 Task: Research Airbnb accommodation in PÃ©fki, Greece from 24th December, 2023 to 30th December, 2023 for 6 adults, 2 children. Place can be entire room or shared room with 6 bedrooms having 6 beds and 6 bathrooms. Property type can be house. Amenities needed are: wifi, TV, free parkinig on premises, gym, breakfast.
Action: Mouse moved to (451, 120)
Screenshot: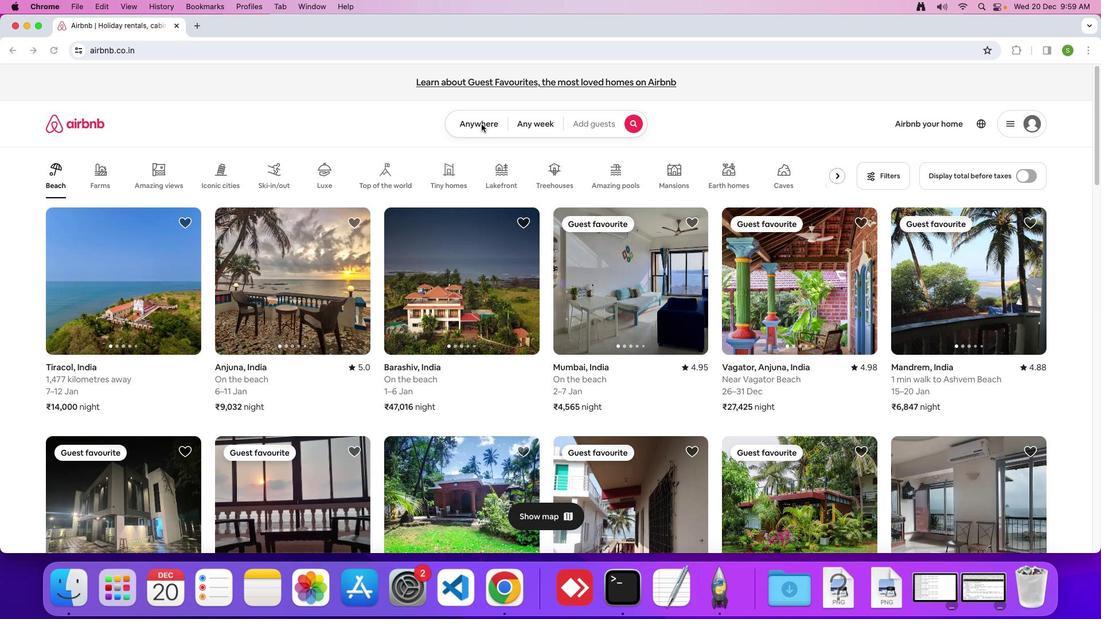 
Action: Mouse pressed left at (451, 120)
Screenshot: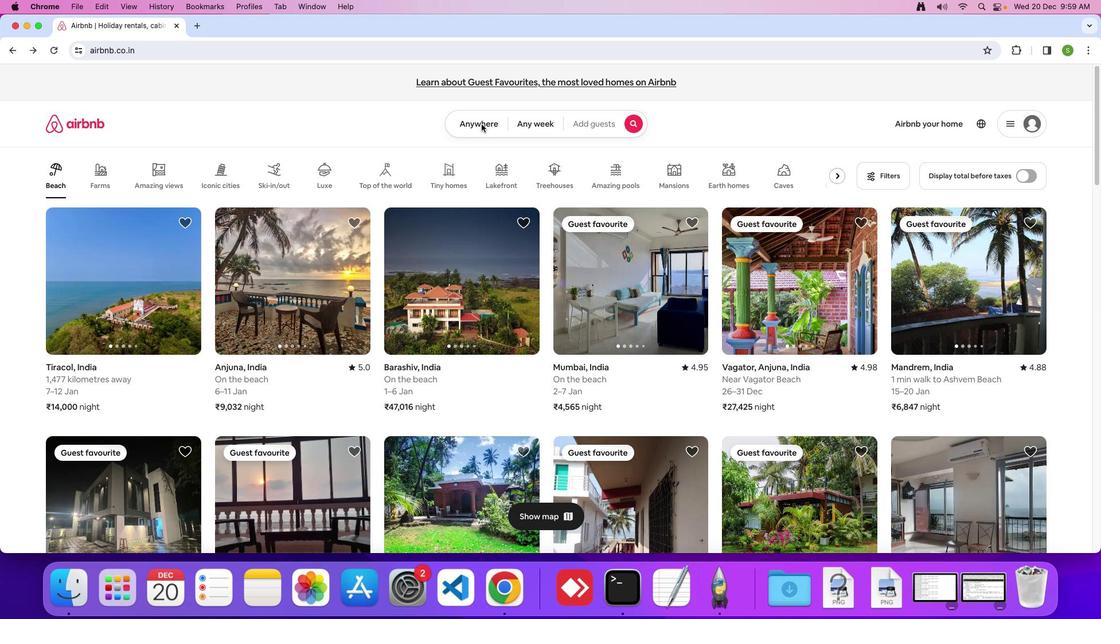 
Action: Mouse moved to (442, 121)
Screenshot: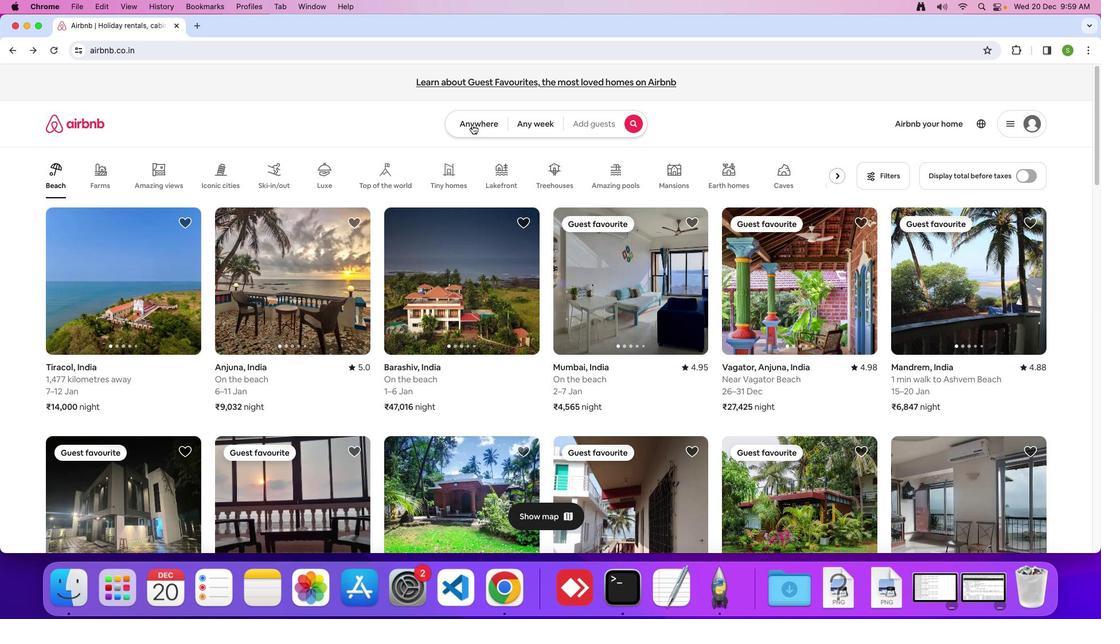 
Action: Mouse pressed left at (442, 121)
Screenshot: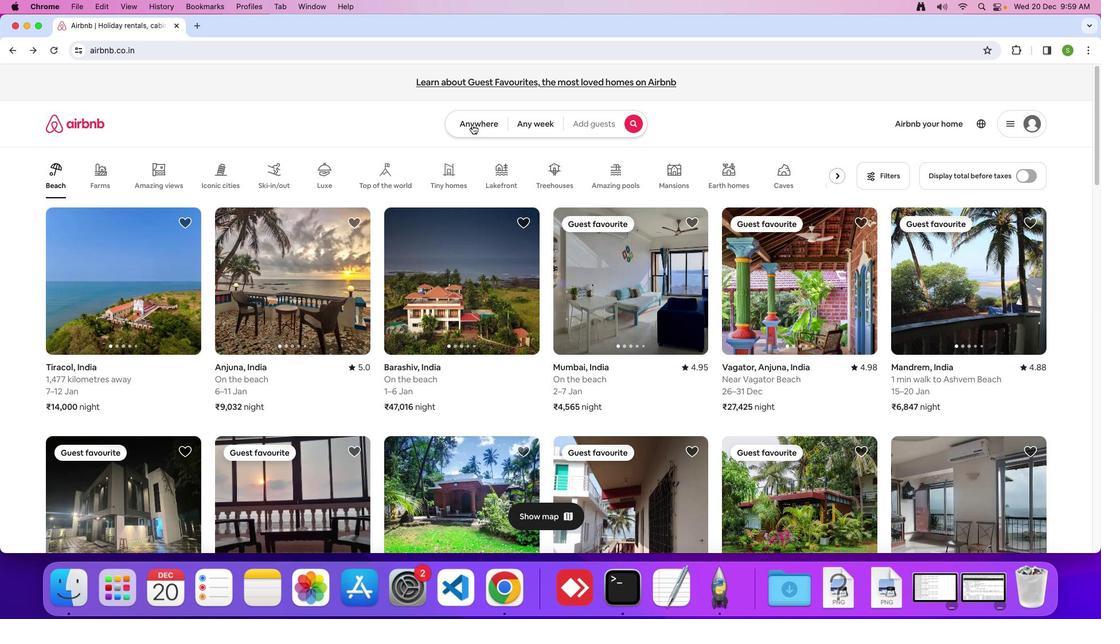 
Action: Mouse moved to (351, 154)
Screenshot: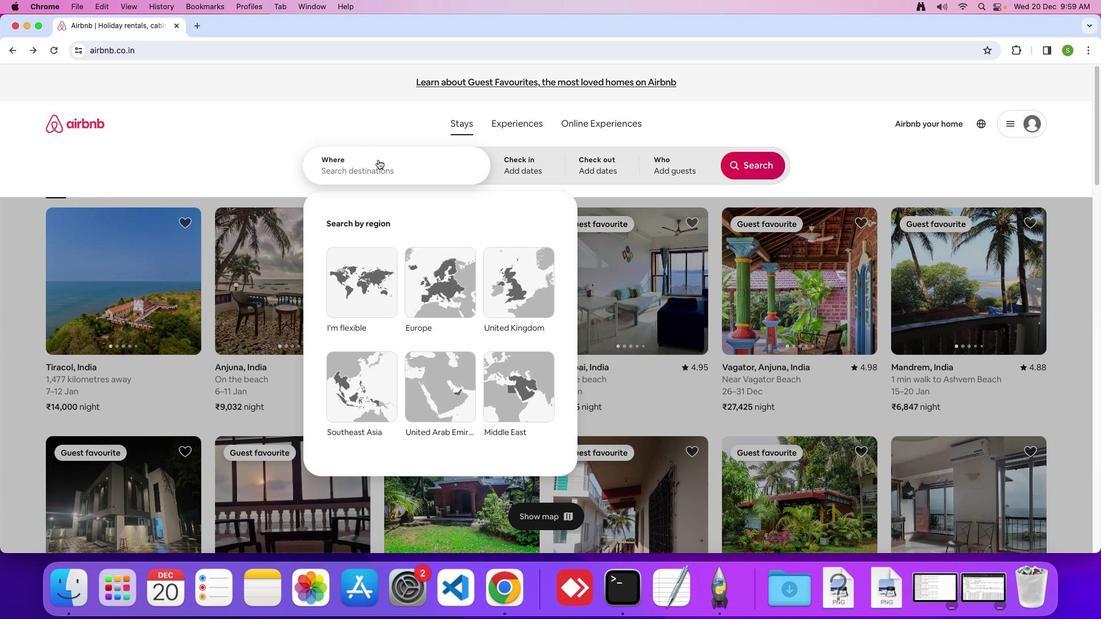 
Action: Mouse pressed left at (351, 154)
Screenshot: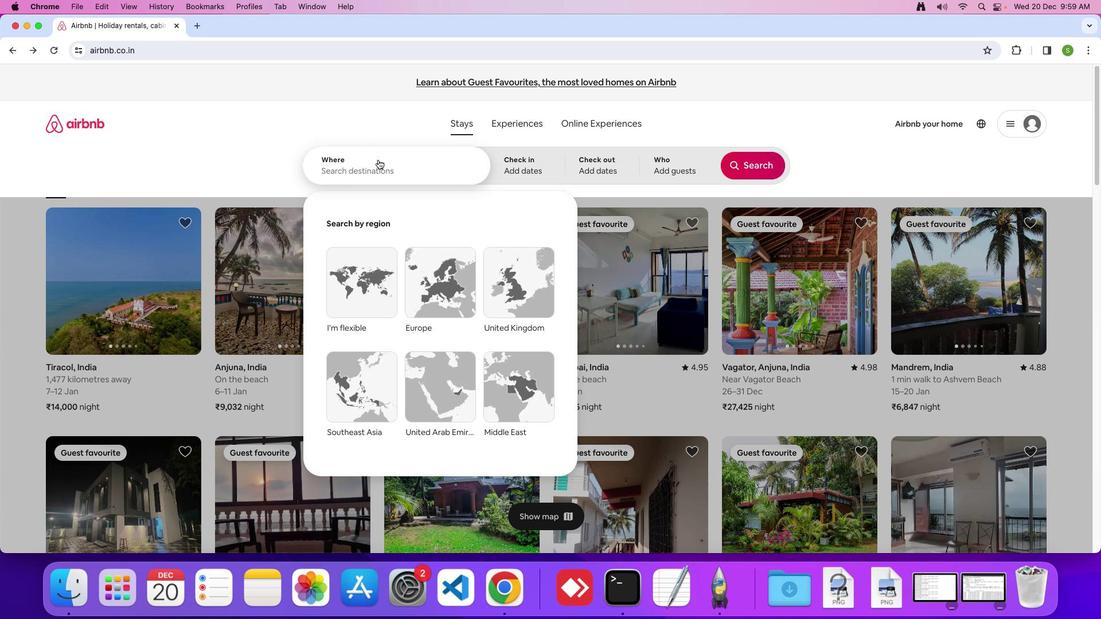 
Action: Mouse moved to (351, 154)
Screenshot: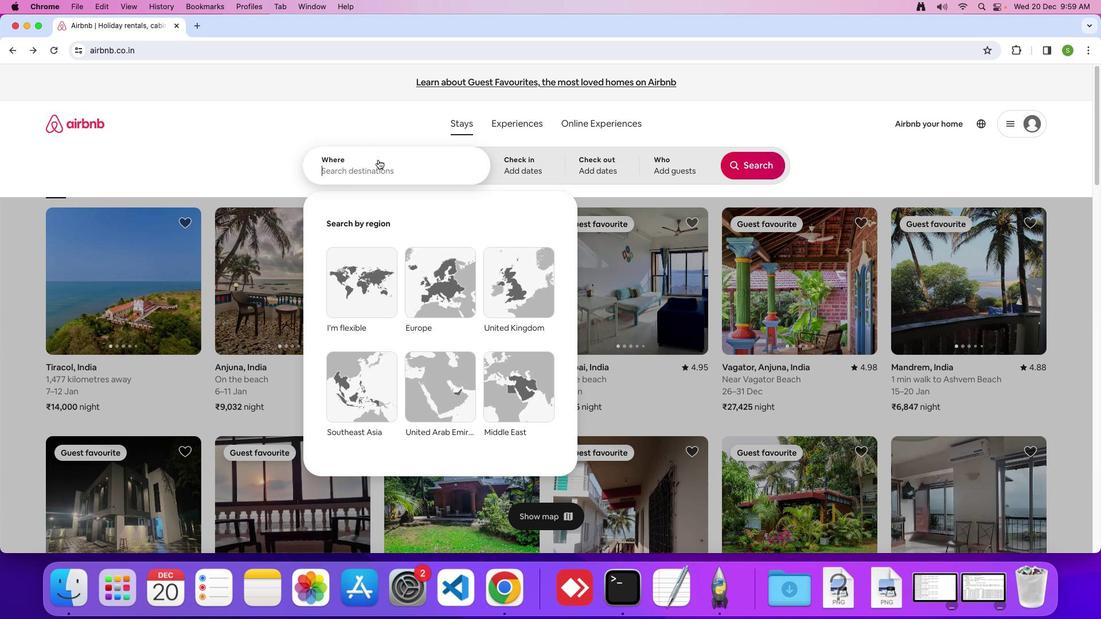 
Action: Key pressed 'P'Key.caps_lock'e''f''k''i'','Key.spaceKey.shift'G''r''e''e''c''e'Key.enter
Screenshot: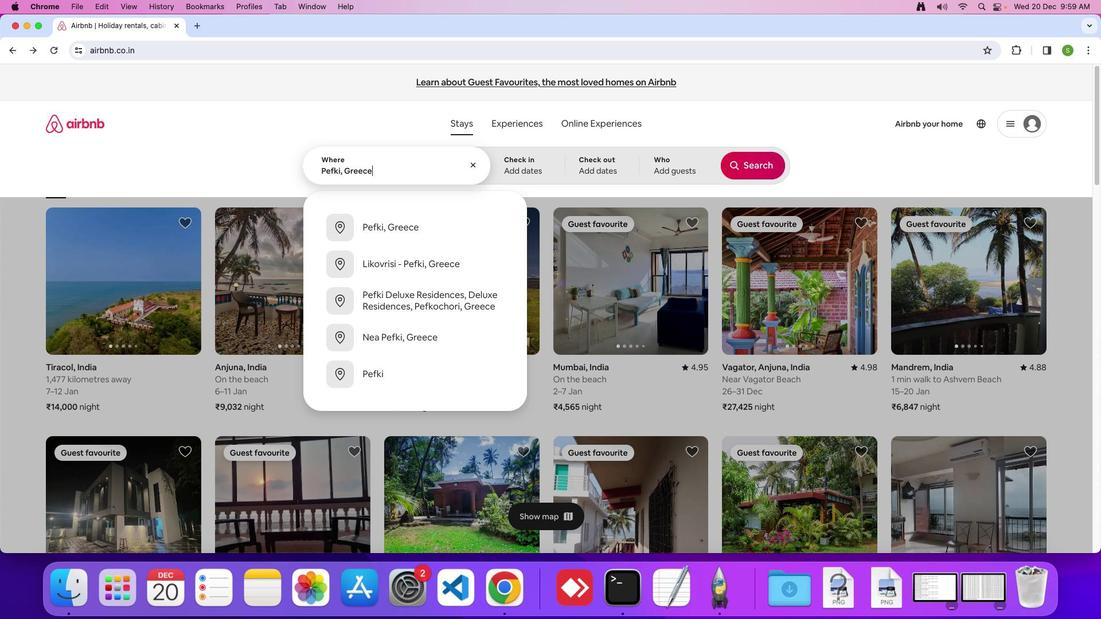 
Action: Mouse moved to (318, 407)
Screenshot: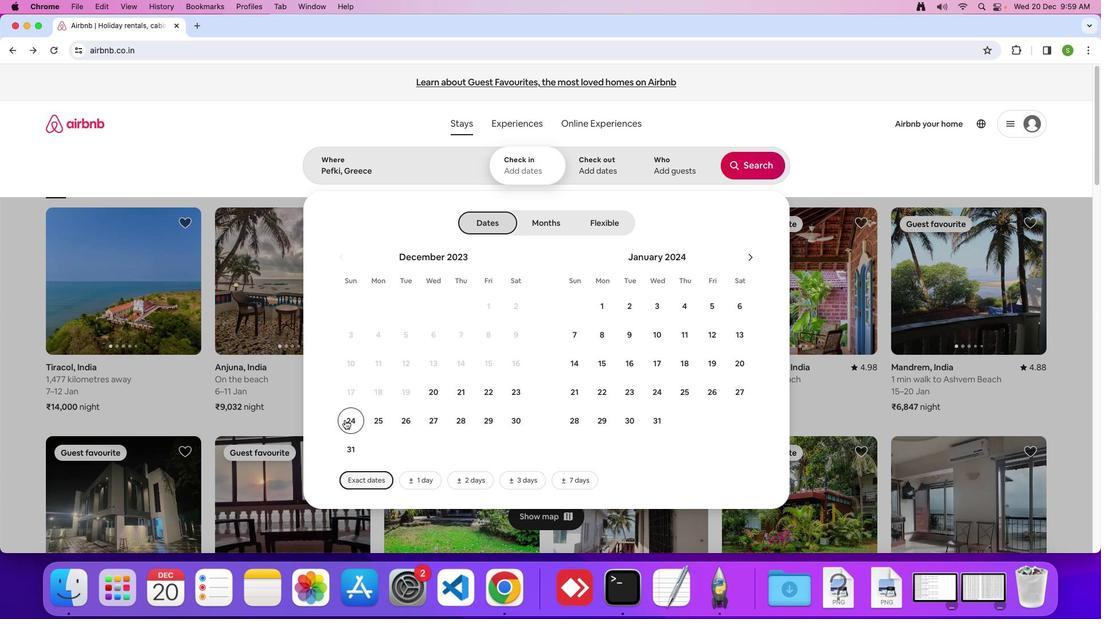 
Action: Mouse pressed left at (318, 407)
Screenshot: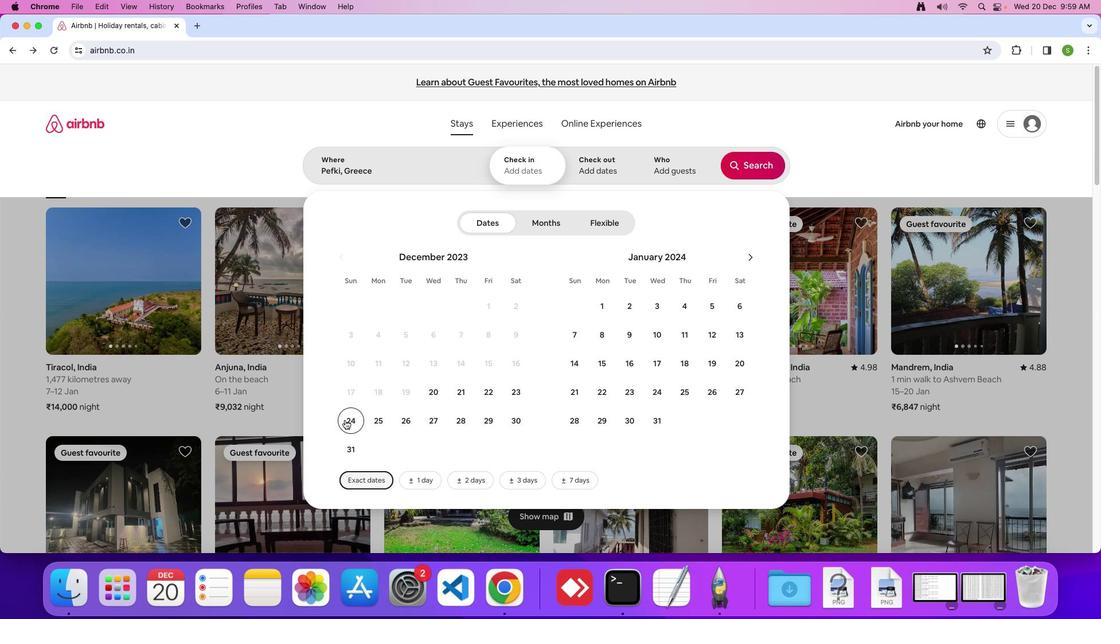 
Action: Mouse moved to (478, 412)
Screenshot: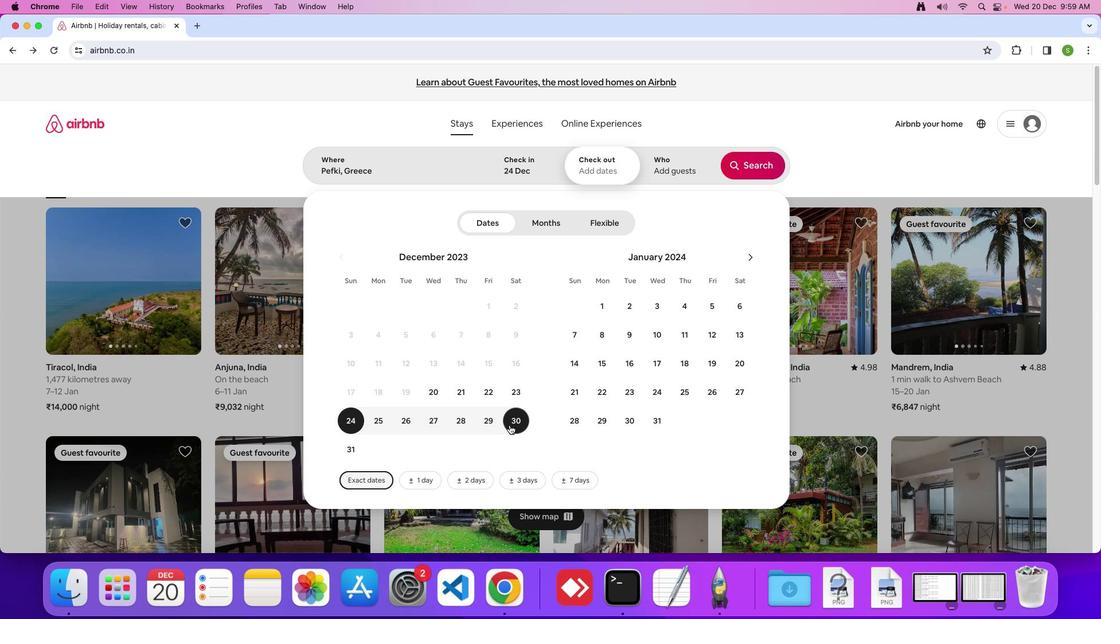 
Action: Mouse pressed left at (478, 412)
Screenshot: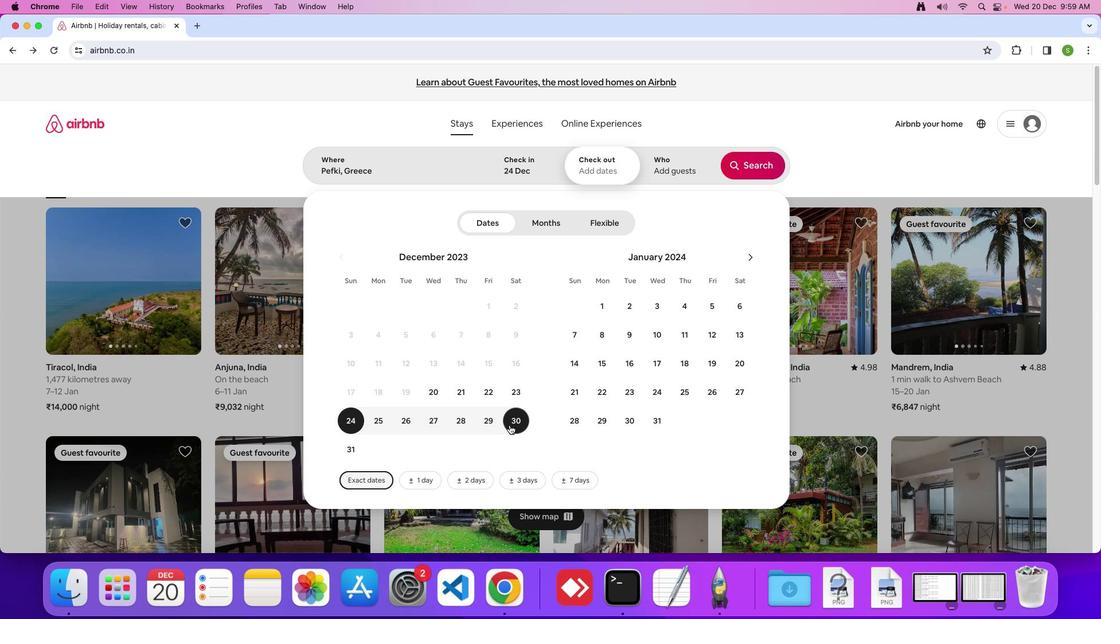 
Action: Mouse moved to (630, 163)
Screenshot: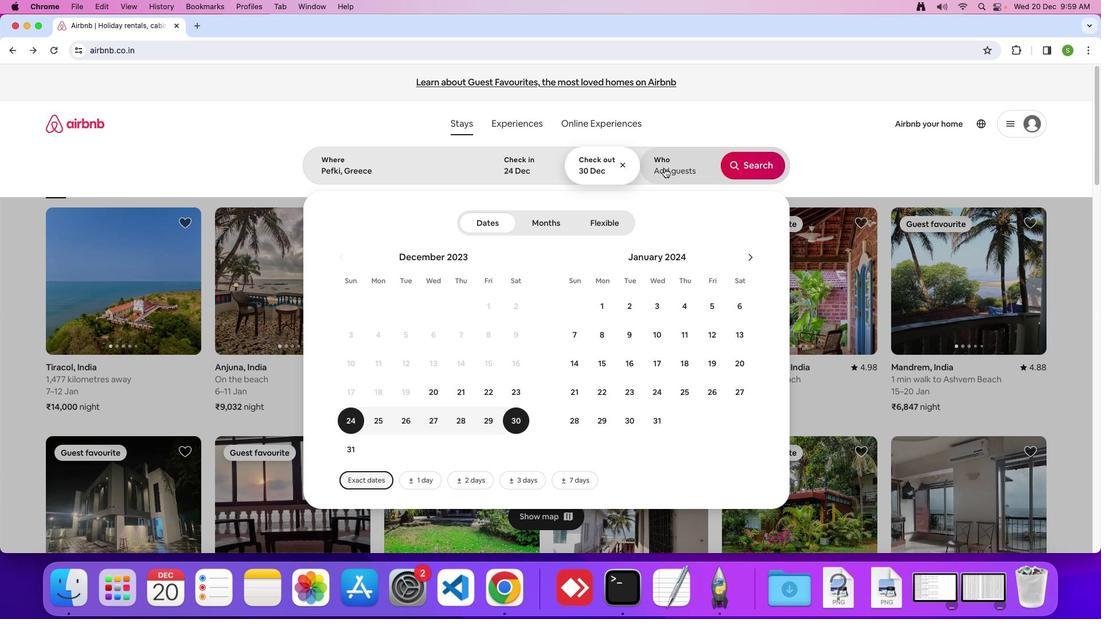 
Action: Mouse pressed left at (630, 163)
Screenshot: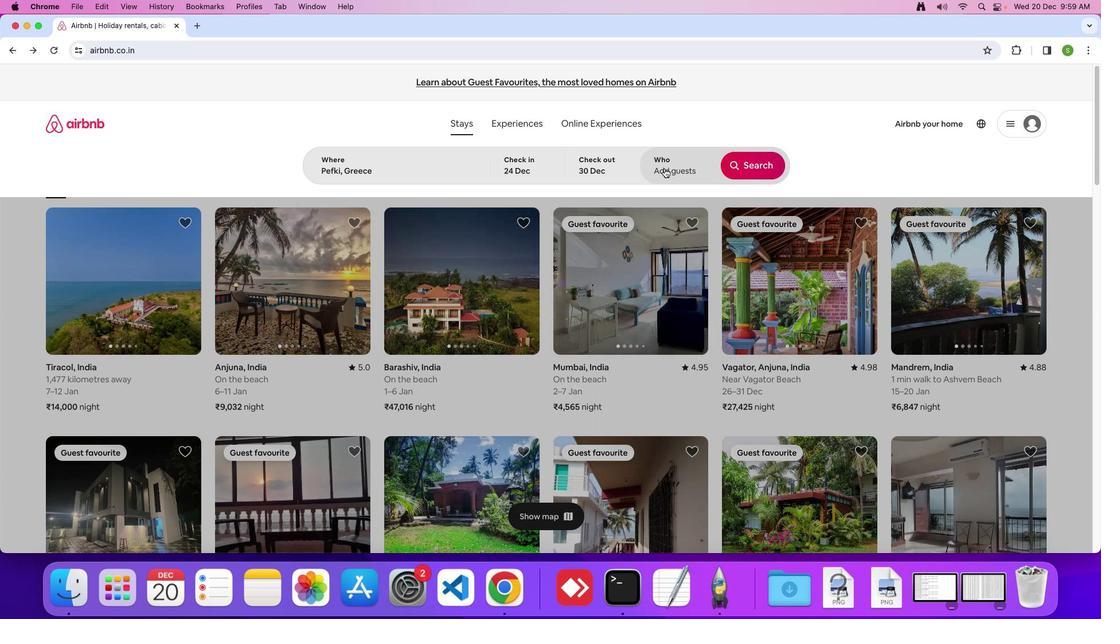 
Action: Mouse moved to (712, 216)
Screenshot: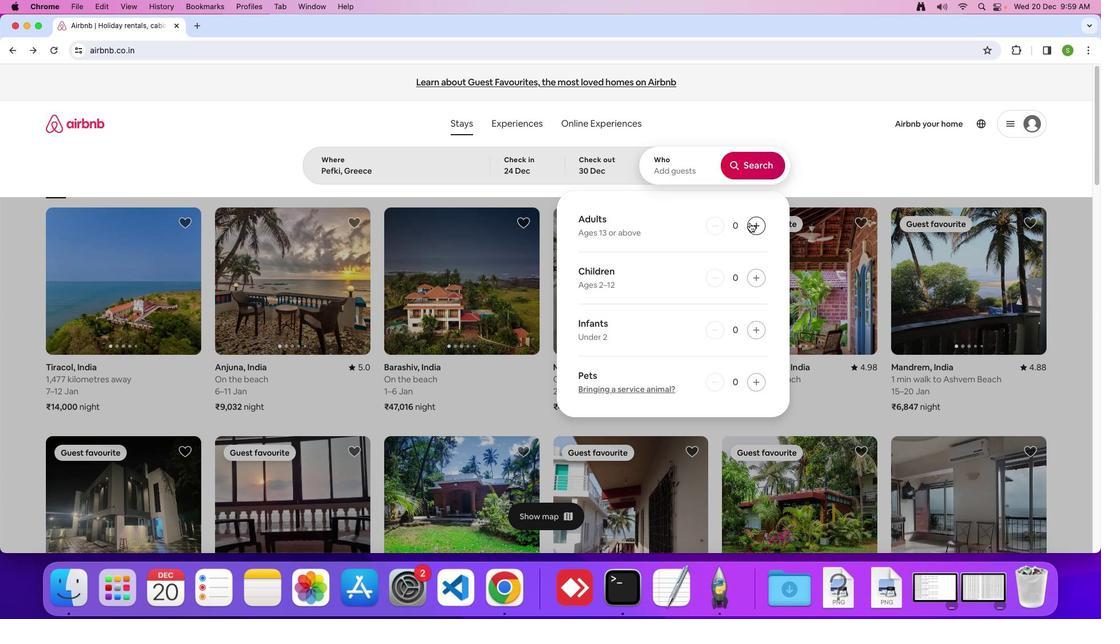 
Action: Mouse pressed left at (712, 216)
Screenshot: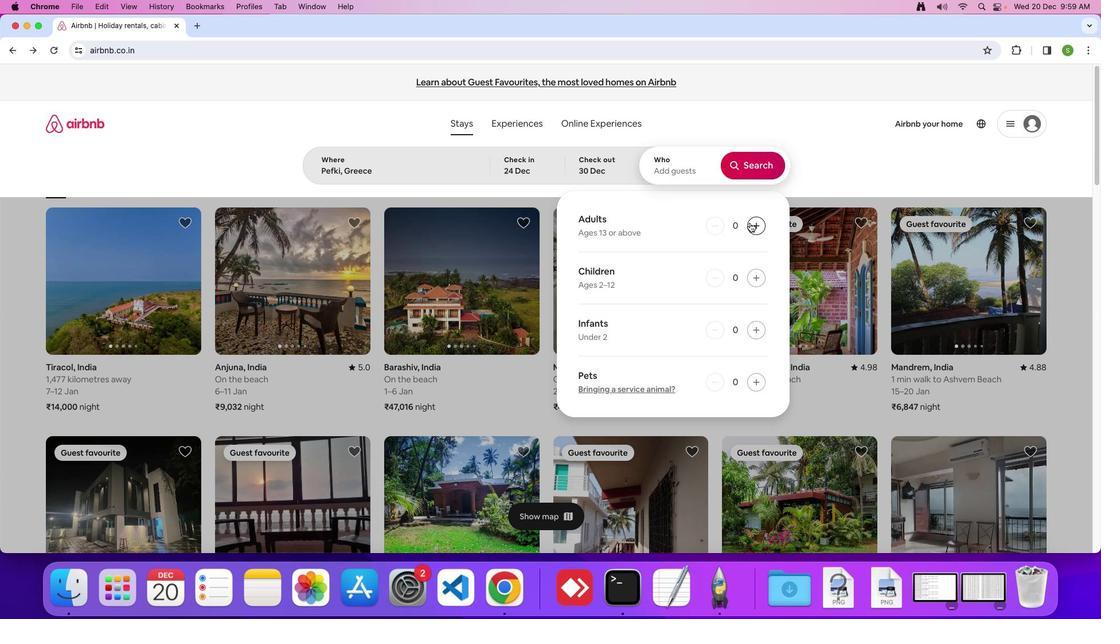 
Action: Mouse pressed left at (712, 216)
Screenshot: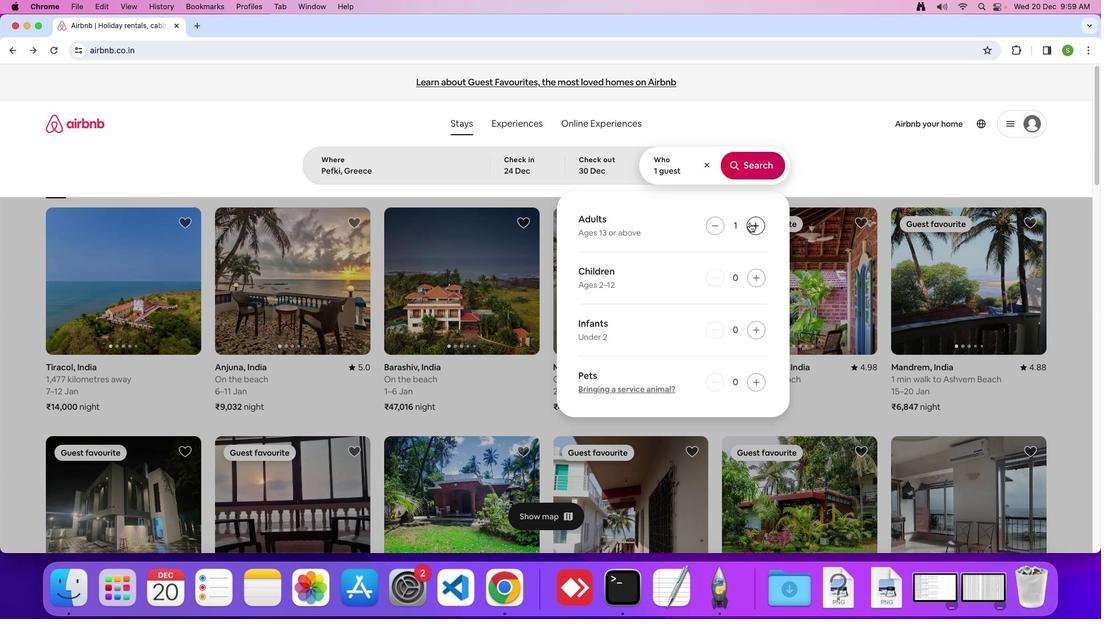 
Action: Mouse pressed left at (712, 216)
Screenshot: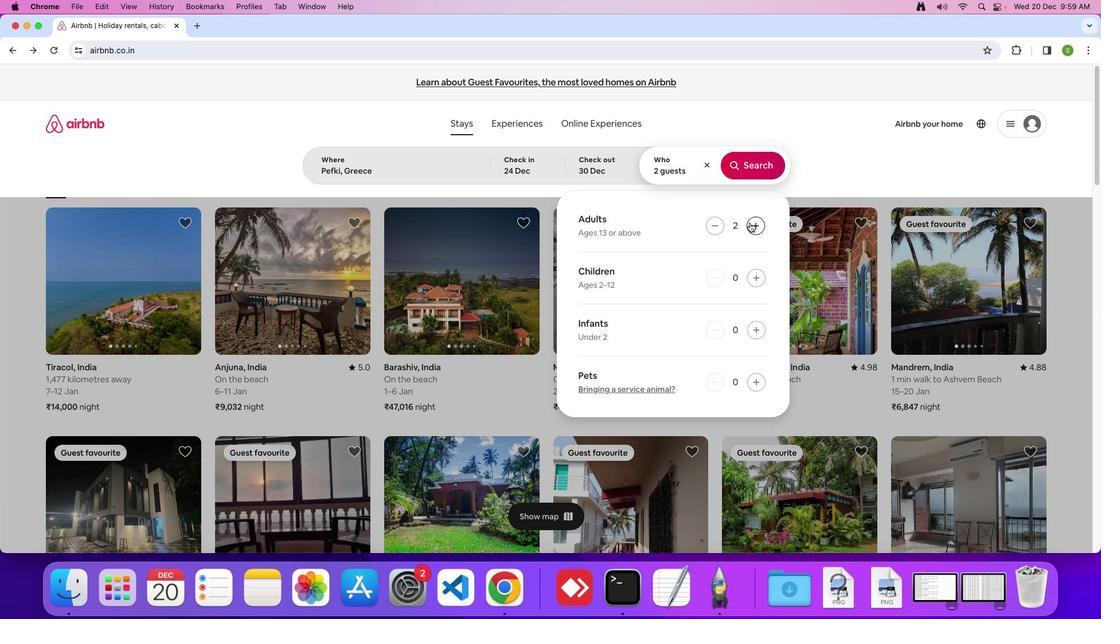 
Action: Mouse pressed left at (712, 216)
Screenshot: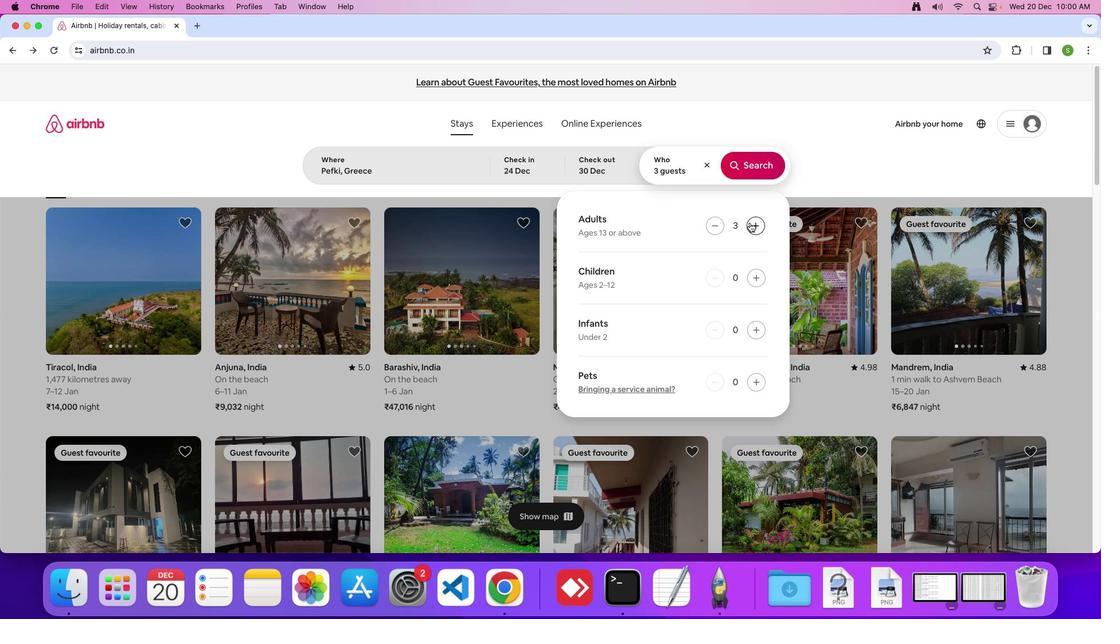 
Action: Mouse pressed left at (712, 216)
Screenshot: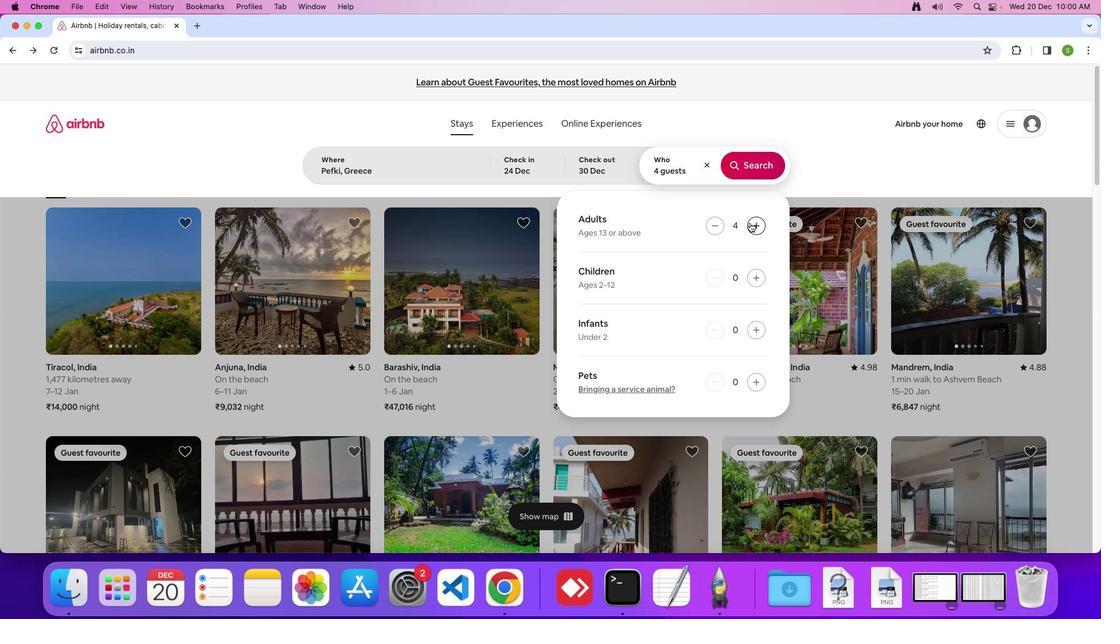 
Action: Mouse pressed left at (712, 216)
Screenshot: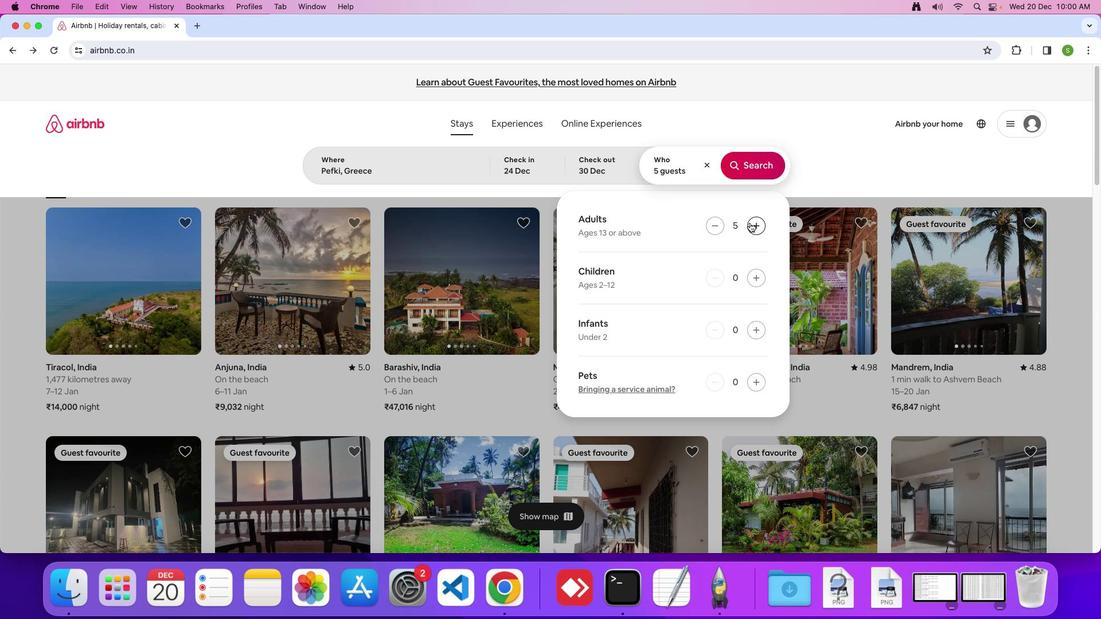 
Action: Mouse moved to (714, 263)
Screenshot: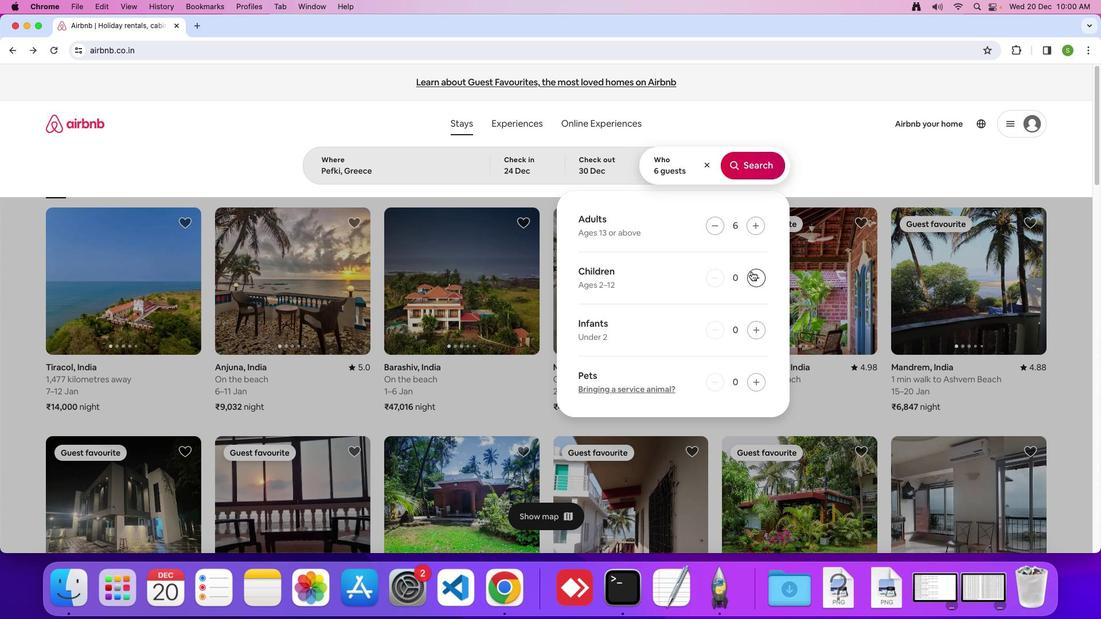 
Action: Mouse pressed left at (714, 263)
Screenshot: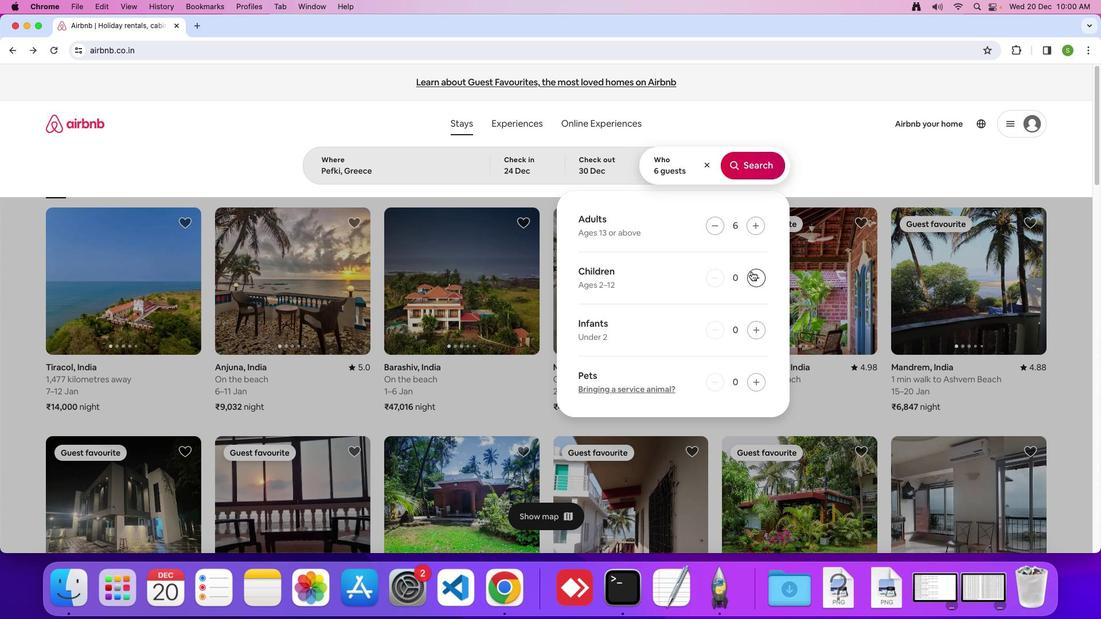 
Action: Mouse pressed left at (714, 263)
Screenshot: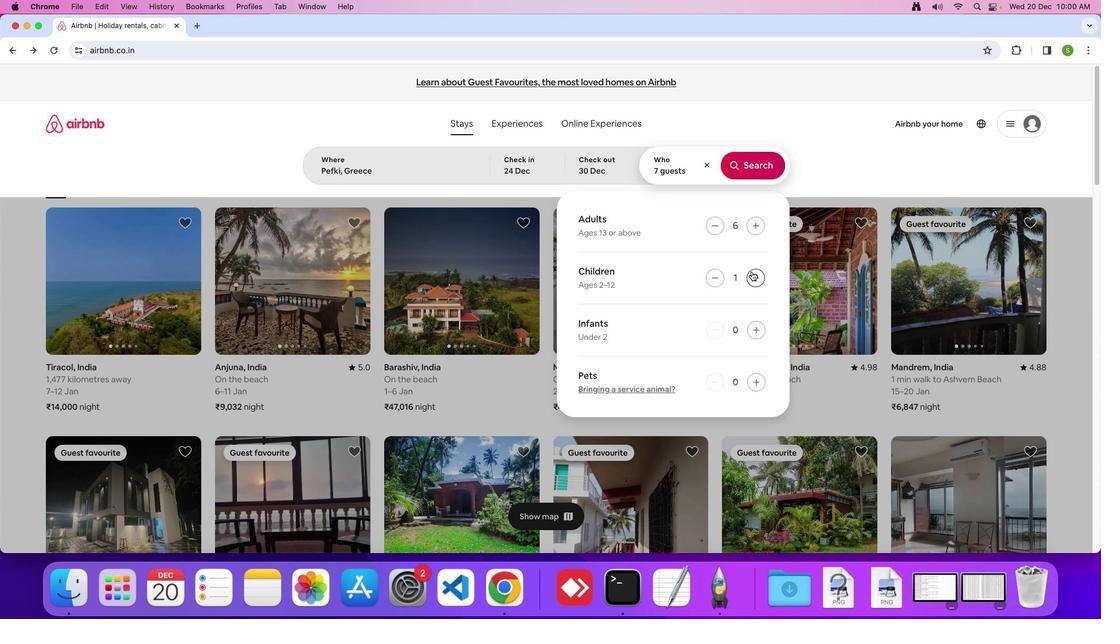 
Action: Mouse moved to (720, 164)
Screenshot: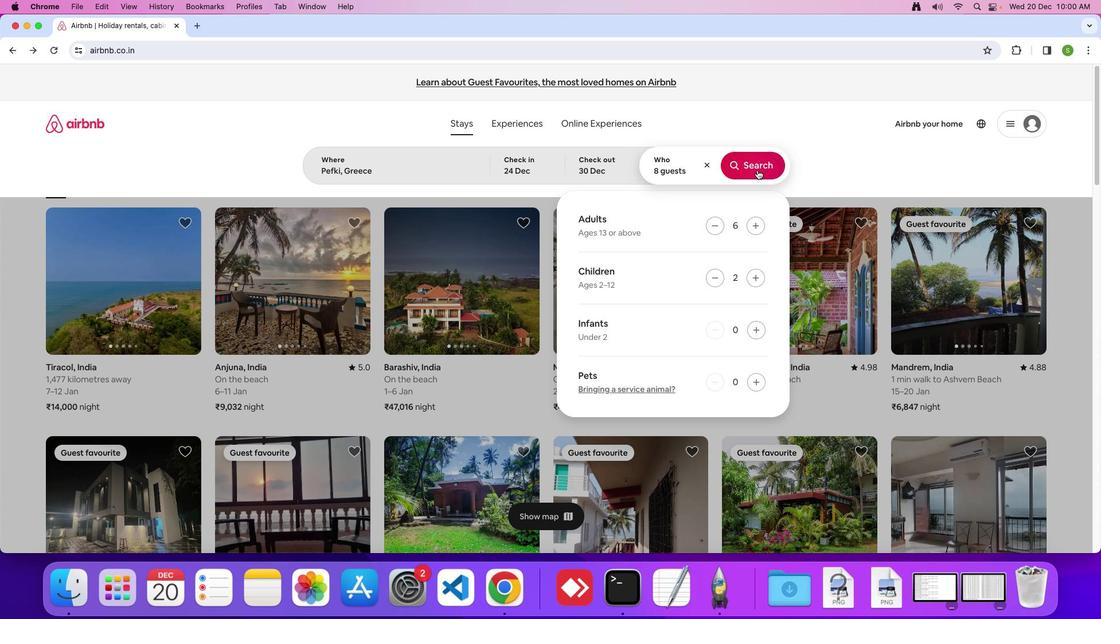 
Action: Mouse pressed left at (720, 164)
Screenshot: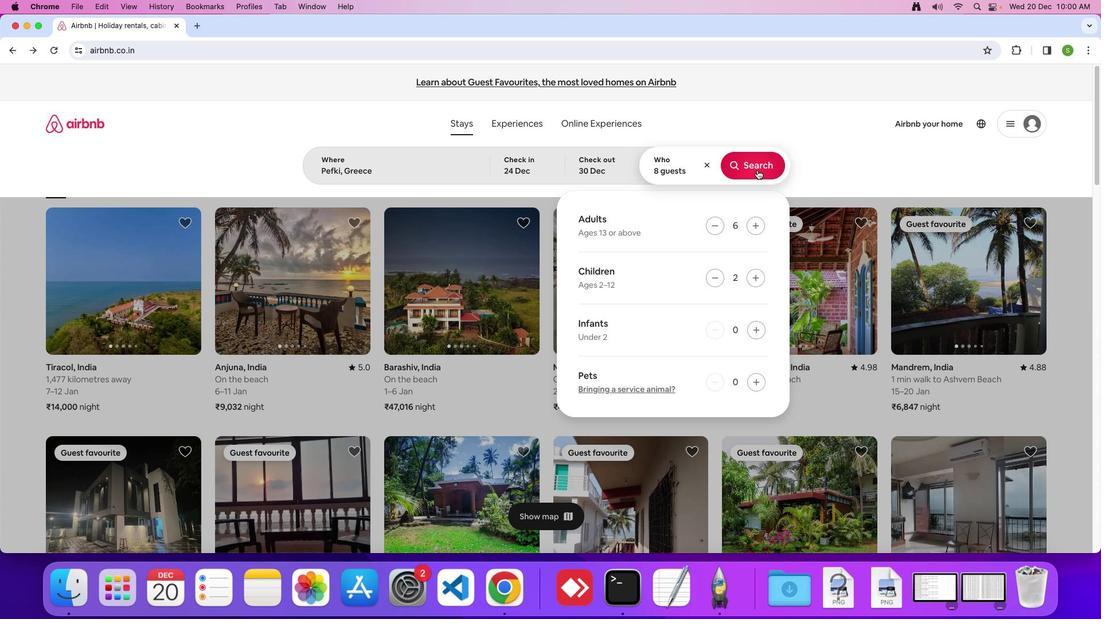 
Action: Mouse moved to (875, 124)
Screenshot: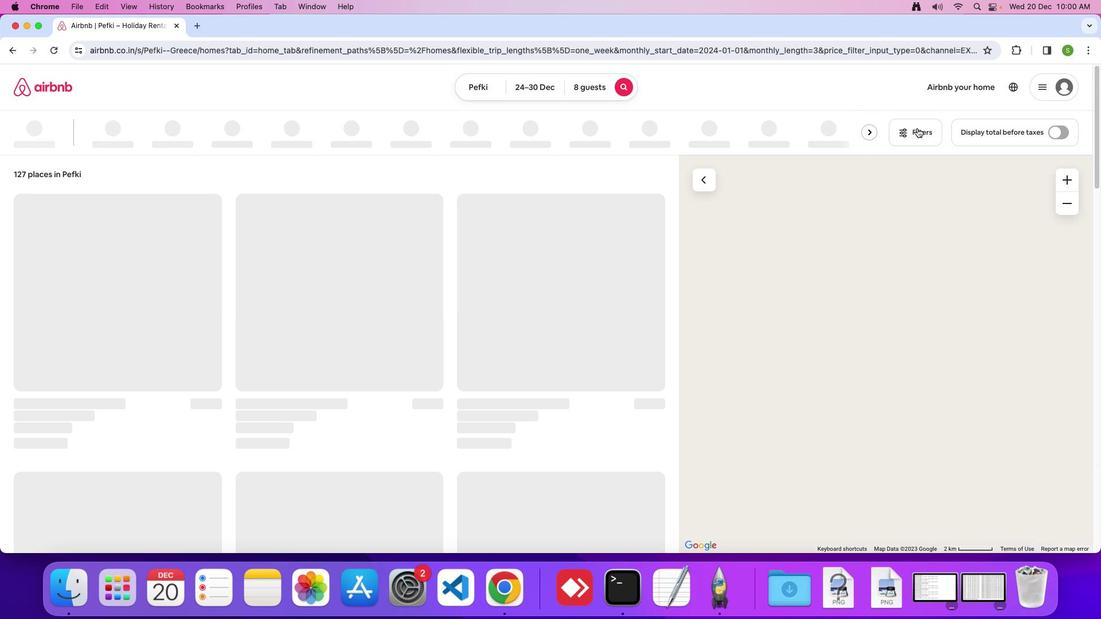 
Action: Mouse pressed left at (875, 124)
Screenshot: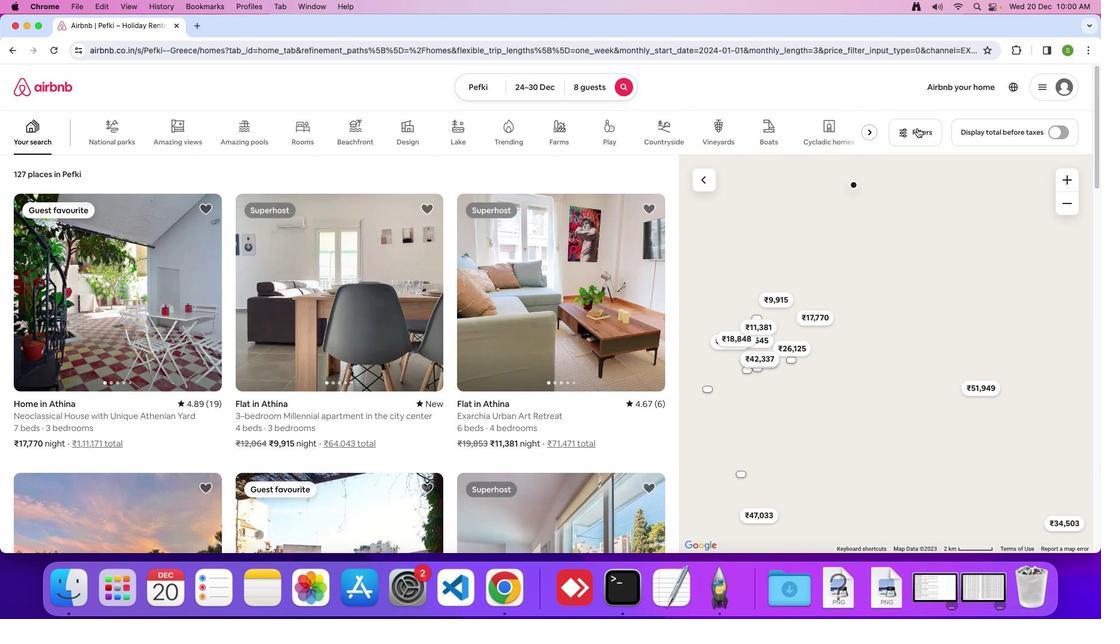 
Action: Mouse moved to (480, 305)
Screenshot: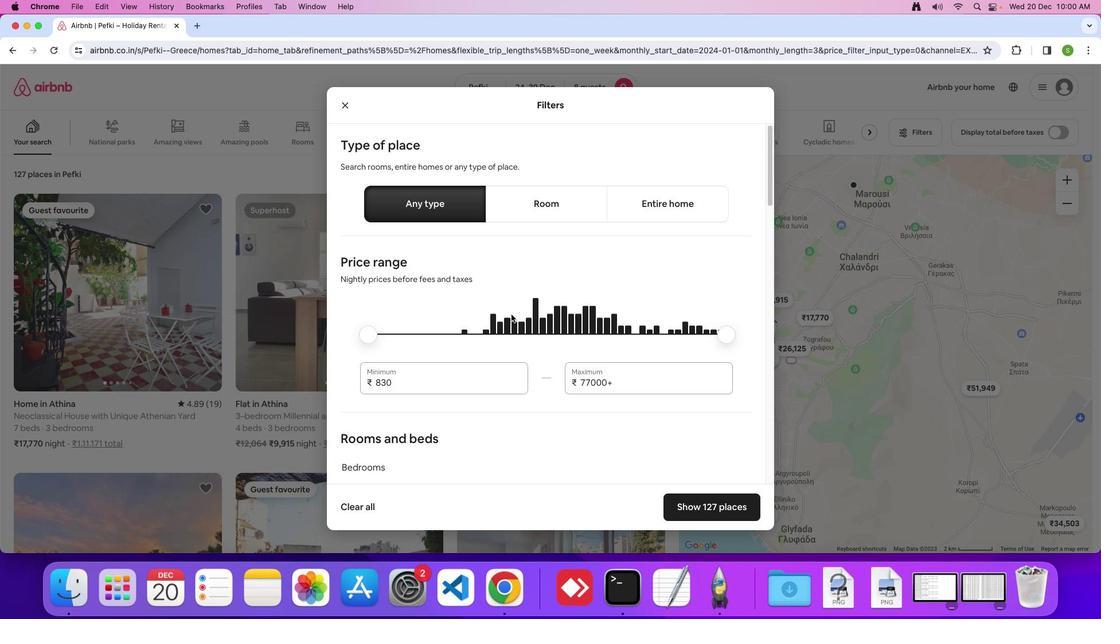 
Action: Mouse scrolled (480, 305) with delta (-15, 0)
Screenshot: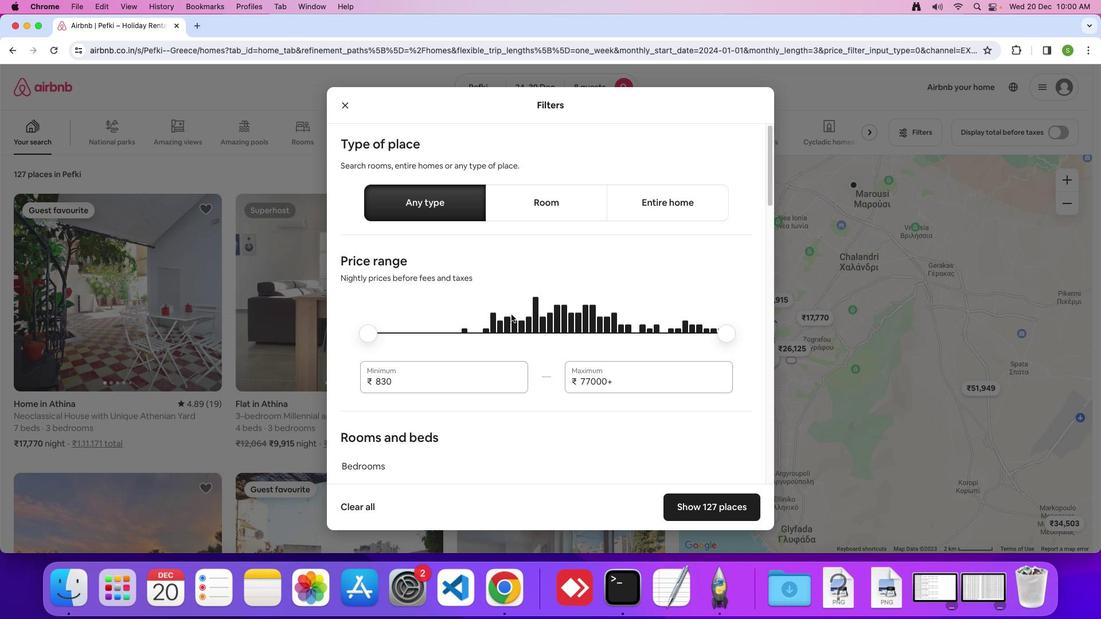 
Action: Mouse scrolled (480, 305) with delta (-15, 0)
Screenshot: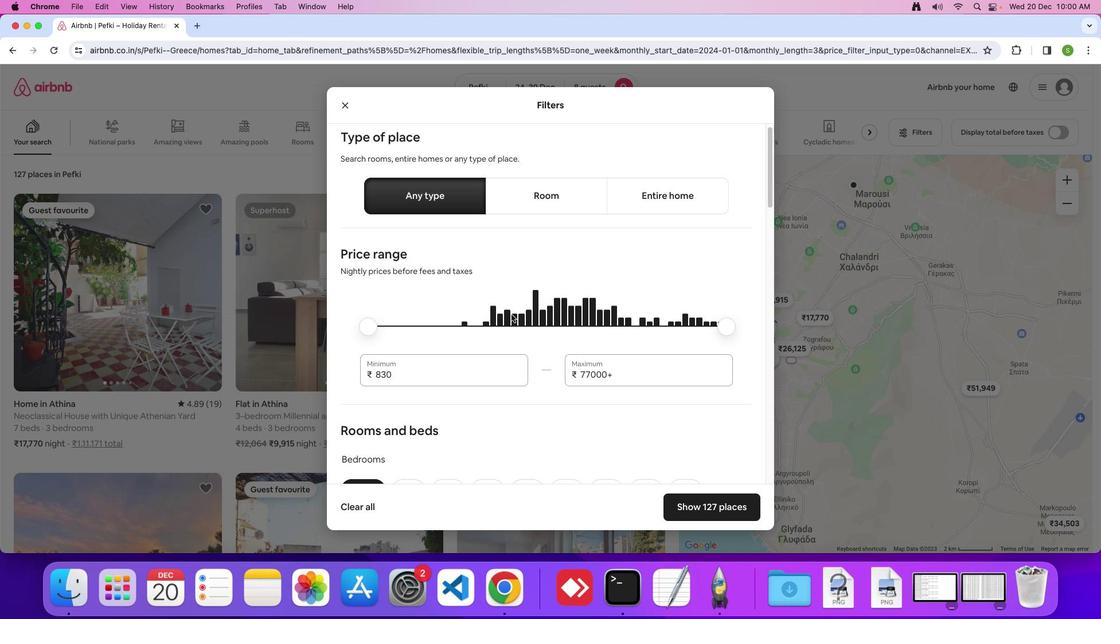 
Action: Mouse scrolled (480, 305) with delta (-15, -1)
Screenshot: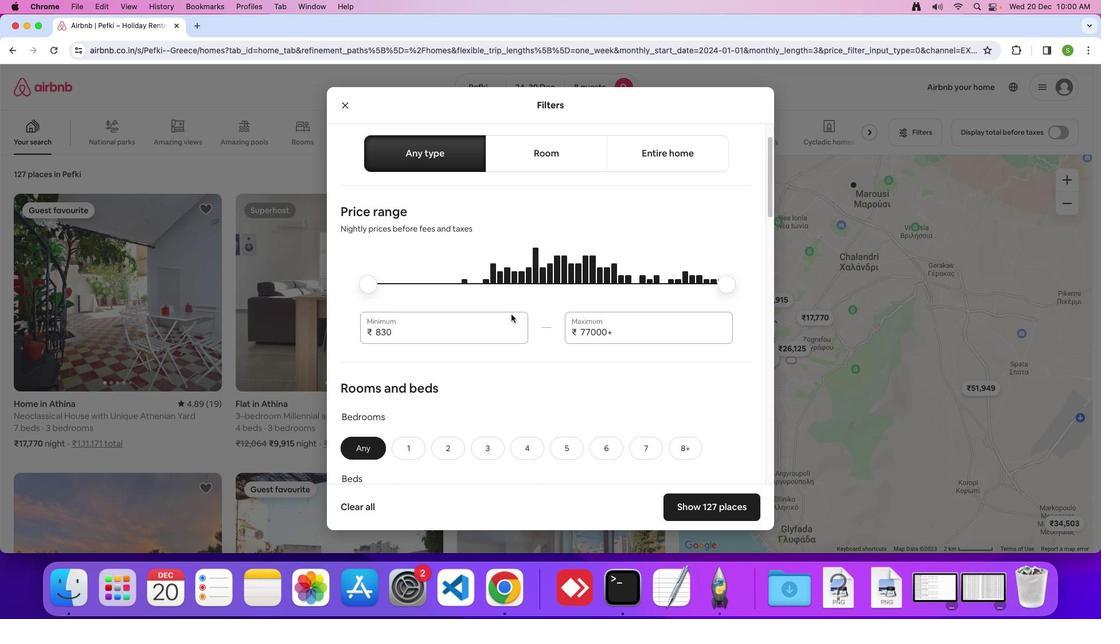 
Action: Mouse scrolled (480, 305) with delta (-15, -2)
Screenshot: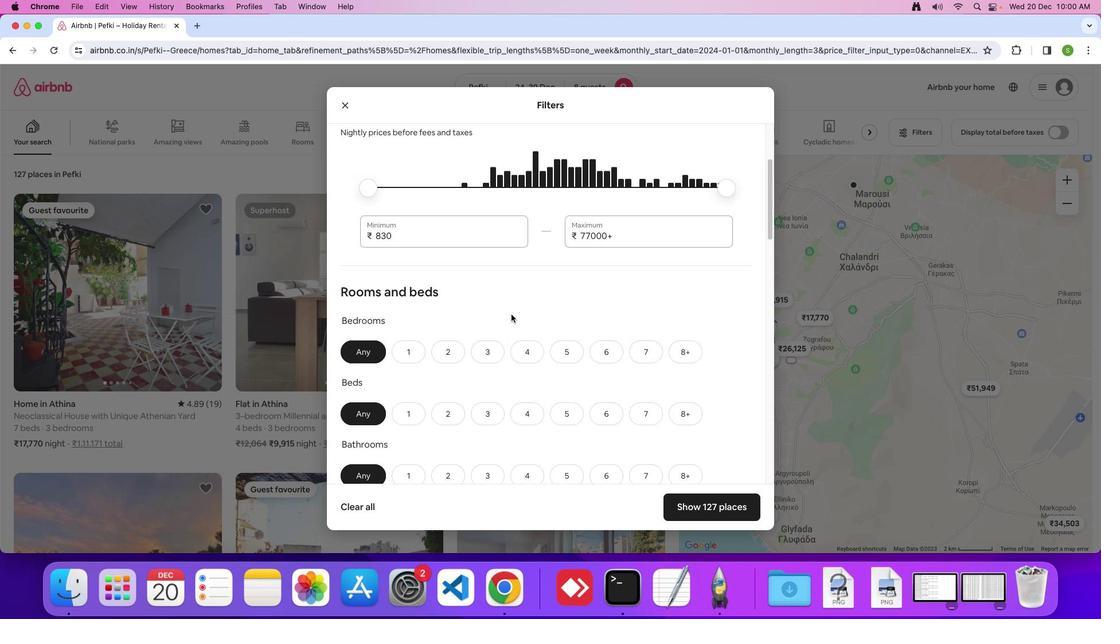 
Action: Mouse moved to (571, 255)
Screenshot: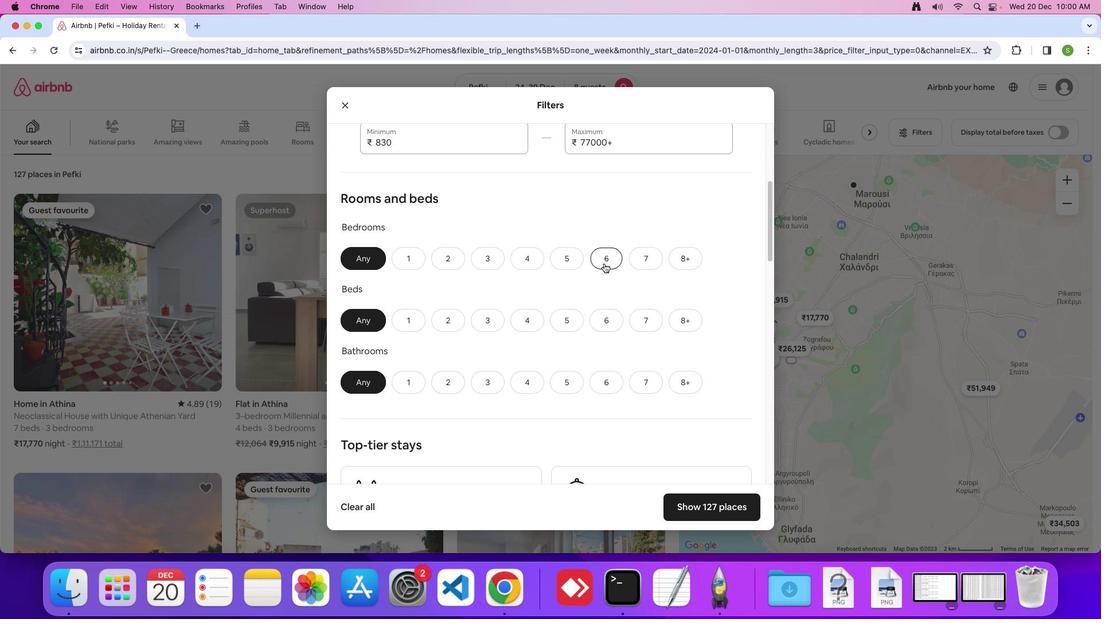 
Action: Mouse pressed left at (571, 255)
Screenshot: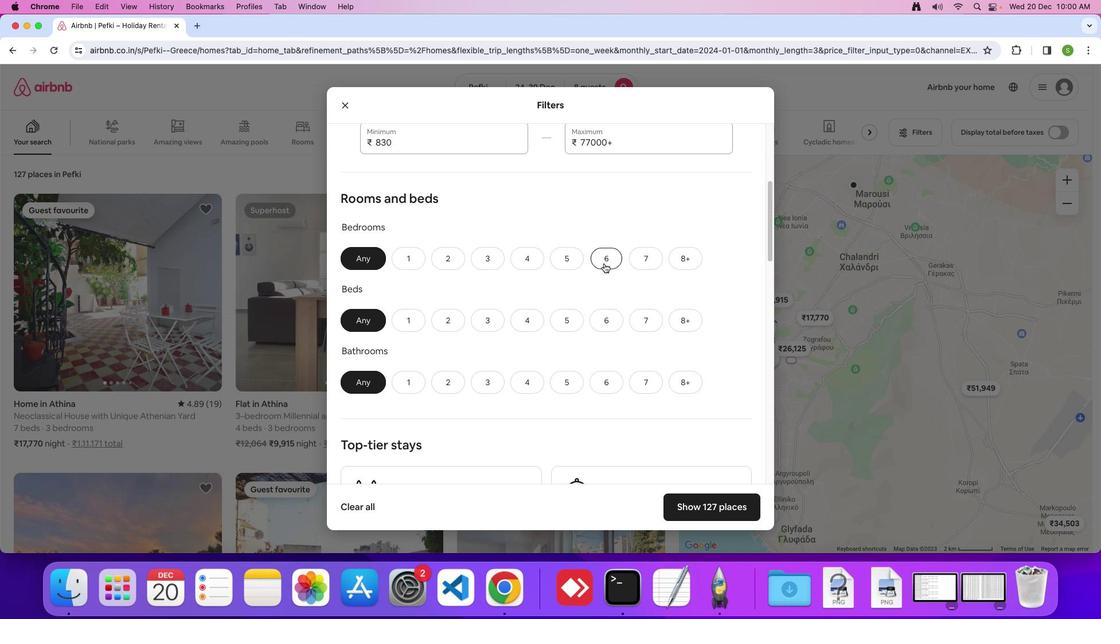 
Action: Mouse moved to (569, 312)
Screenshot: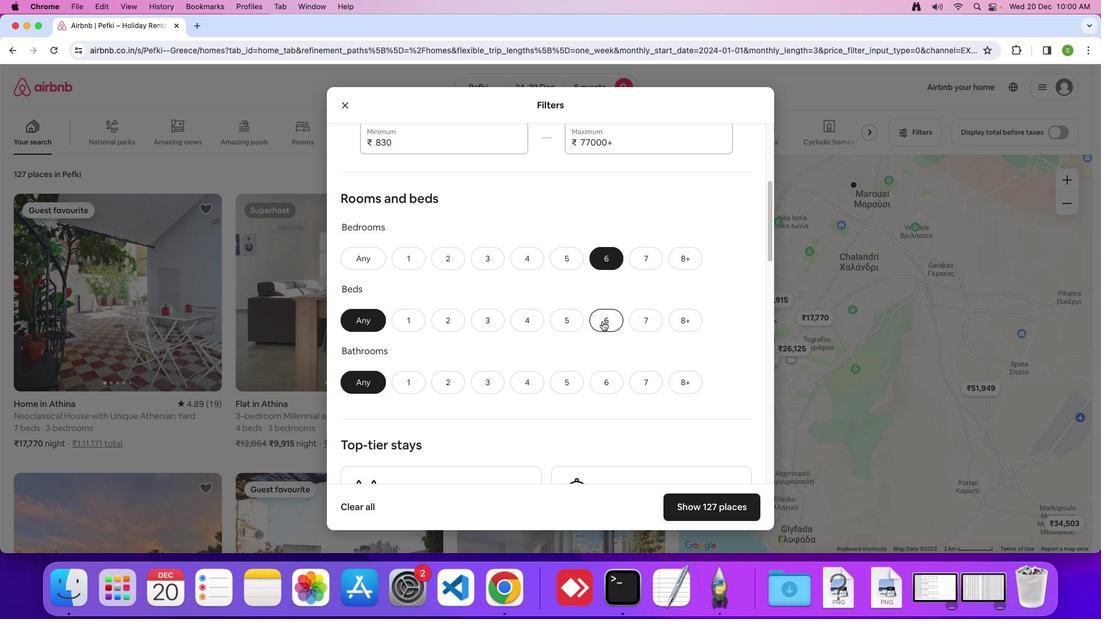 
Action: Mouse pressed left at (569, 312)
Screenshot: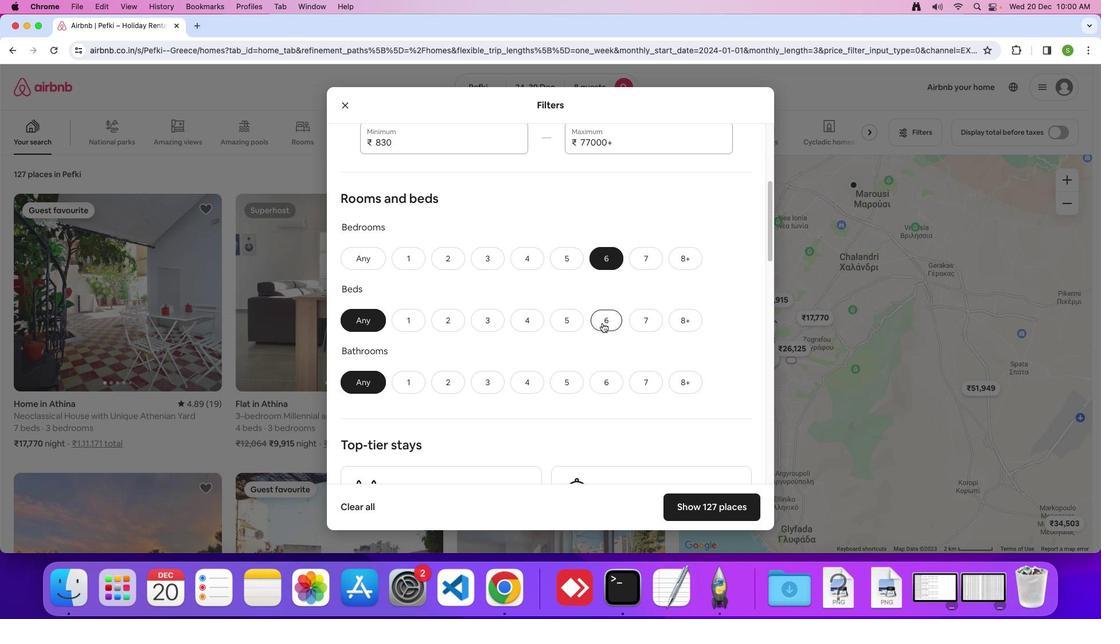 
Action: Mouse moved to (575, 367)
Screenshot: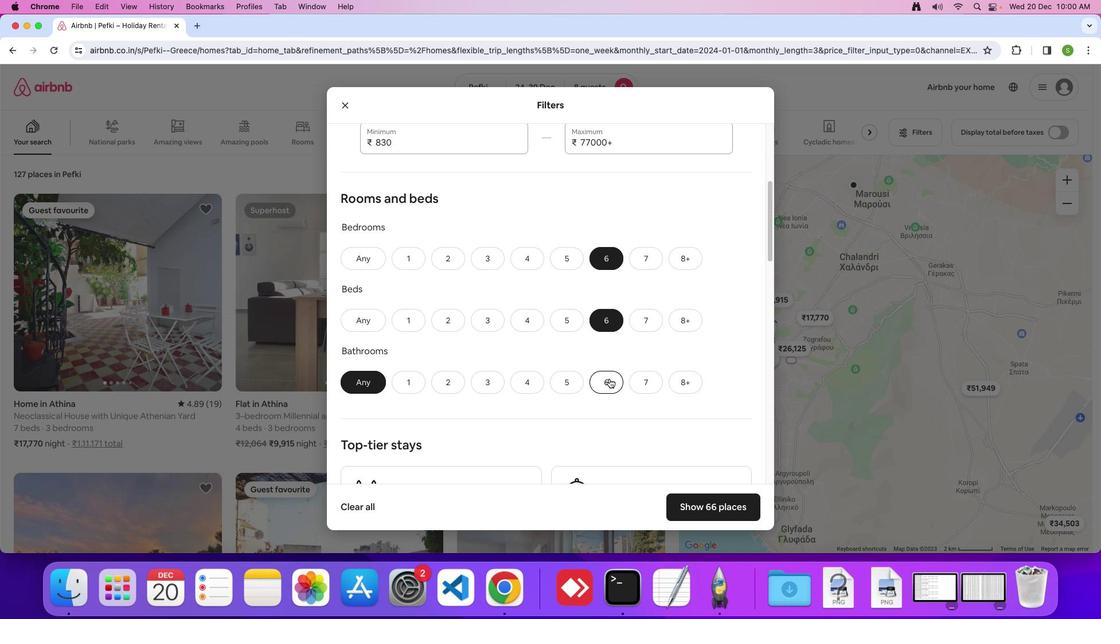 
Action: Mouse pressed left at (575, 367)
Screenshot: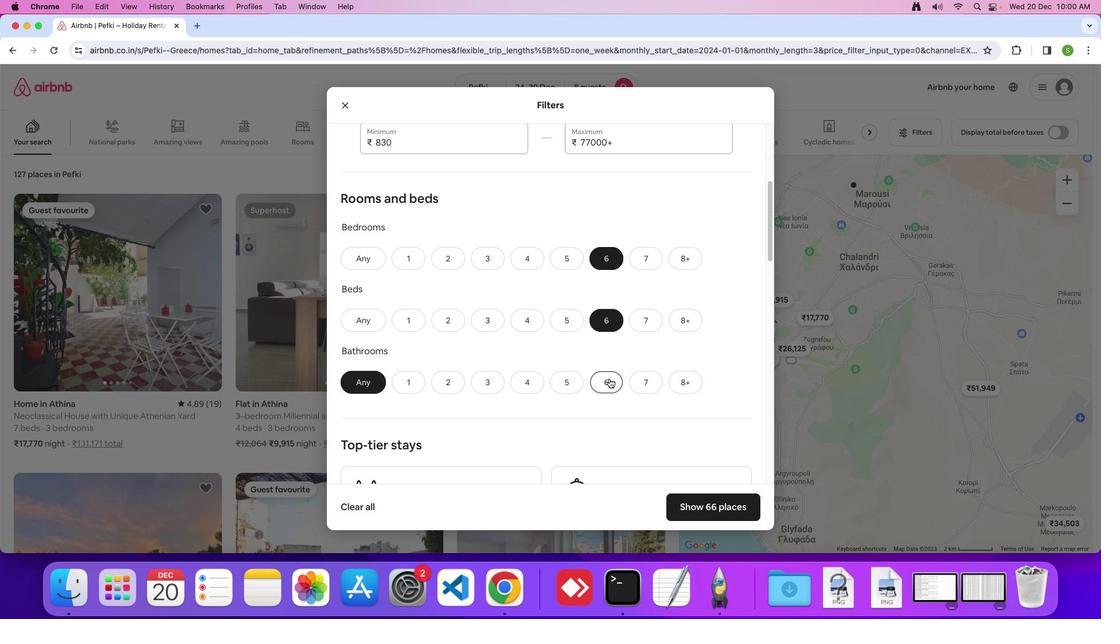 
Action: Mouse moved to (520, 318)
Screenshot: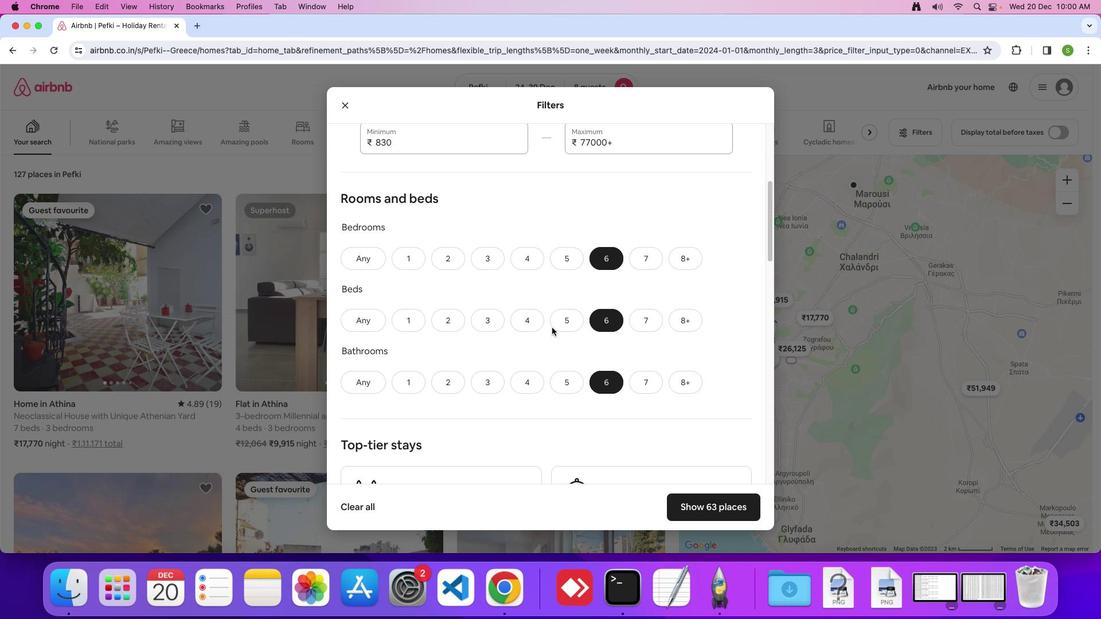 
Action: Mouse scrolled (520, 318) with delta (-15, 0)
Screenshot: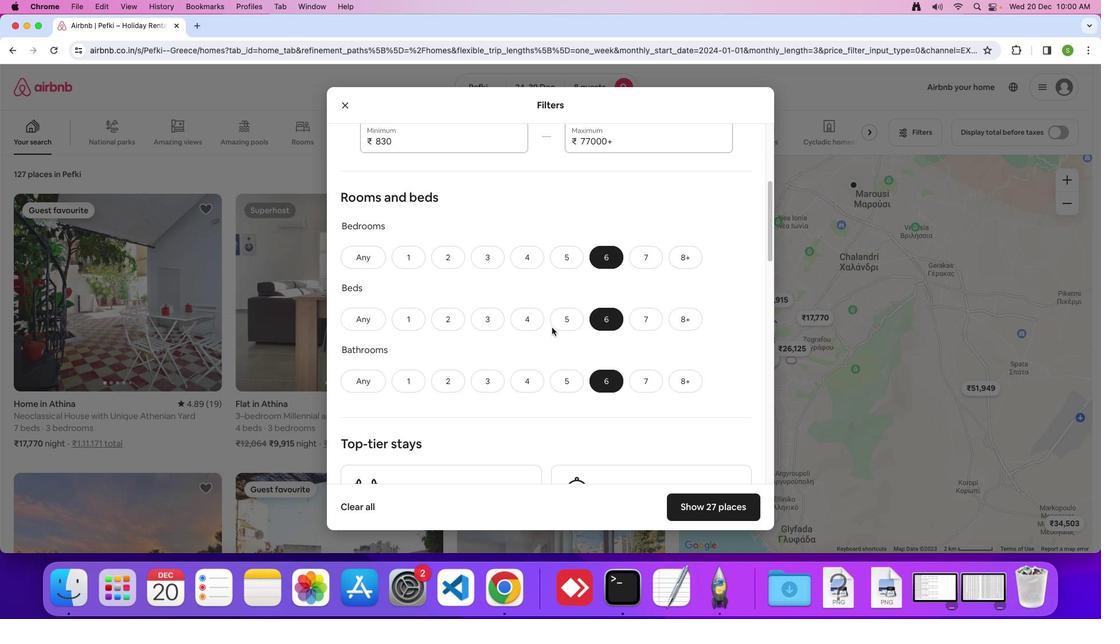 
Action: Mouse scrolled (520, 318) with delta (-15, 0)
Screenshot: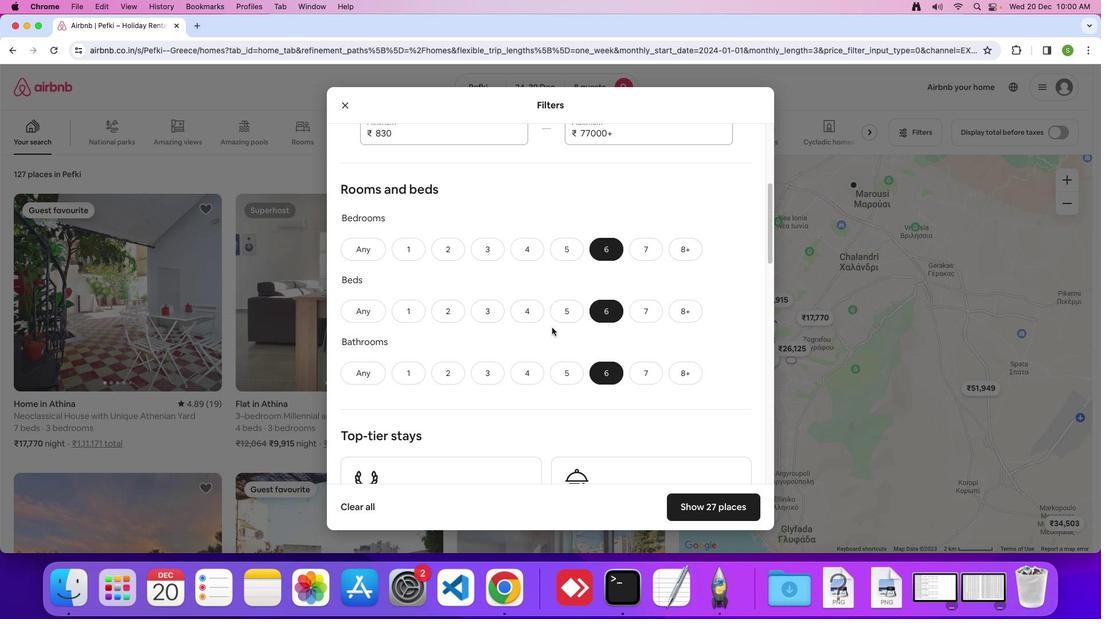 
Action: Mouse scrolled (520, 318) with delta (-15, 0)
Screenshot: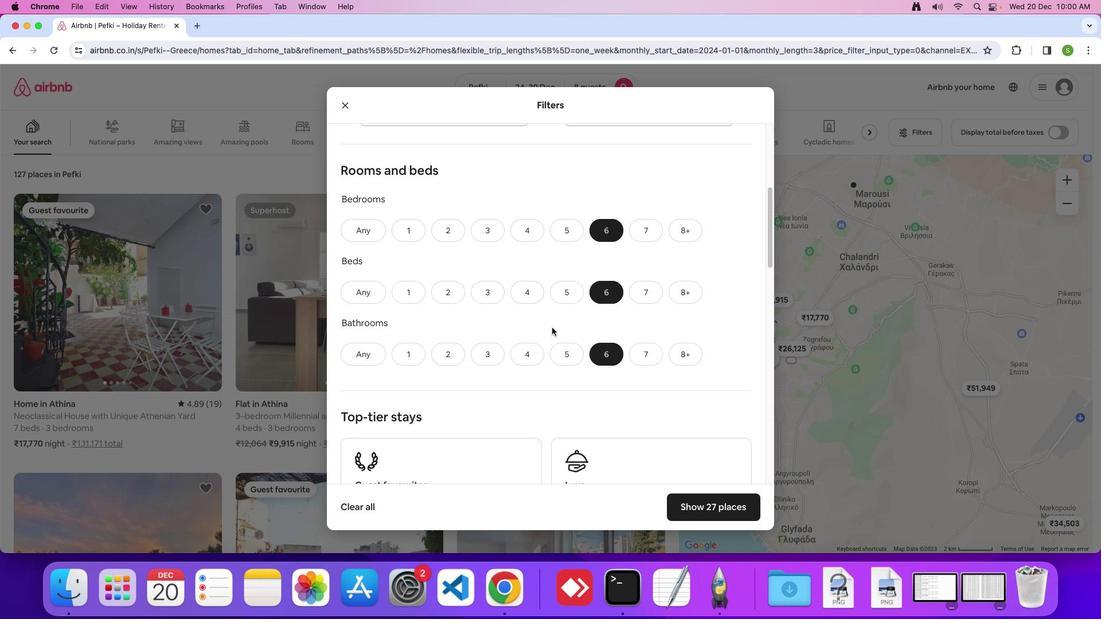 
Action: Mouse scrolled (520, 318) with delta (-15, 0)
Screenshot: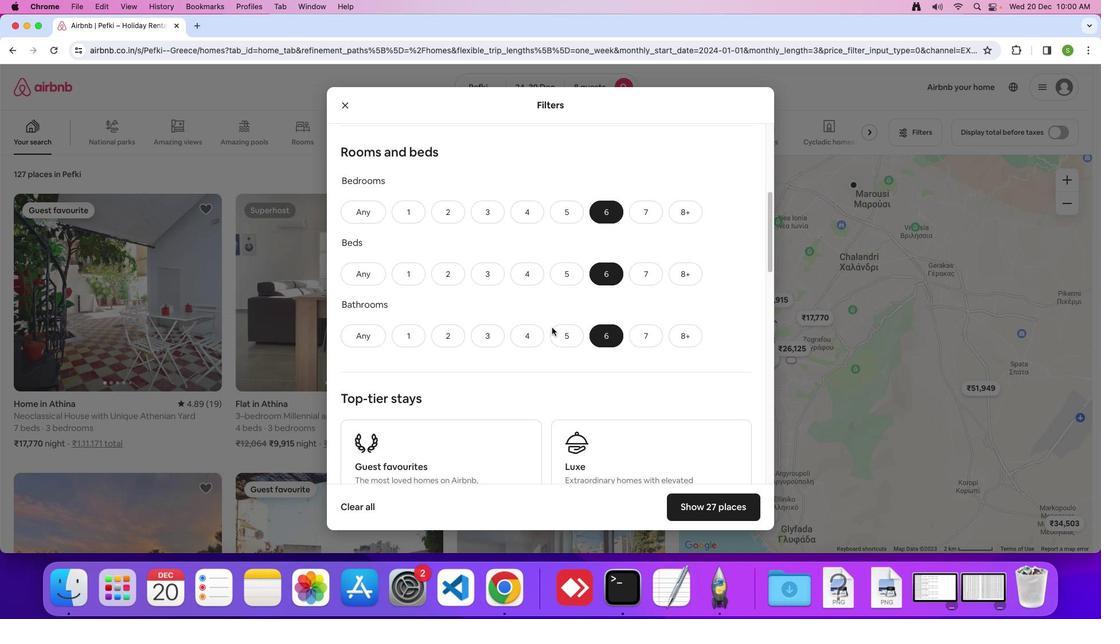 
Action: Mouse scrolled (520, 318) with delta (-15, 0)
Screenshot: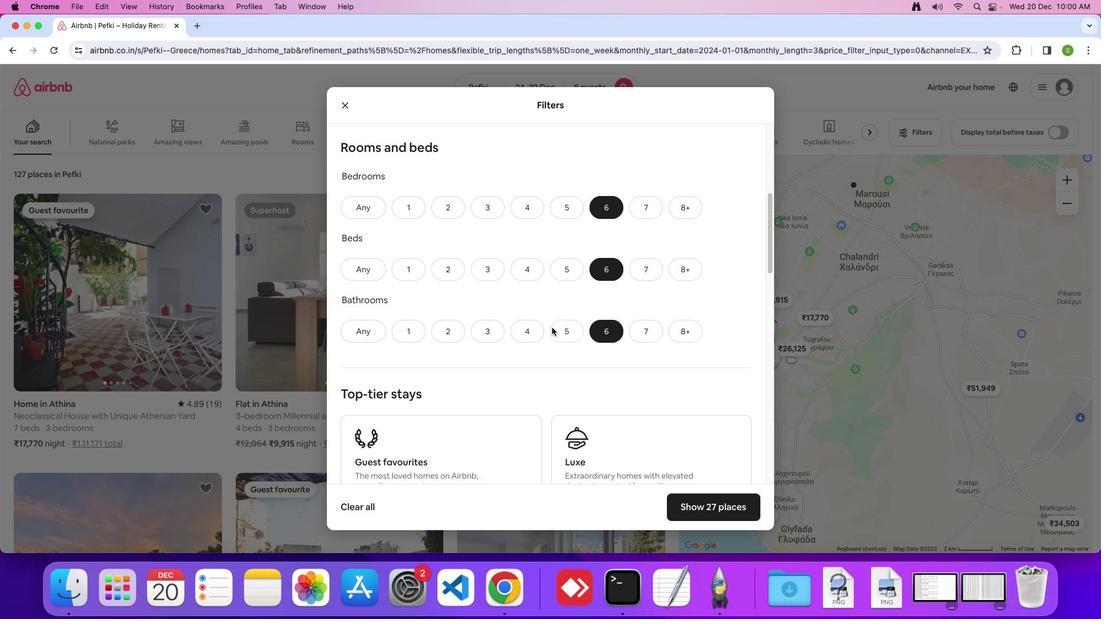 
Action: Mouse scrolled (520, 318) with delta (-15, 0)
Screenshot: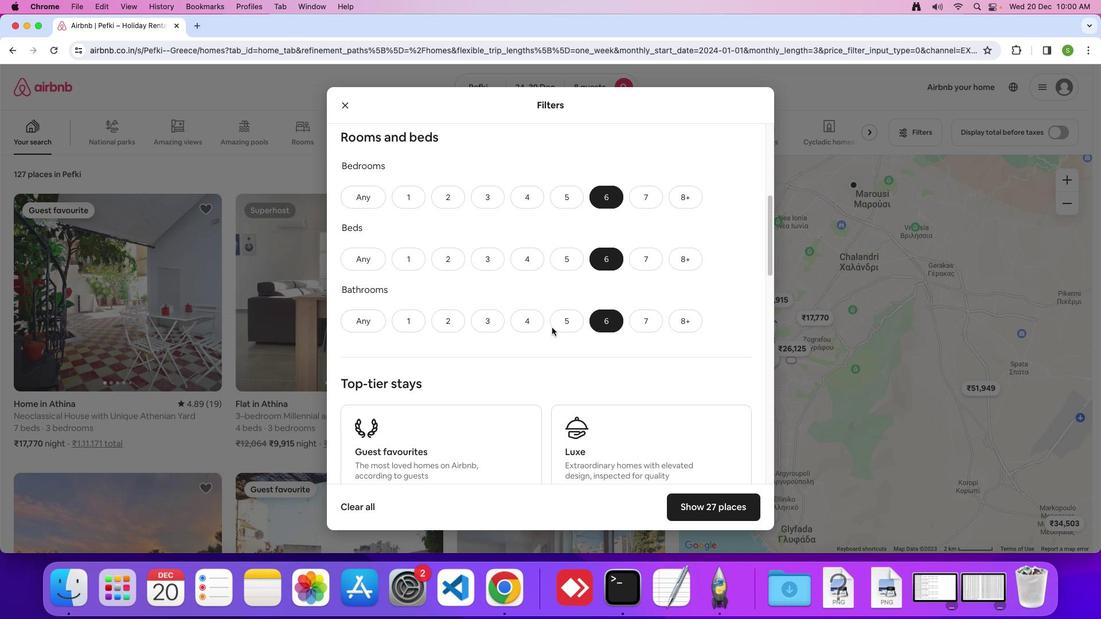 
Action: Mouse scrolled (520, 318) with delta (-15, 0)
Screenshot: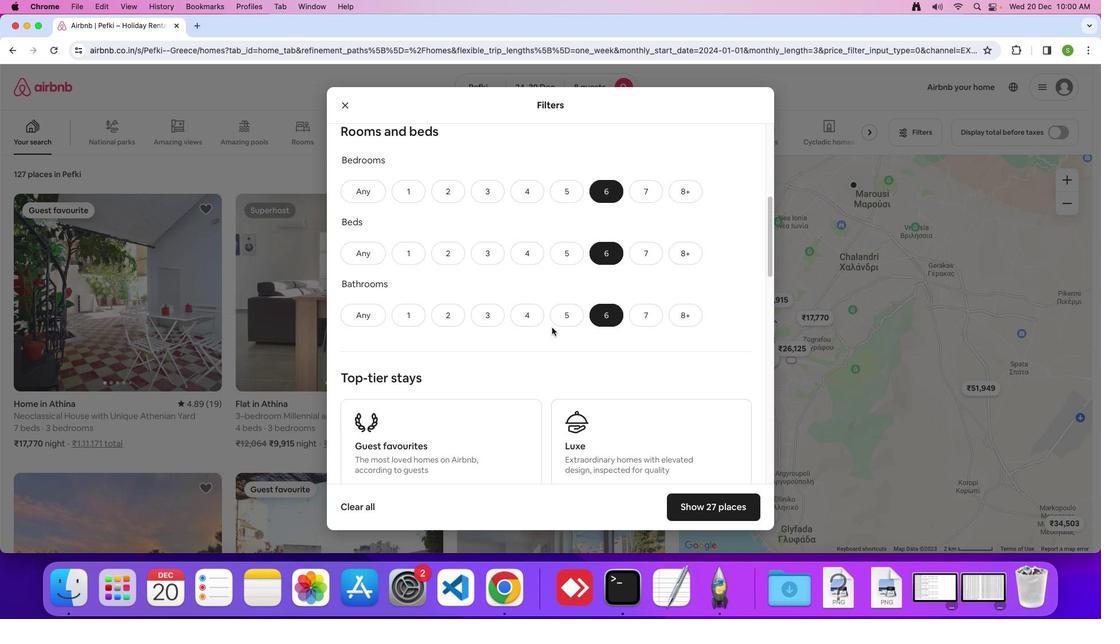 
Action: Mouse scrolled (520, 318) with delta (-15, 0)
Screenshot: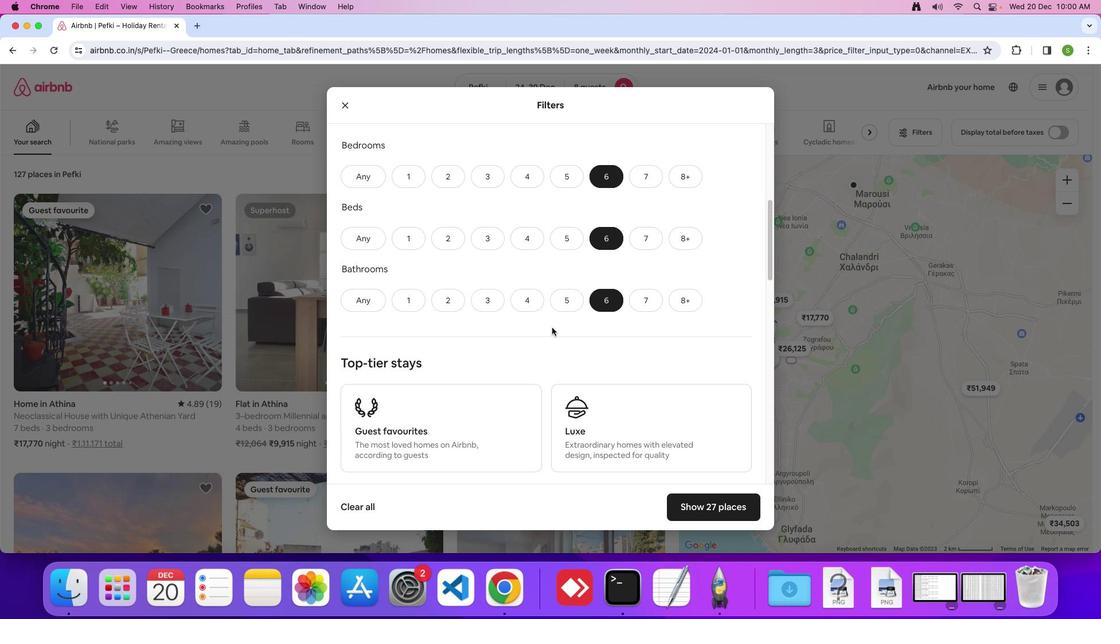 
Action: Mouse scrolled (520, 318) with delta (-15, 0)
Screenshot: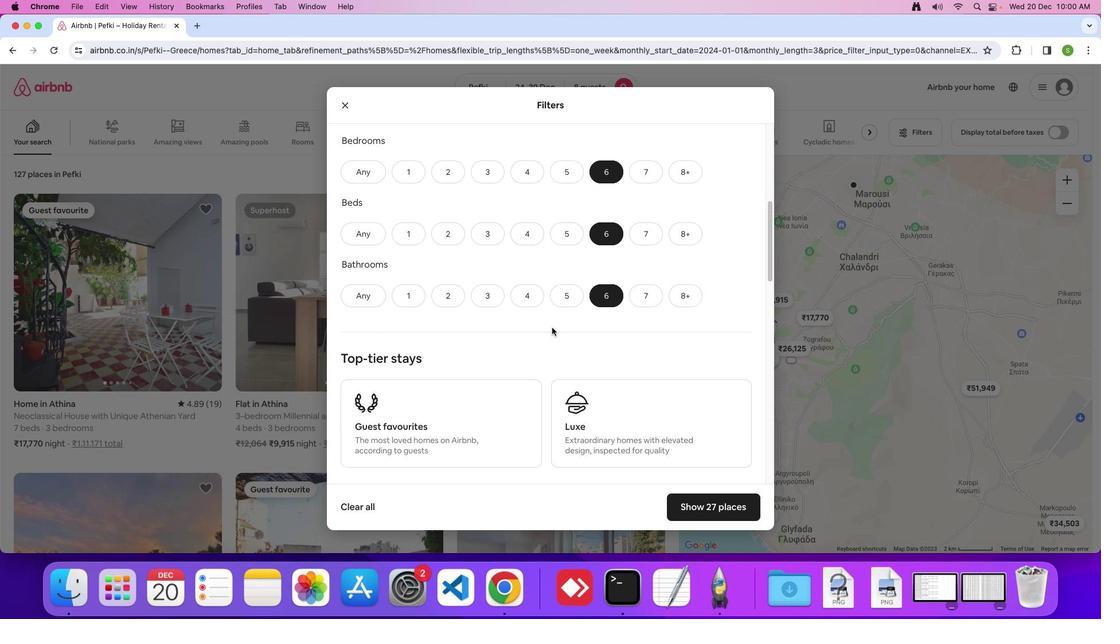 
Action: Mouse scrolled (520, 318) with delta (-15, 0)
Screenshot: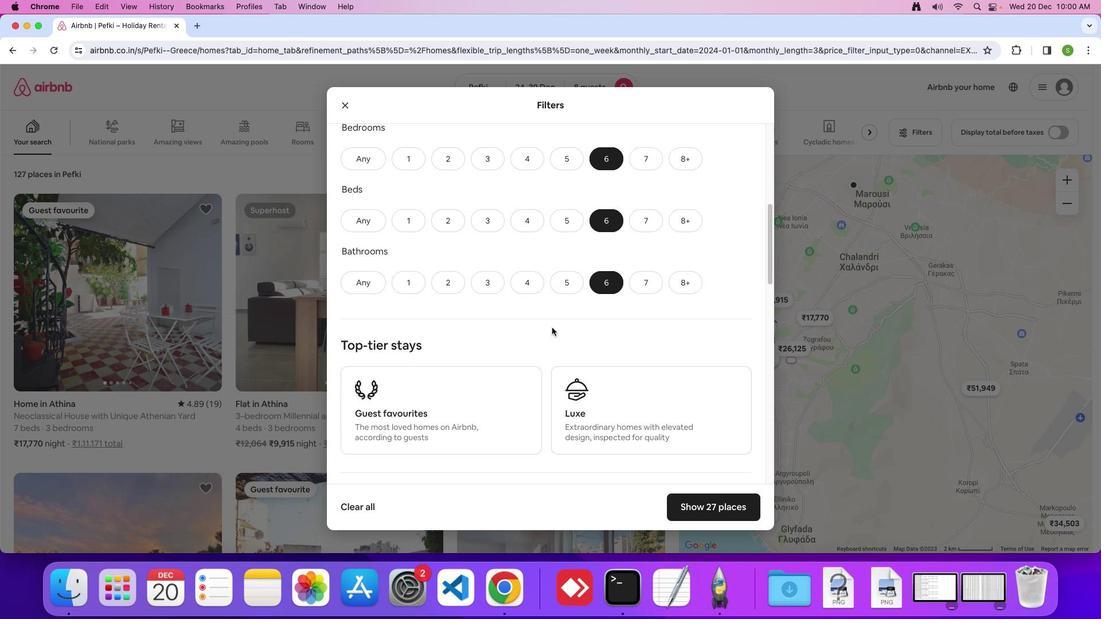 
Action: Mouse scrolled (520, 318) with delta (-15, 0)
Screenshot: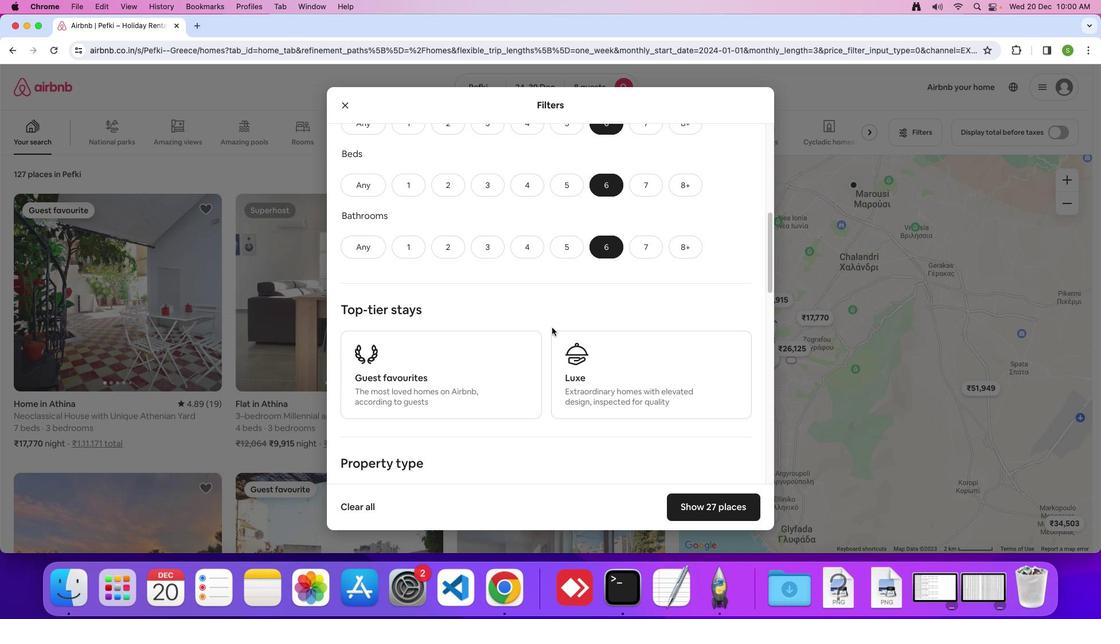 
Action: Mouse scrolled (520, 318) with delta (-15, 0)
Screenshot: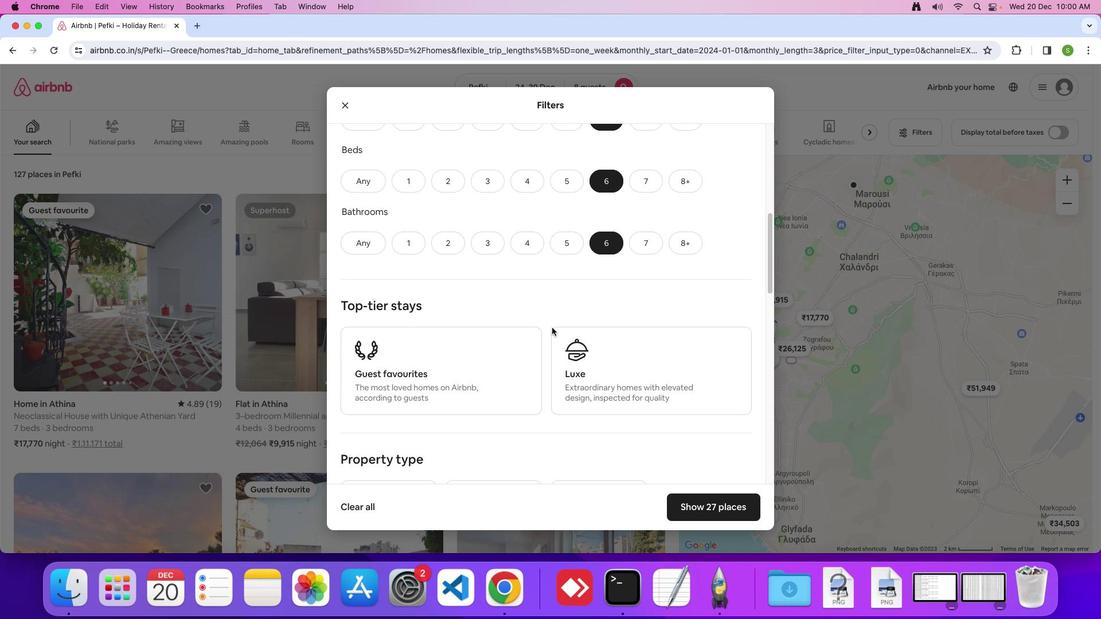 
Action: Mouse scrolled (520, 318) with delta (-15, 0)
Screenshot: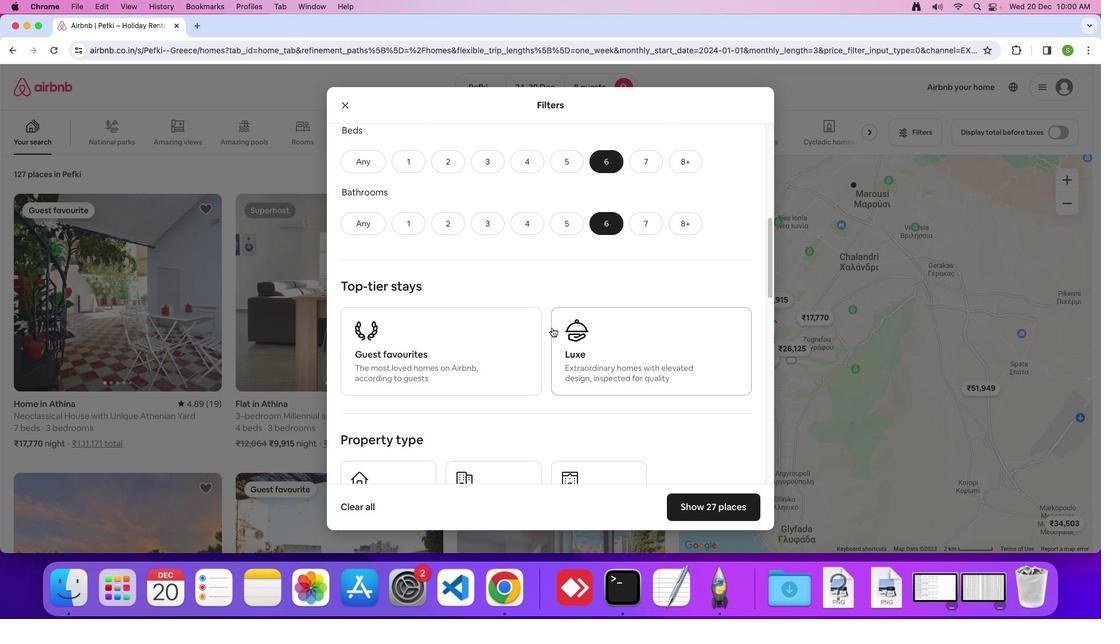 
Action: Mouse scrolled (520, 318) with delta (-15, 0)
Screenshot: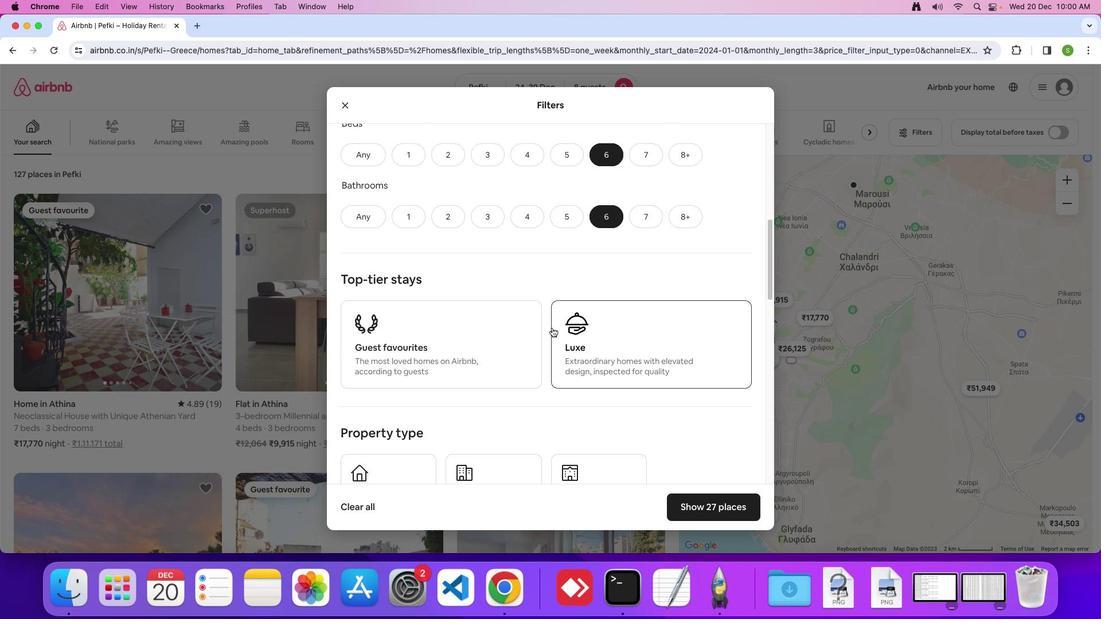 
Action: Mouse scrolled (520, 318) with delta (-15, -1)
Screenshot: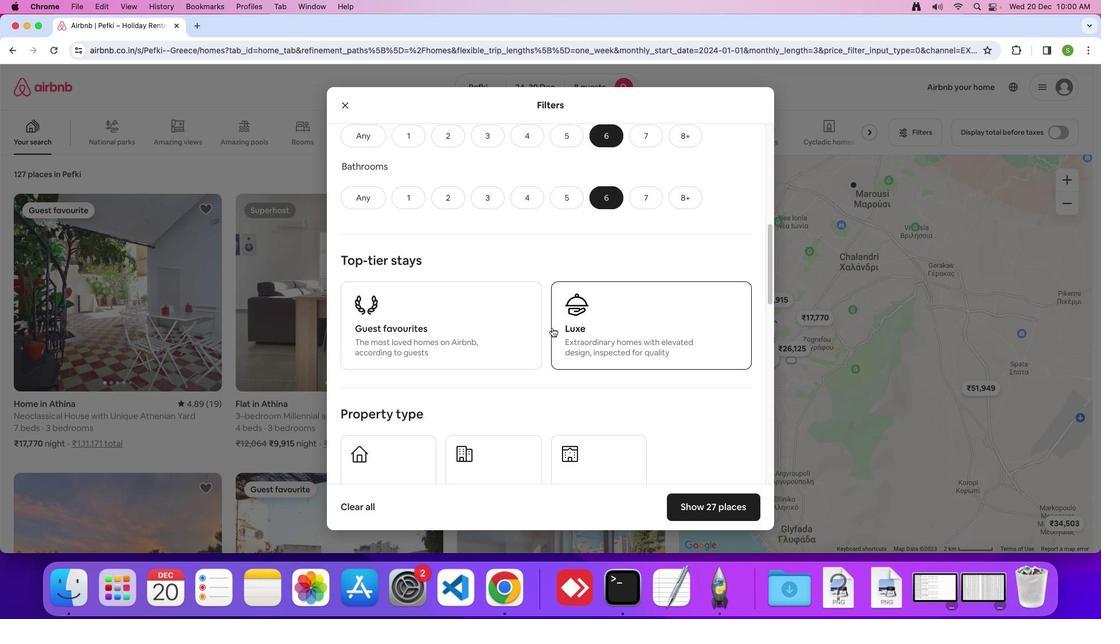 
Action: Mouse scrolled (520, 318) with delta (-15, 0)
Screenshot: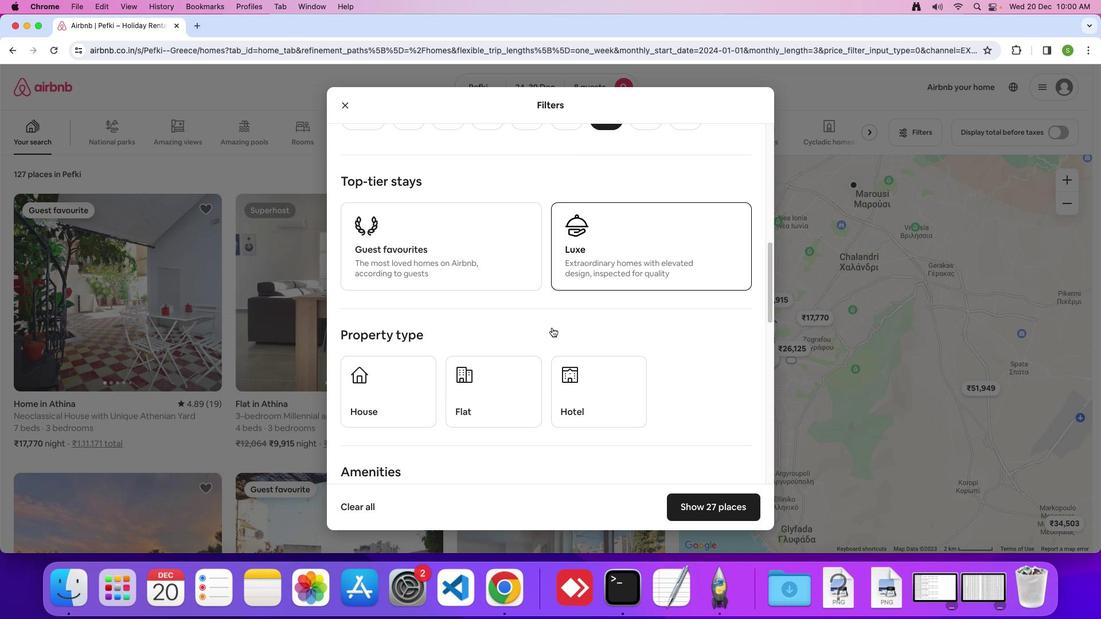 
Action: Mouse scrolled (520, 318) with delta (-15, 0)
Screenshot: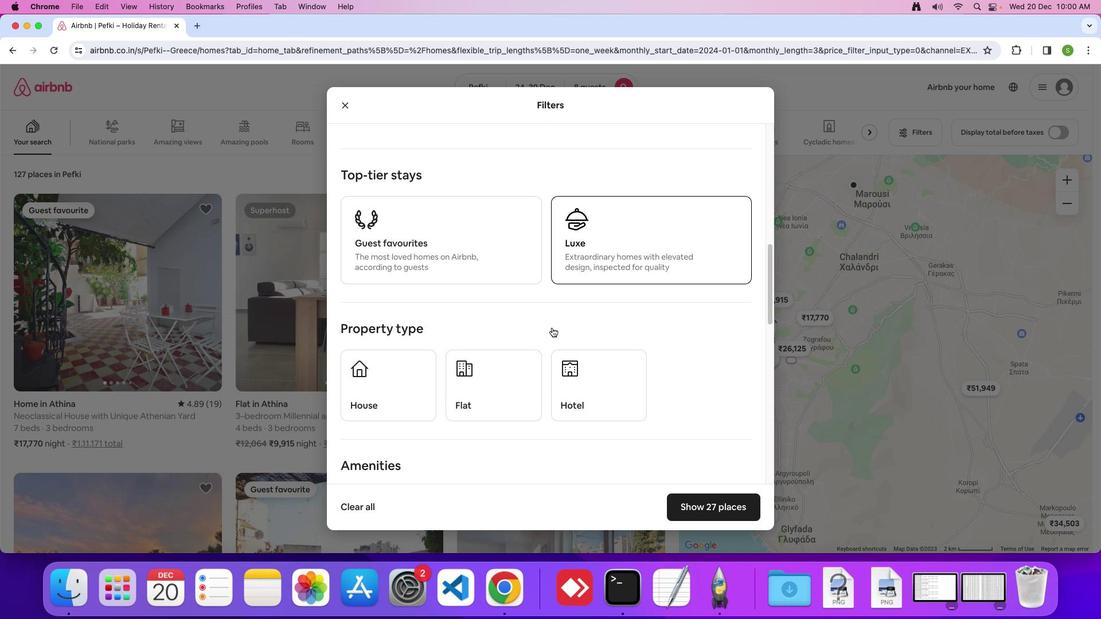 
Action: Mouse scrolled (520, 318) with delta (-15, 0)
Screenshot: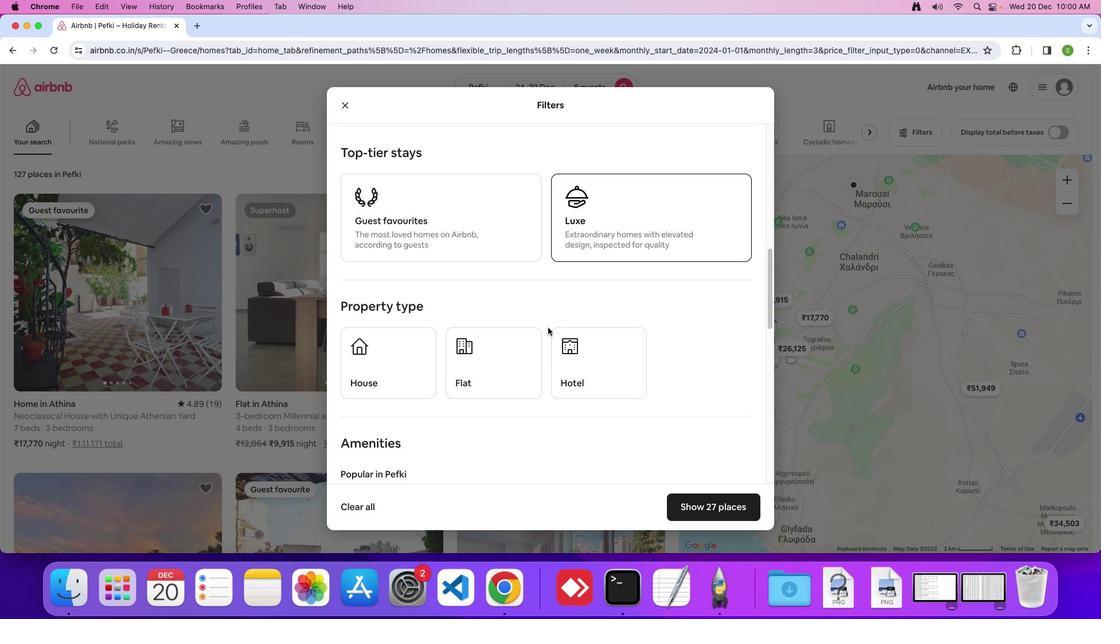 
Action: Mouse moved to (360, 321)
Screenshot: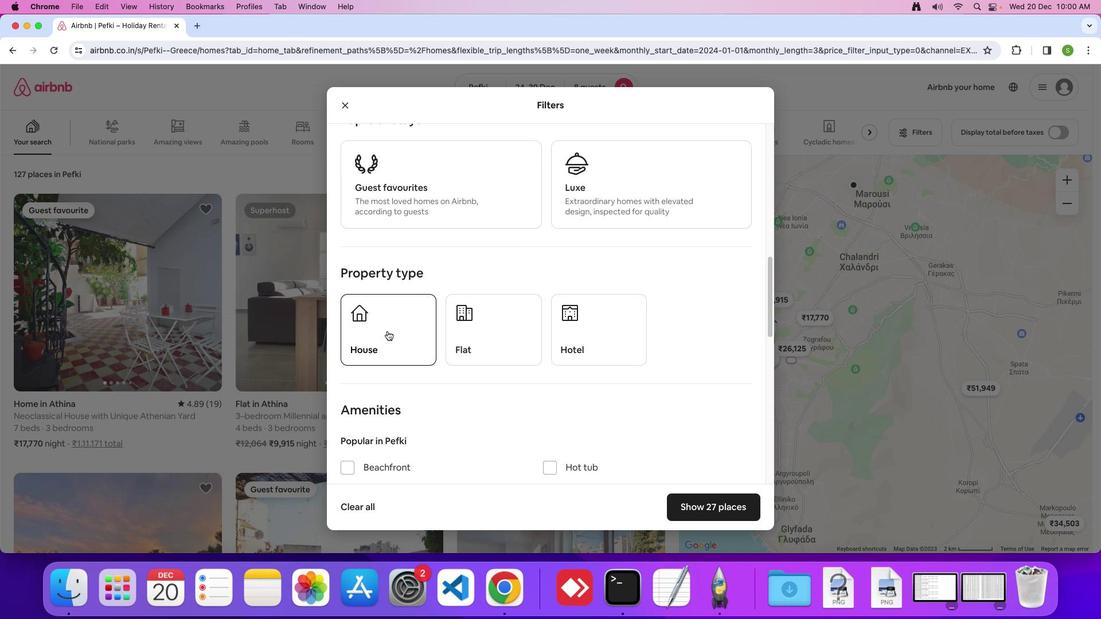 
Action: Mouse pressed left at (360, 321)
Screenshot: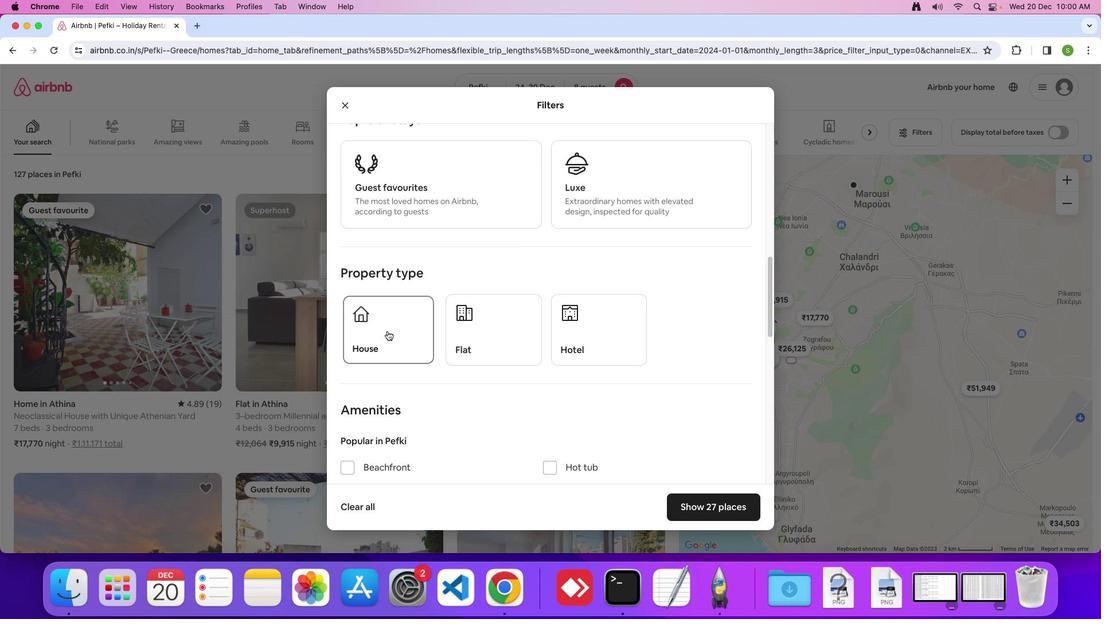 
Action: Mouse moved to (483, 306)
Screenshot: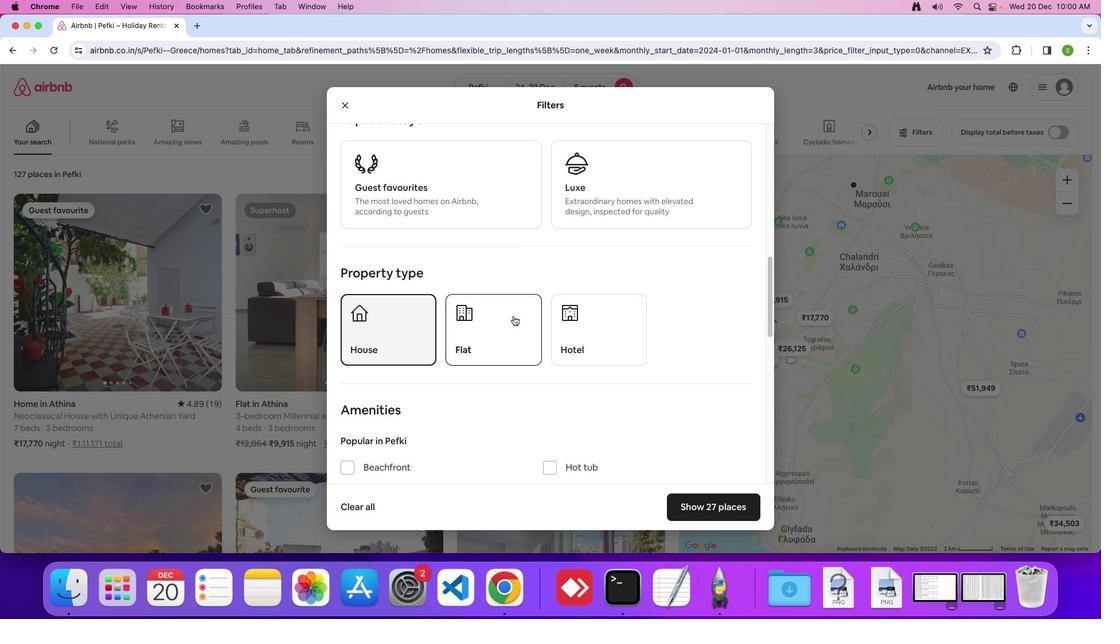 
Action: Mouse scrolled (483, 306) with delta (-15, 0)
Screenshot: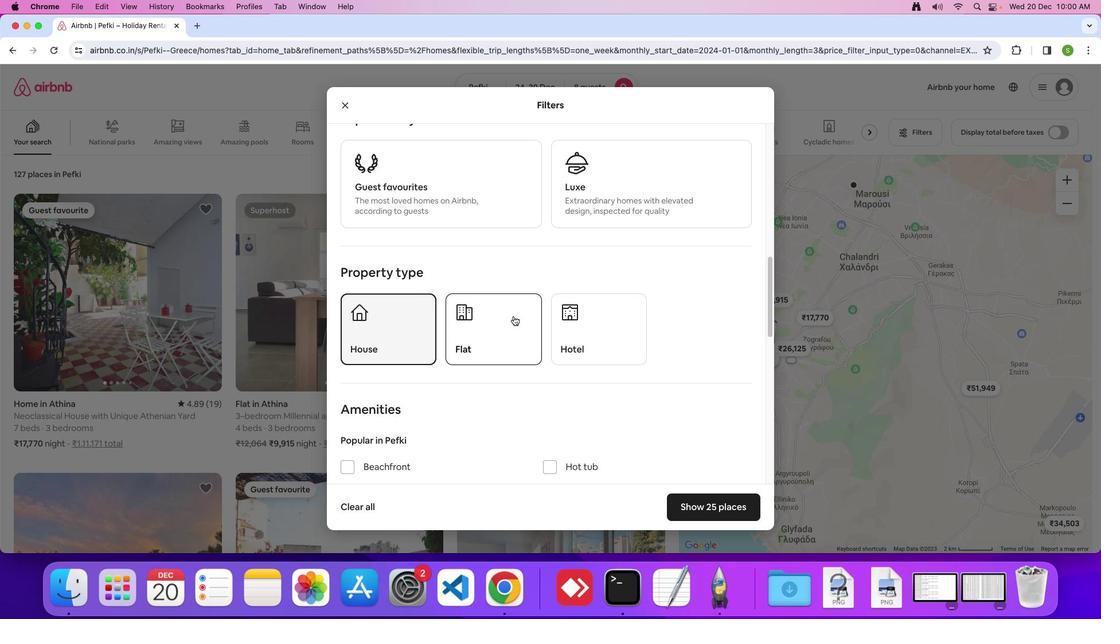 
Action: Mouse scrolled (483, 306) with delta (-15, 0)
Screenshot: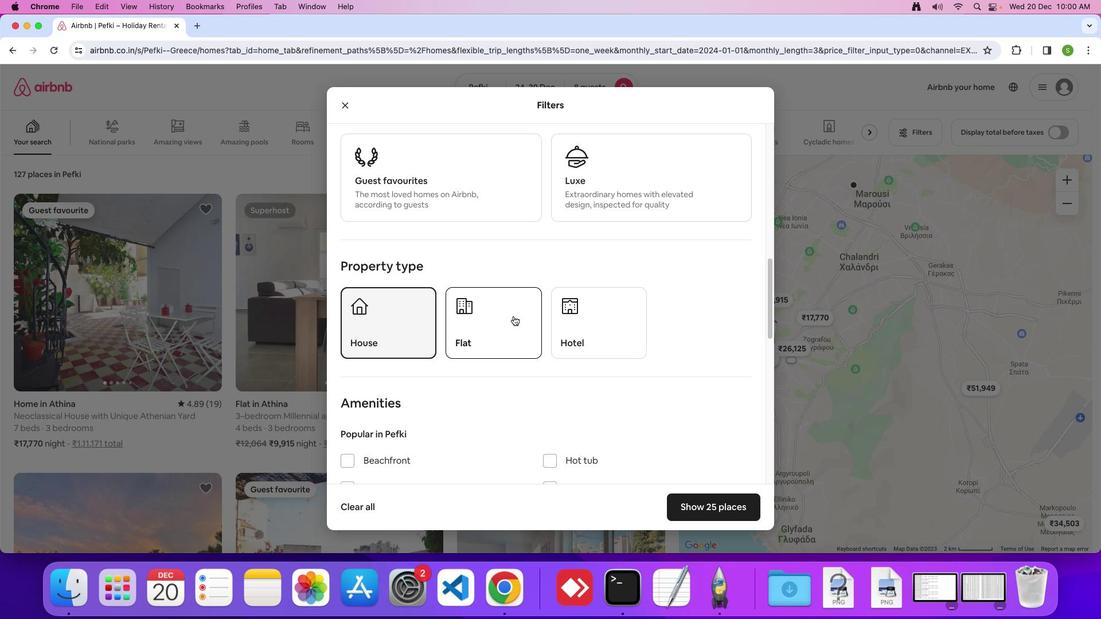 
Action: Mouse scrolled (483, 306) with delta (-15, 0)
Screenshot: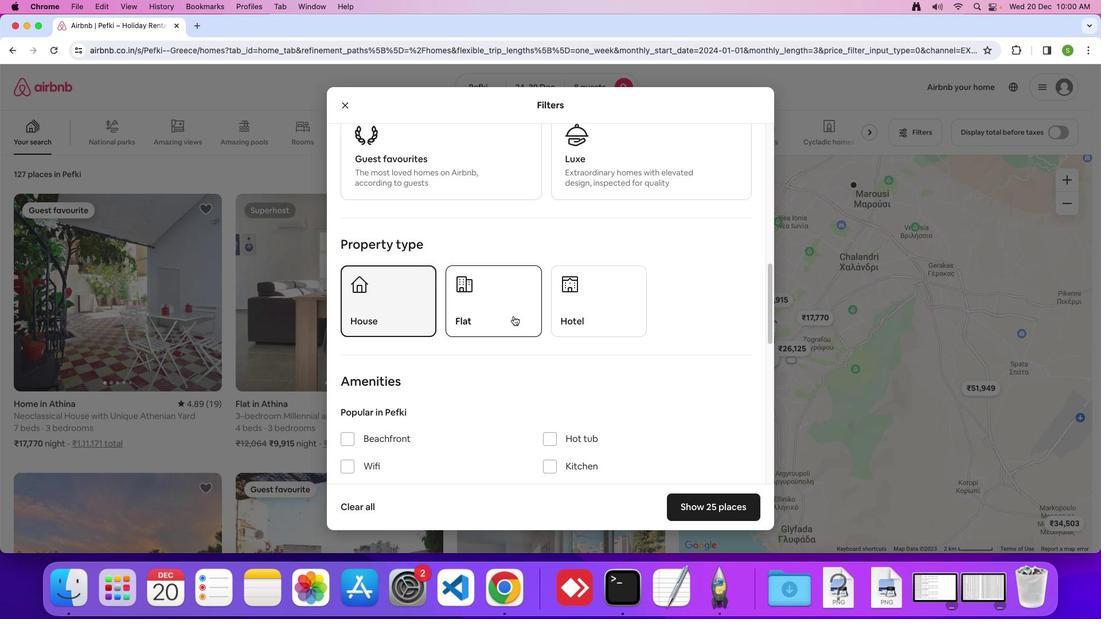 
Action: Mouse scrolled (483, 306) with delta (-15, 0)
Screenshot: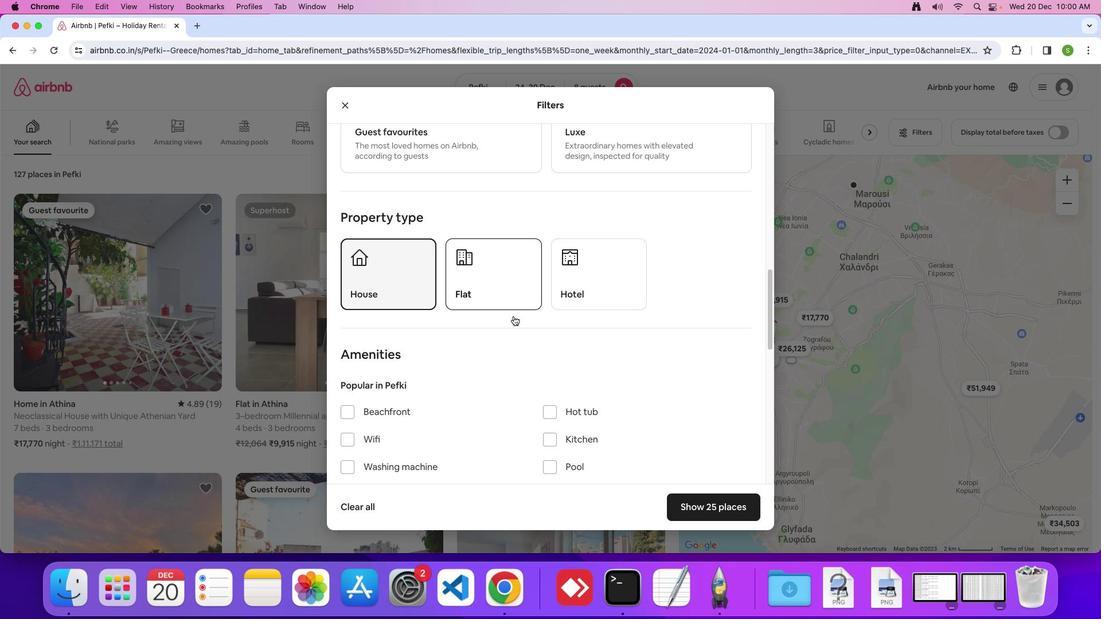 
Action: Mouse scrolled (483, 306) with delta (-15, 0)
Screenshot: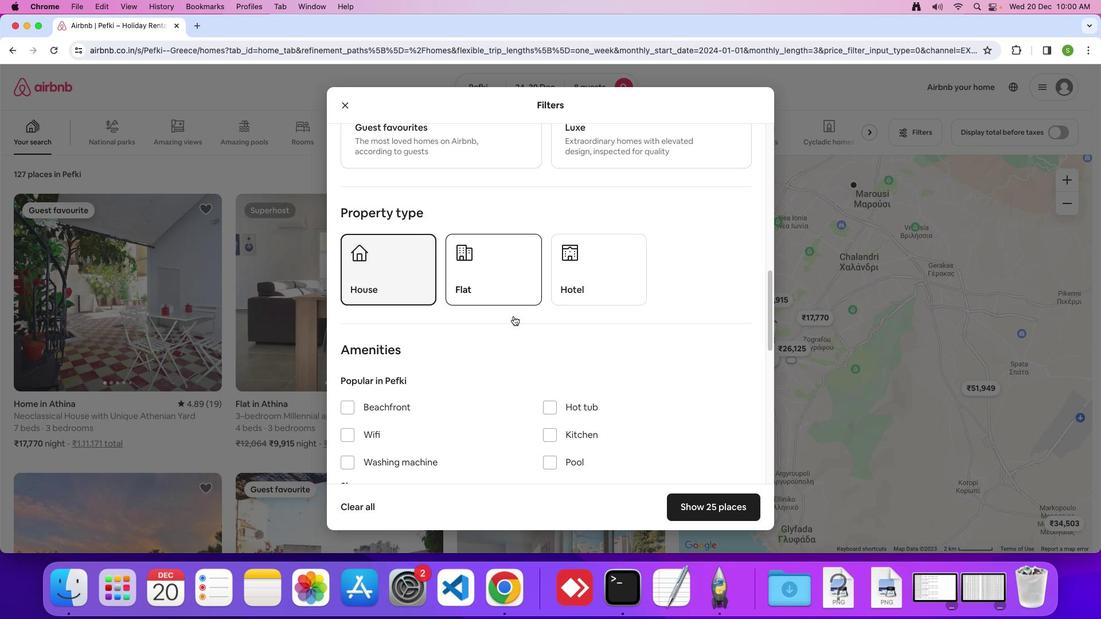 
Action: Mouse scrolled (483, 306) with delta (-15, 0)
Screenshot: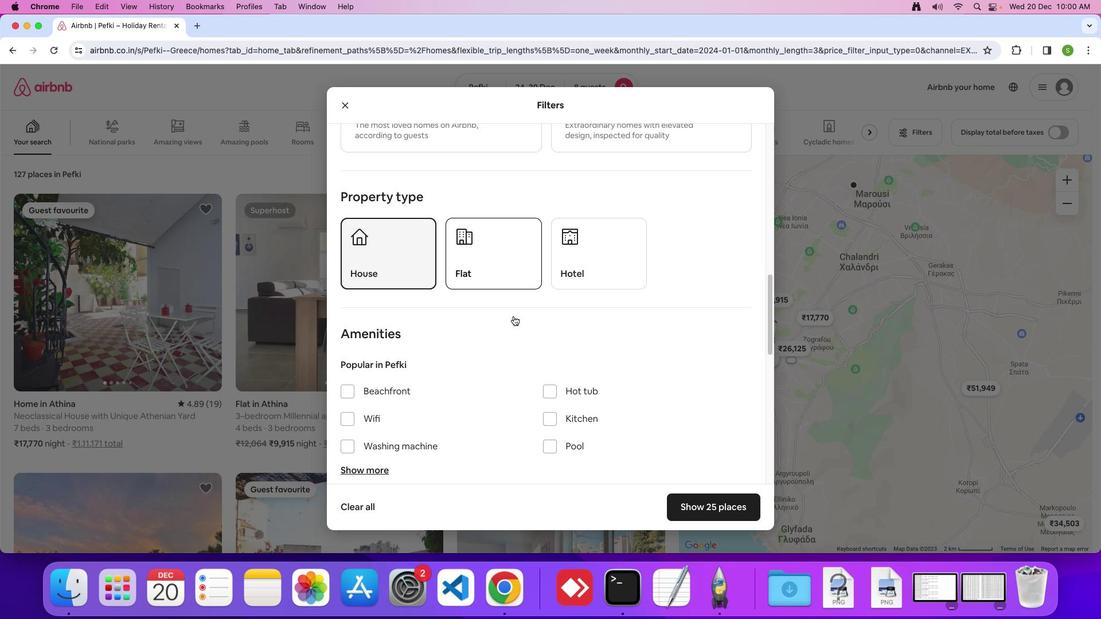 
Action: Mouse scrolled (483, 306) with delta (-15, 0)
Screenshot: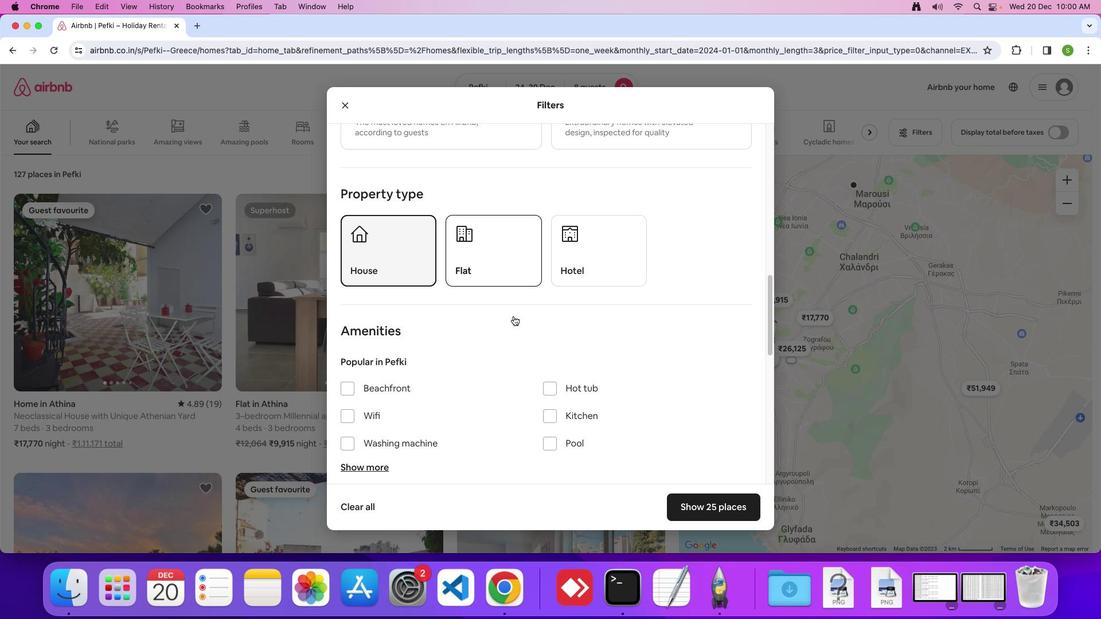 
Action: Mouse scrolled (483, 306) with delta (-15, 0)
Screenshot: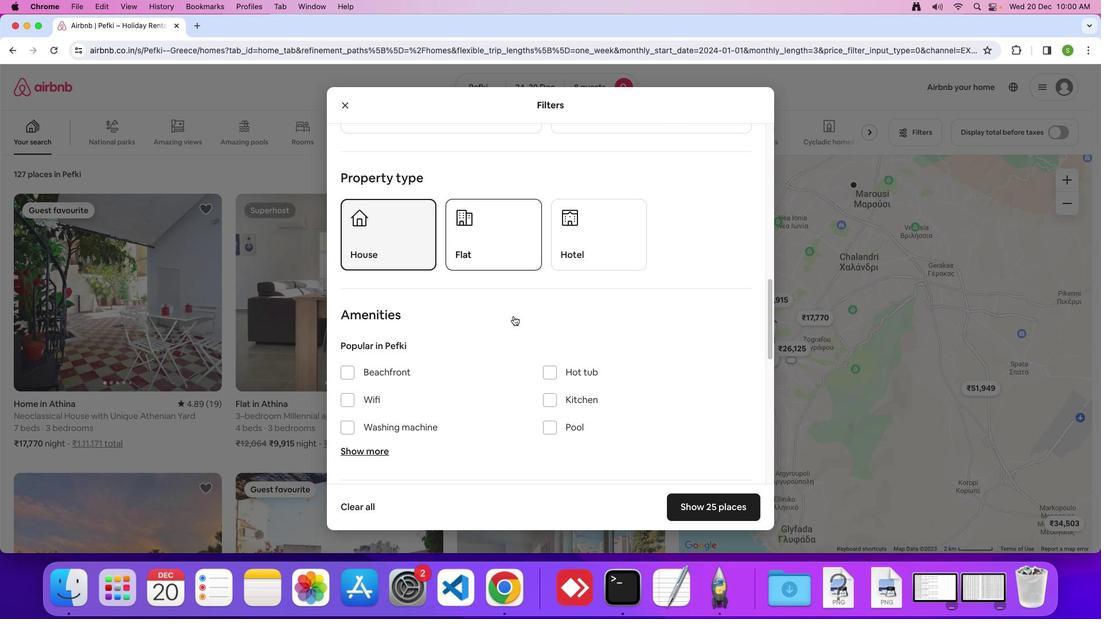 
Action: Mouse scrolled (483, 306) with delta (-15, 0)
Screenshot: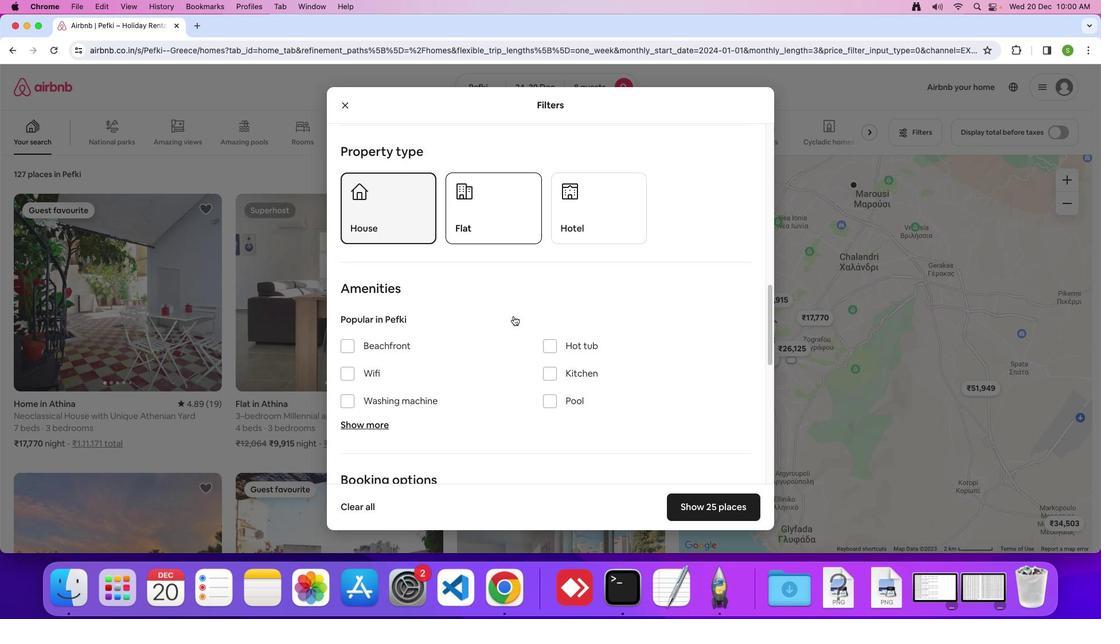 
Action: Mouse scrolled (483, 306) with delta (-15, 0)
Screenshot: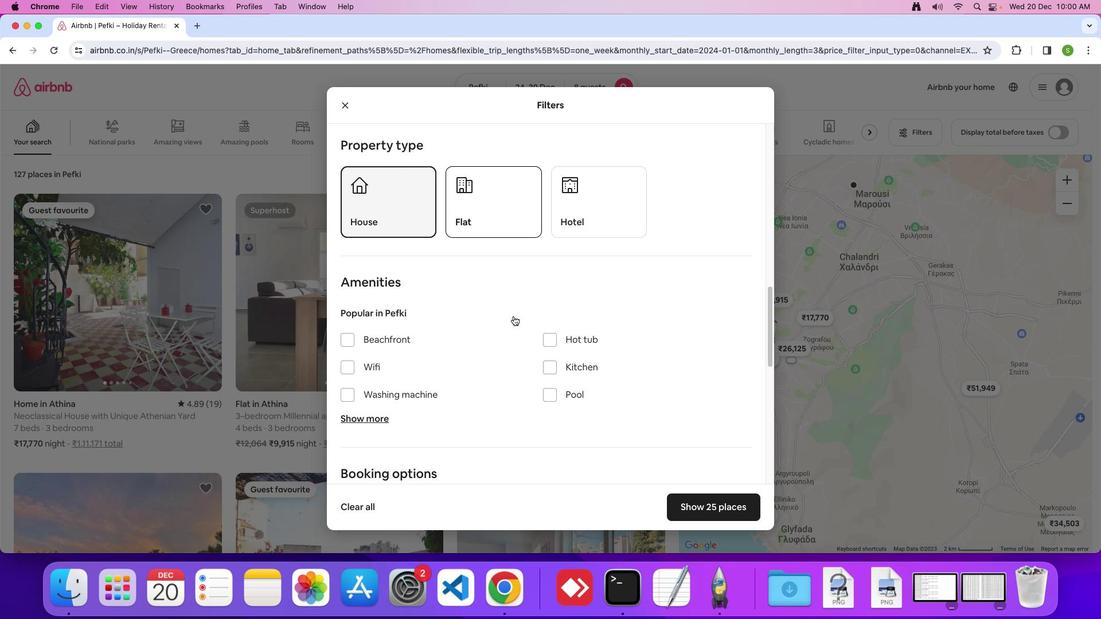 
Action: Mouse scrolled (483, 306) with delta (-15, 0)
Screenshot: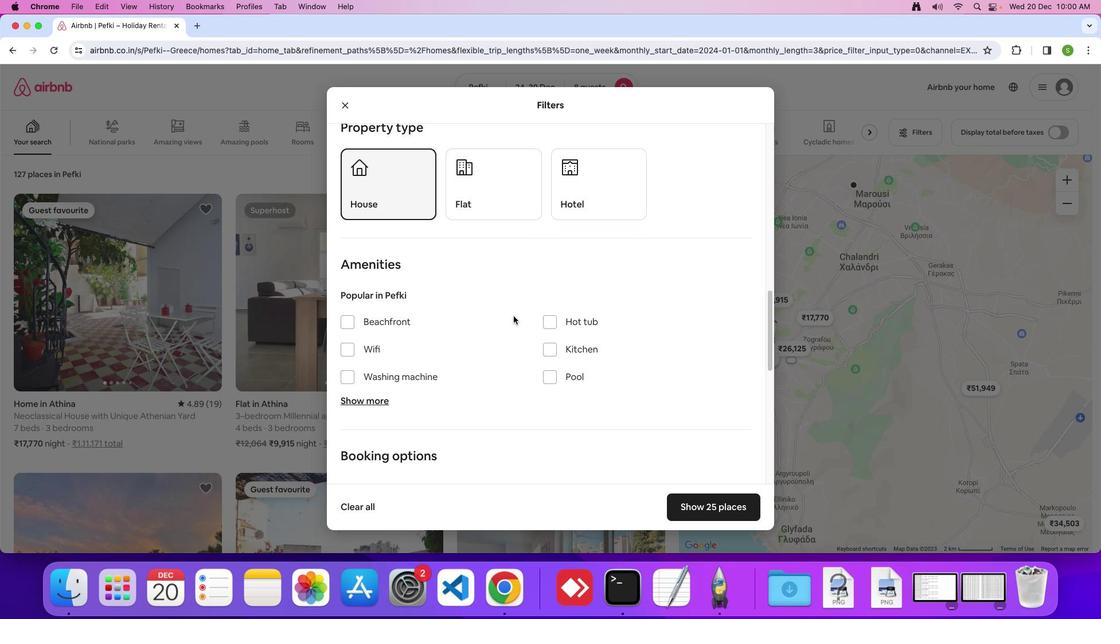 
Action: Mouse scrolled (483, 306) with delta (-15, 0)
Screenshot: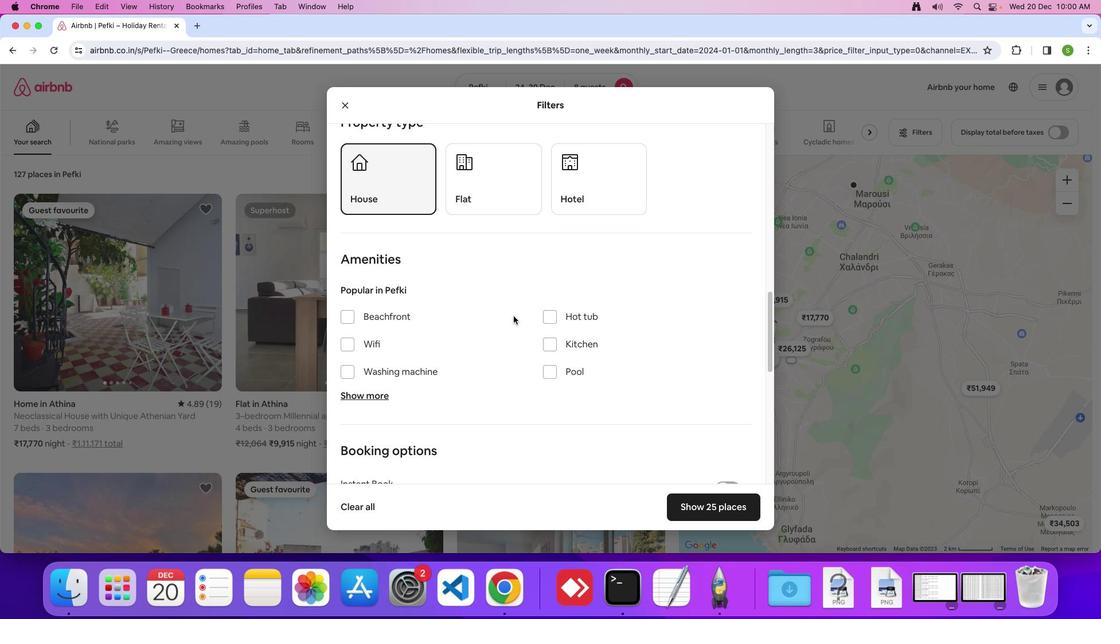 
Action: Mouse scrolled (483, 306) with delta (-15, 0)
Screenshot: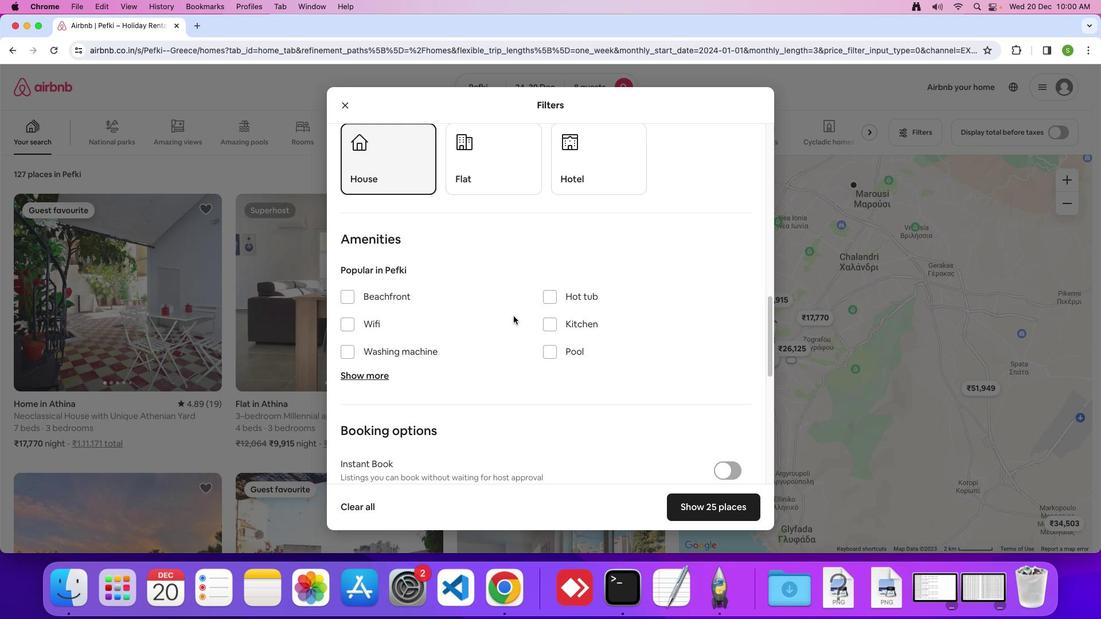 
Action: Mouse scrolled (483, 306) with delta (-15, 0)
Screenshot: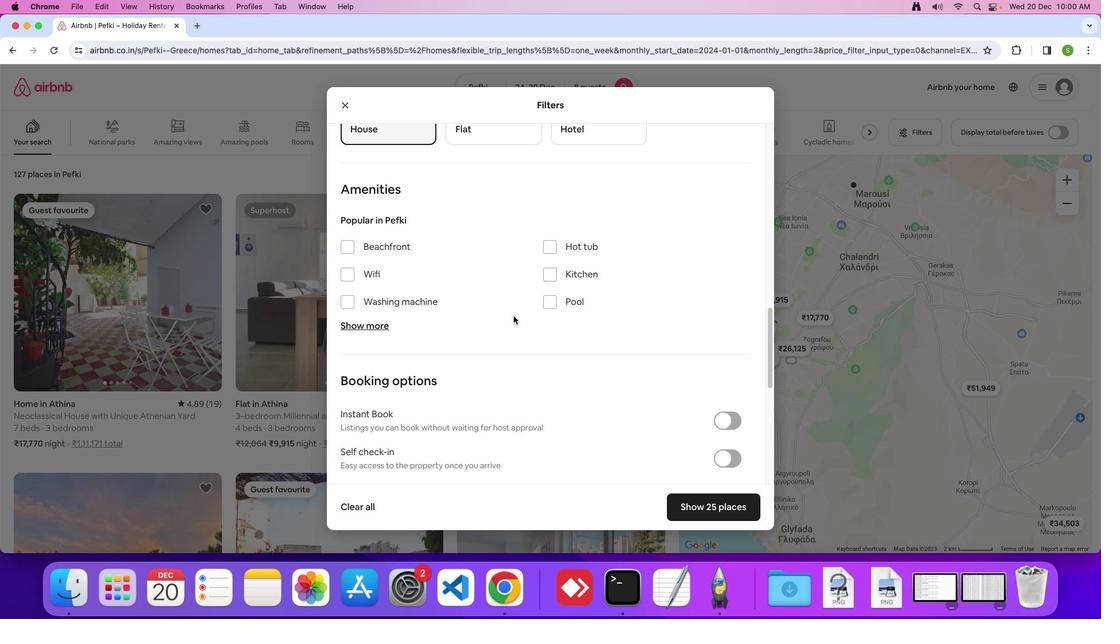 
Action: Mouse scrolled (483, 306) with delta (-15, 0)
Screenshot: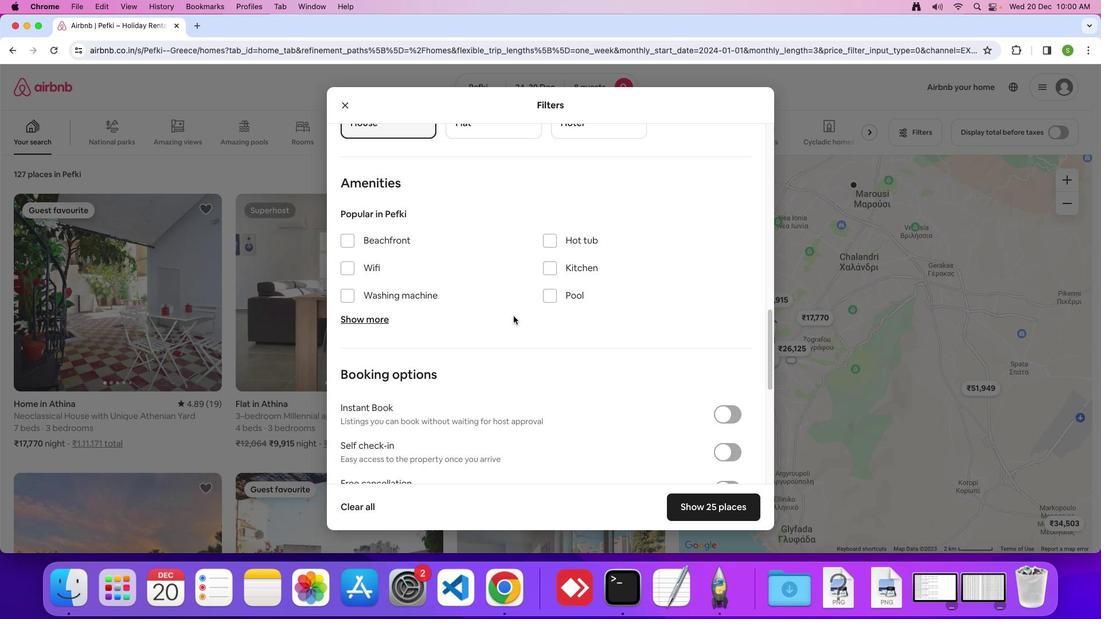 
Action: Mouse scrolled (483, 306) with delta (-15, 0)
Screenshot: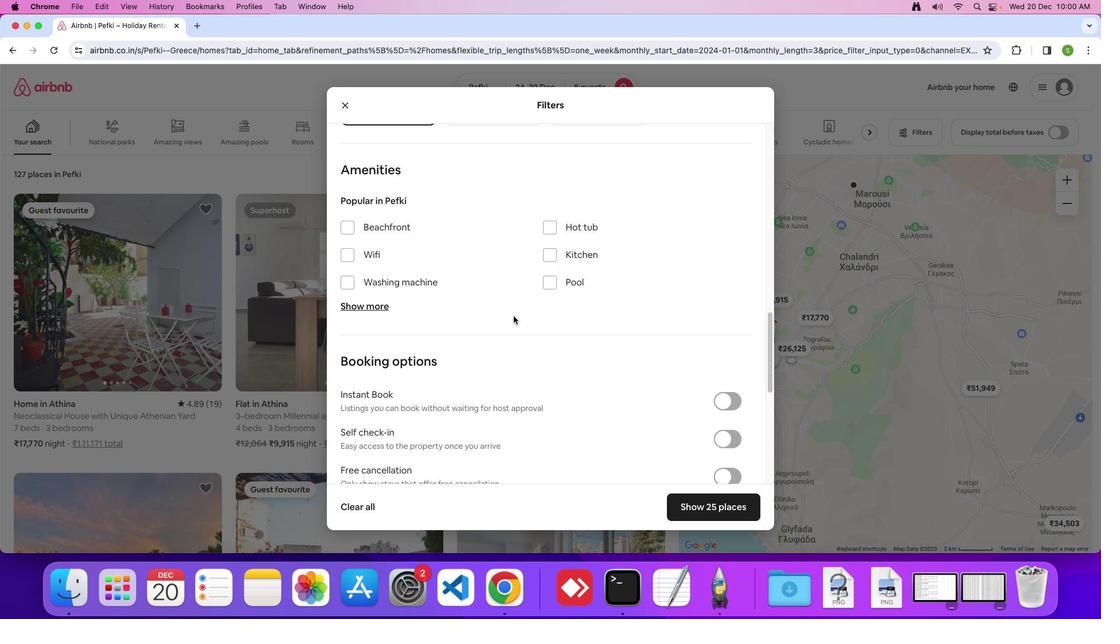 
Action: Mouse moved to (325, 249)
Screenshot: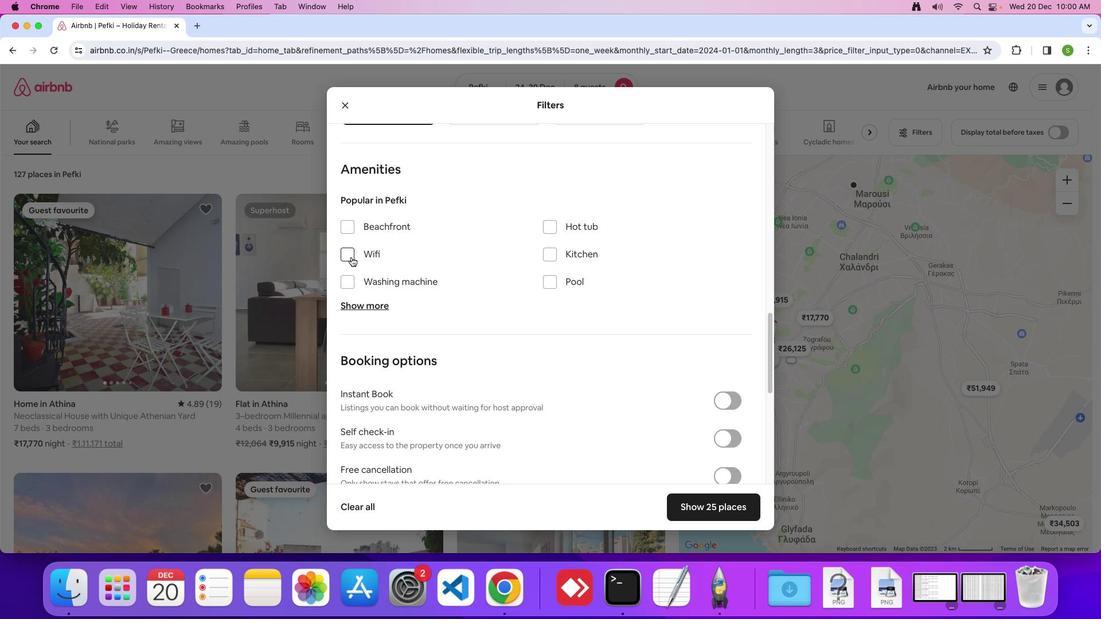 
Action: Mouse pressed left at (325, 249)
Screenshot: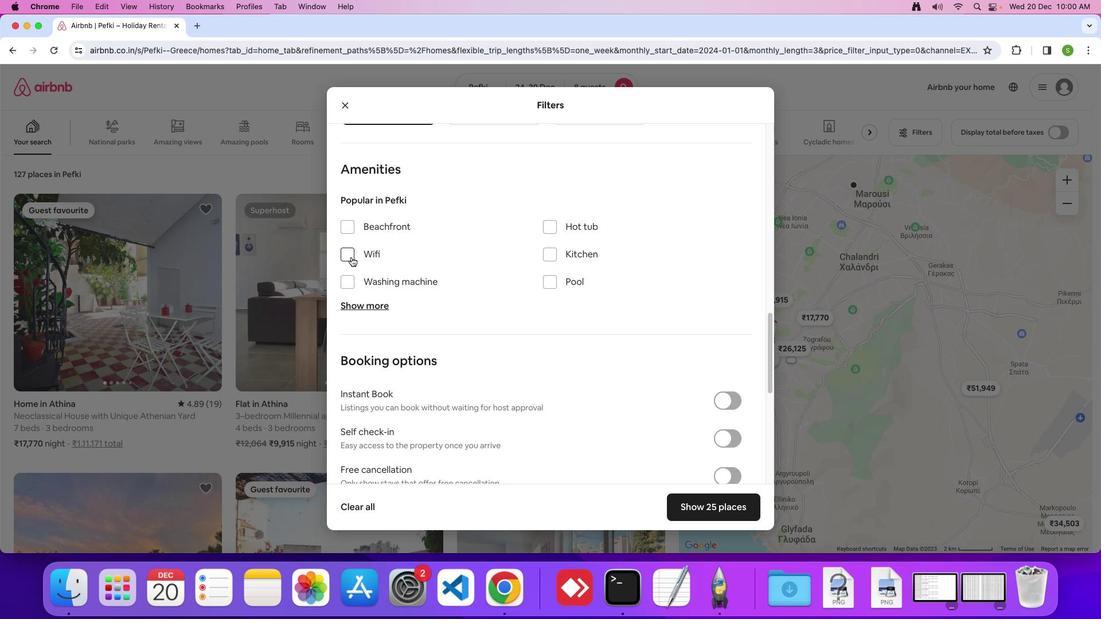 
Action: Mouse moved to (320, 295)
Screenshot: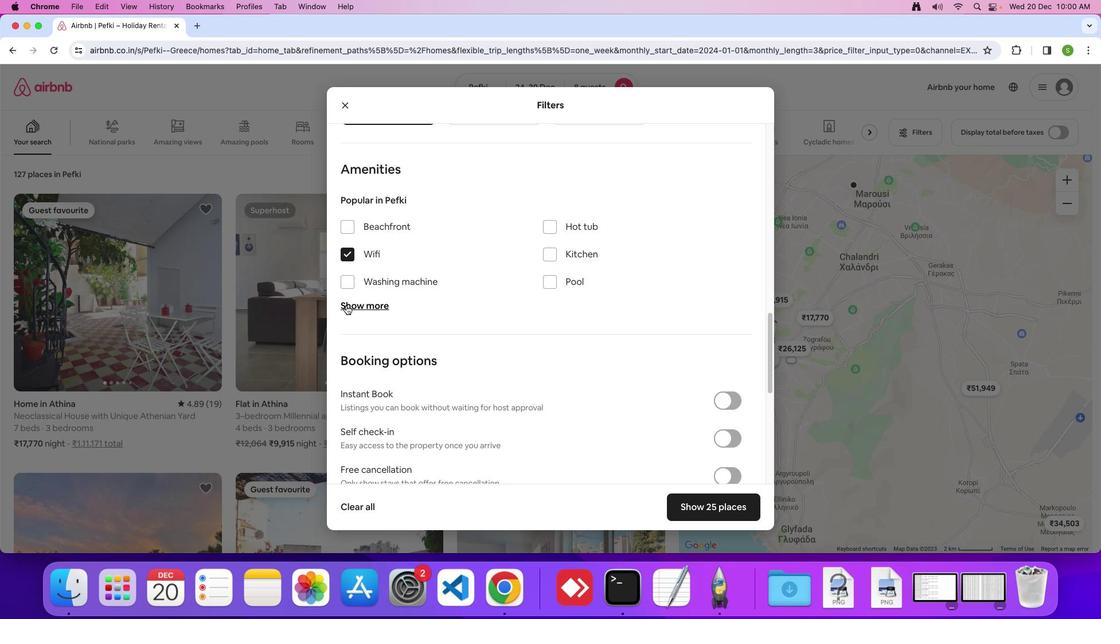 
Action: Mouse pressed left at (320, 295)
Screenshot: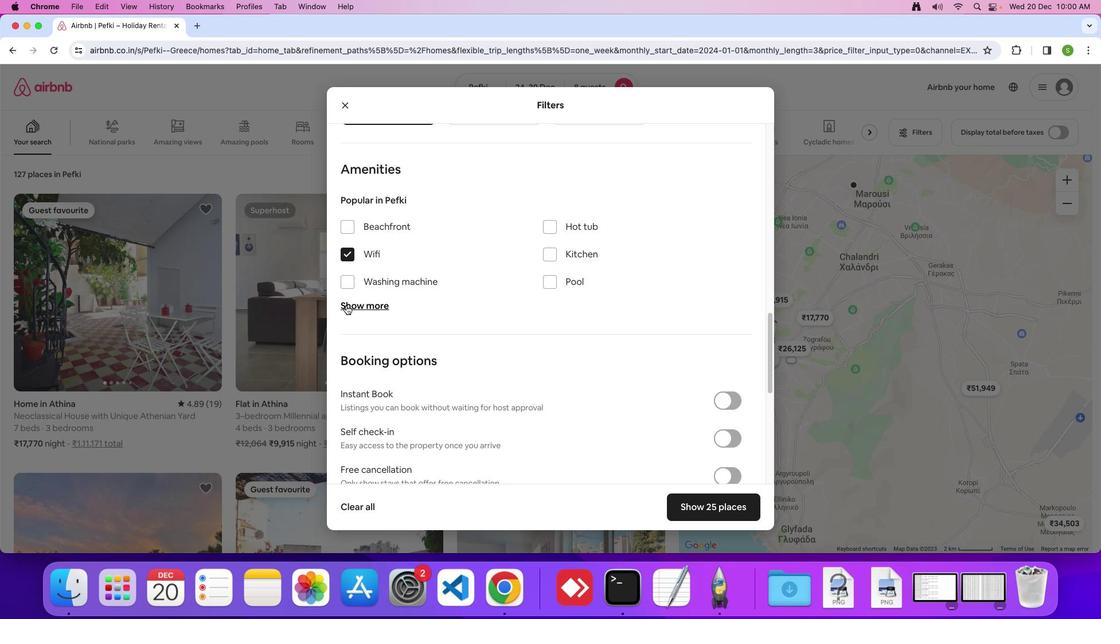 
Action: Mouse moved to (433, 298)
Screenshot: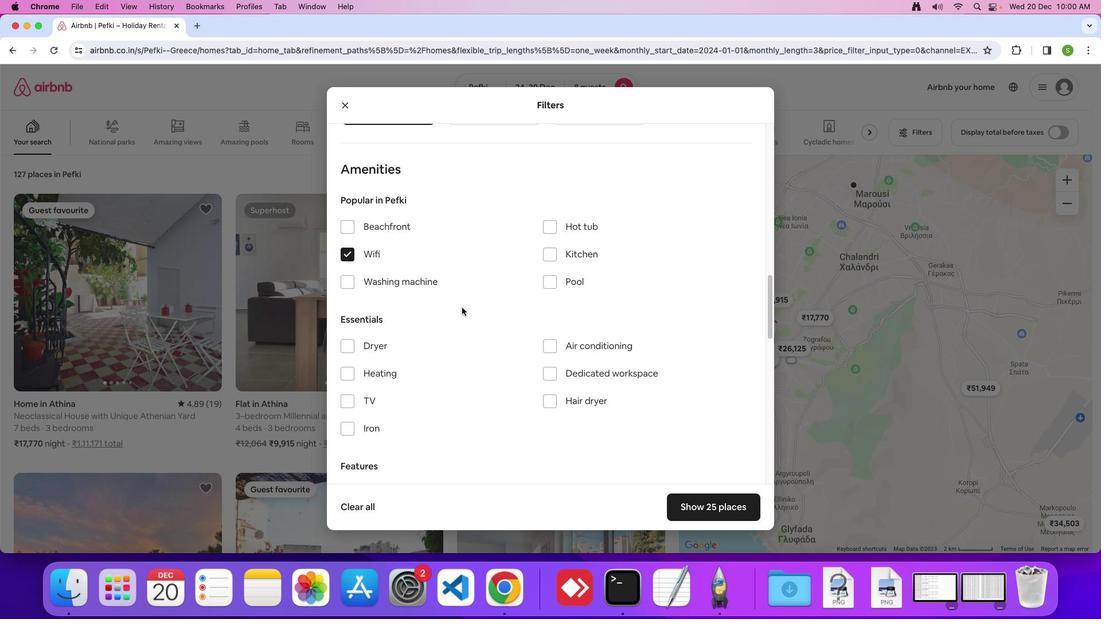 
Action: Mouse scrolled (433, 298) with delta (-15, 0)
Screenshot: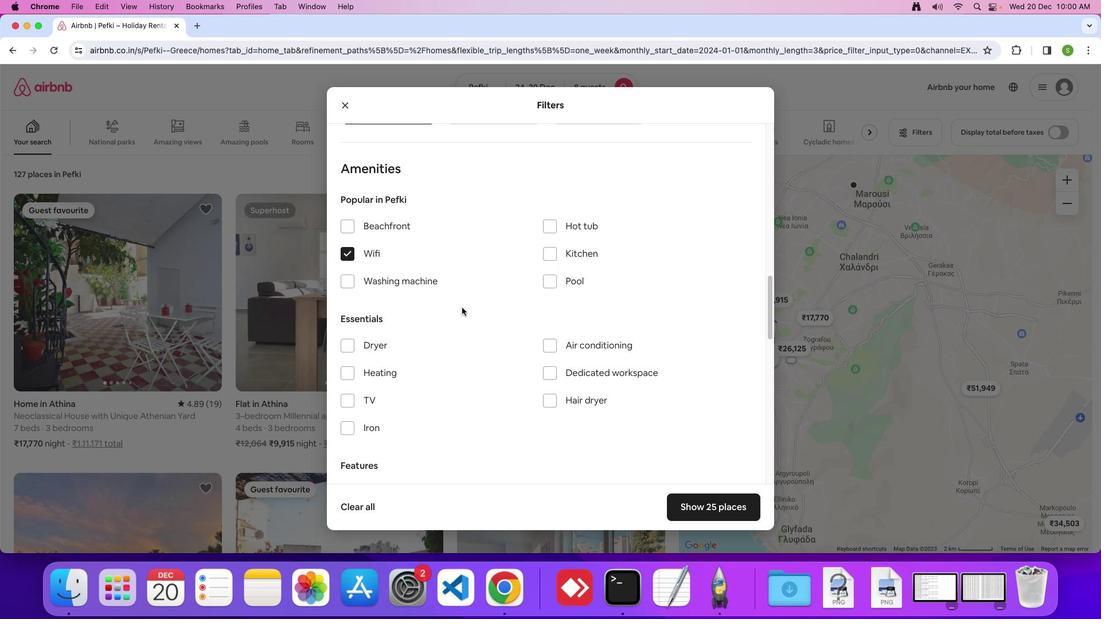 
Action: Mouse scrolled (433, 298) with delta (-15, 0)
Screenshot: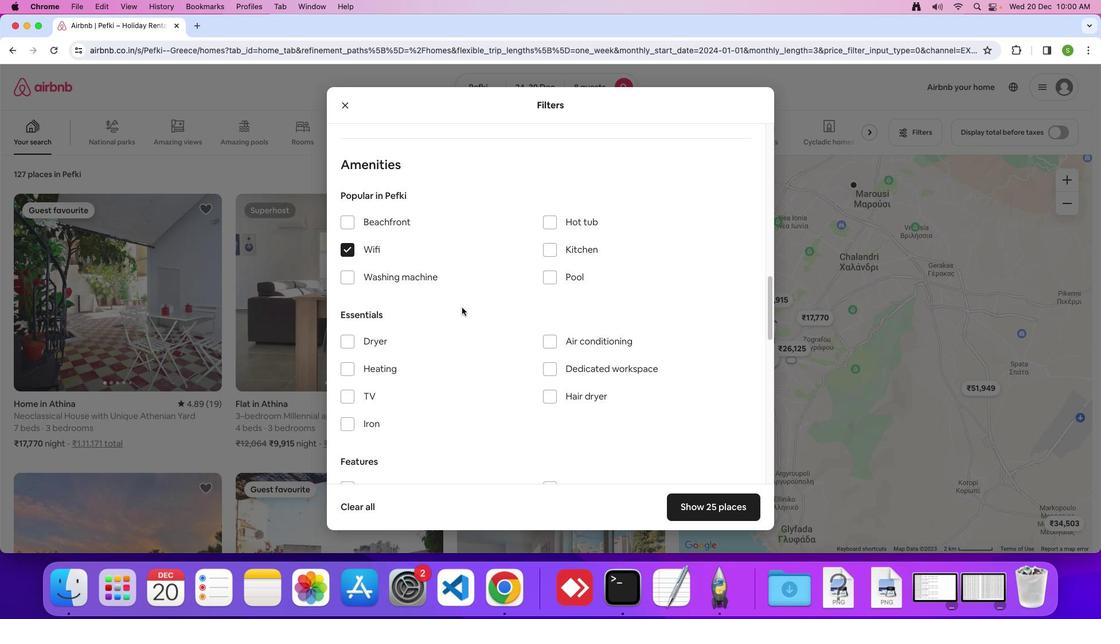 
Action: Mouse moved to (327, 372)
Screenshot: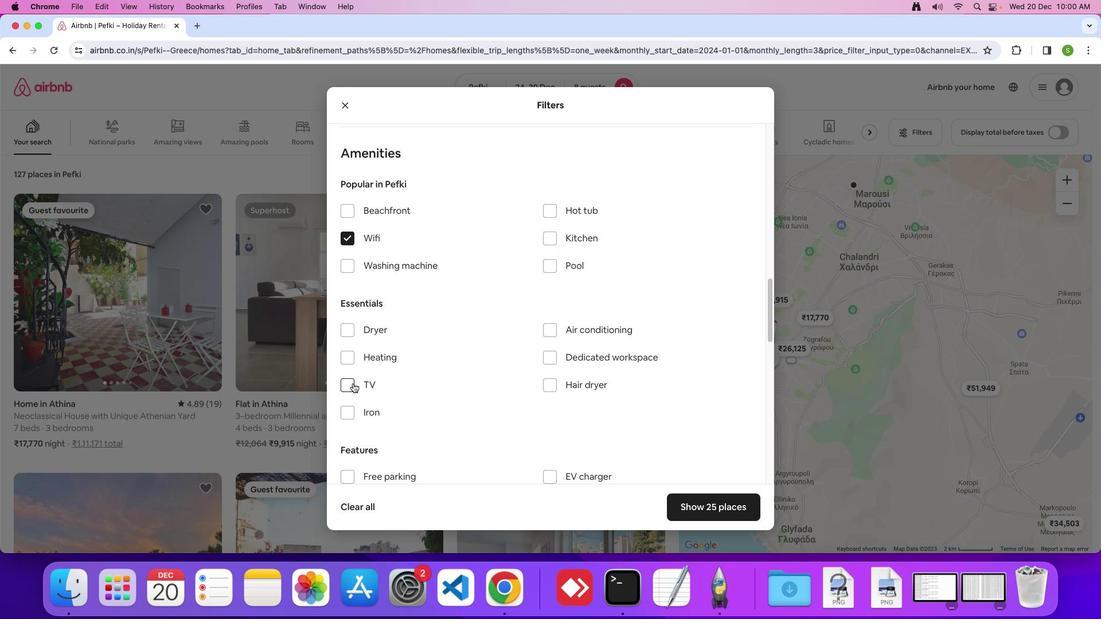 
Action: Mouse pressed left at (327, 372)
Screenshot: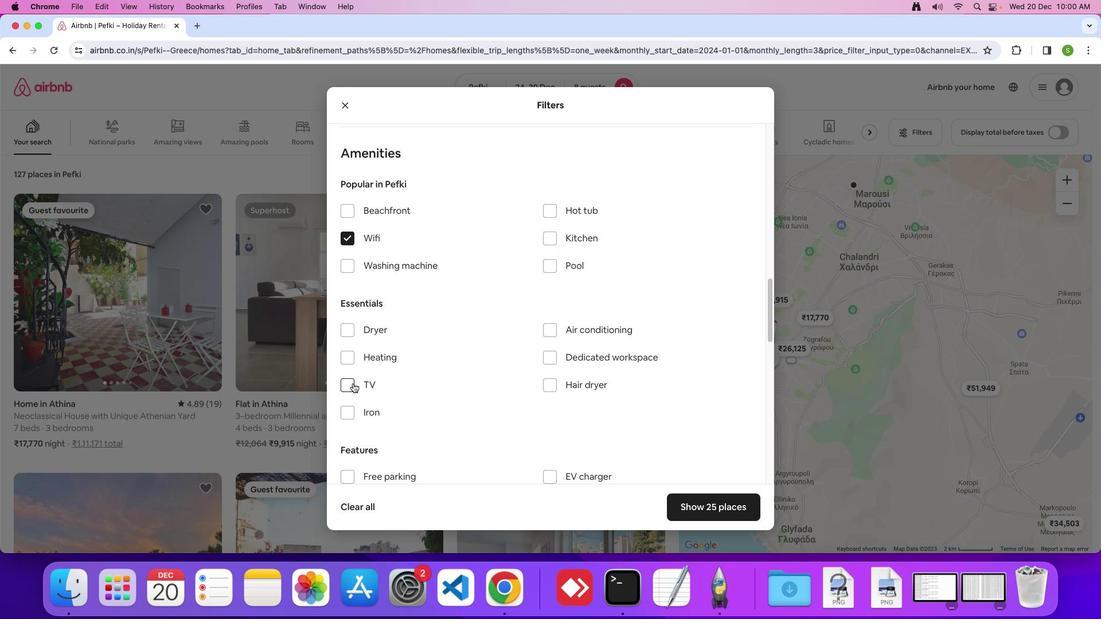 
Action: Mouse moved to (420, 312)
Screenshot: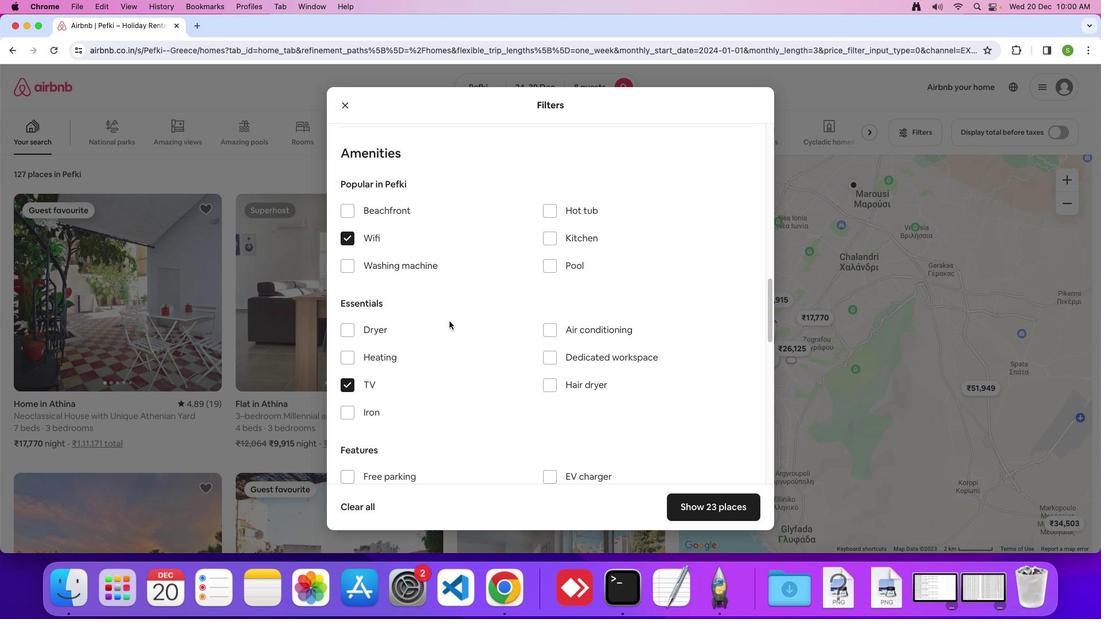 
Action: Mouse scrolled (420, 312) with delta (-15, 0)
Screenshot: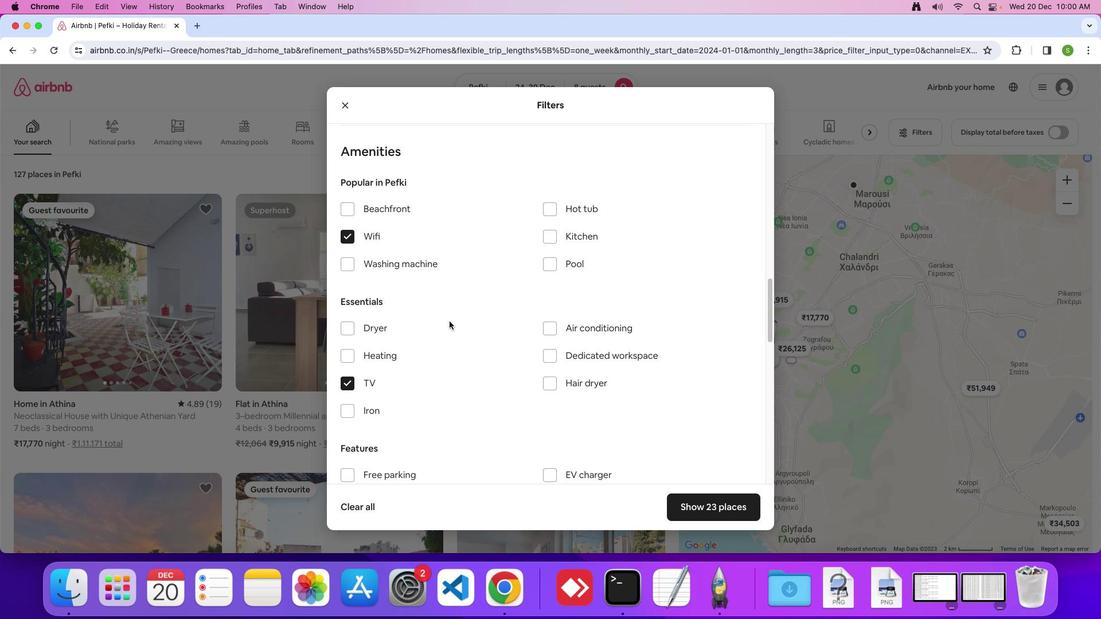 
Action: Mouse scrolled (420, 312) with delta (-15, 0)
Screenshot: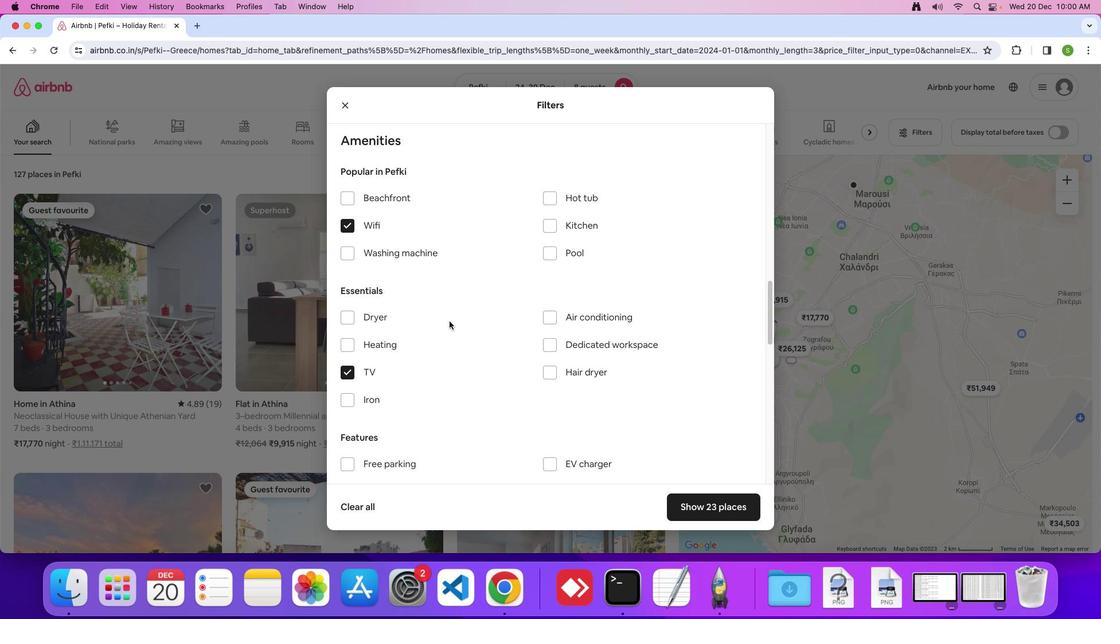 
Action: Mouse scrolled (420, 312) with delta (-15, 0)
Screenshot: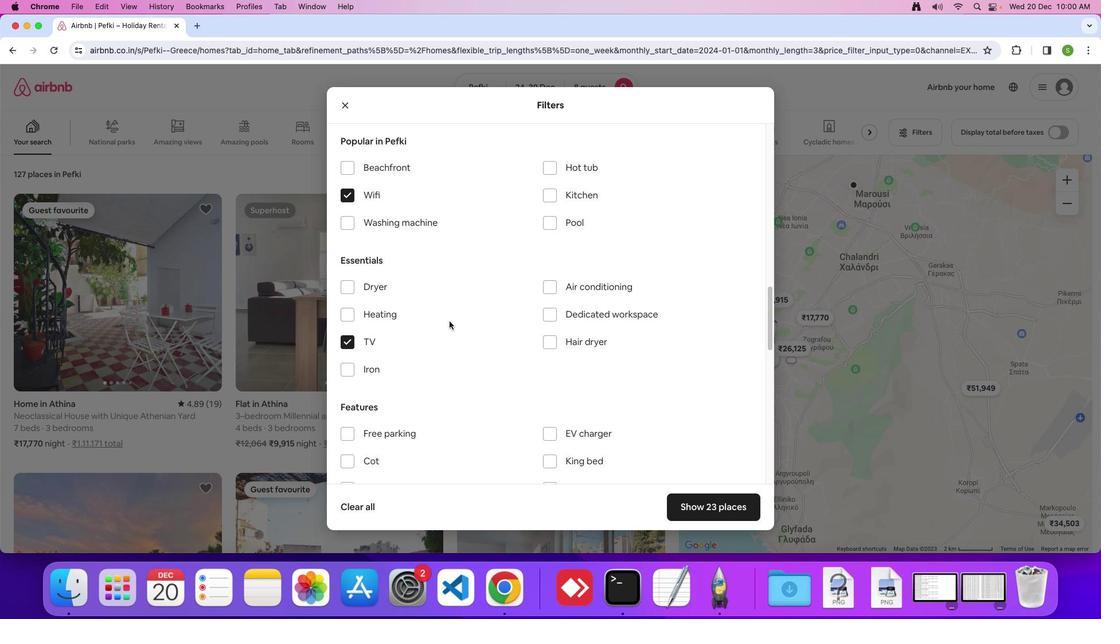 
Action: Mouse scrolled (420, 312) with delta (-15, 0)
Screenshot: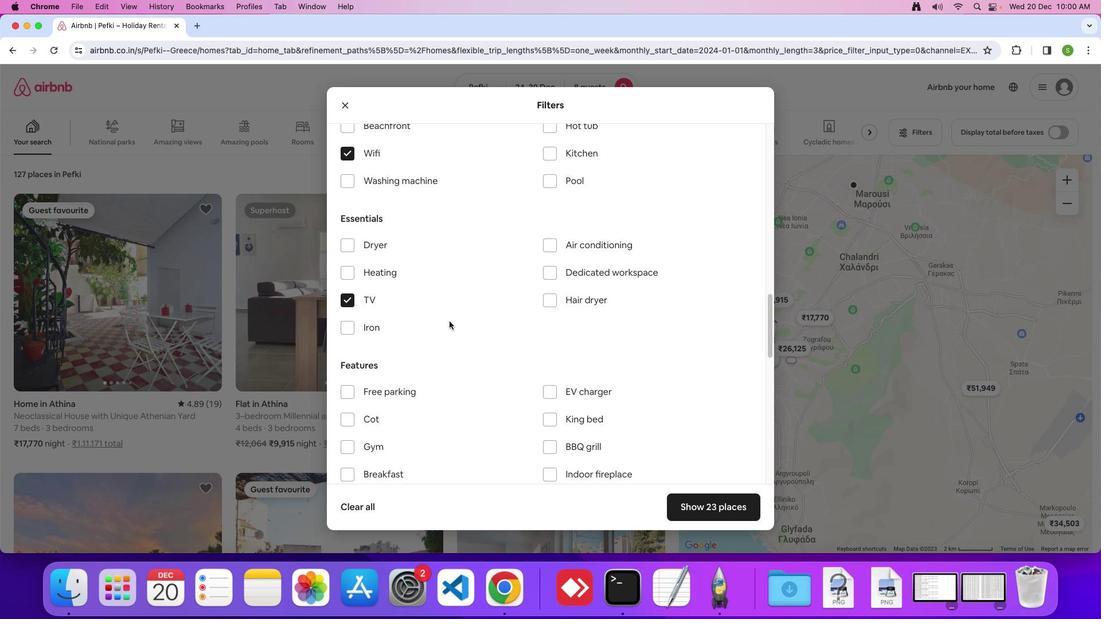 
Action: Mouse scrolled (420, 312) with delta (-15, 0)
Screenshot: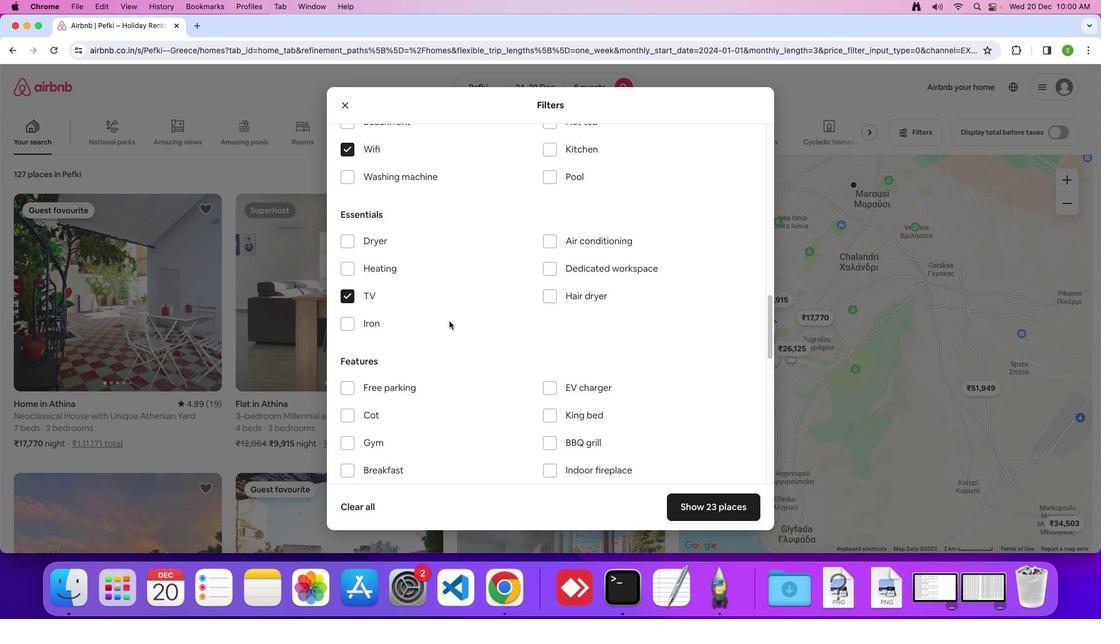 
Action: Mouse scrolled (420, 312) with delta (-15, 0)
Screenshot: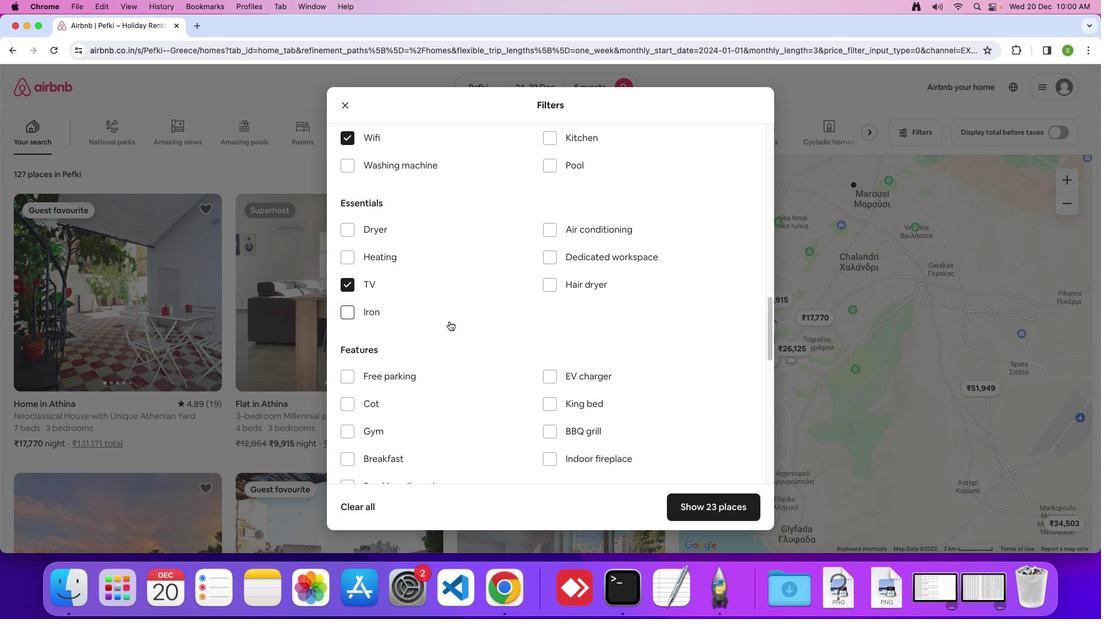 
Action: Mouse scrolled (420, 312) with delta (-15, 0)
Screenshot: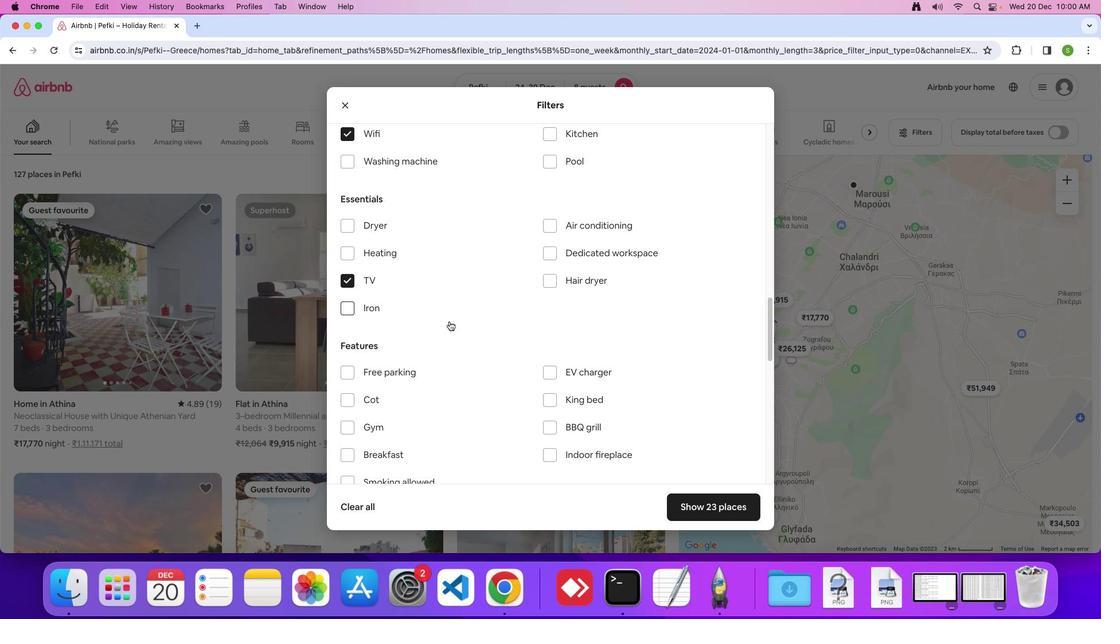 
Action: Mouse scrolled (420, 312) with delta (-15, 0)
Screenshot: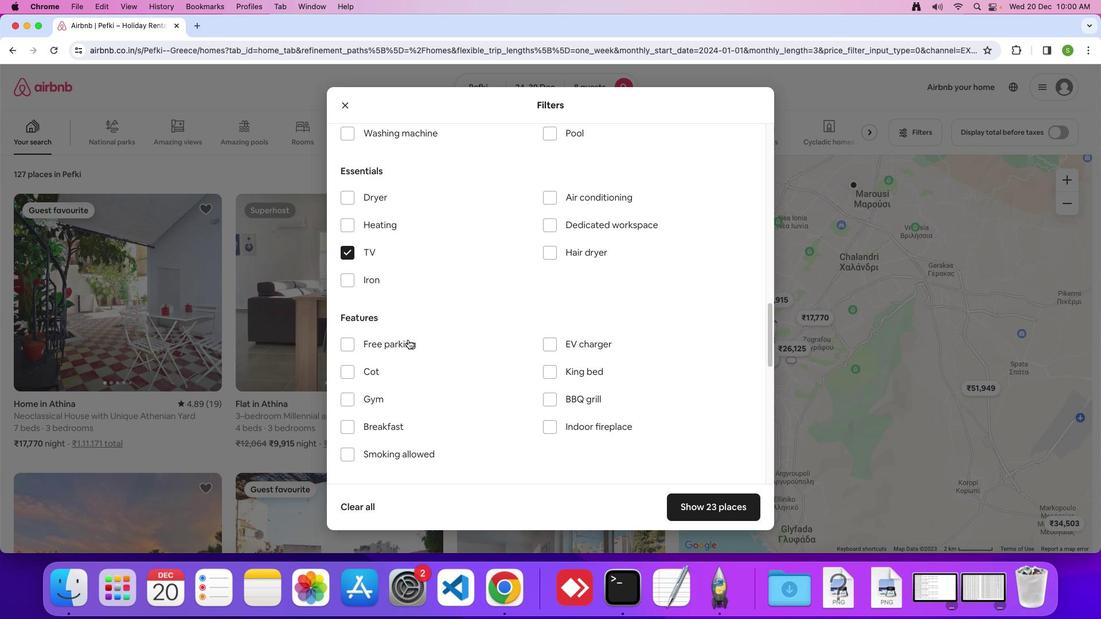 
Action: Mouse moved to (318, 321)
Screenshot: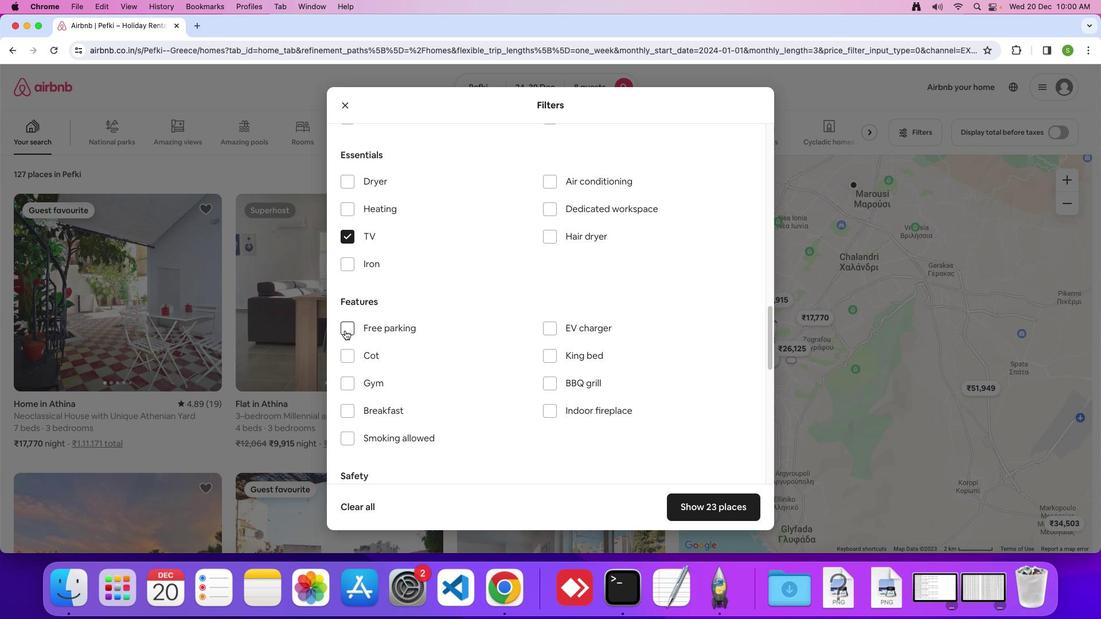 
Action: Mouse pressed left at (318, 321)
Screenshot: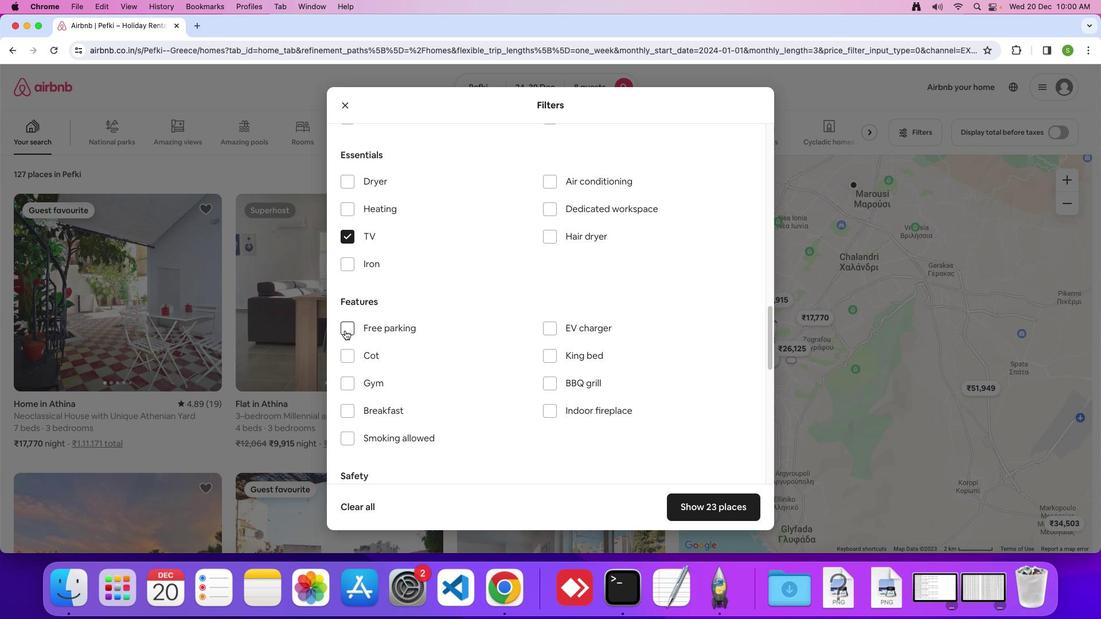 
Action: Mouse moved to (408, 338)
Screenshot: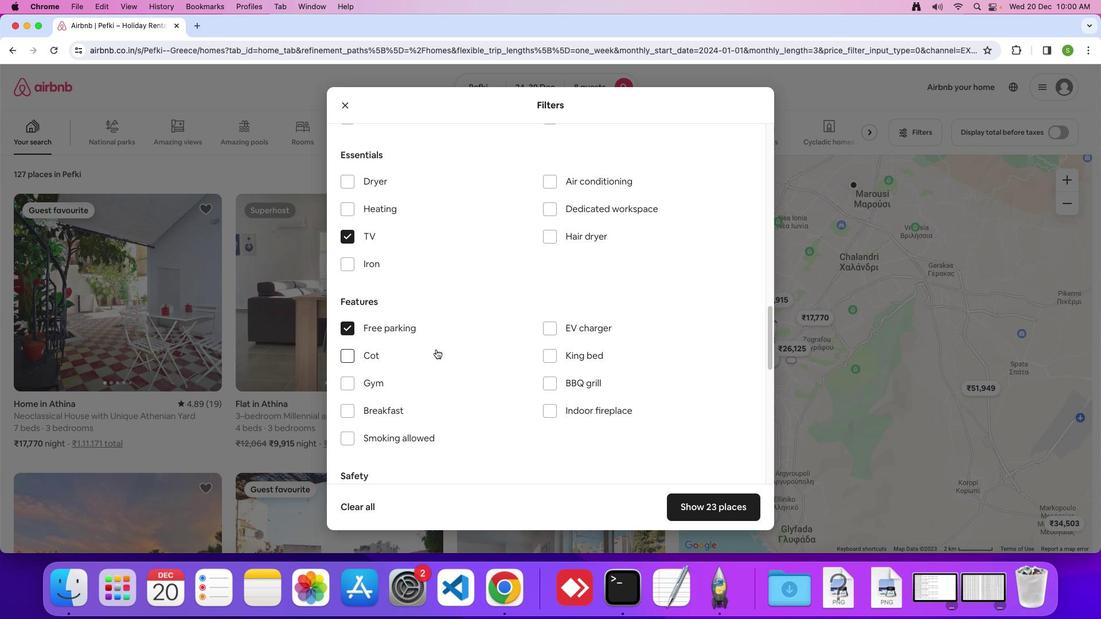 
Action: Mouse scrolled (408, 338) with delta (-15, 0)
Screenshot: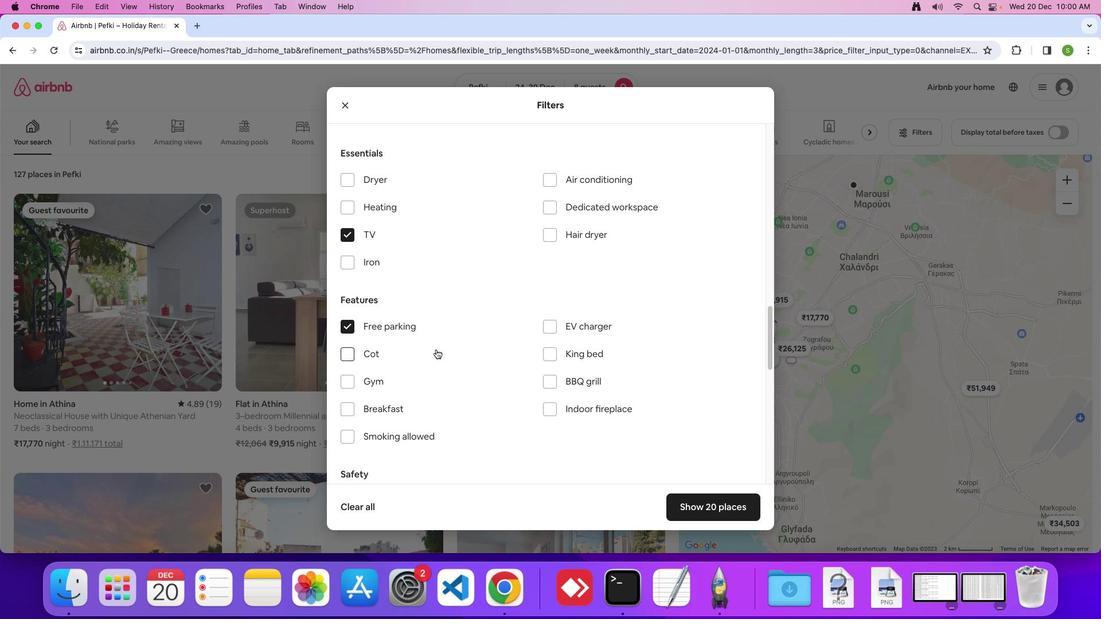 
Action: Mouse scrolled (408, 338) with delta (-15, 0)
Screenshot: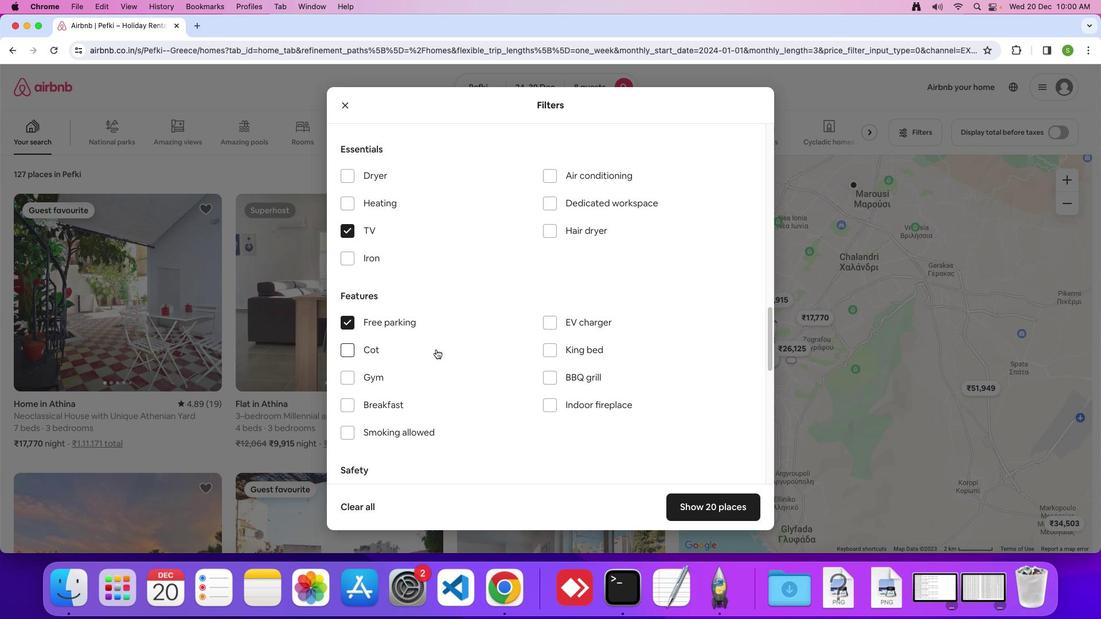 
Action: Mouse scrolled (408, 338) with delta (-15, 0)
Screenshot: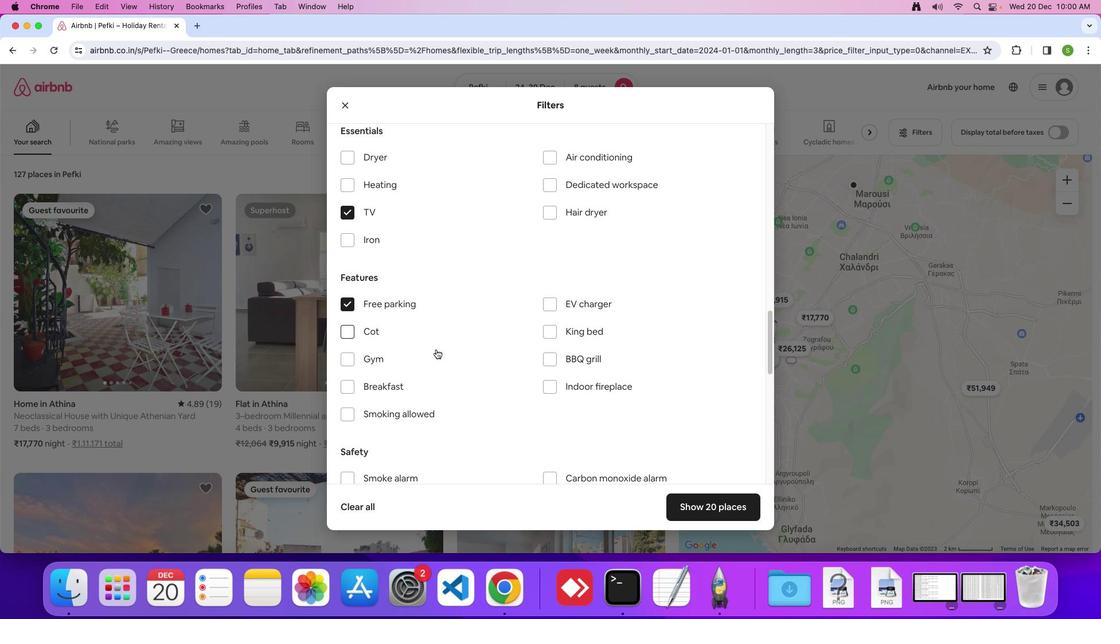 
Action: Mouse scrolled (408, 338) with delta (-15, 0)
Screenshot: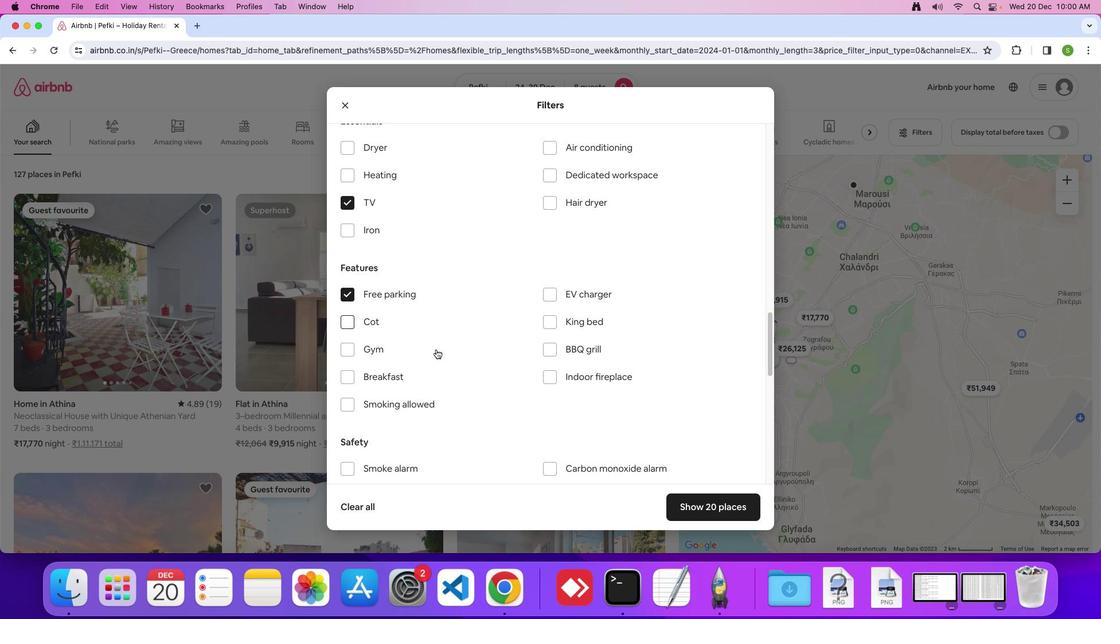
Action: Mouse scrolled (408, 338) with delta (-15, 0)
Screenshot: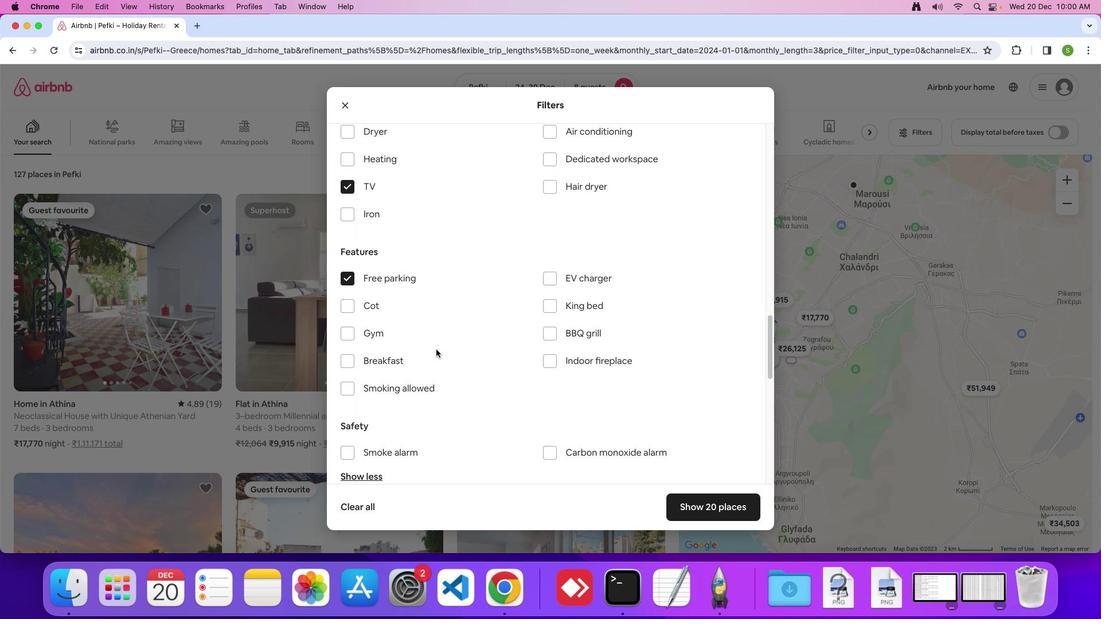 
Action: Mouse scrolled (408, 338) with delta (-15, 0)
Screenshot: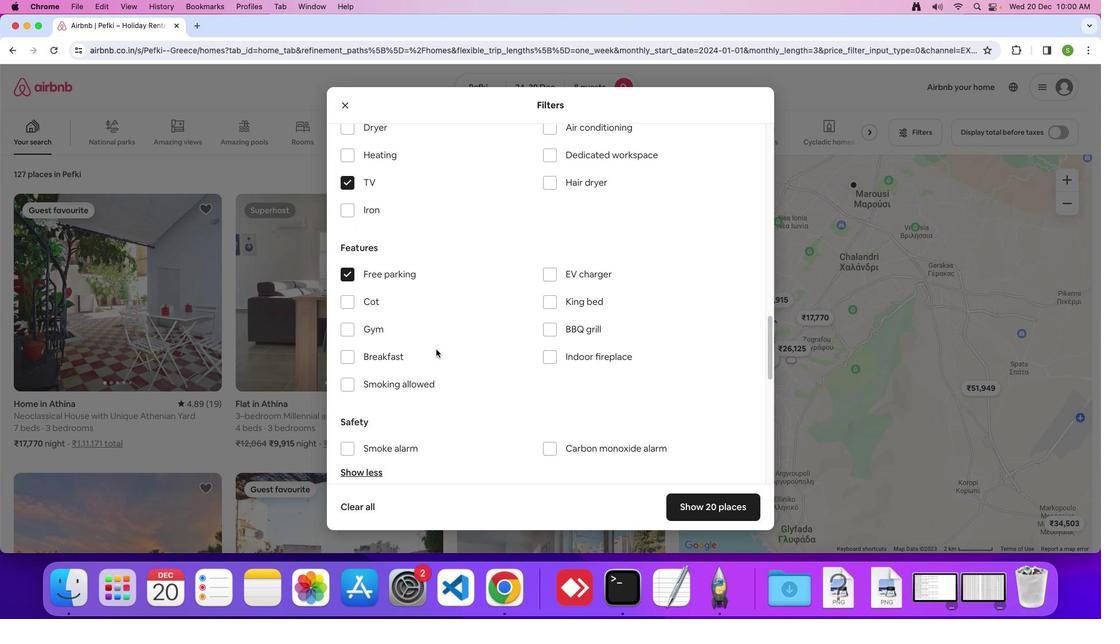 
Action: Mouse scrolled (408, 338) with delta (-15, 0)
Screenshot: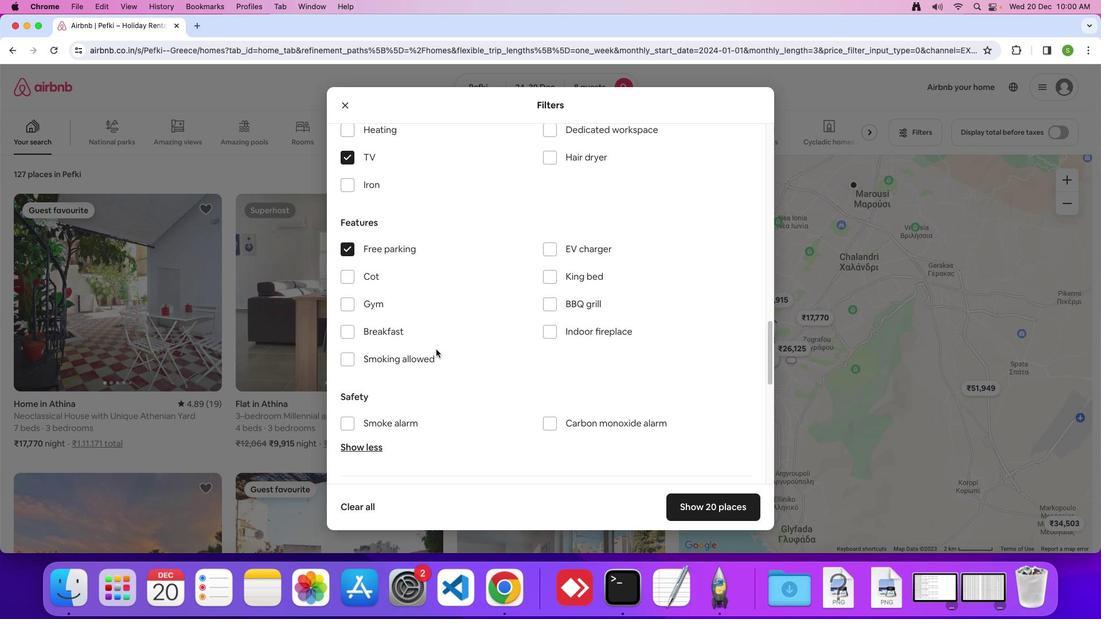 
Action: Mouse moved to (322, 251)
Screenshot: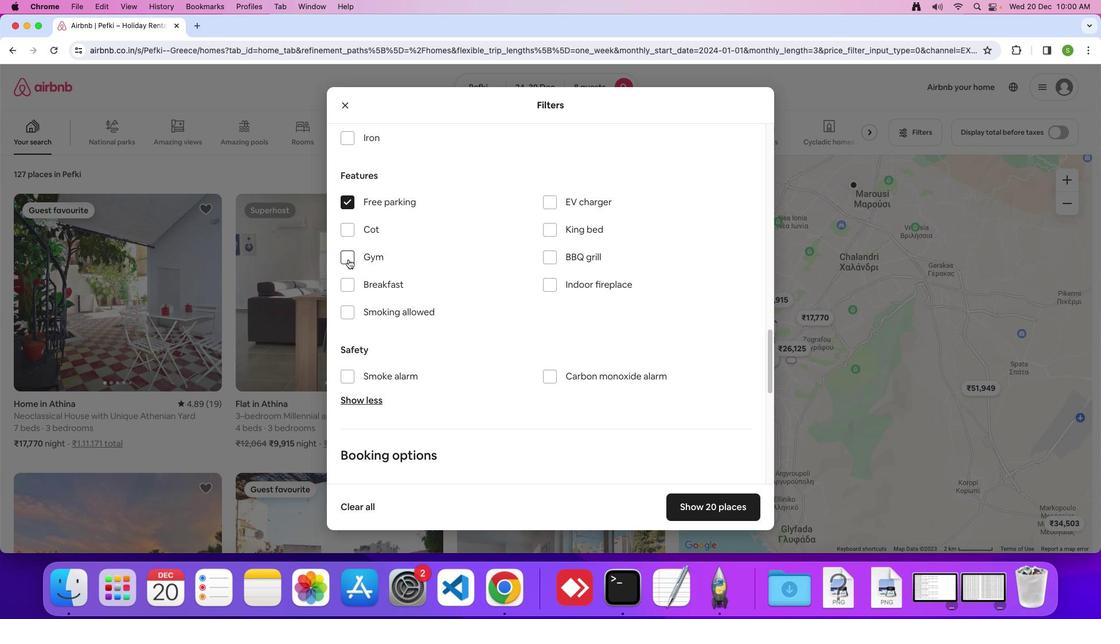 
Action: Mouse pressed left at (322, 251)
Screenshot: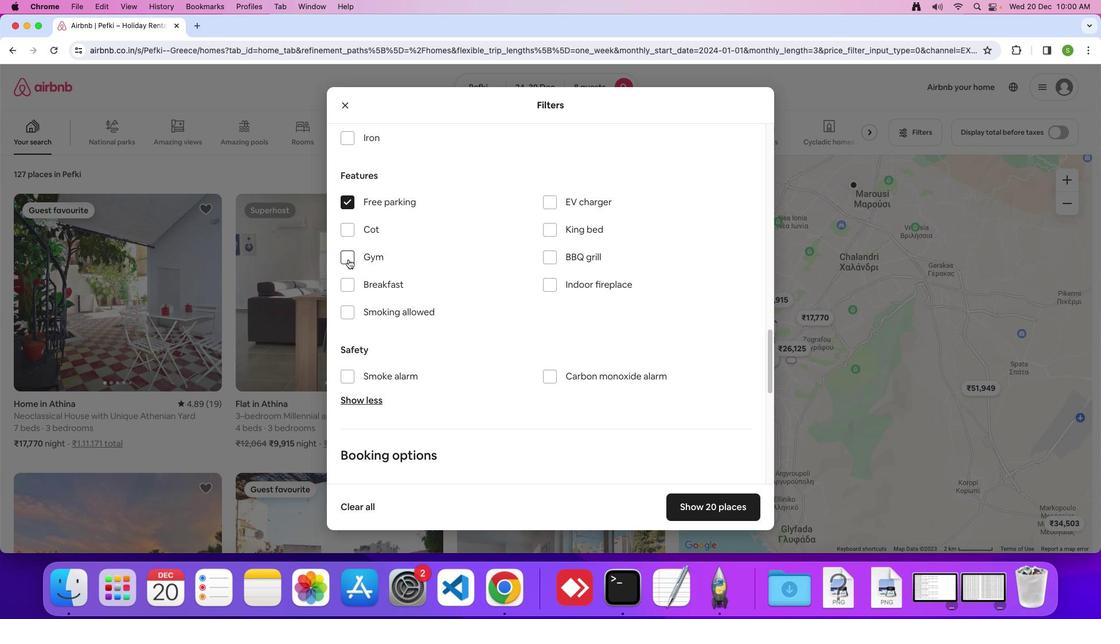 
Action: Mouse moved to (318, 276)
Screenshot: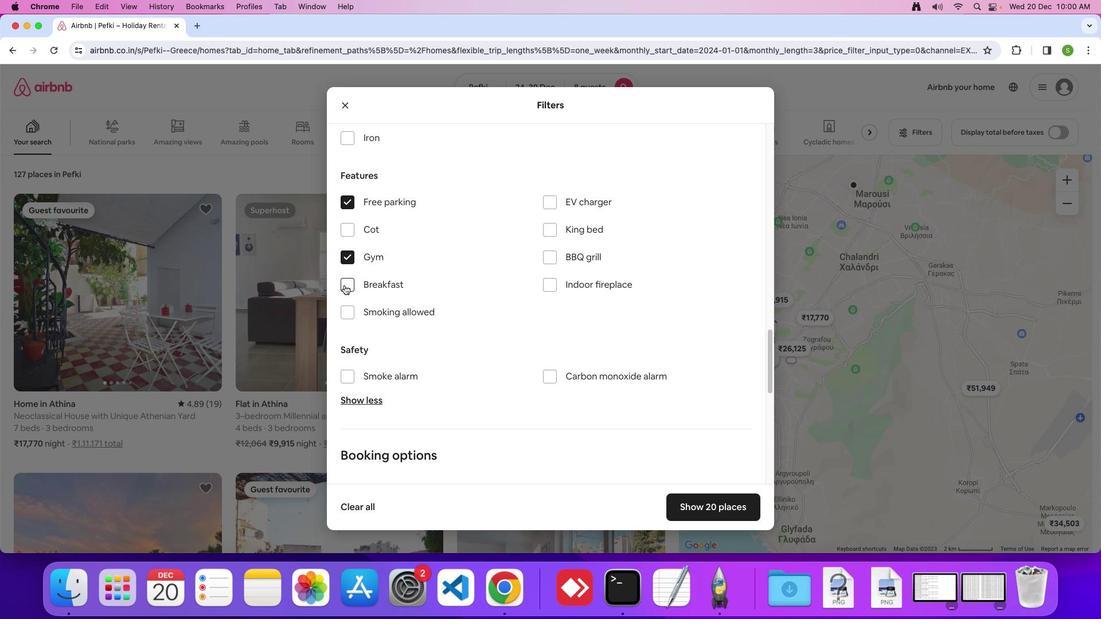 
Action: Mouse pressed left at (318, 276)
Screenshot: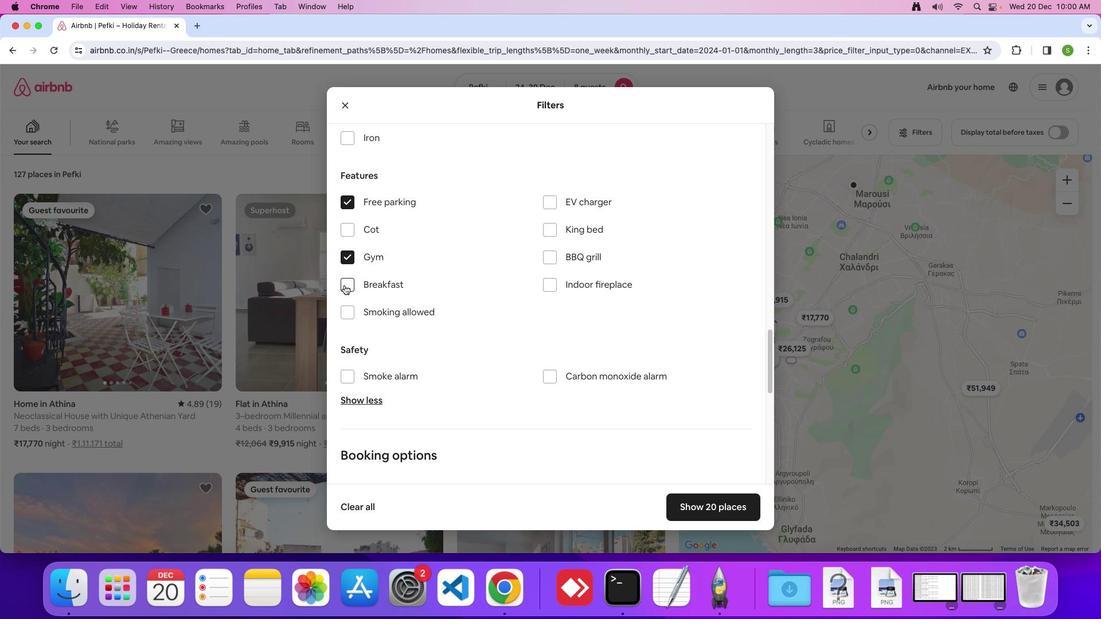 
Action: Mouse moved to (425, 310)
Screenshot: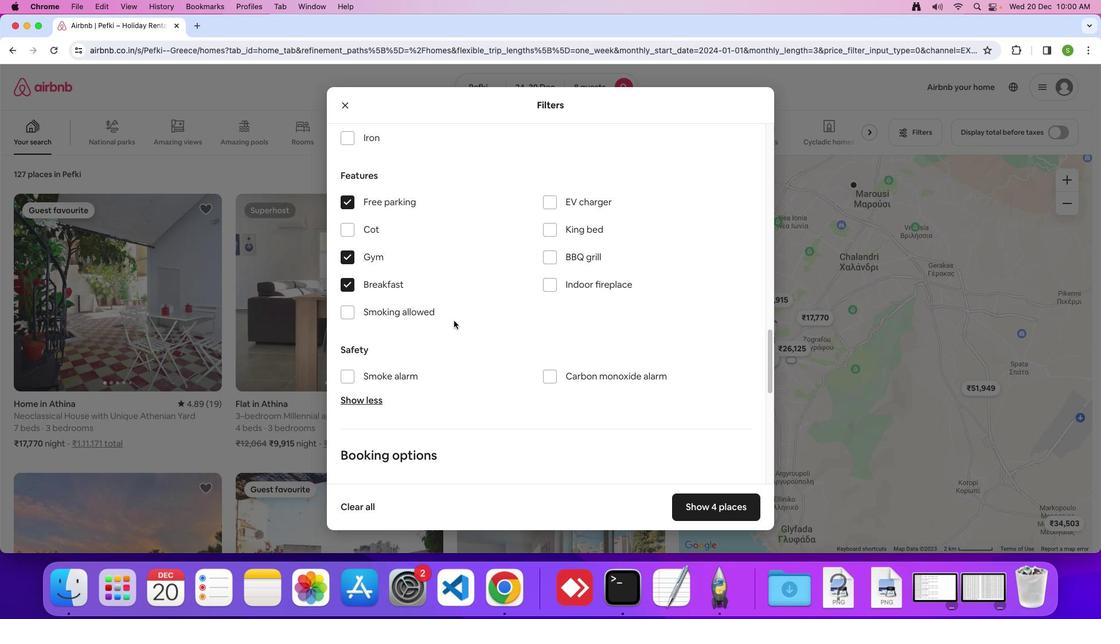
Action: Mouse scrolled (425, 310) with delta (-15, 0)
Screenshot: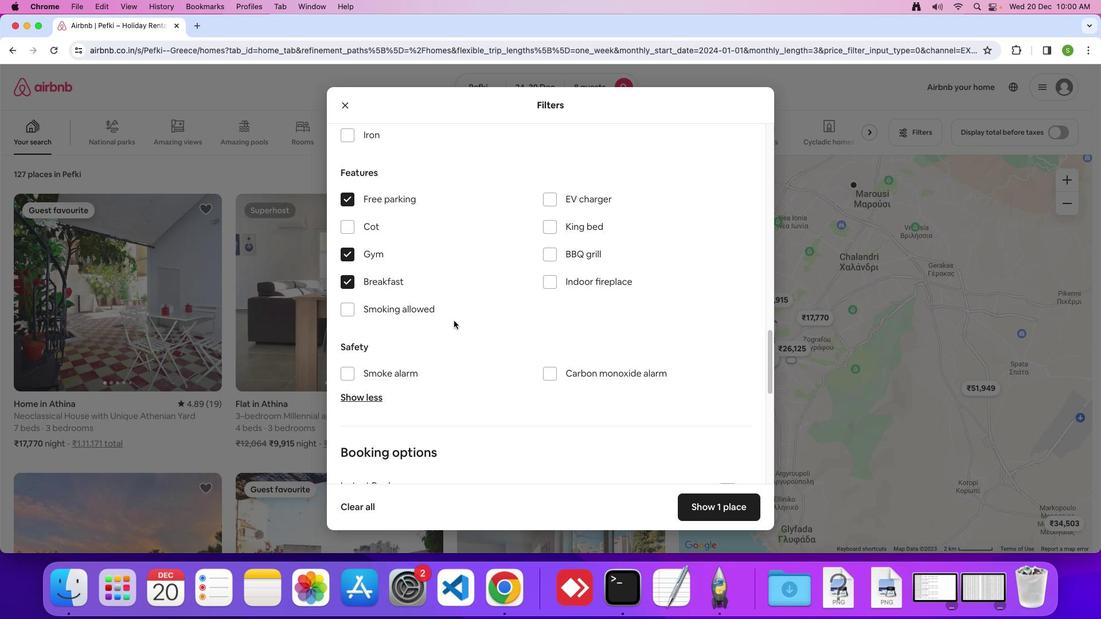 
Action: Mouse scrolled (425, 310) with delta (-15, 0)
Screenshot: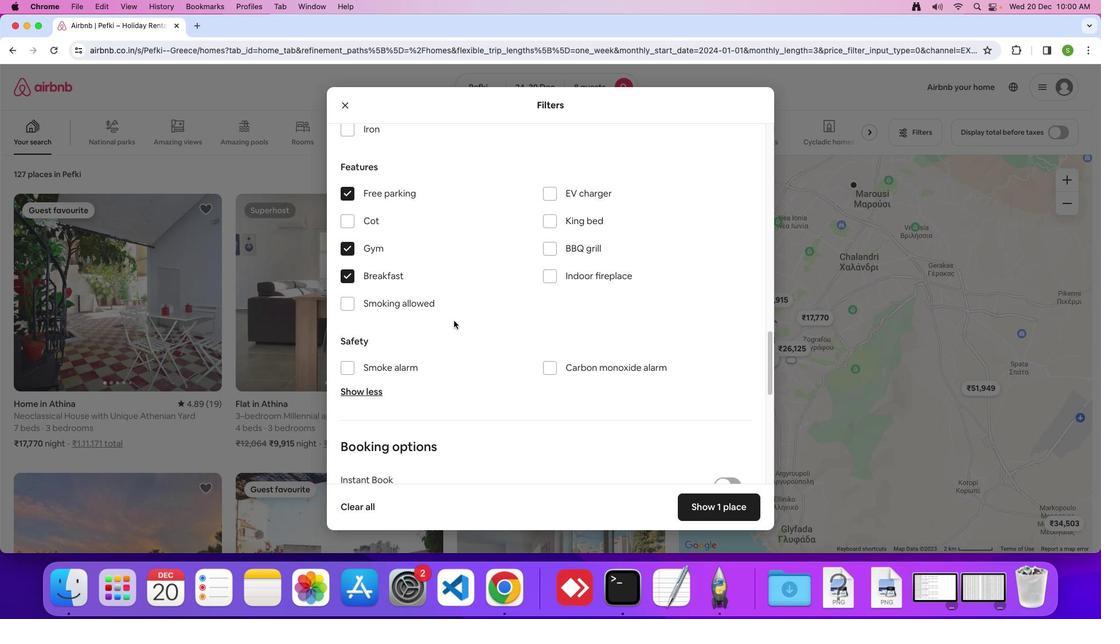 
Action: Mouse scrolled (425, 310) with delta (-15, -1)
Screenshot: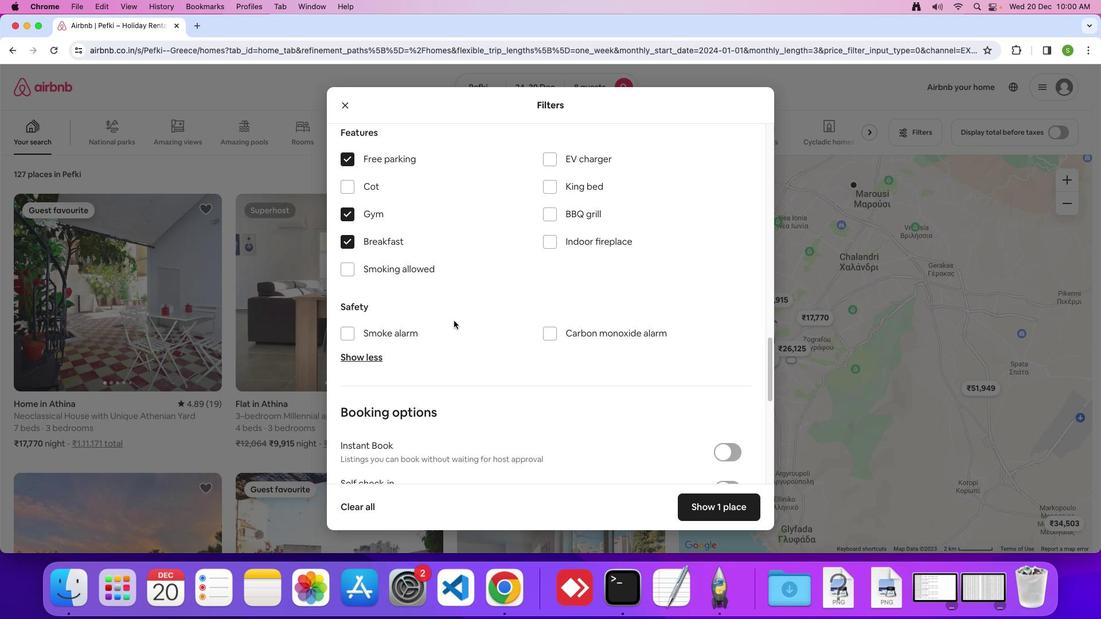 
Action: Mouse scrolled (425, 310) with delta (-15, 0)
Screenshot: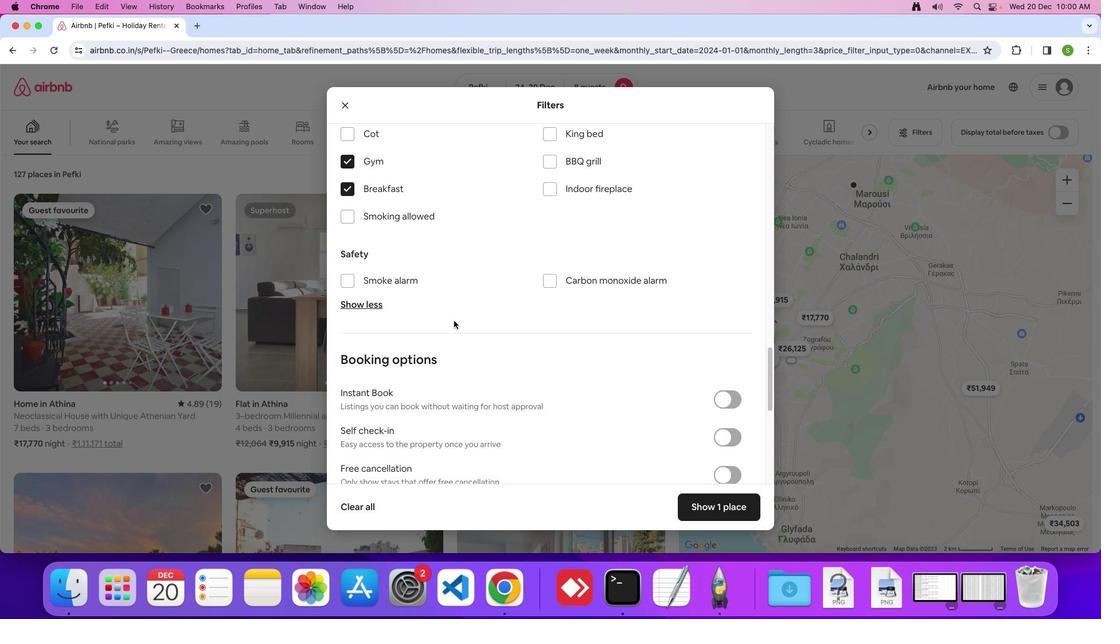 
Action: Mouse scrolled (425, 310) with delta (-15, 0)
Screenshot: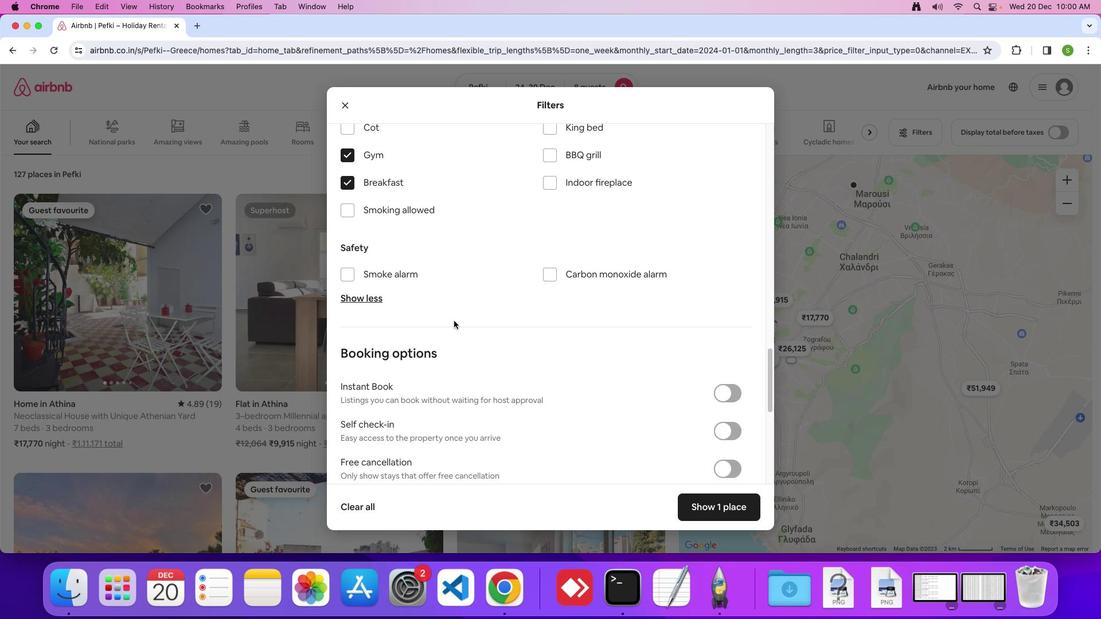 
Action: Mouse scrolled (425, 310) with delta (-15, 0)
Screenshot: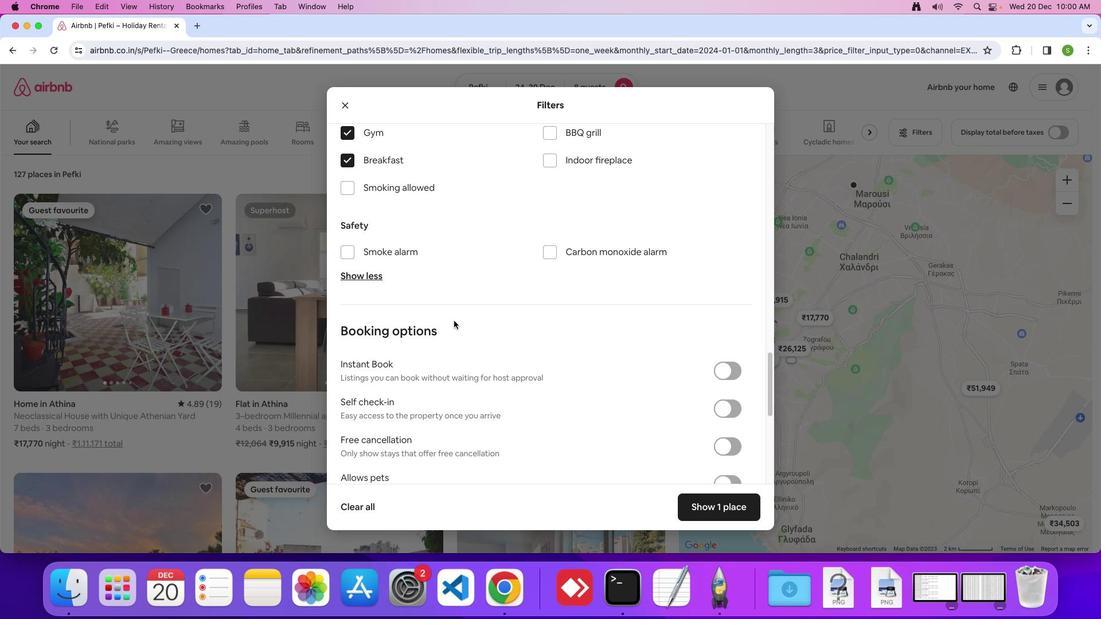 
Action: Mouse scrolled (425, 310) with delta (-15, 0)
Screenshot: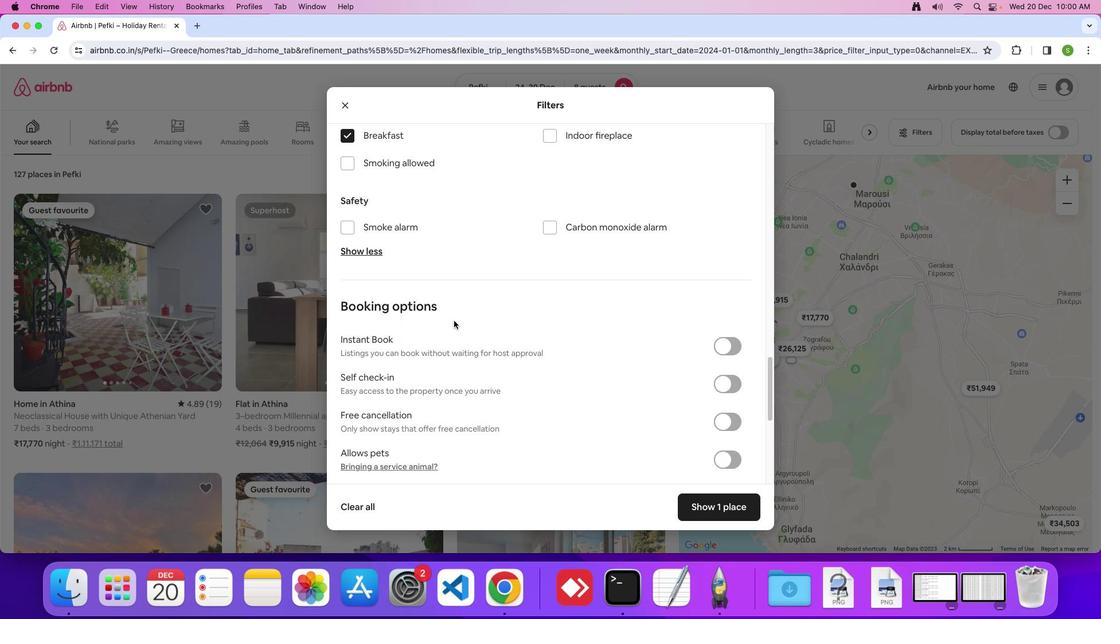 
Action: Mouse scrolled (425, 310) with delta (-15, 0)
Screenshot: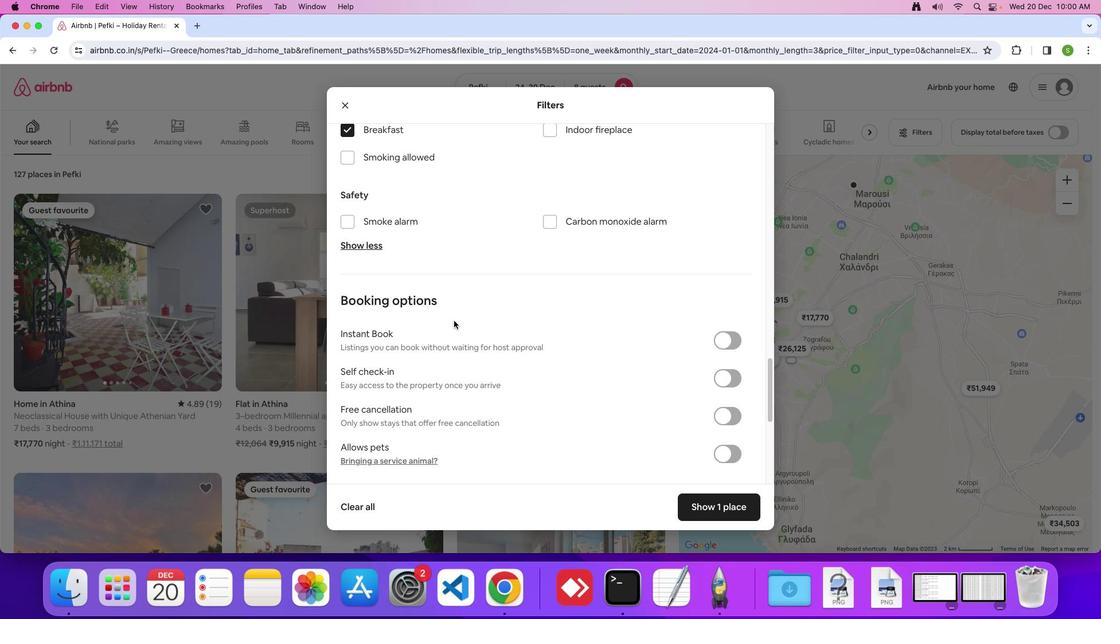 
Action: Mouse scrolled (425, 310) with delta (-15, 0)
Screenshot: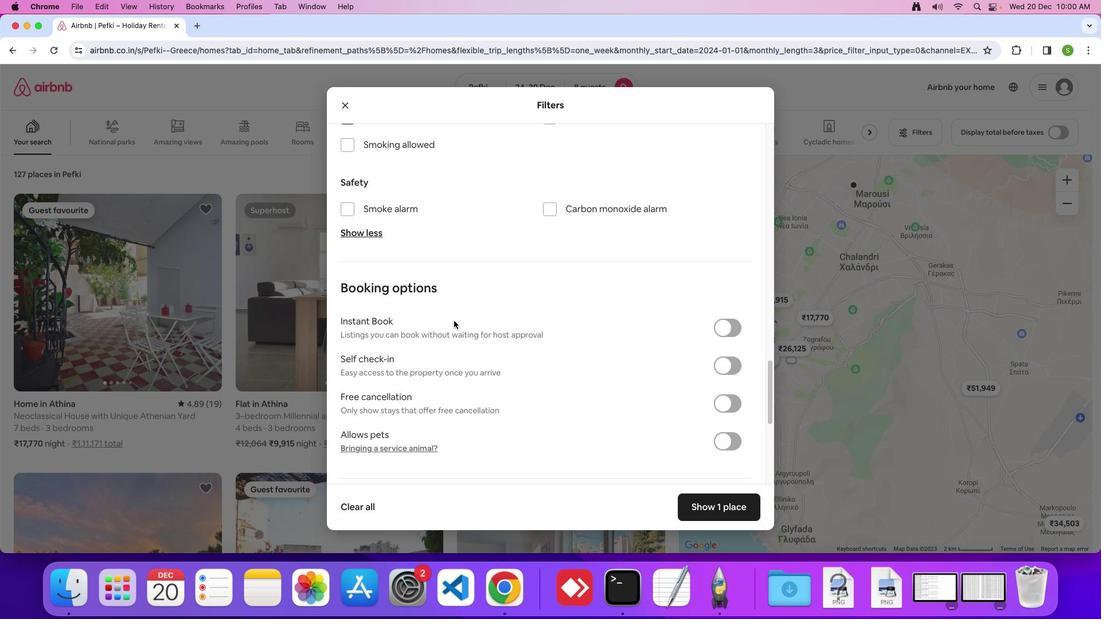 
Action: Mouse scrolled (425, 310) with delta (-15, 0)
Screenshot: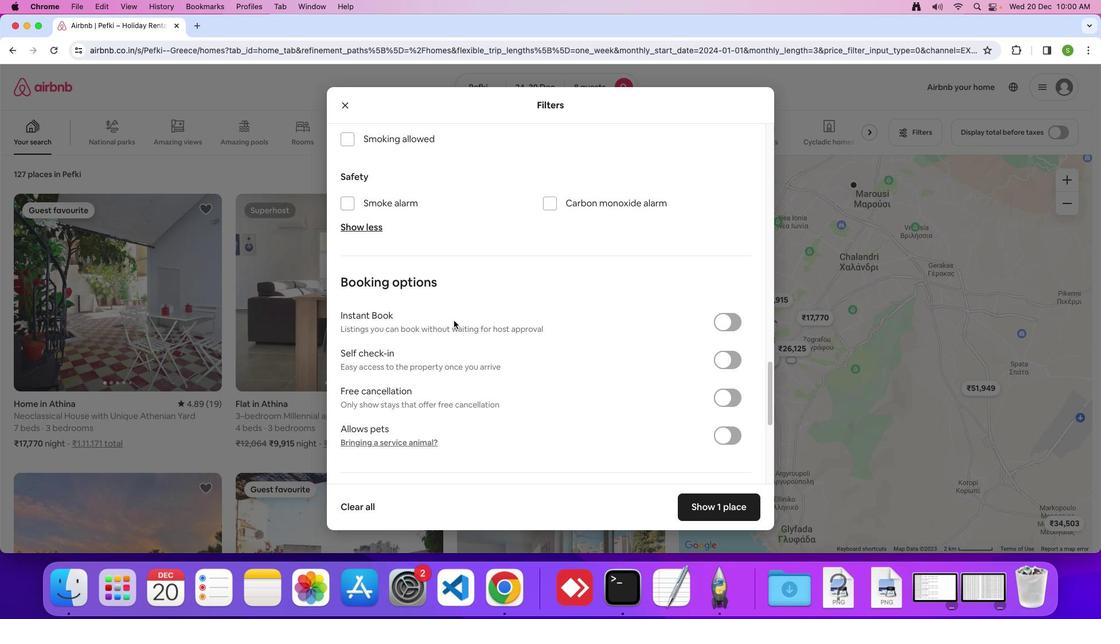 
Action: Mouse scrolled (425, 310) with delta (-15, 0)
Screenshot: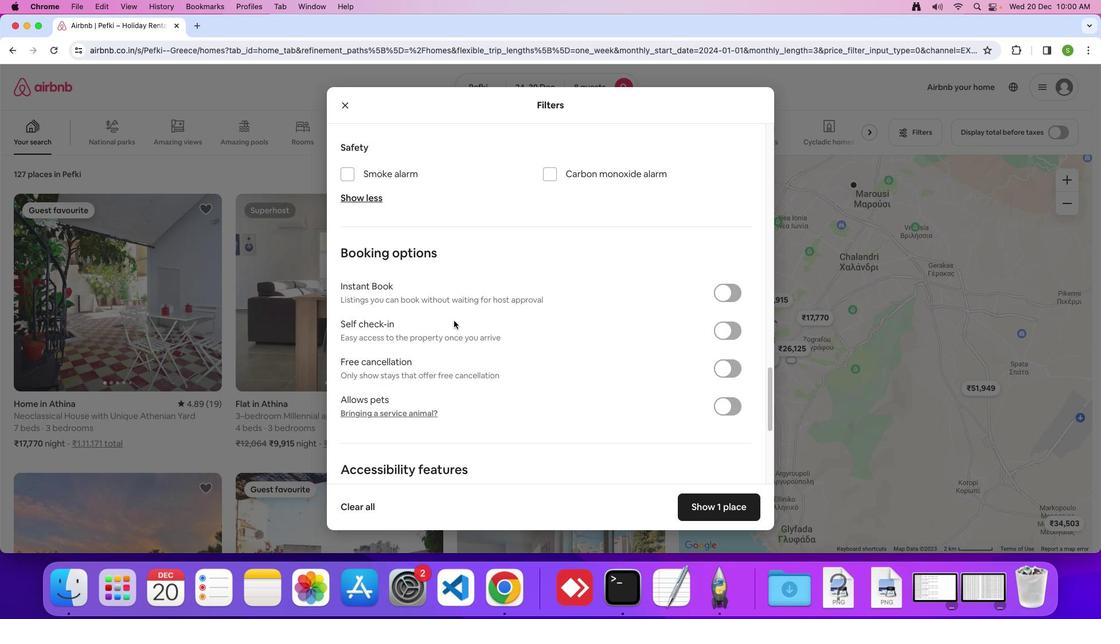 
Action: Mouse scrolled (425, 310) with delta (-15, 0)
Screenshot: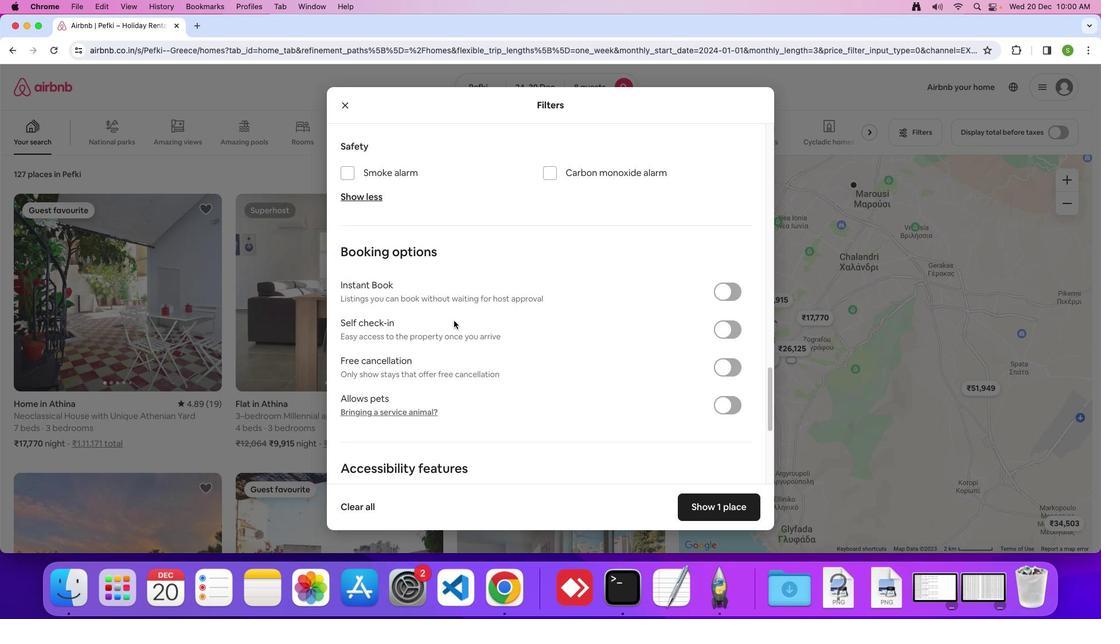 
Action: Mouse scrolled (425, 310) with delta (-15, 0)
Screenshot: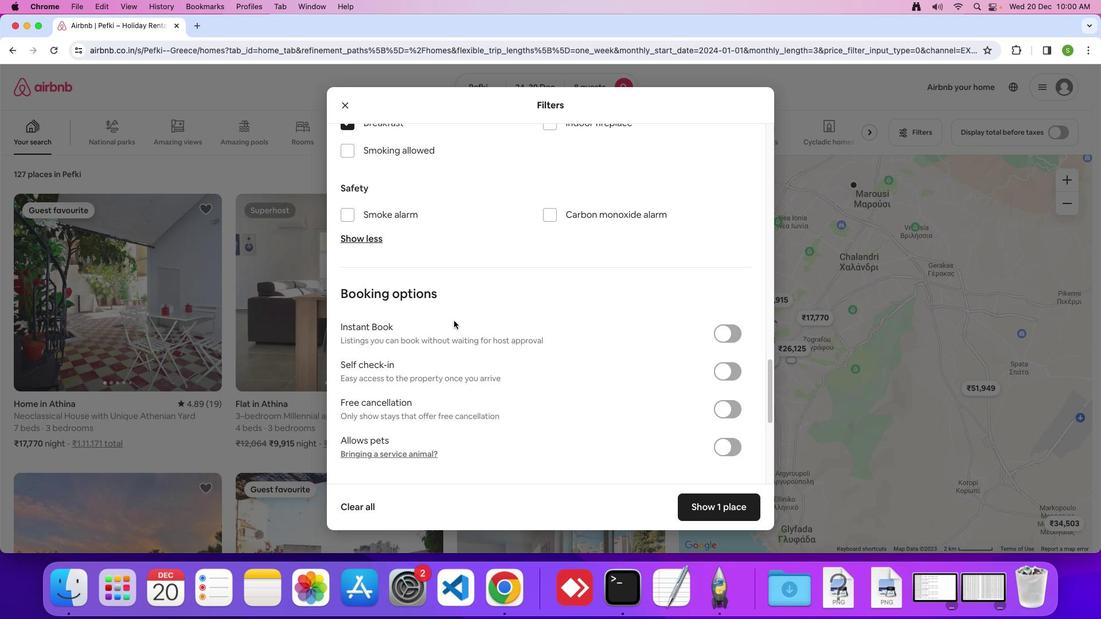 
Action: Mouse scrolled (425, 310) with delta (-15, 1)
Screenshot: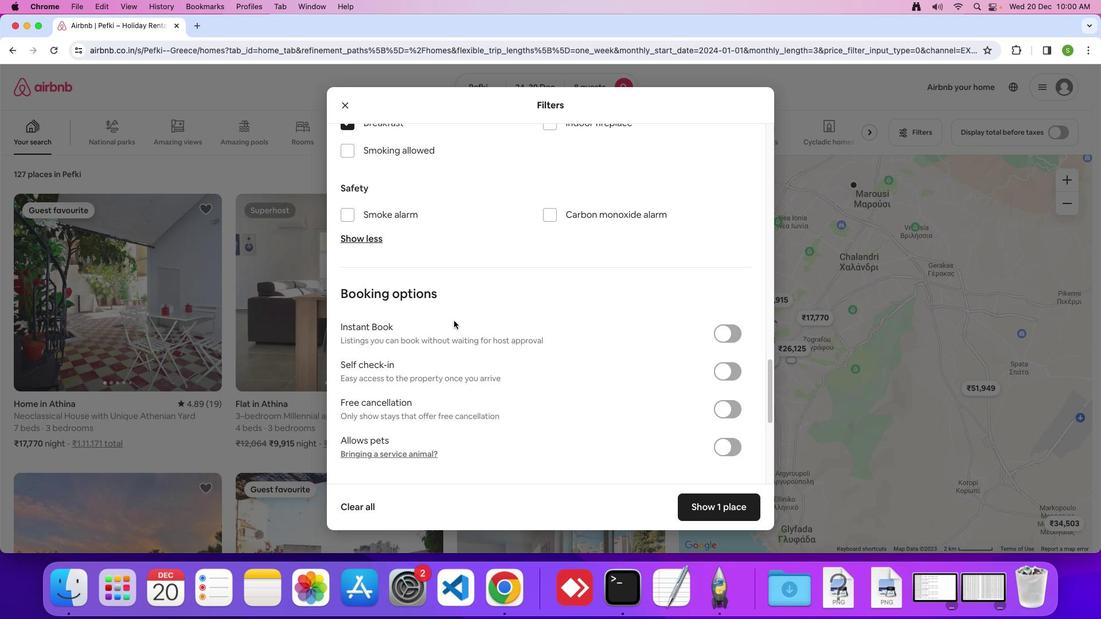
Action: Mouse scrolled (425, 310) with delta (-15, 0)
Screenshot: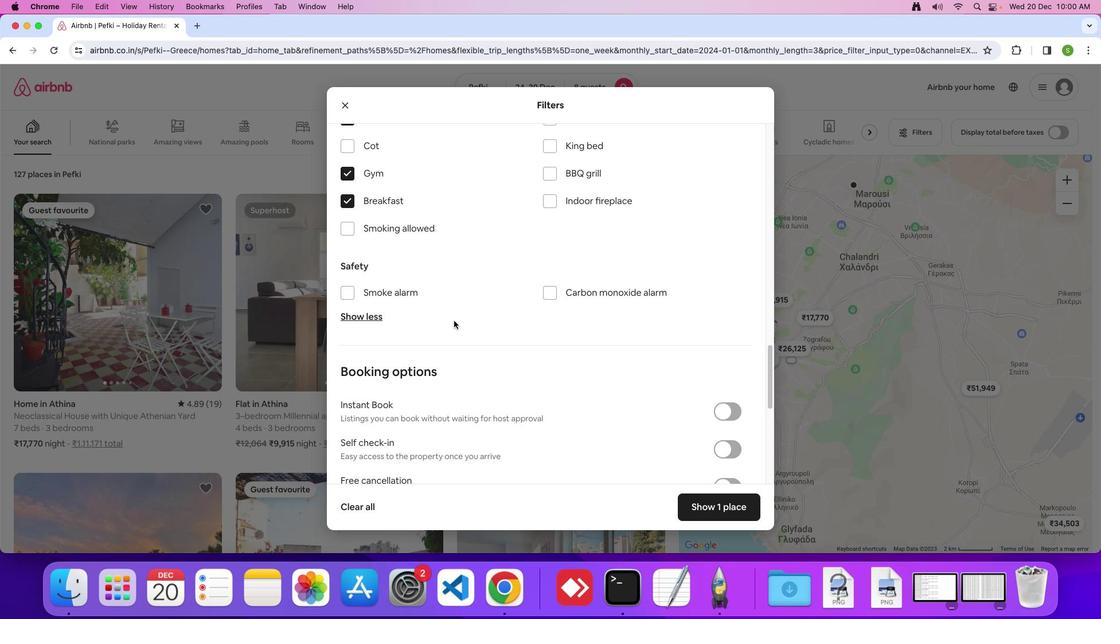 
Action: Mouse scrolled (425, 310) with delta (-15, 0)
Screenshot: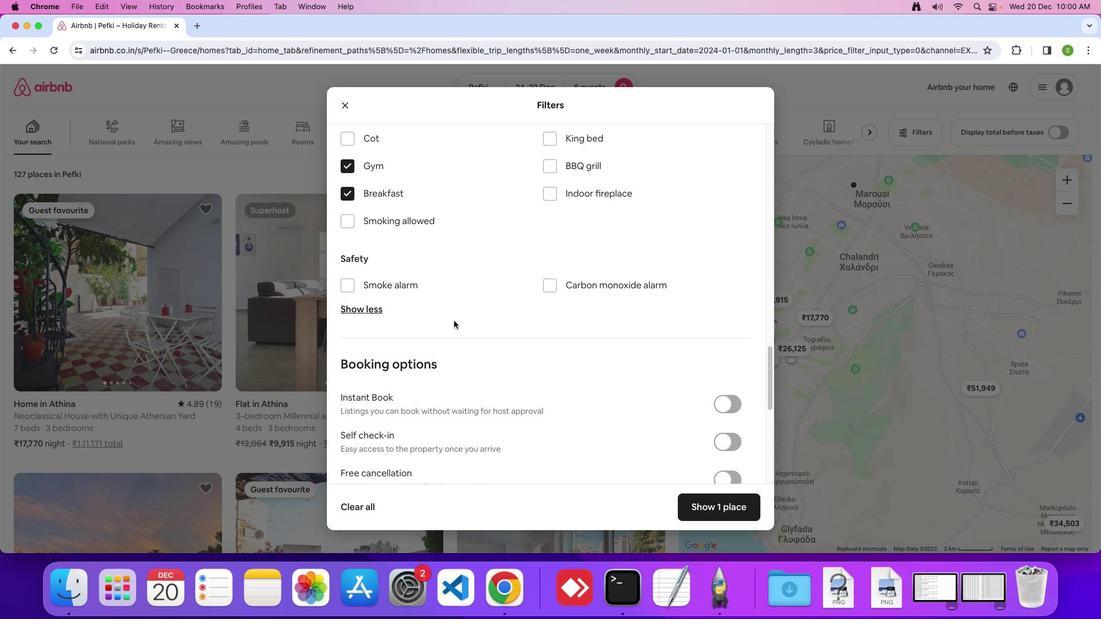 
Action: Mouse scrolled (425, 310) with delta (-15, 0)
Screenshot: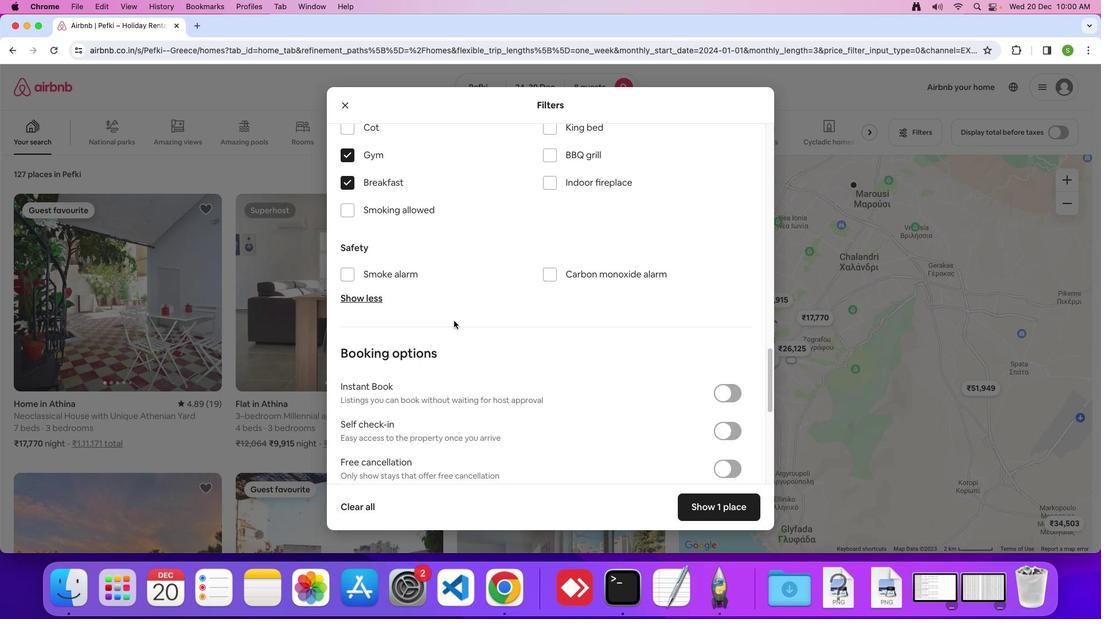 
Action: Mouse scrolled (425, 310) with delta (-15, 0)
Screenshot: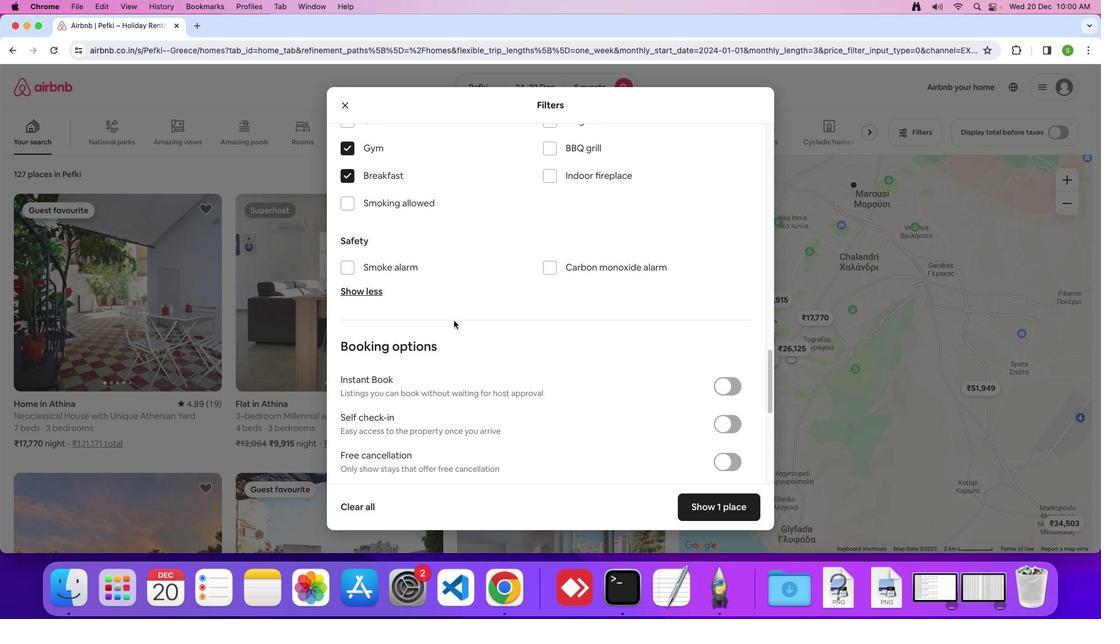 
Action: Mouse scrolled (425, 310) with delta (-15, 0)
Screenshot: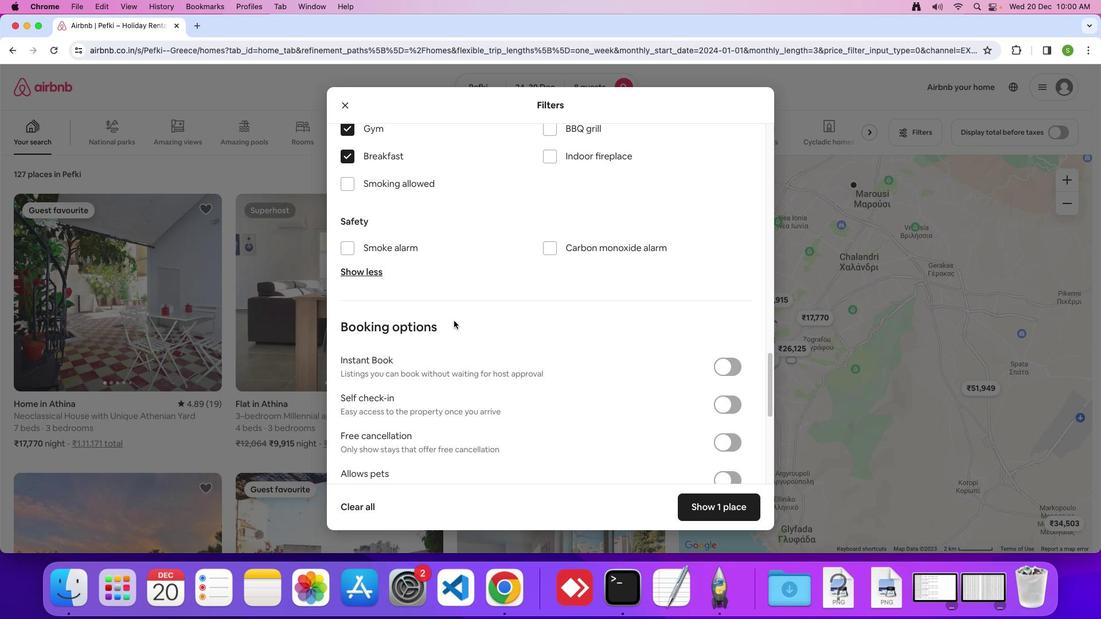 
Action: Mouse moved to (425, 310)
Screenshot: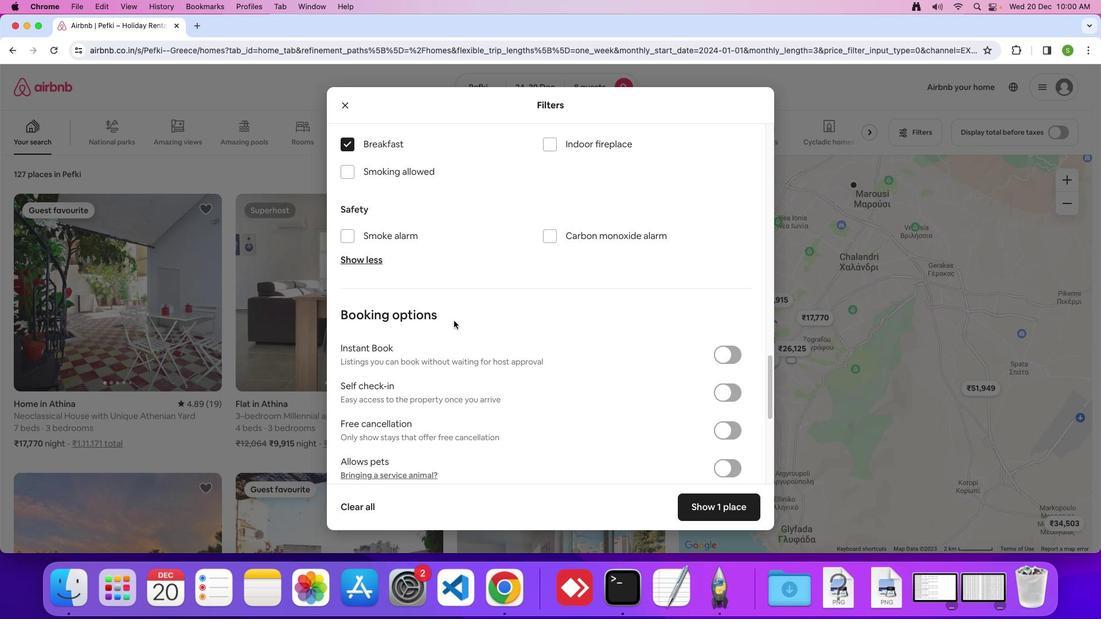 
Action: Mouse scrolled (425, 310) with delta (-15, 0)
Screenshot: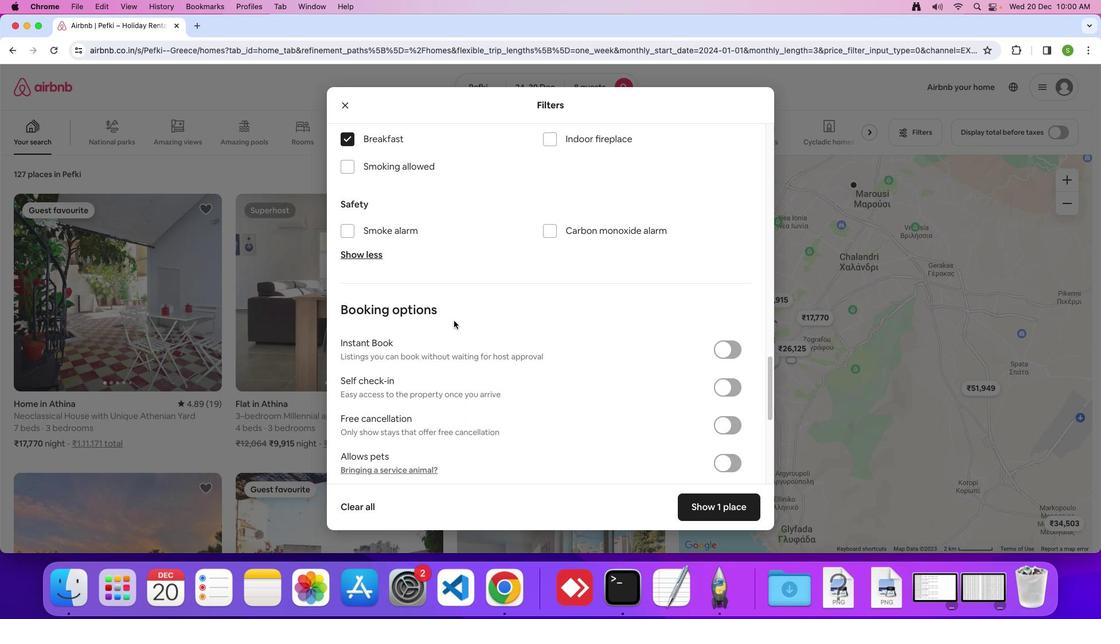 
Action: Mouse scrolled (425, 310) with delta (-15, 0)
Screenshot: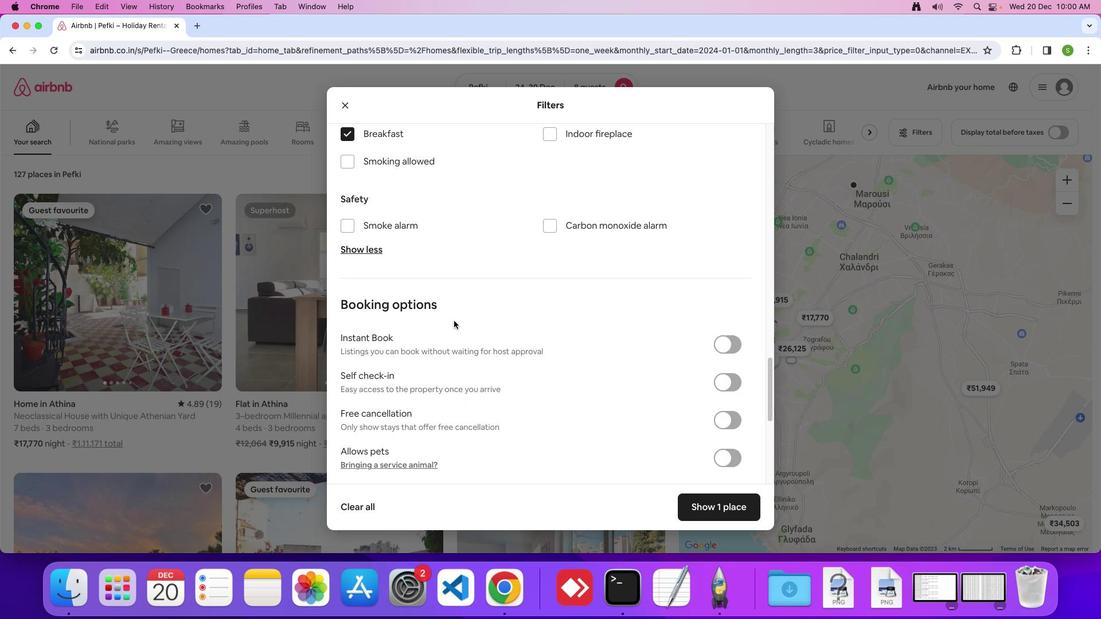
Action: Mouse scrolled (425, 310) with delta (-15, 0)
Screenshot: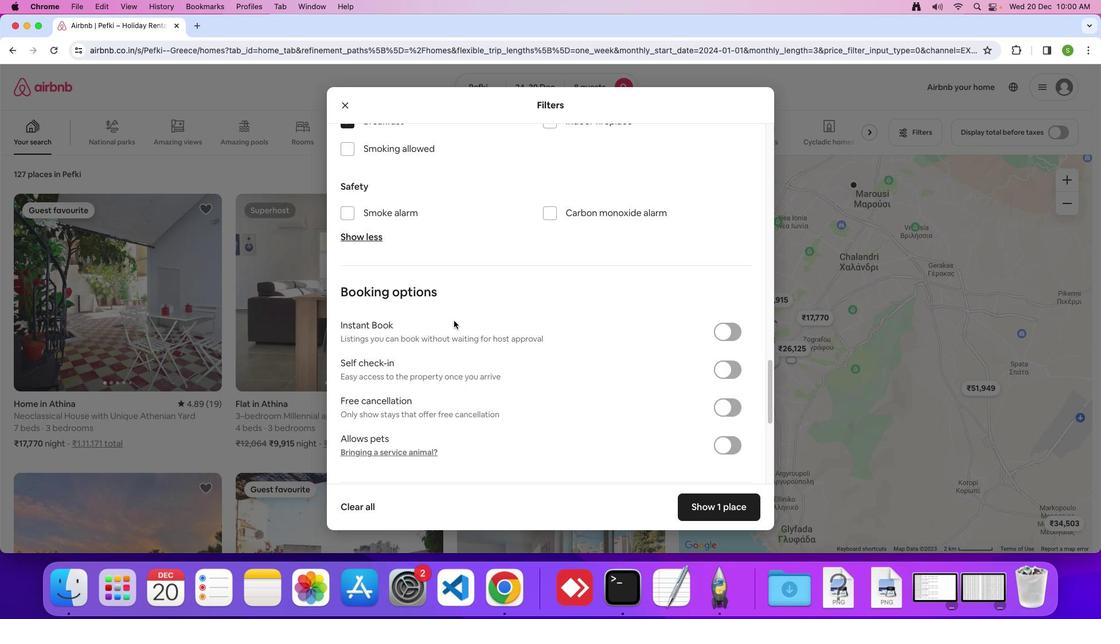
Action: Mouse scrolled (425, 310) with delta (-15, 0)
Screenshot: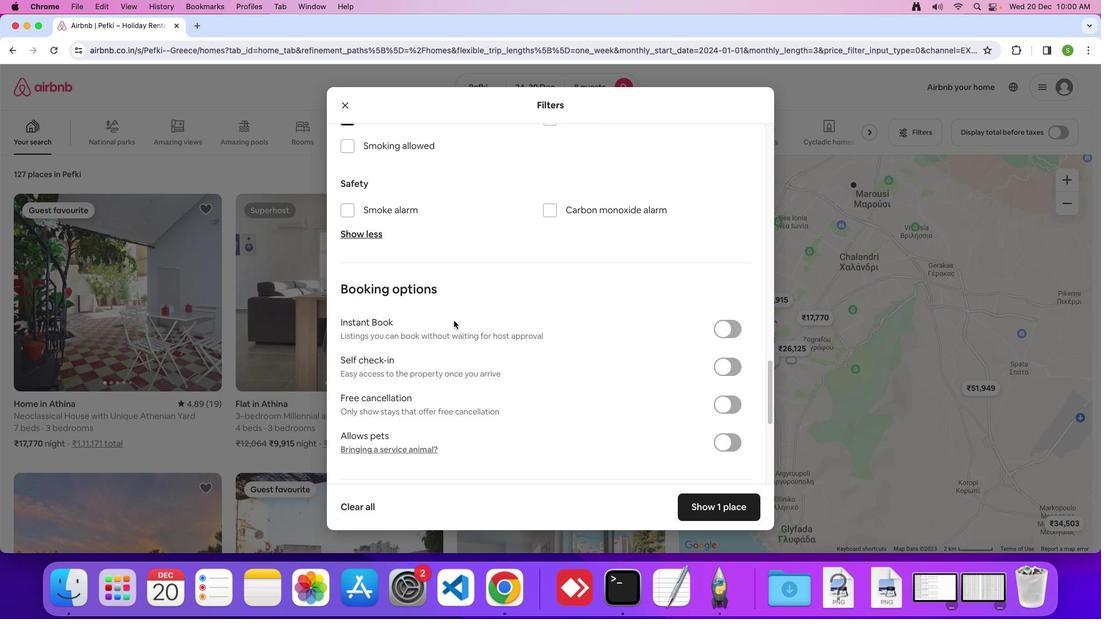 
Action: Mouse scrolled (425, 310) with delta (-15, 0)
Screenshot: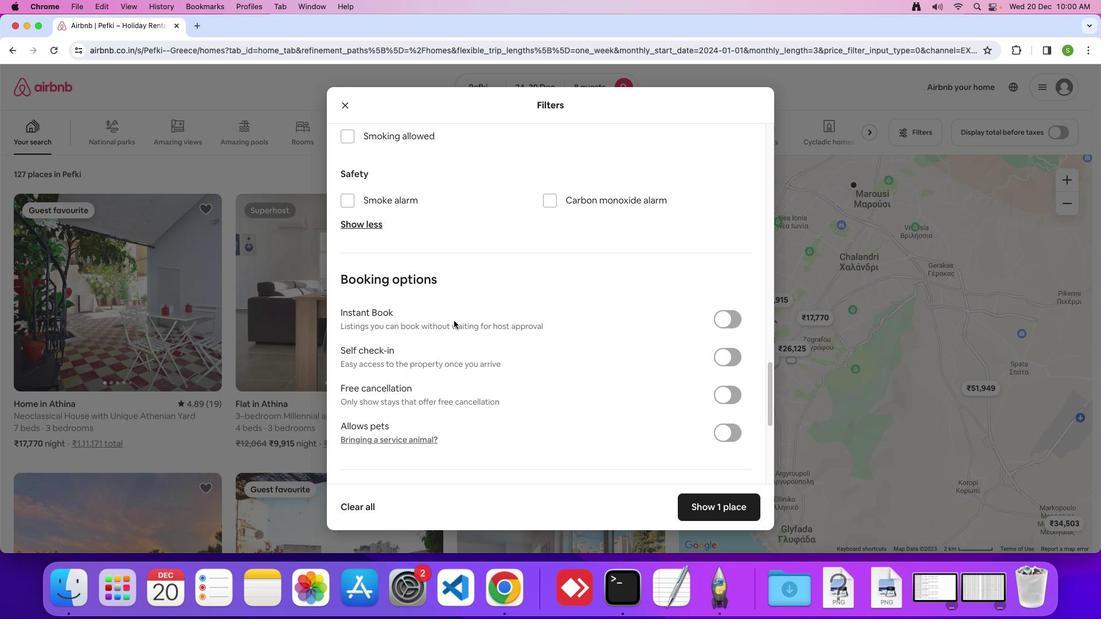 
Action: Mouse scrolled (425, 310) with delta (-15, 0)
Screenshot: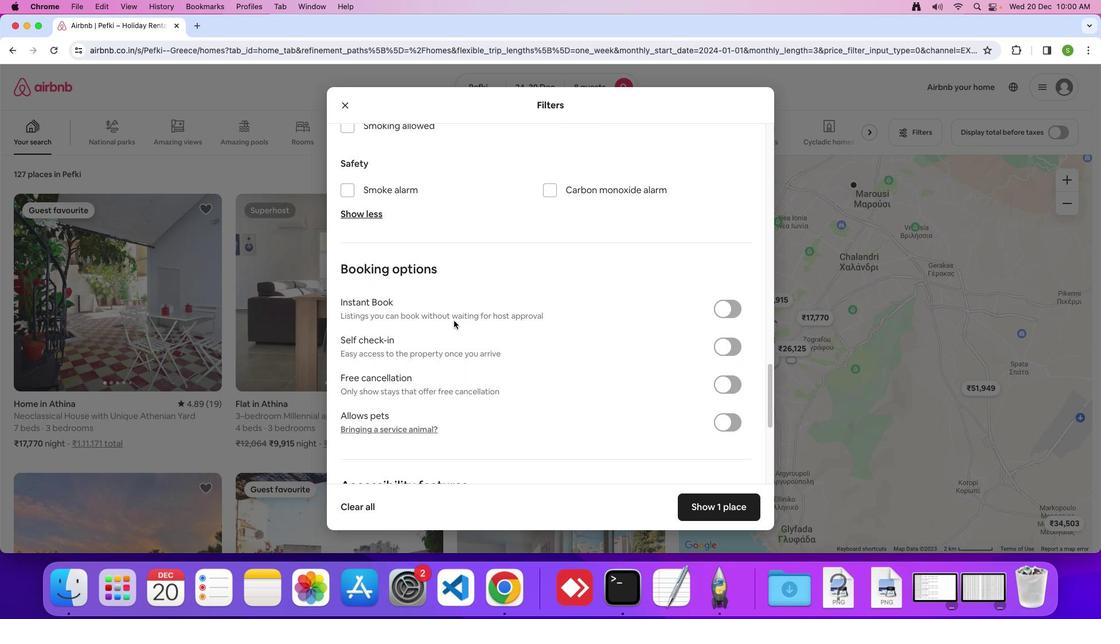 
Action: Mouse scrolled (425, 310) with delta (-15, 0)
Screenshot: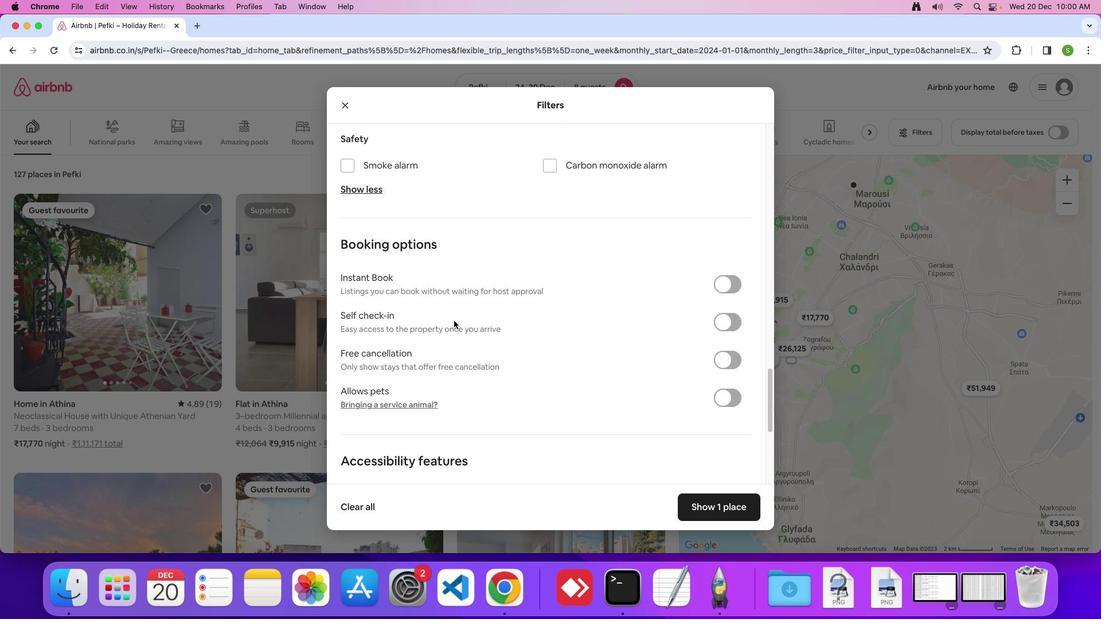 
Action: Mouse scrolled (425, 310) with delta (-15, -1)
Screenshot: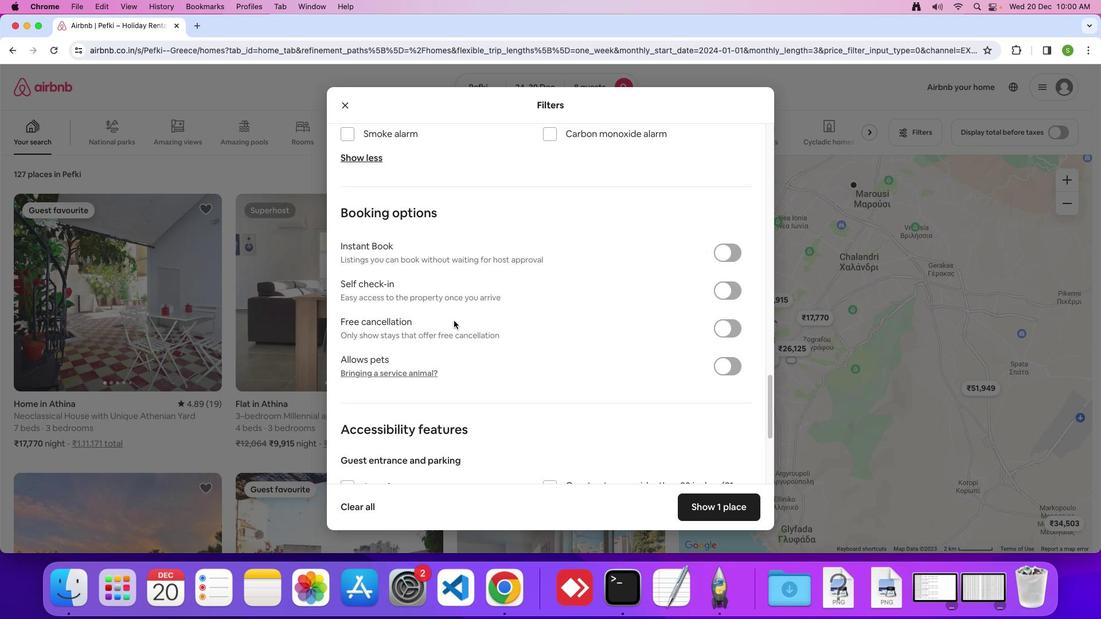 
Action: Mouse scrolled (425, 310) with delta (-15, 0)
Screenshot: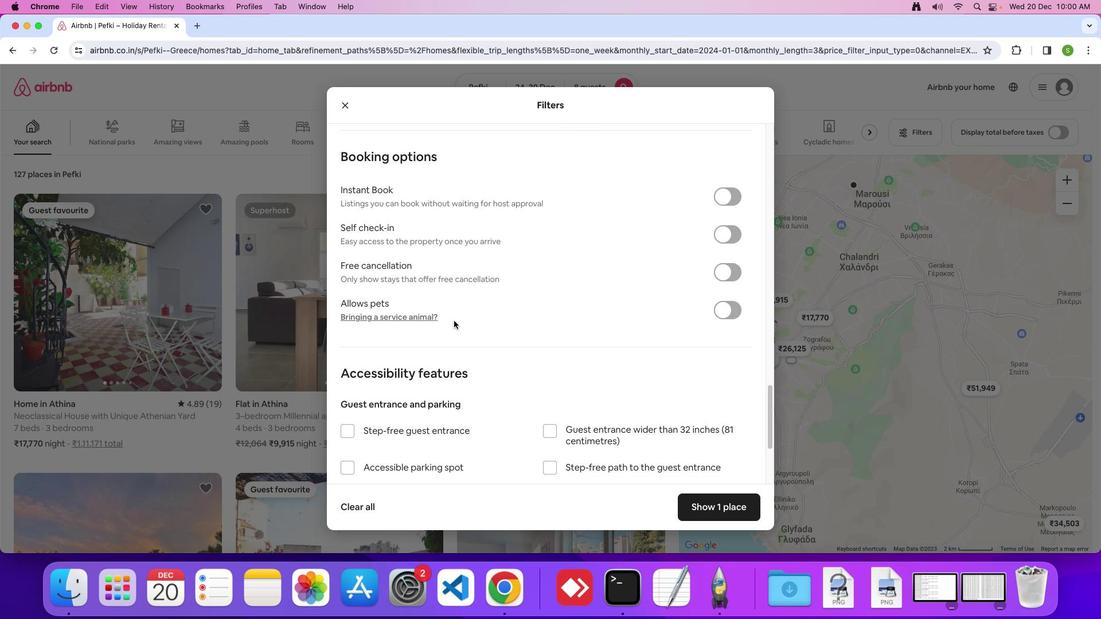 
Action: Mouse scrolled (425, 310) with delta (-15, 0)
Screenshot: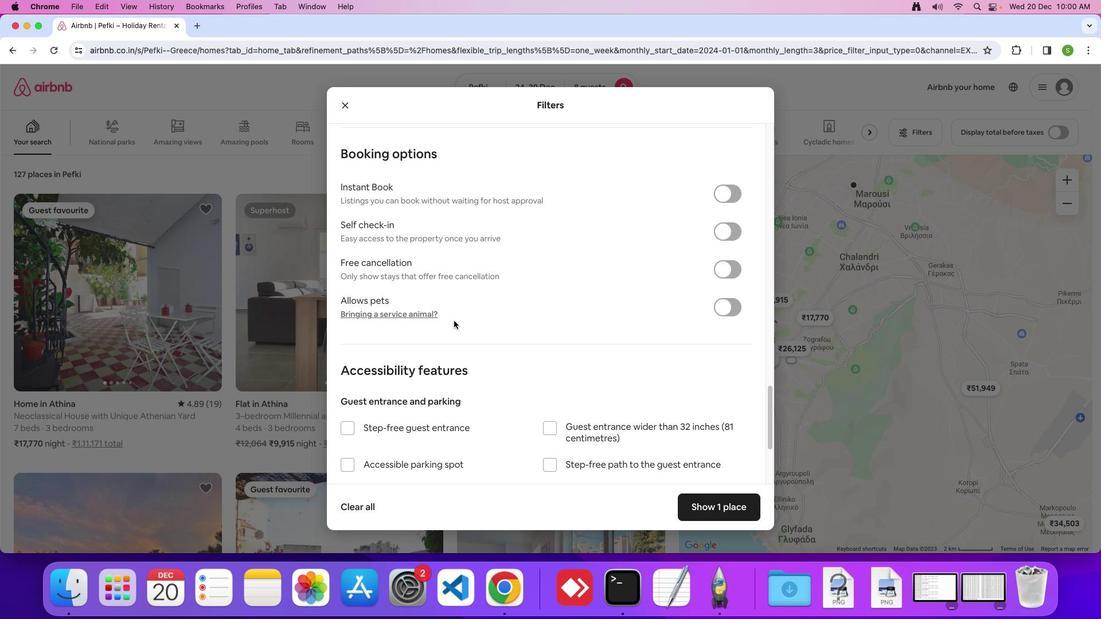 
Action: Mouse scrolled (425, 310) with delta (-15, -1)
Screenshot: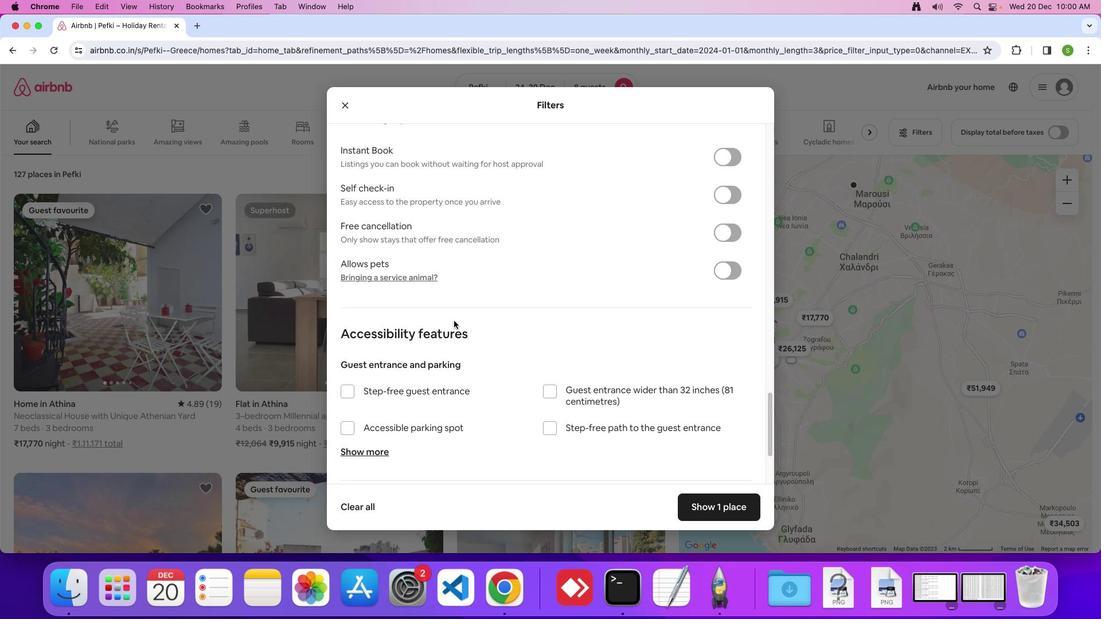 
Action: Mouse scrolled (425, 310) with delta (-15, 0)
Screenshot: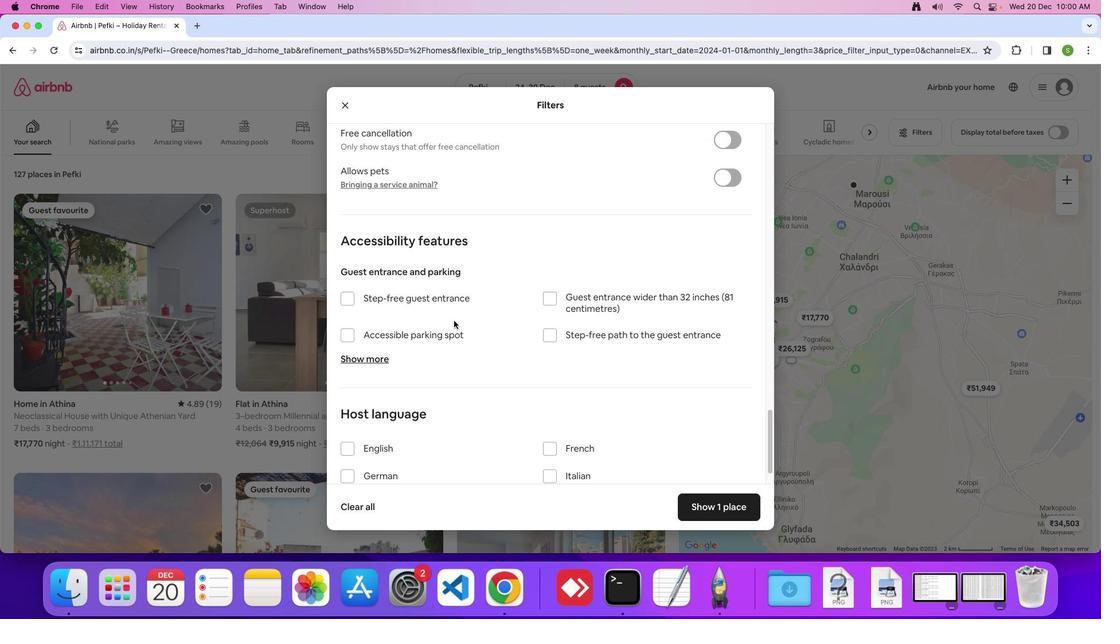 
Action: Mouse scrolled (425, 310) with delta (-15, 0)
Screenshot: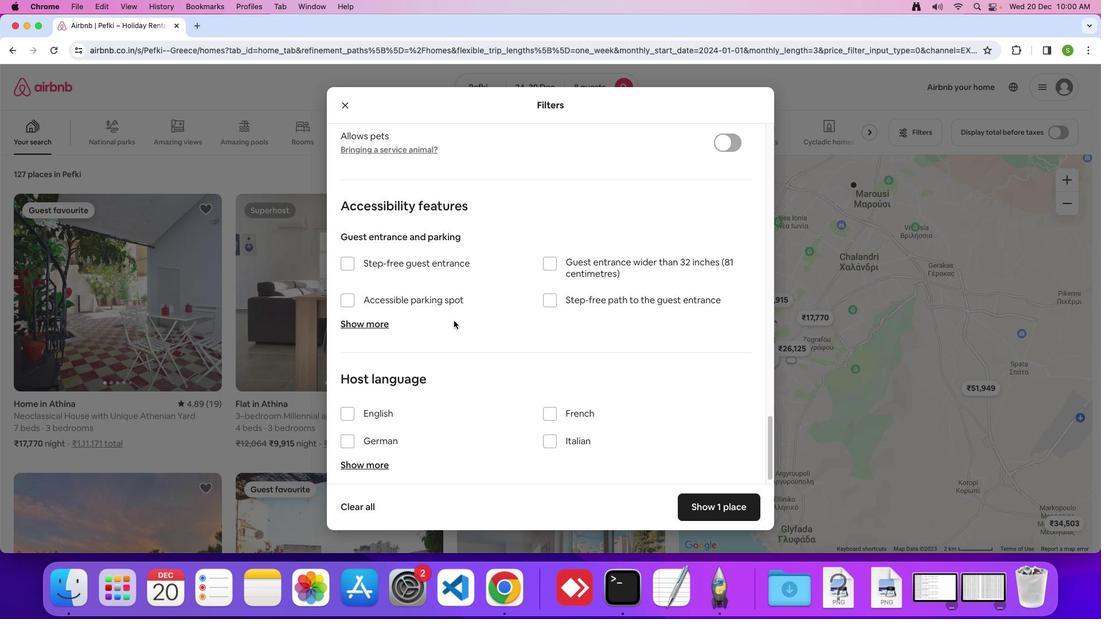 
Action: Mouse scrolled (425, 310) with delta (-15, 0)
Screenshot: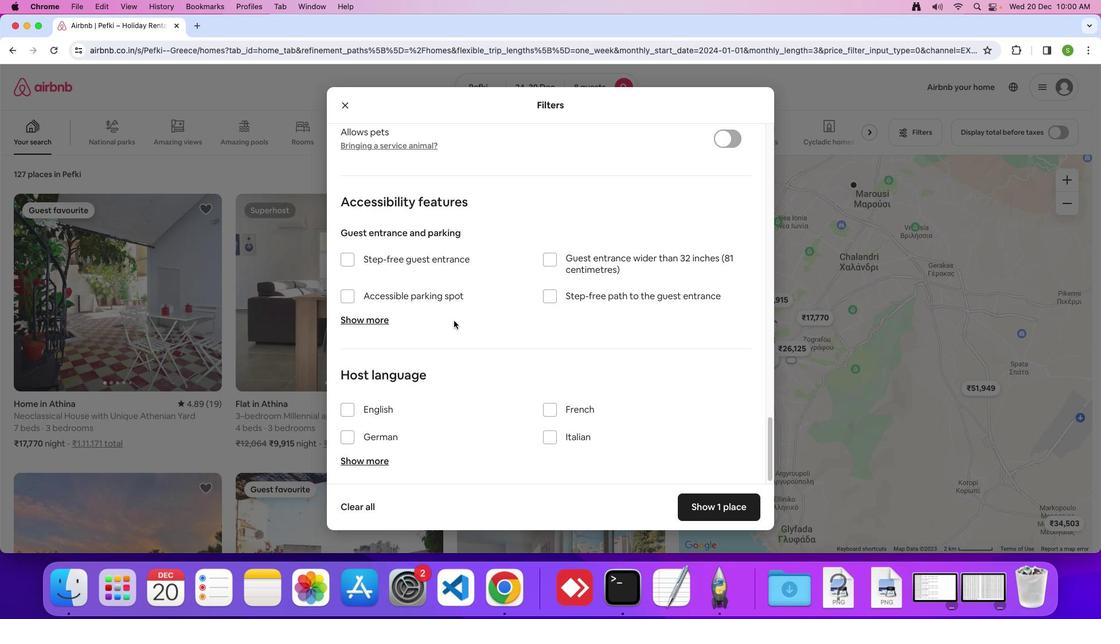 
Action: Mouse scrolled (425, 310) with delta (-15, -1)
Screenshot: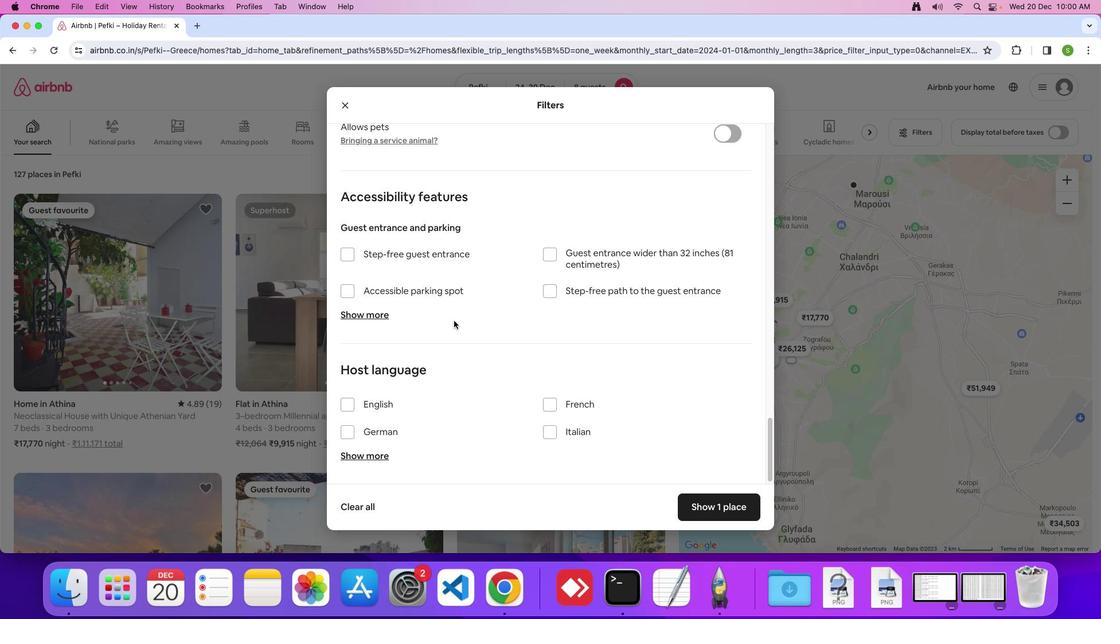 
Action: Mouse scrolled (425, 310) with delta (-15, 0)
Screenshot: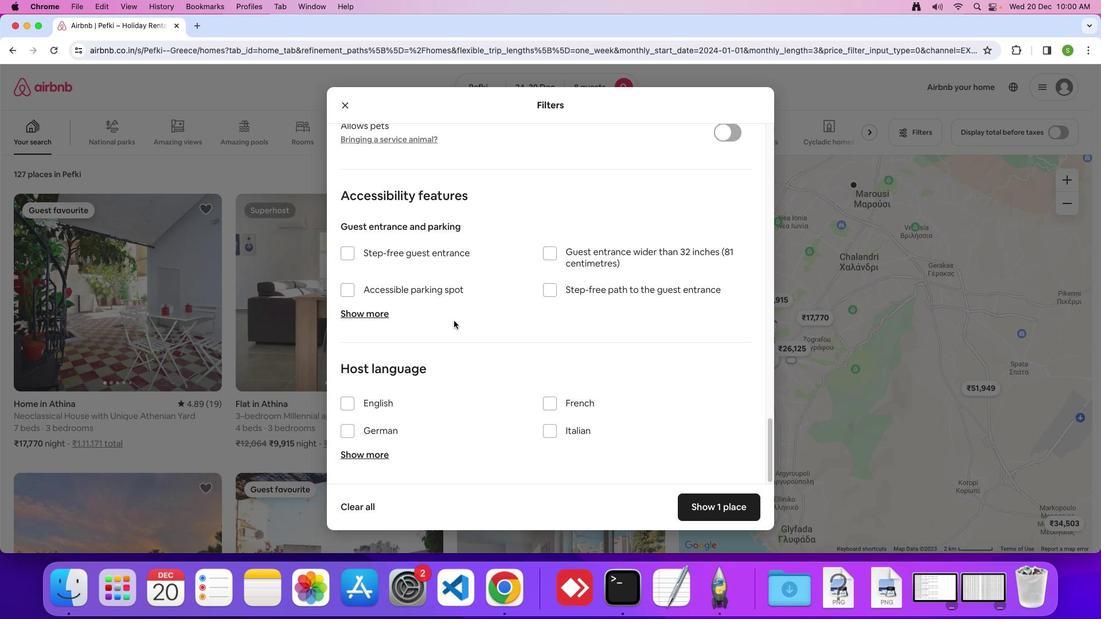 
Action: Mouse scrolled (425, 310) with delta (-15, 0)
Screenshot: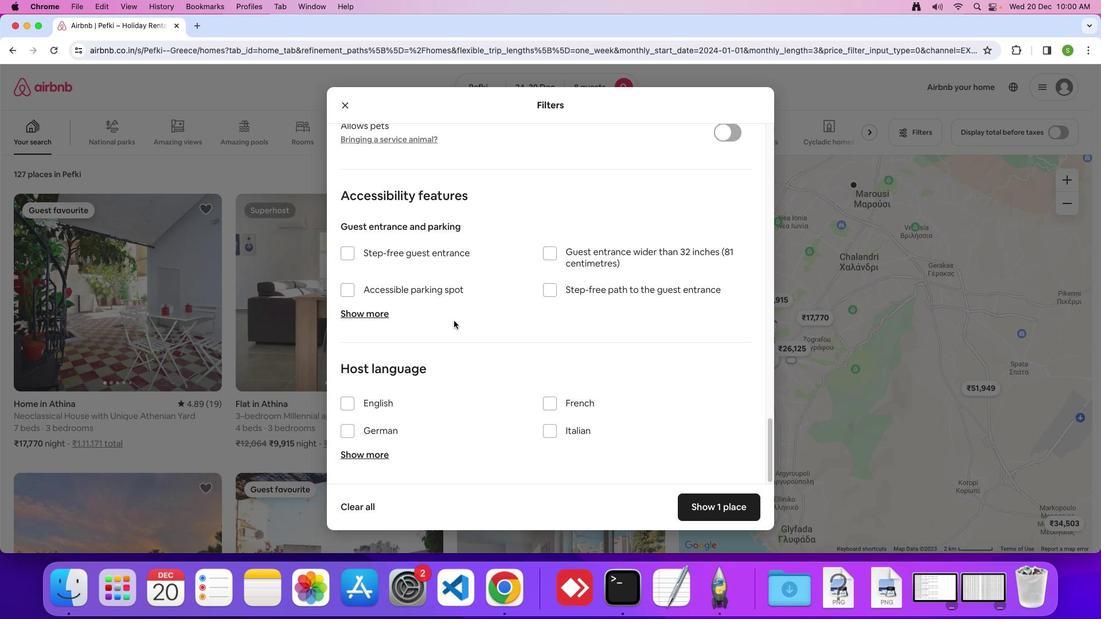 
Action: Mouse scrolled (425, 310) with delta (-15, -1)
Screenshot: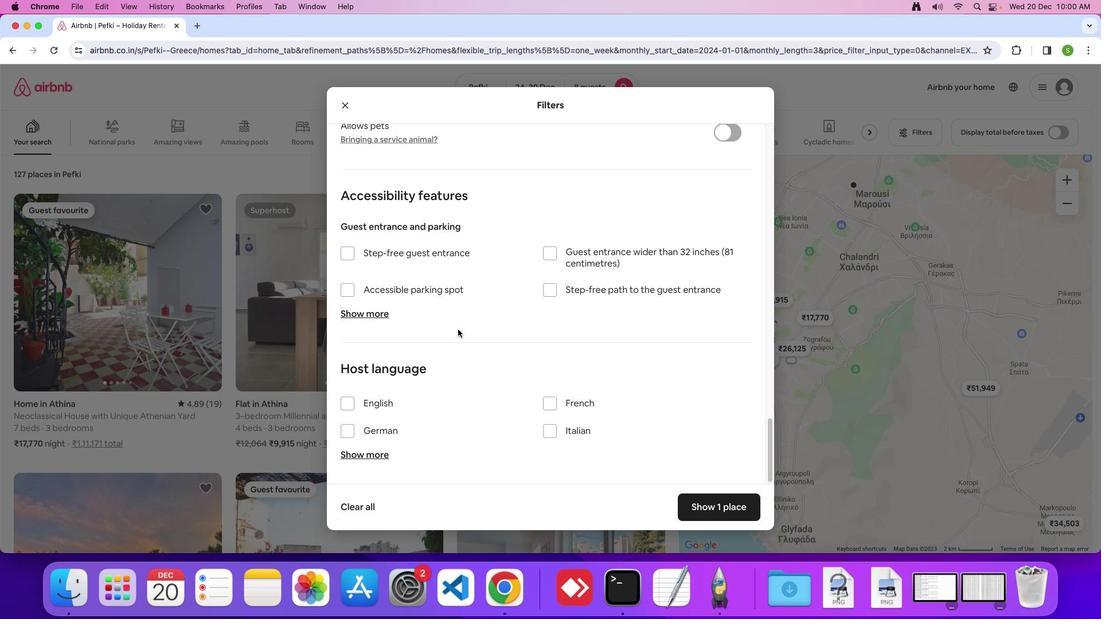 
Action: Mouse moved to (670, 495)
Screenshot: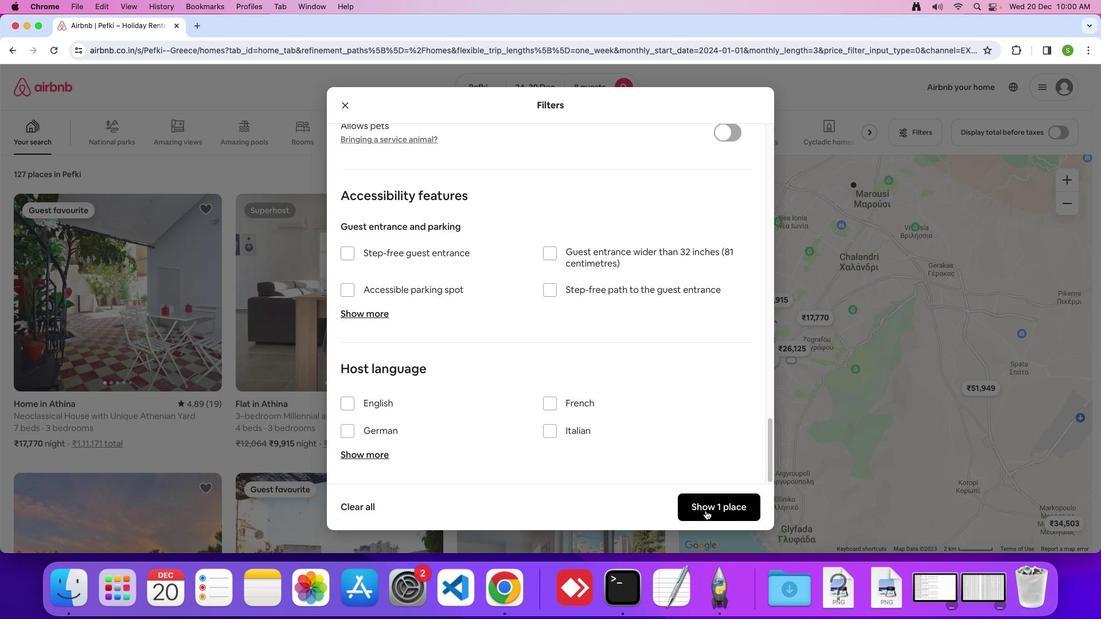 
Action: Mouse pressed left at (670, 495)
Screenshot: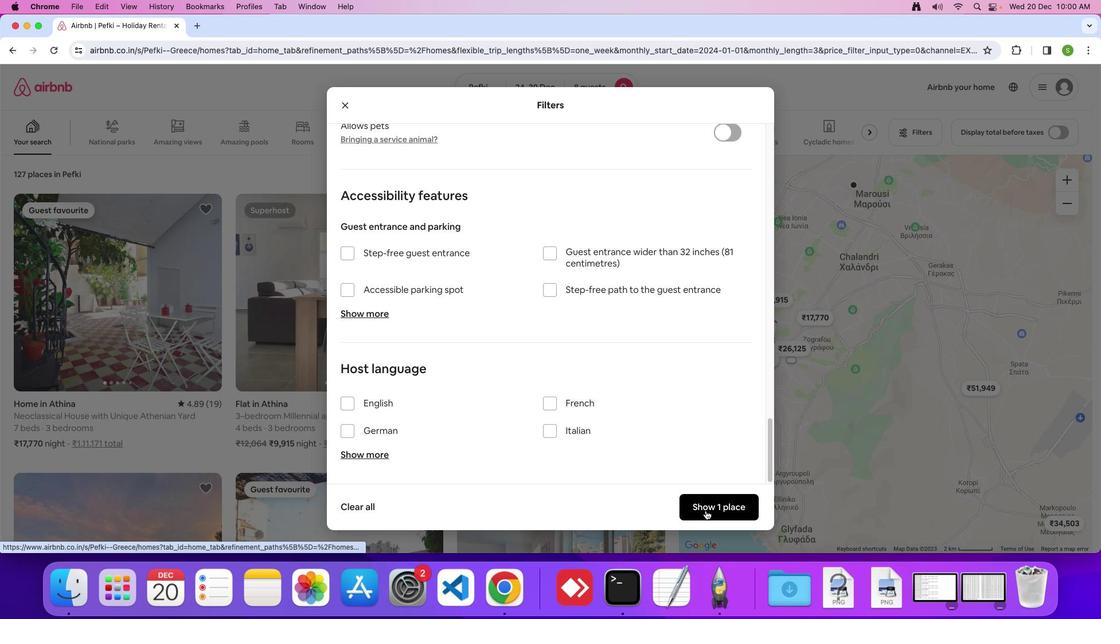 
Action: Mouse moved to (132, 298)
Screenshot: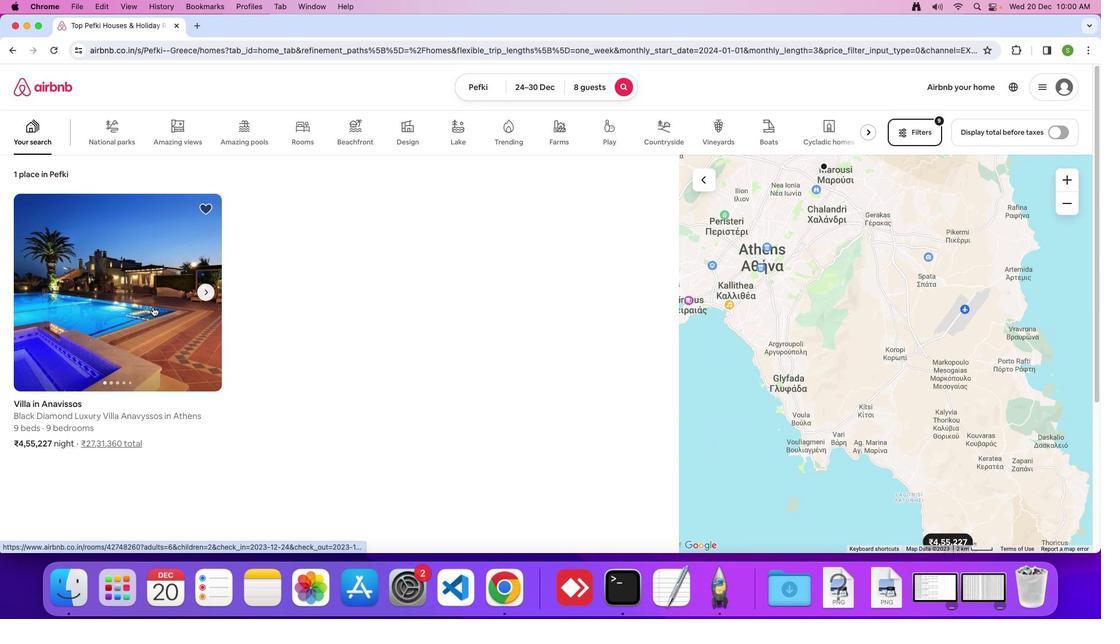 
Action: Mouse pressed left at (132, 298)
Screenshot: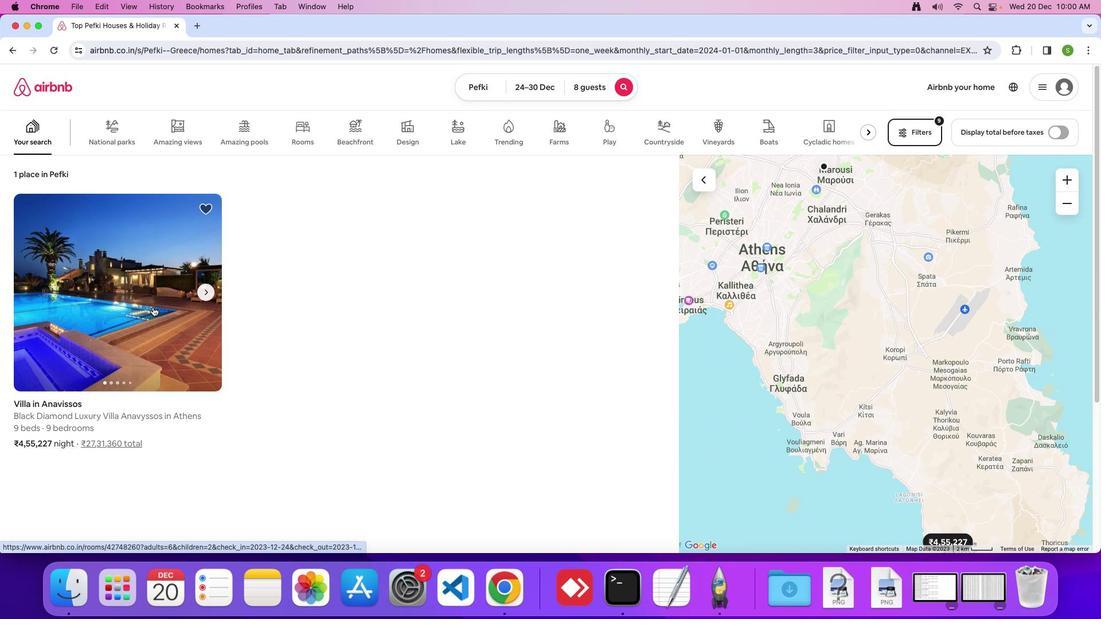 
Action: Mouse moved to (385, 279)
Screenshot: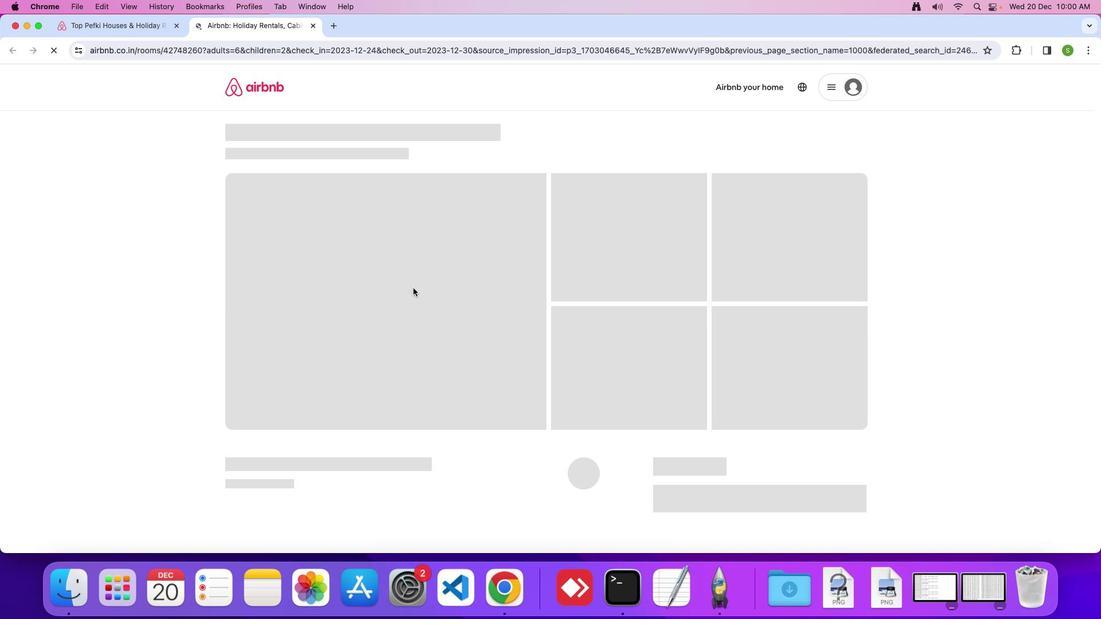 
Action: Mouse pressed left at (385, 279)
Screenshot: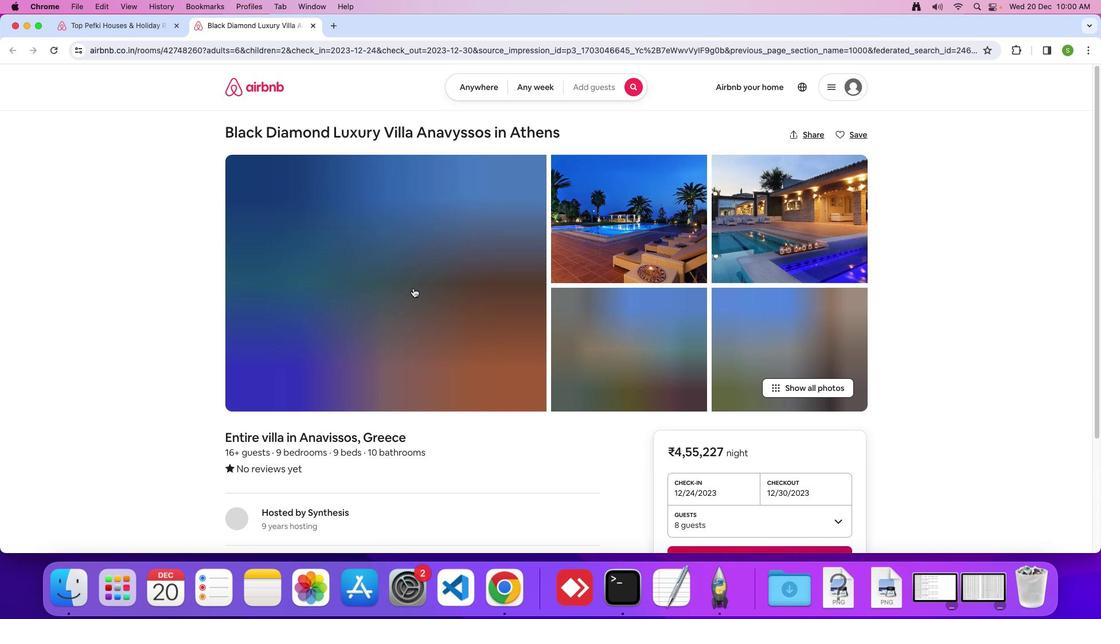 
Action: Mouse moved to (484, 284)
Screenshot: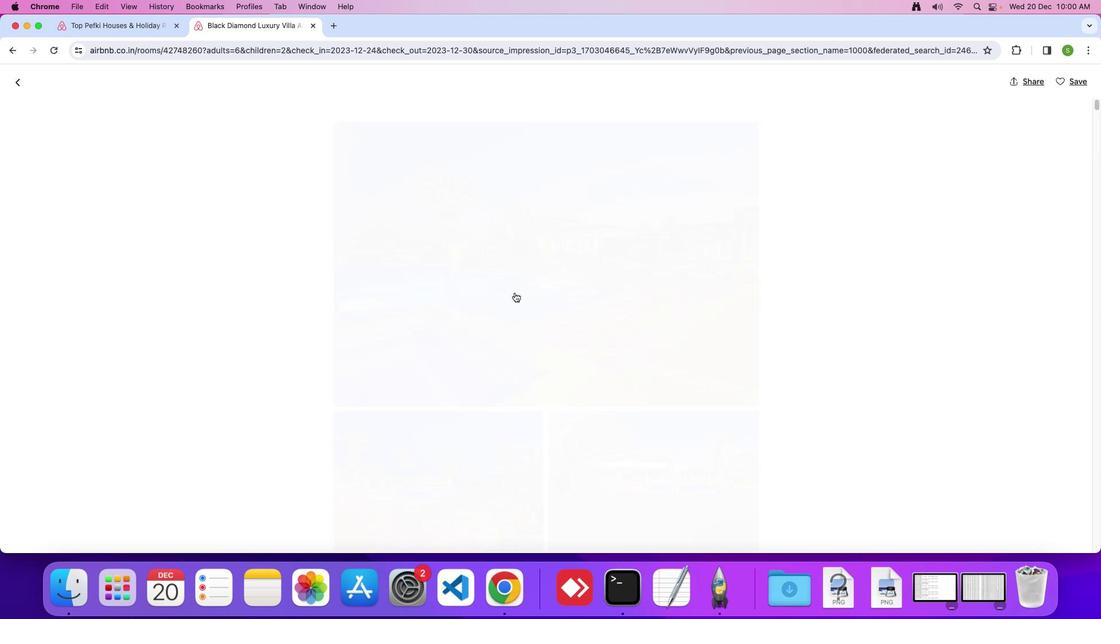 
Action: Mouse scrolled (484, 284) with delta (-15, 0)
Screenshot: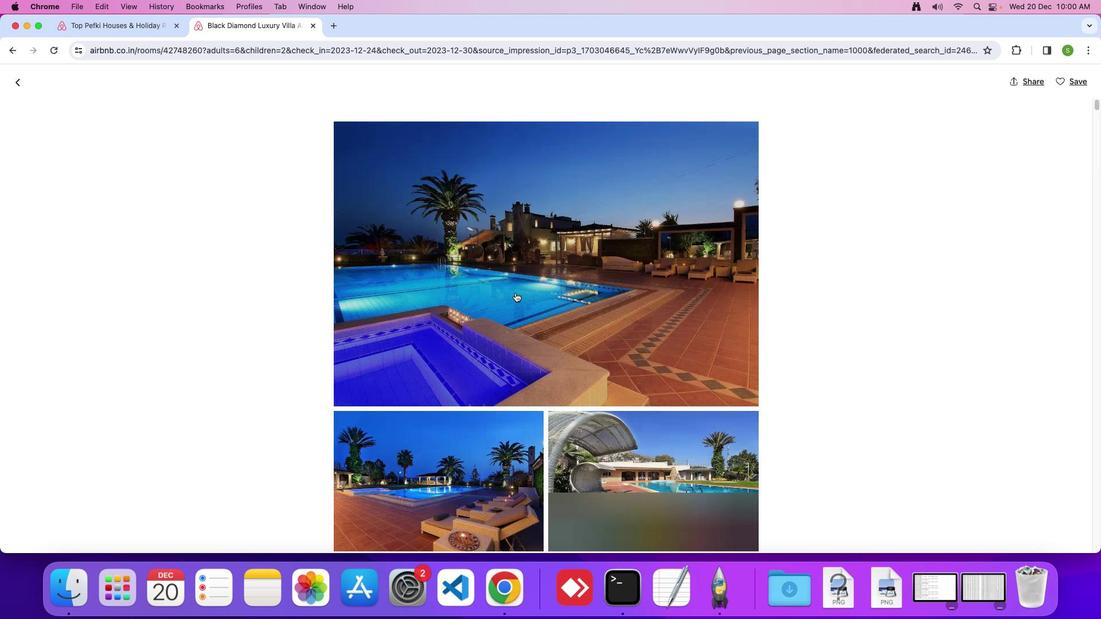 
Action: Mouse scrolled (484, 284) with delta (-15, 0)
Screenshot: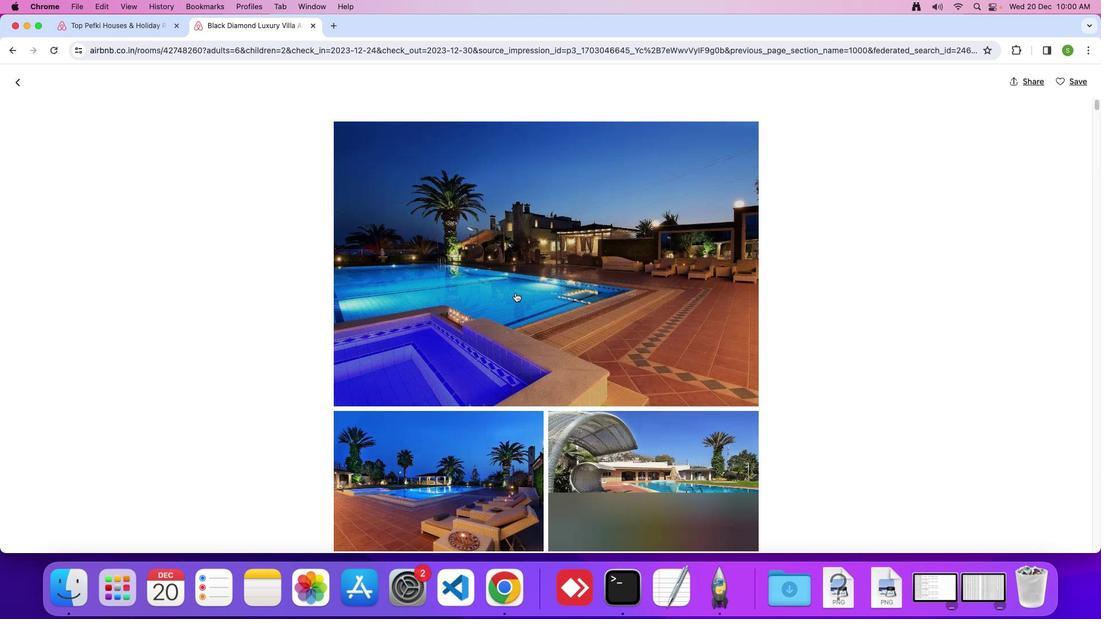 
Action: Mouse scrolled (484, 284) with delta (-15, 0)
Screenshot: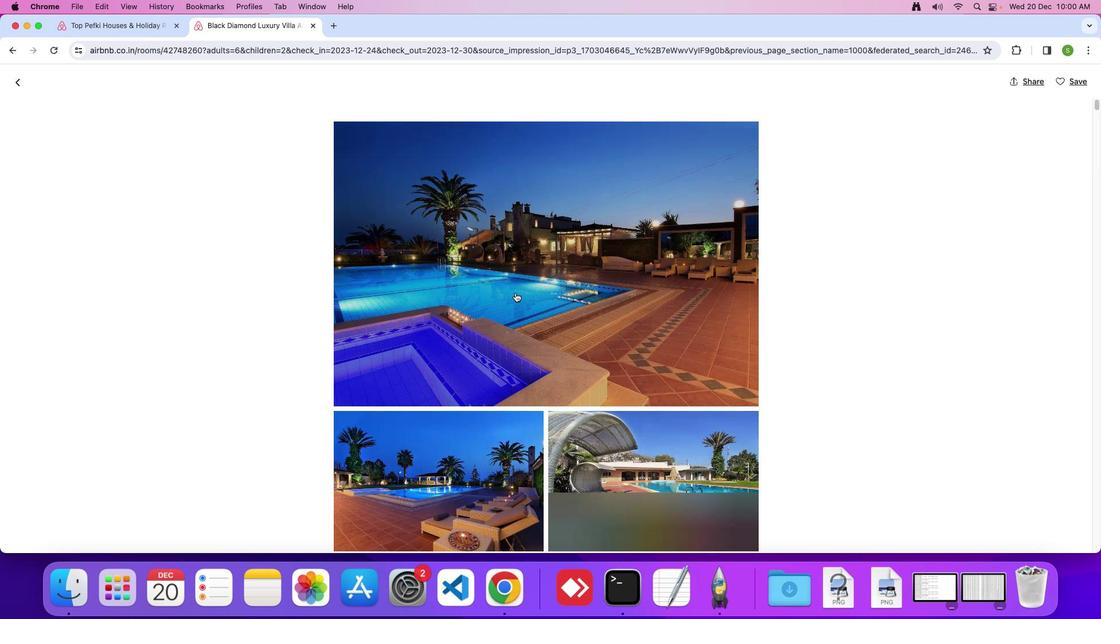 
Action: Mouse scrolled (484, 284) with delta (-15, 0)
Screenshot: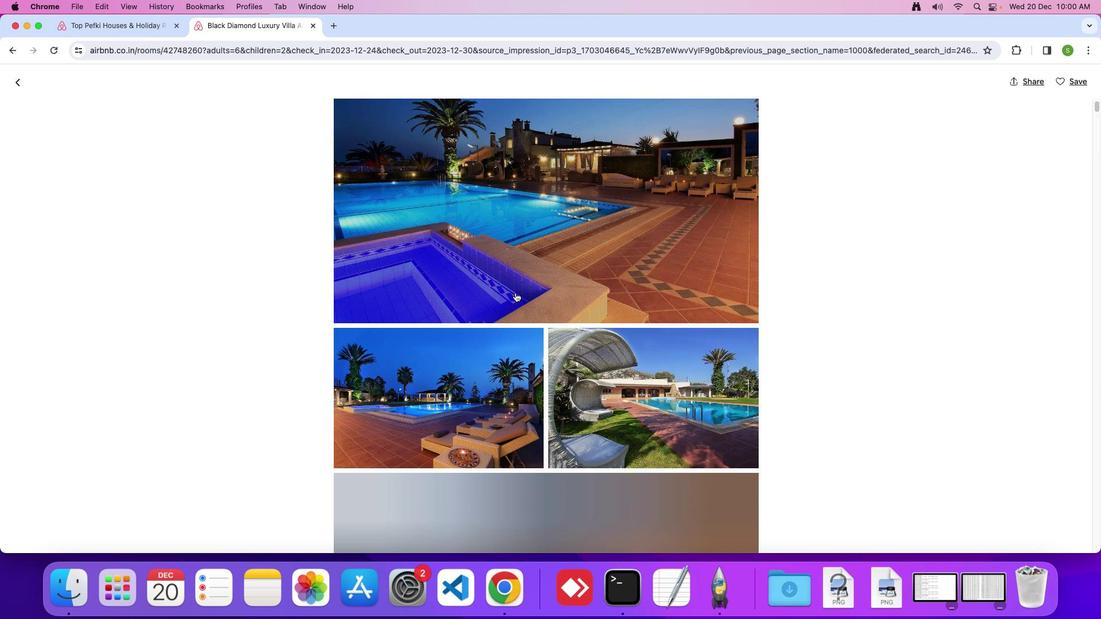 
Action: Mouse scrolled (484, 284) with delta (-15, 0)
Screenshot: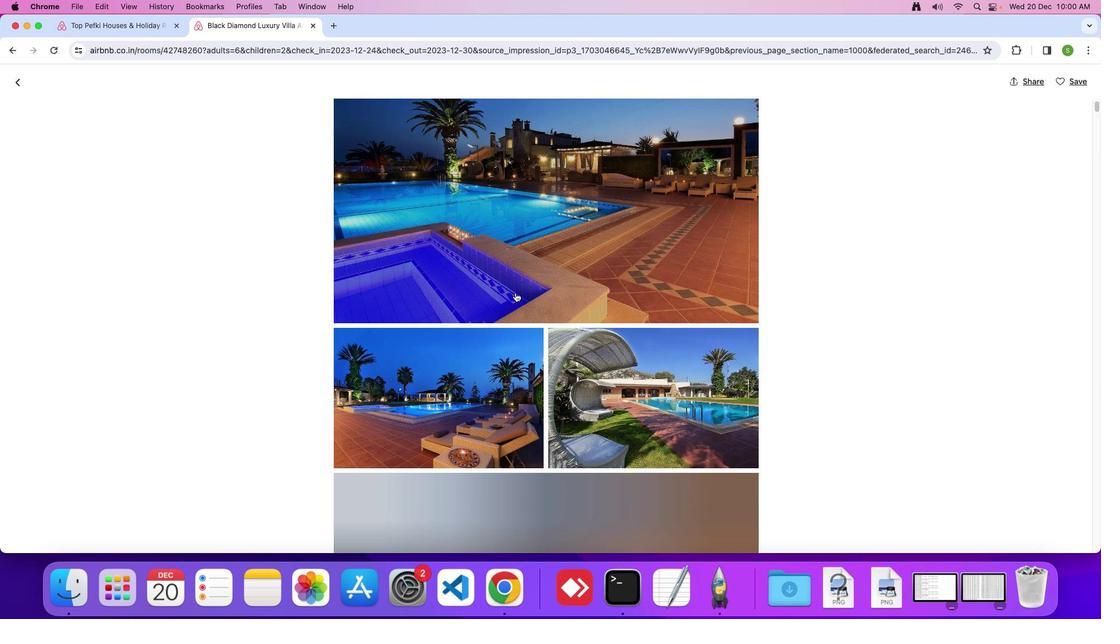 
Action: Mouse scrolled (484, 284) with delta (-15, 0)
Screenshot: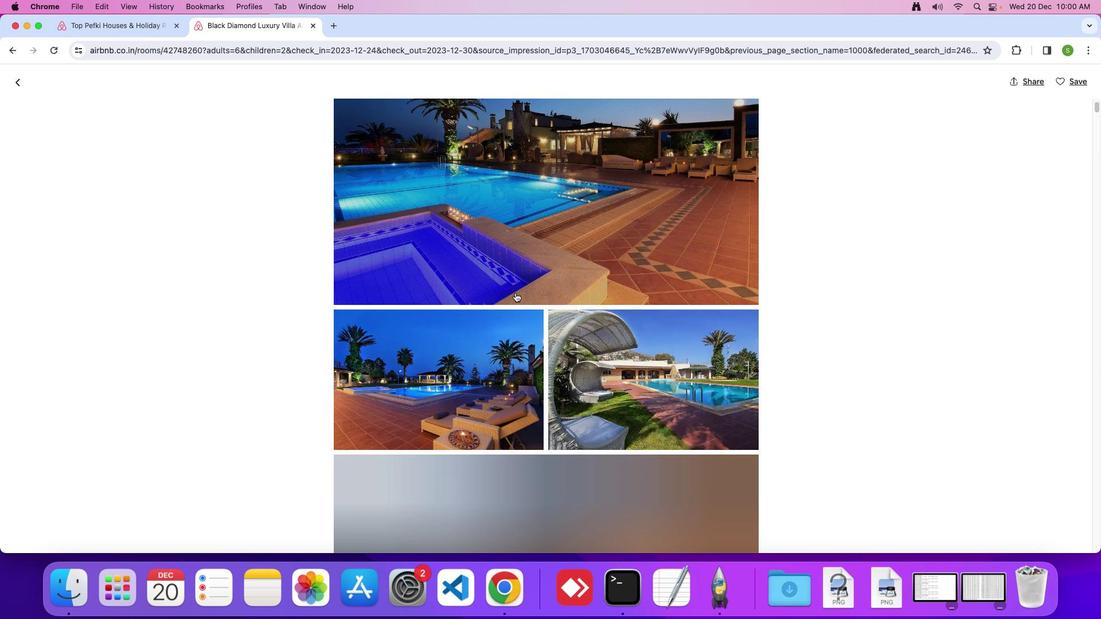 
Action: Mouse scrolled (484, 284) with delta (-15, 0)
Screenshot: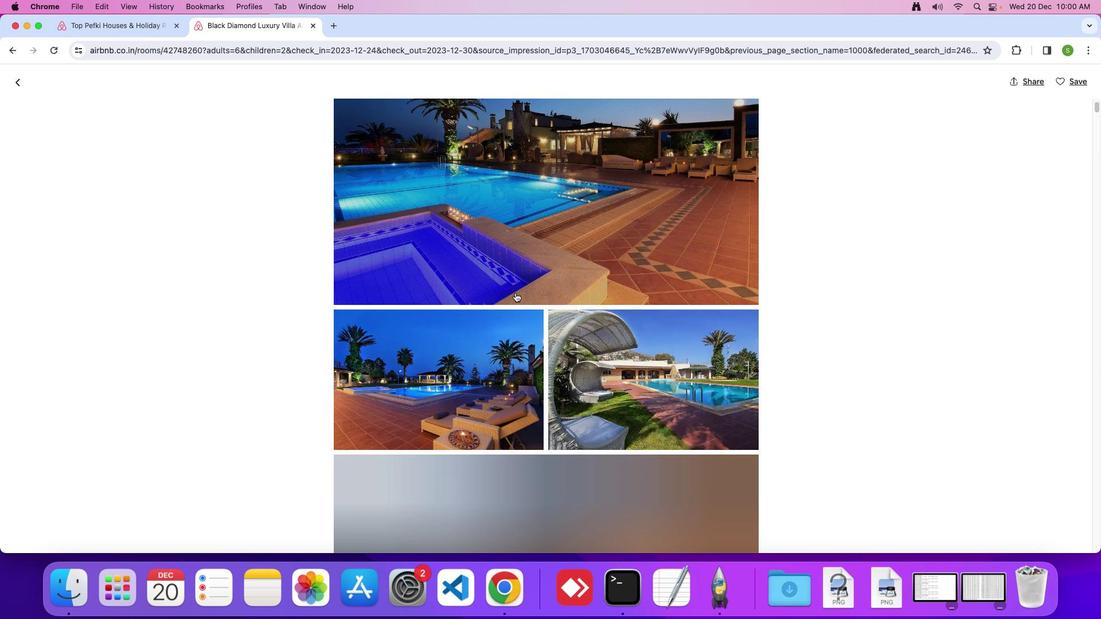 
Action: Mouse scrolled (484, 284) with delta (-15, 0)
Screenshot: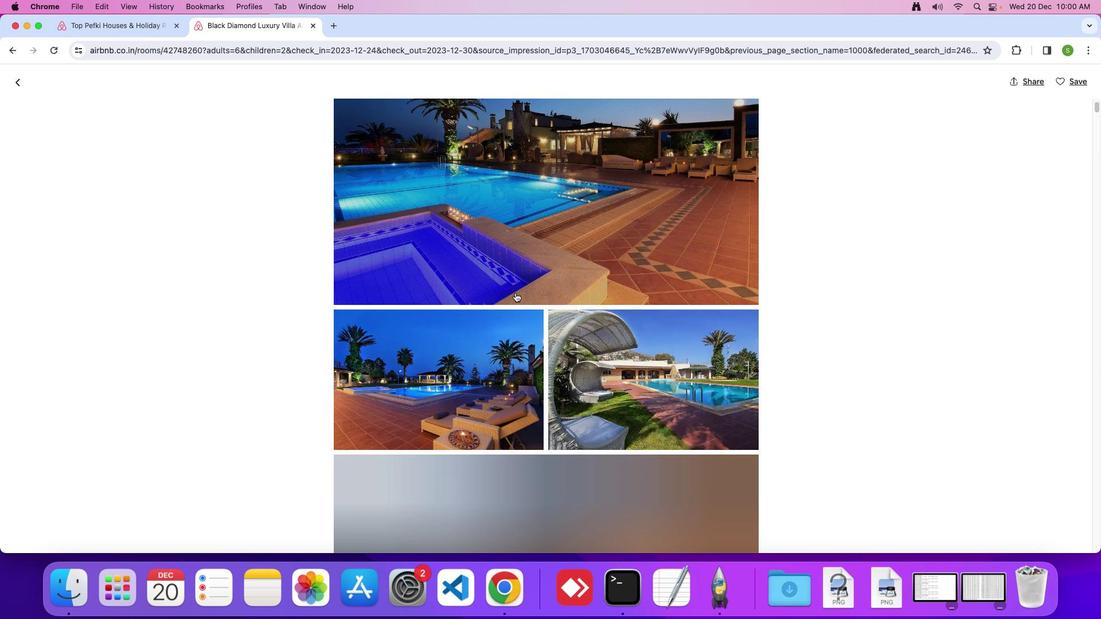 
Action: Mouse scrolled (484, 284) with delta (-15, 0)
Screenshot: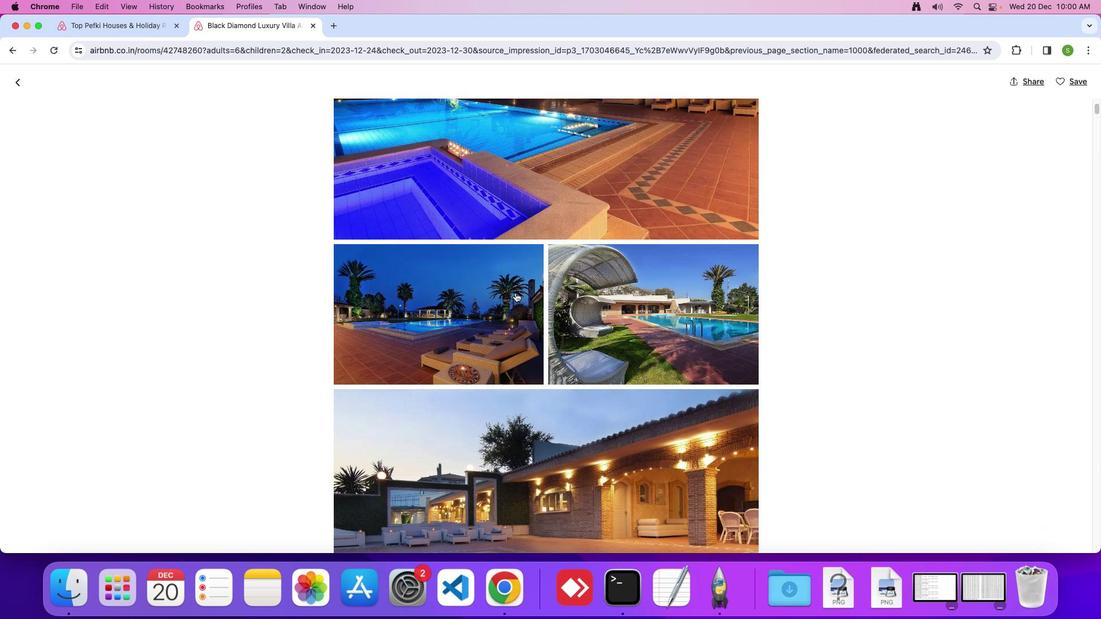 
Action: Mouse scrolled (484, 284) with delta (-15, 0)
Screenshot: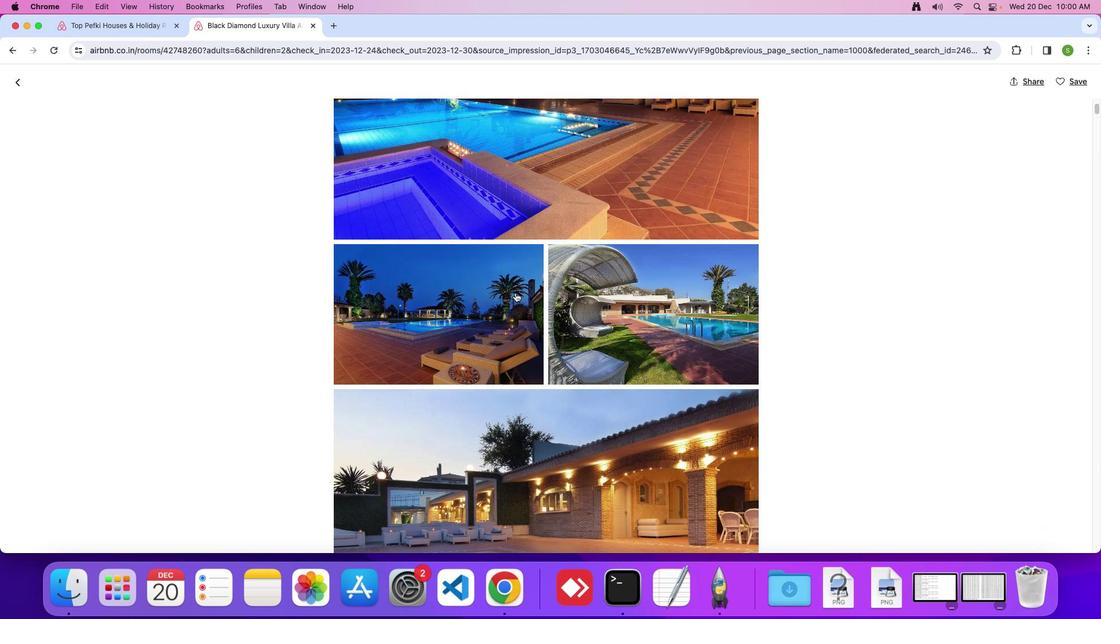 
Action: Mouse scrolled (484, 284) with delta (-15, 0)
Screenshot: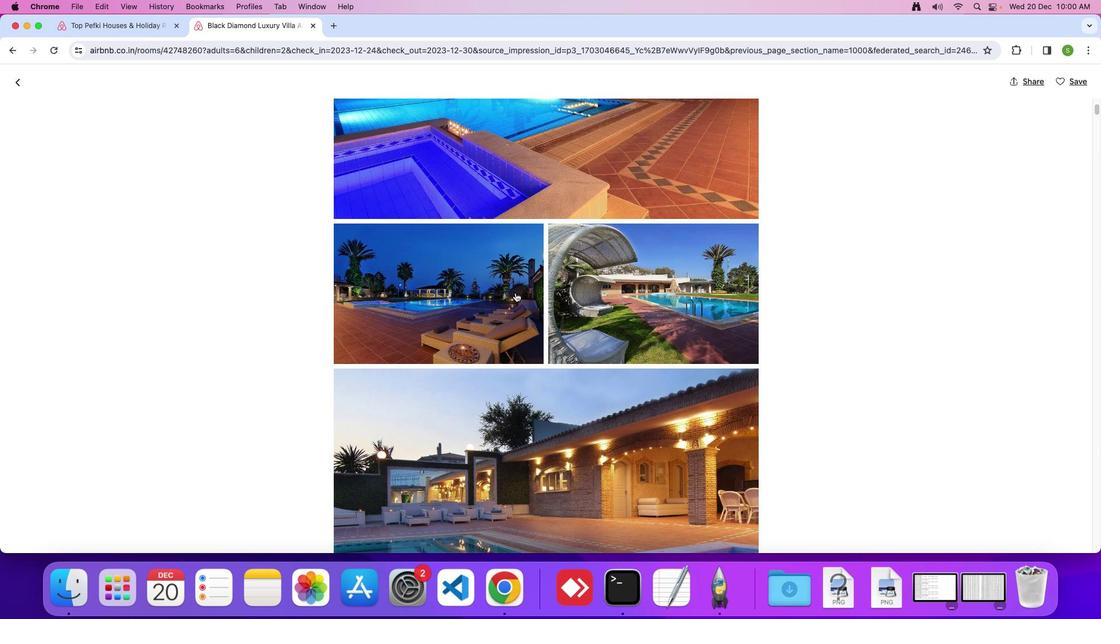 
Action: Mouse scrolled (484, 284) with delta (-15, 0)
Screenshot: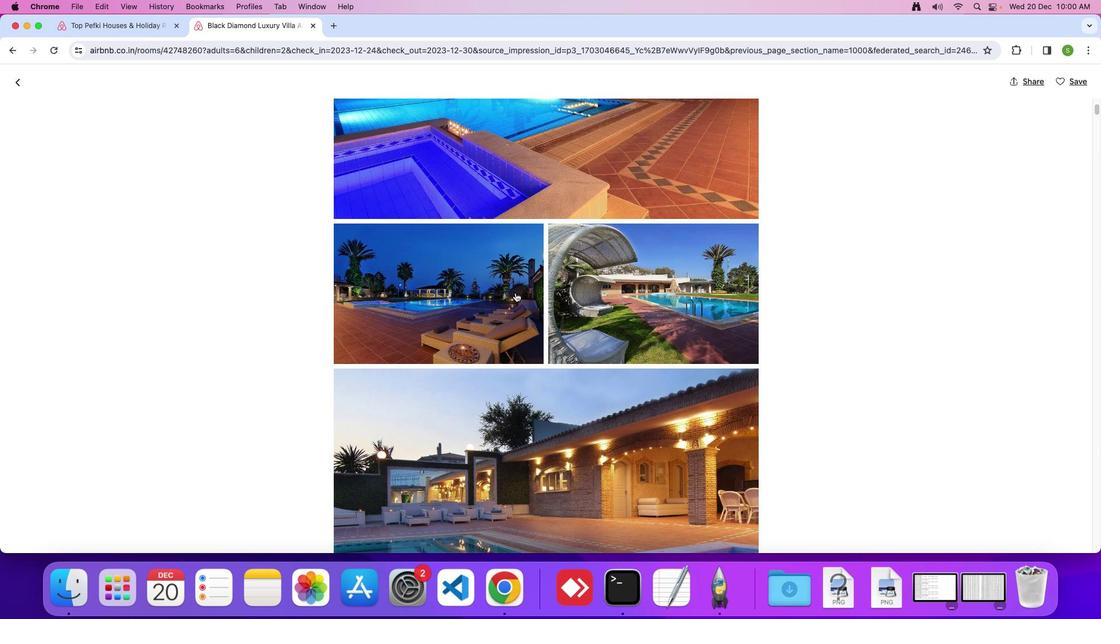 
Action: Mouse scrolled (484, 284) with delta (-15, 0)
Screenshot: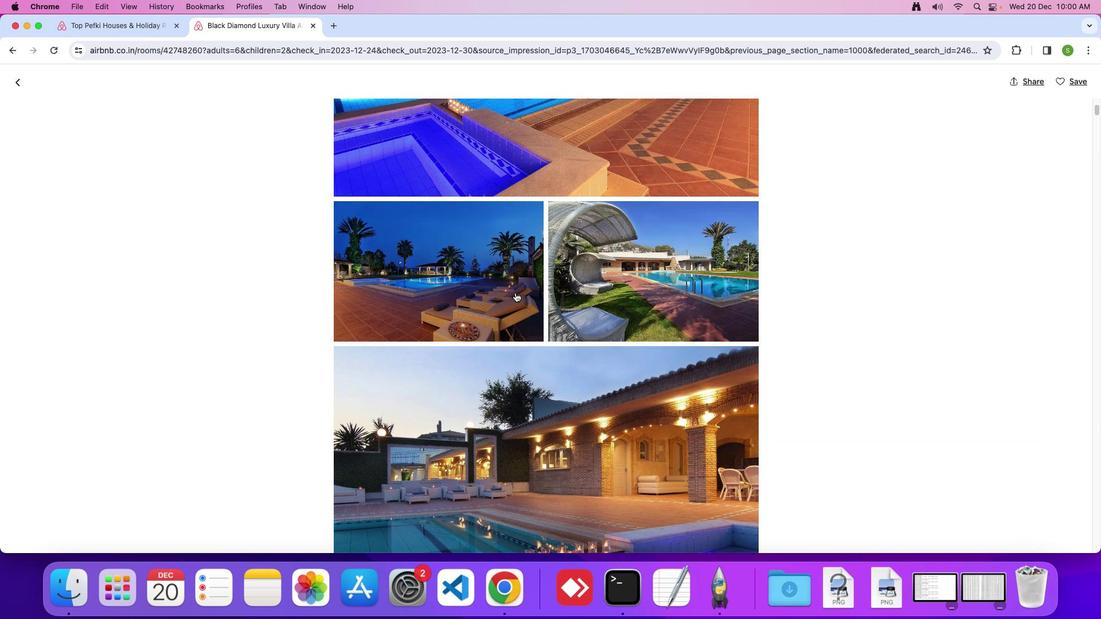 
Action: Mouse scrolled (484, 284) with delta (-15, 0)
Screenshot: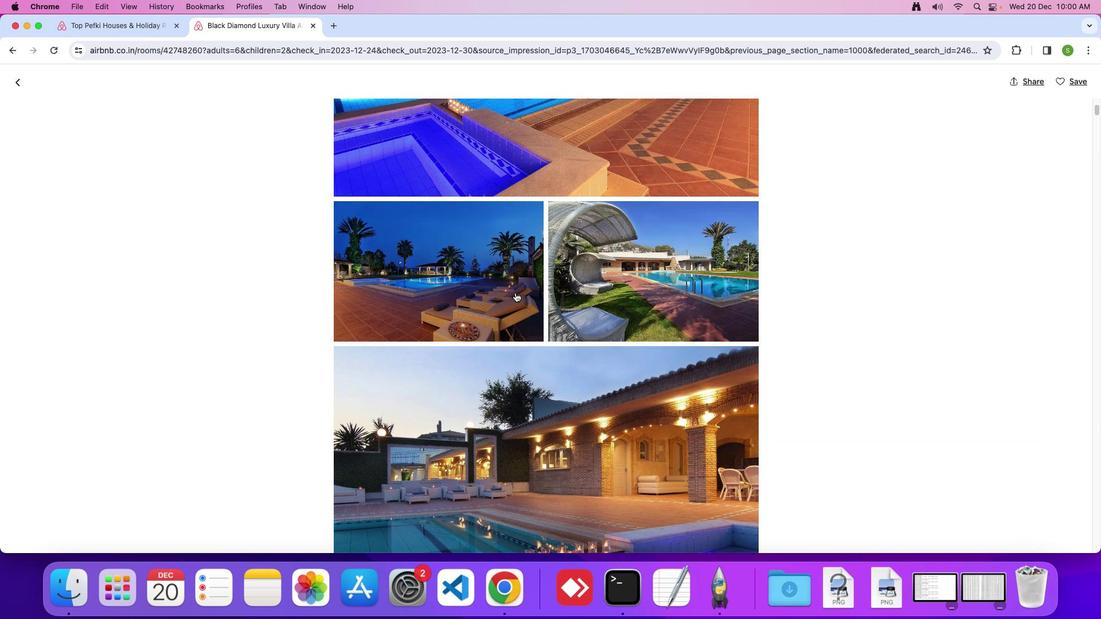 
Action: Mouse scrolled (484, 284) with delta (-15, 0)
Screenshot: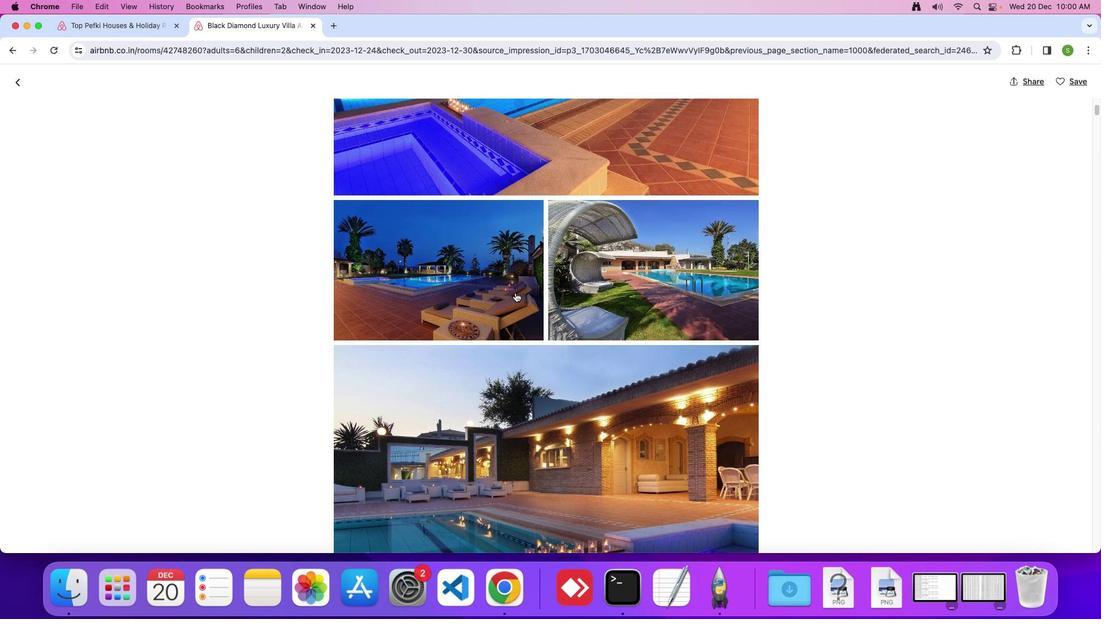 
Action: Mouse scrolled (484, 284) with delta (-15, 0)
Screenshot: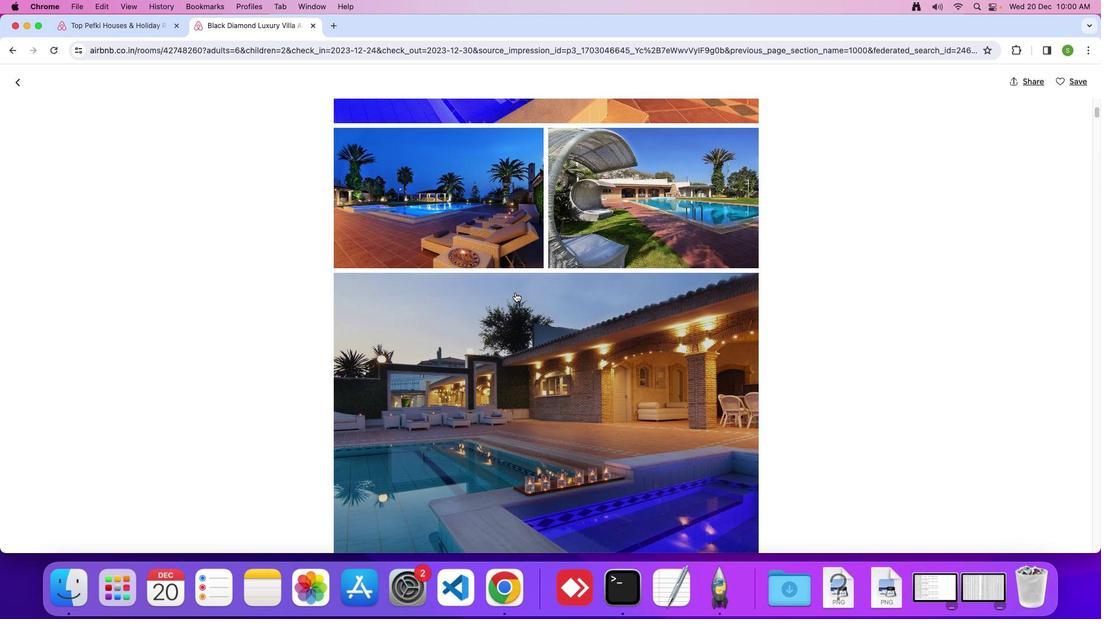 
Action: Mouse scrolled (484, 284) with delta (-15, 0)
Screenshot: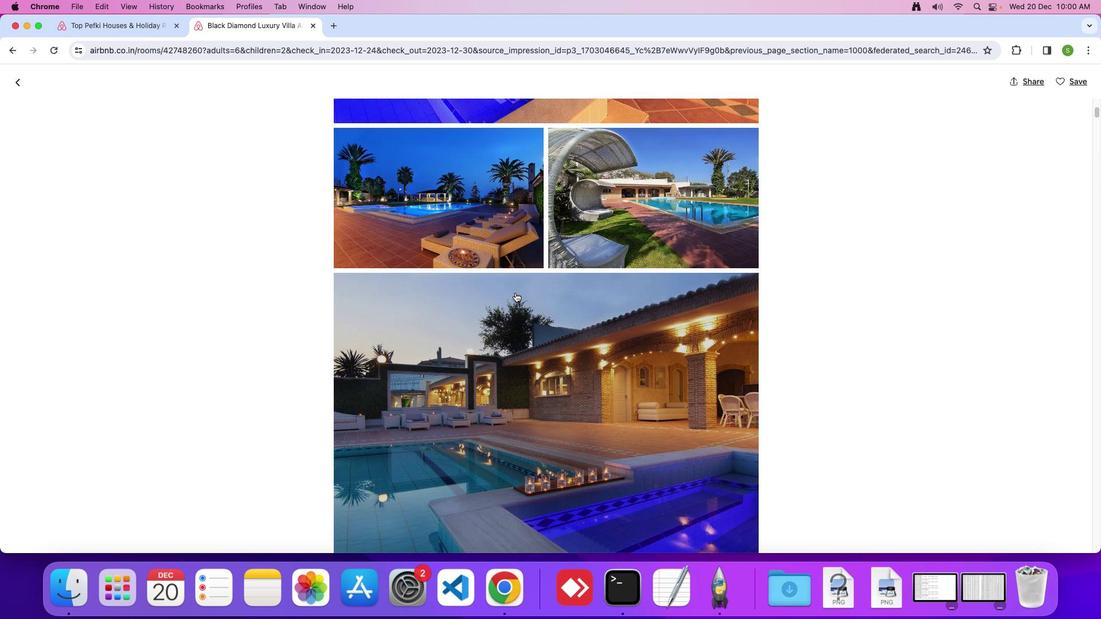 
Action: Mouse scrolled (484, 284) with delta (-15, 0)
Screenshot: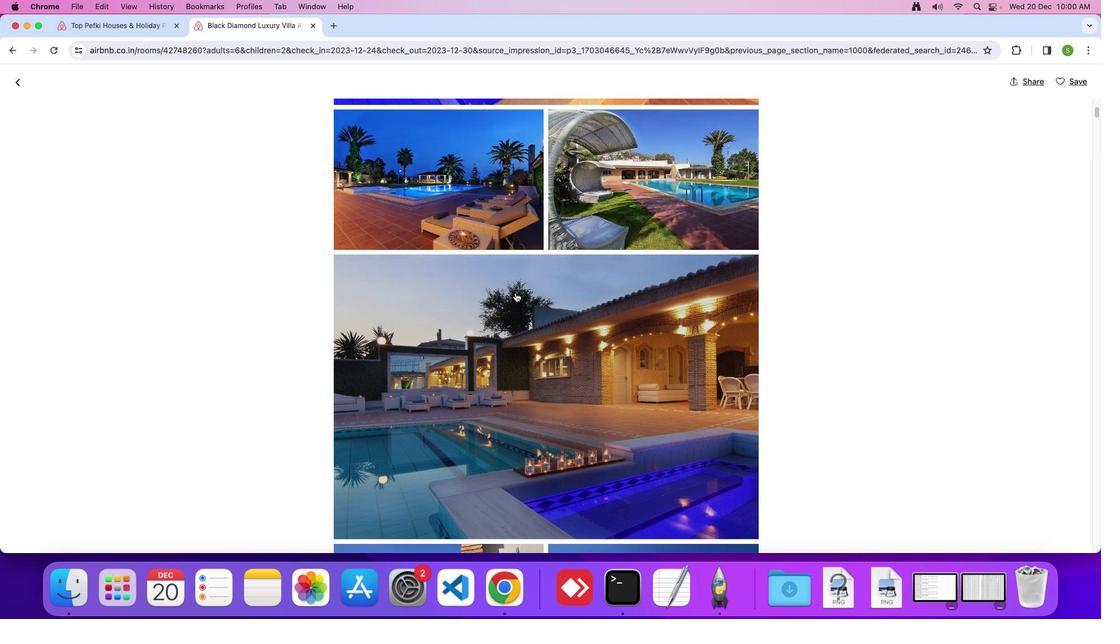 
Action: Mouse scrolled (484, 284) with delta (-15, 0)
Screenshot: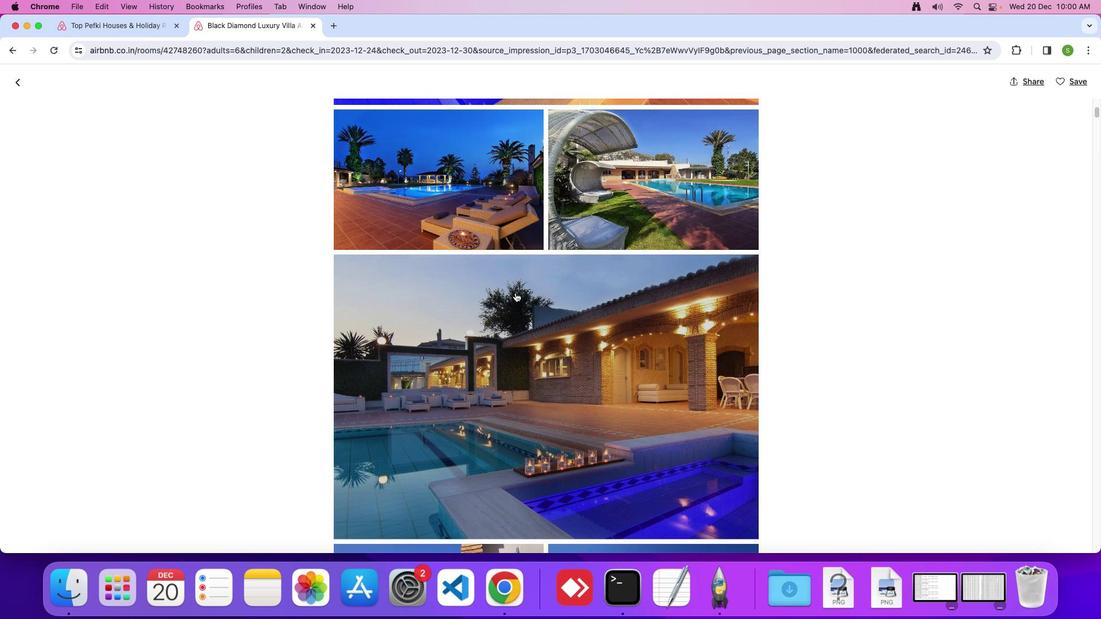 
Action: Mouse scrolled (484, 284) with delta (-15, 0)
Screenshot: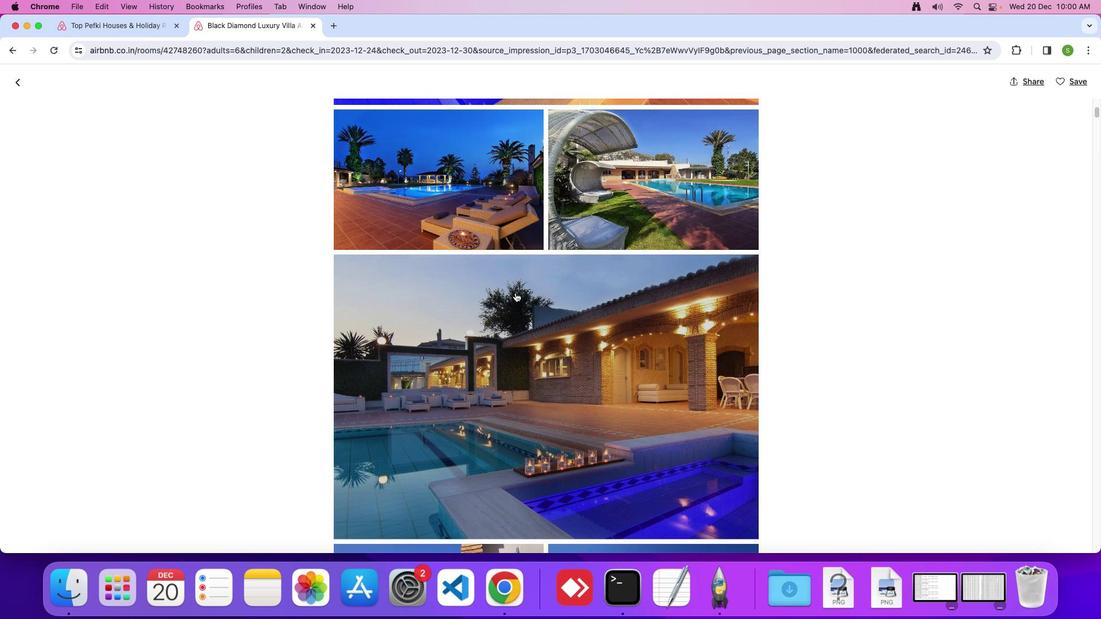 
Action: Mouse scrolled (484, 284) with delta (-15, 0)
Screenshot: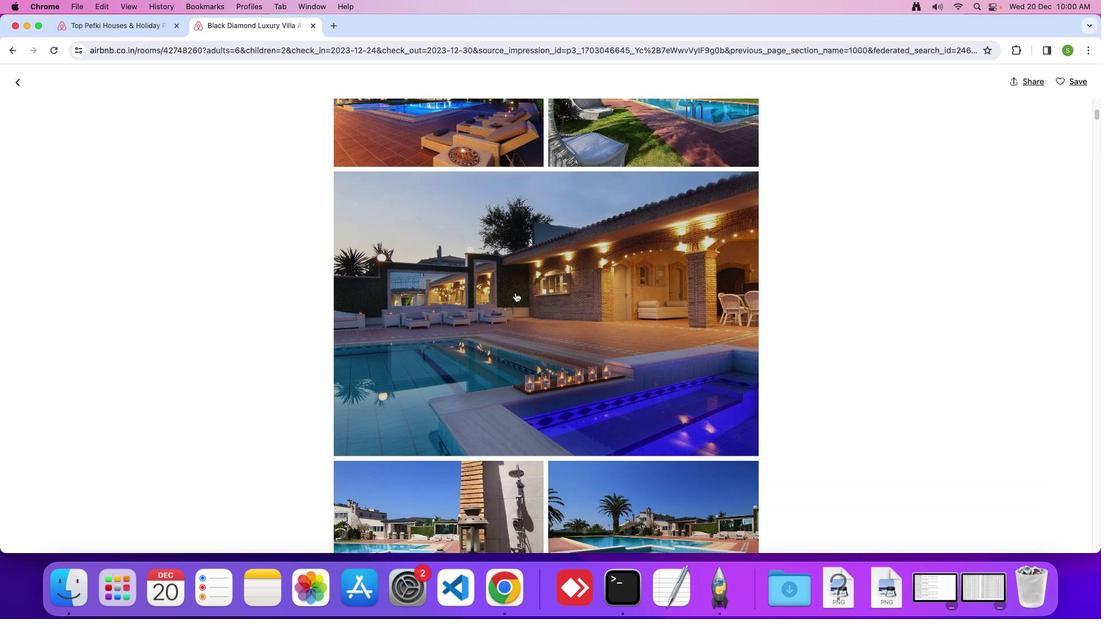 
Action: Mouse scrolled (484, 284) with delta (-15, 0)
Screenshot: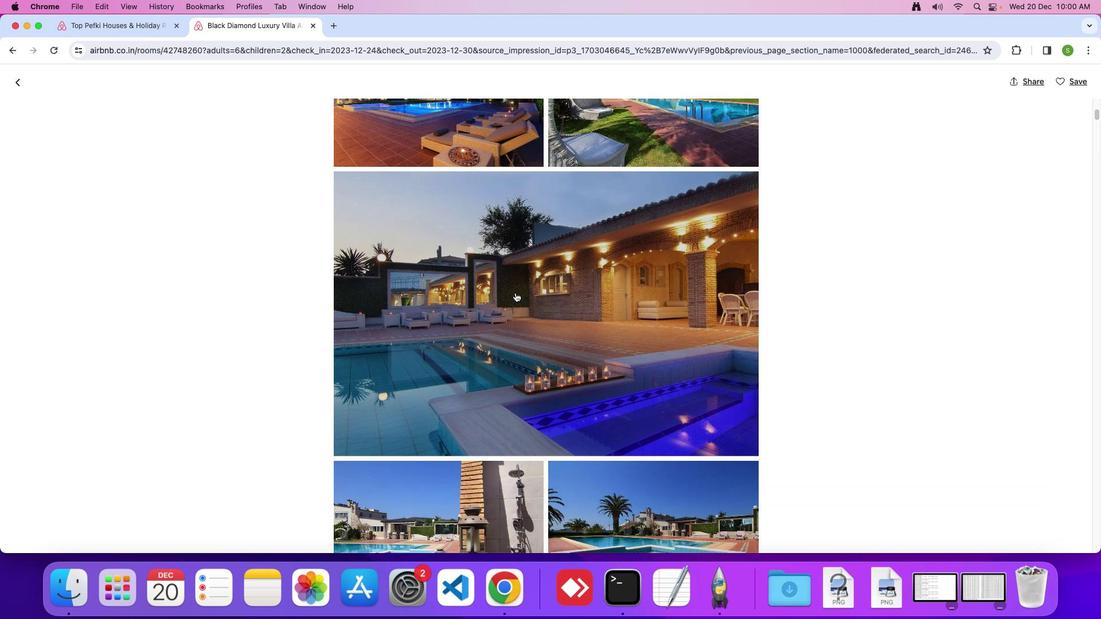
Action: Mouse scrolled (484, 284) with delta (-15, 0)
Screenshot: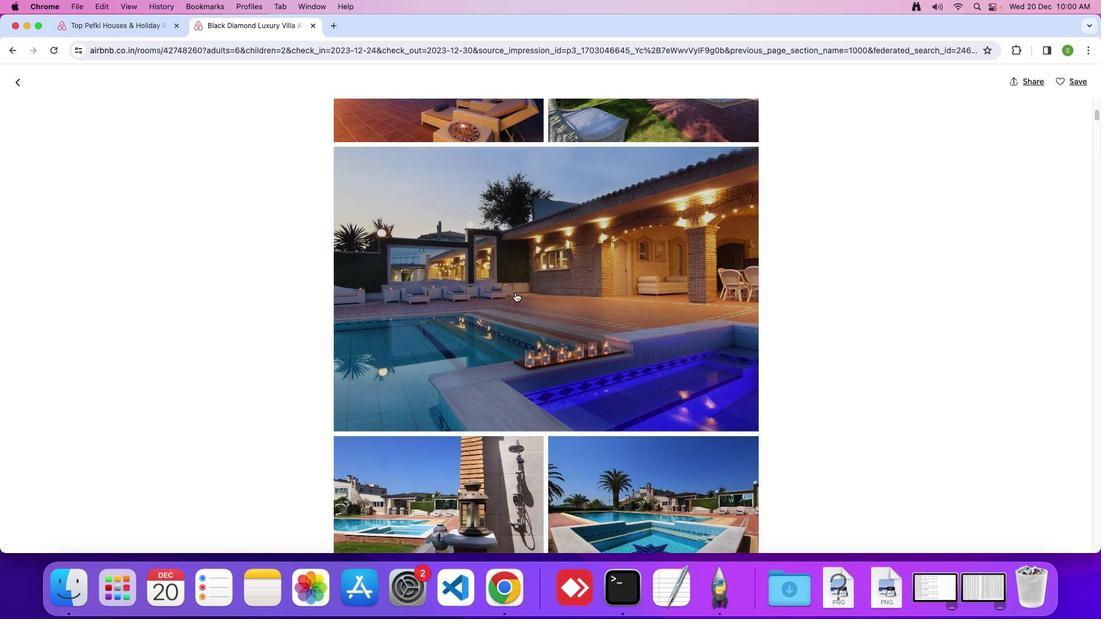 
Action: Mouse scrolled (484, 284) with delta (-15, 0)
Screenshot: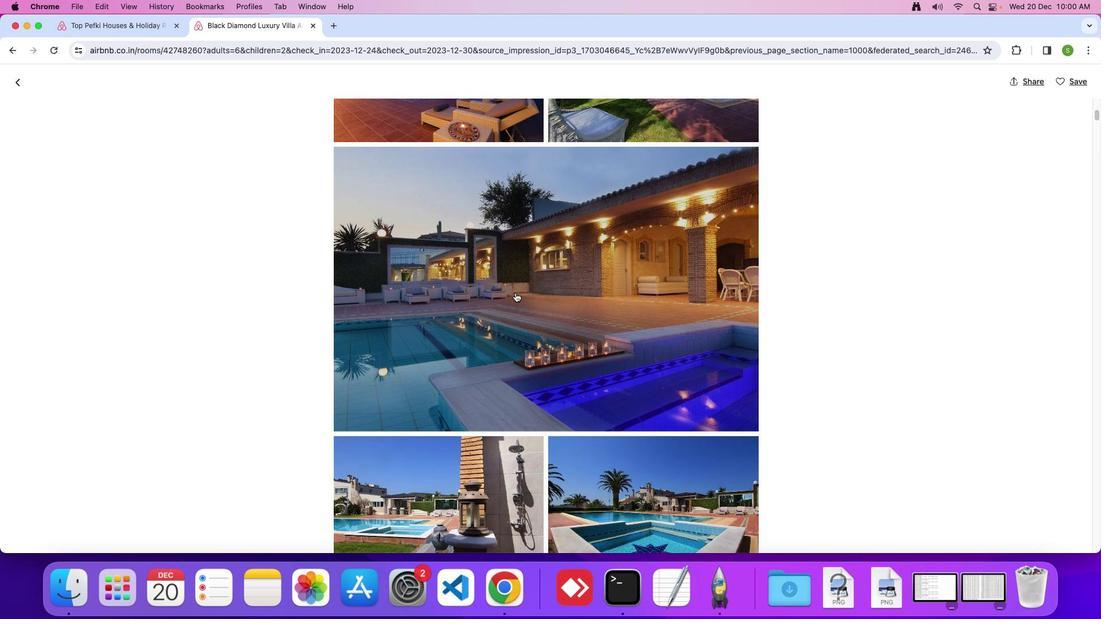 
Action: Mouse scrolled (484, 284) with delta (-15, -1)
Screenshot: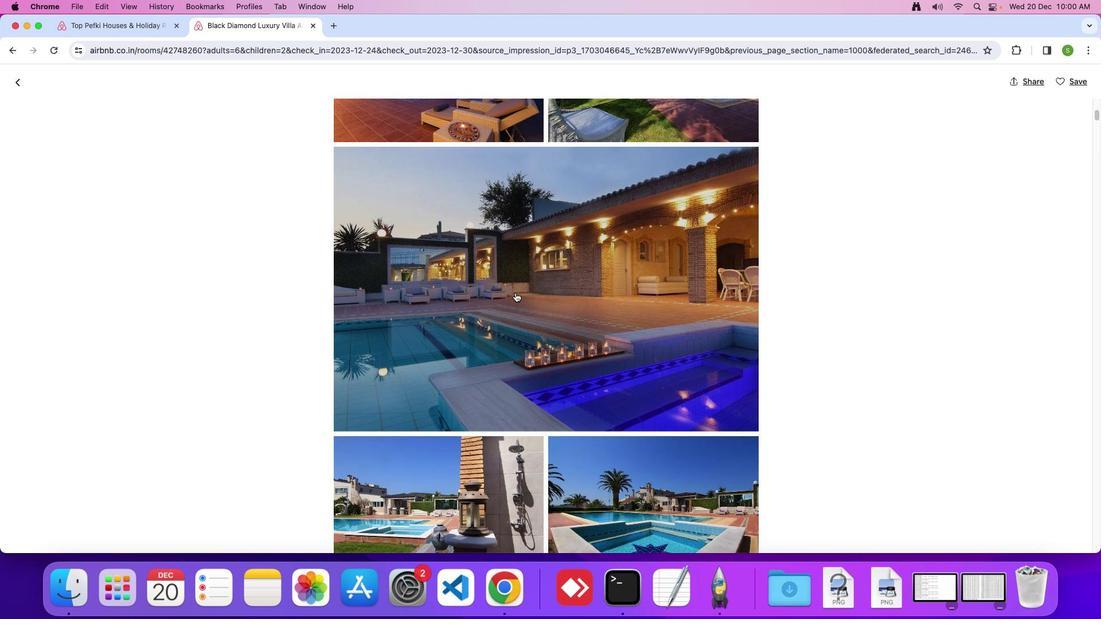 
Action: Mouse scrolled (484, 284) with delta (-15, 0)
Screenshot: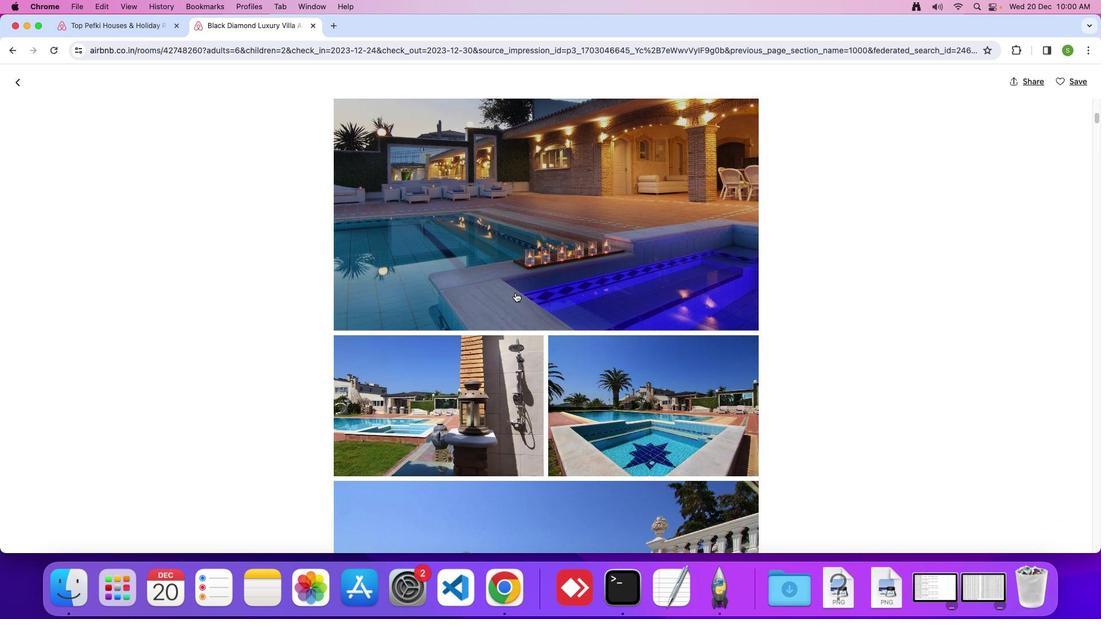 
Action: Mouse scrolled (484, 284) with delta (-15, 0)
Screenshot: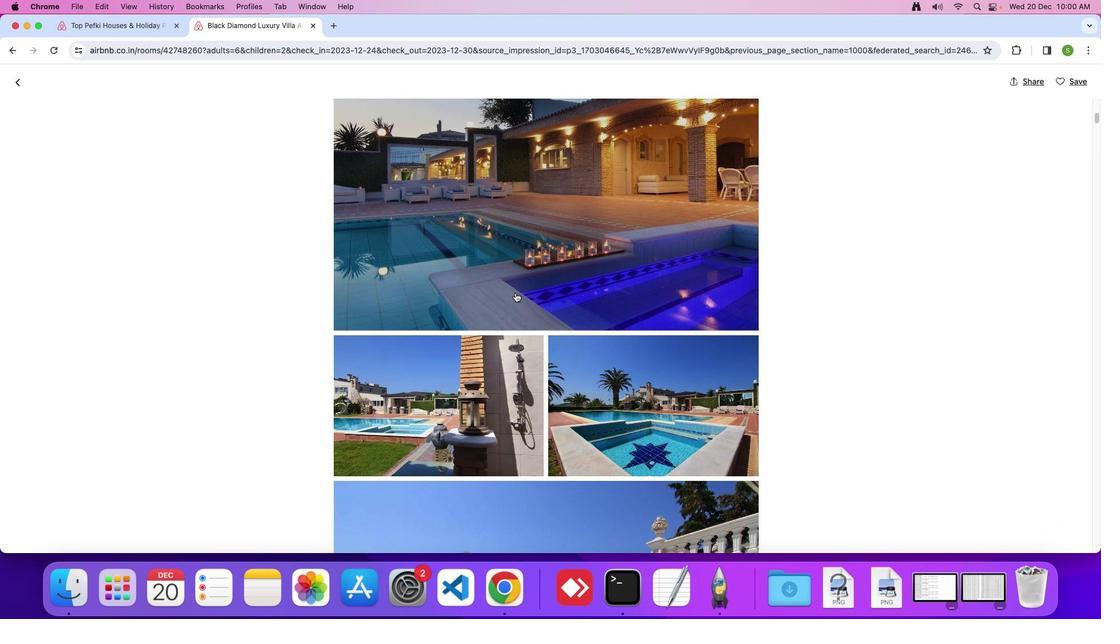 
Action: Mouse scrolled (484, 284) with delta (-15, 0)
Screenshot: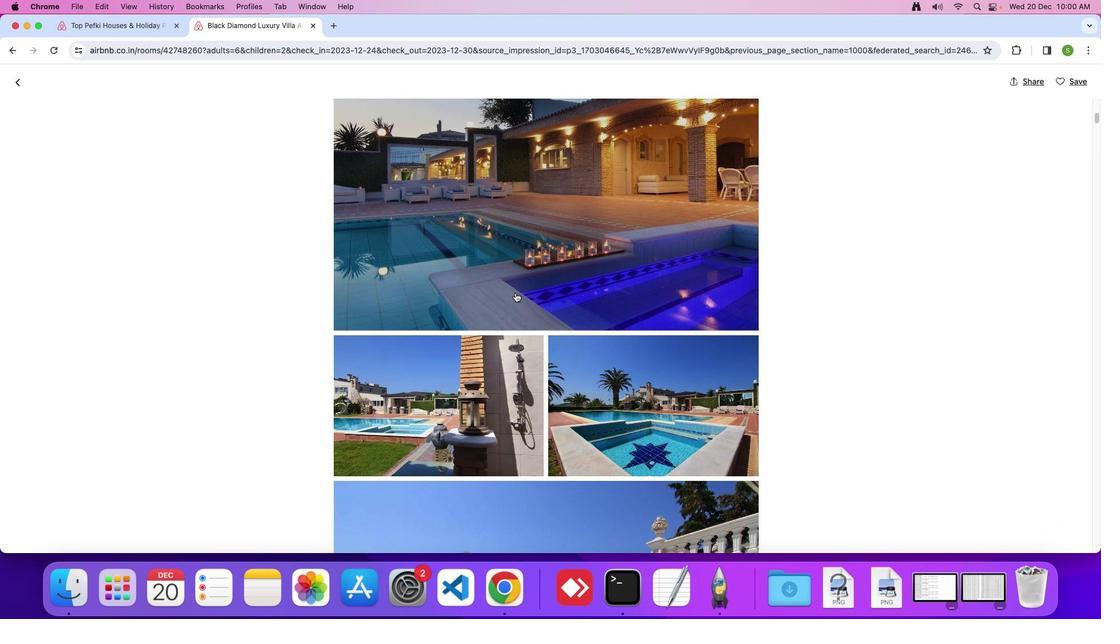 
Action: Mouse scrolled (484, 284) with delta (-15, 0)
Screenshot: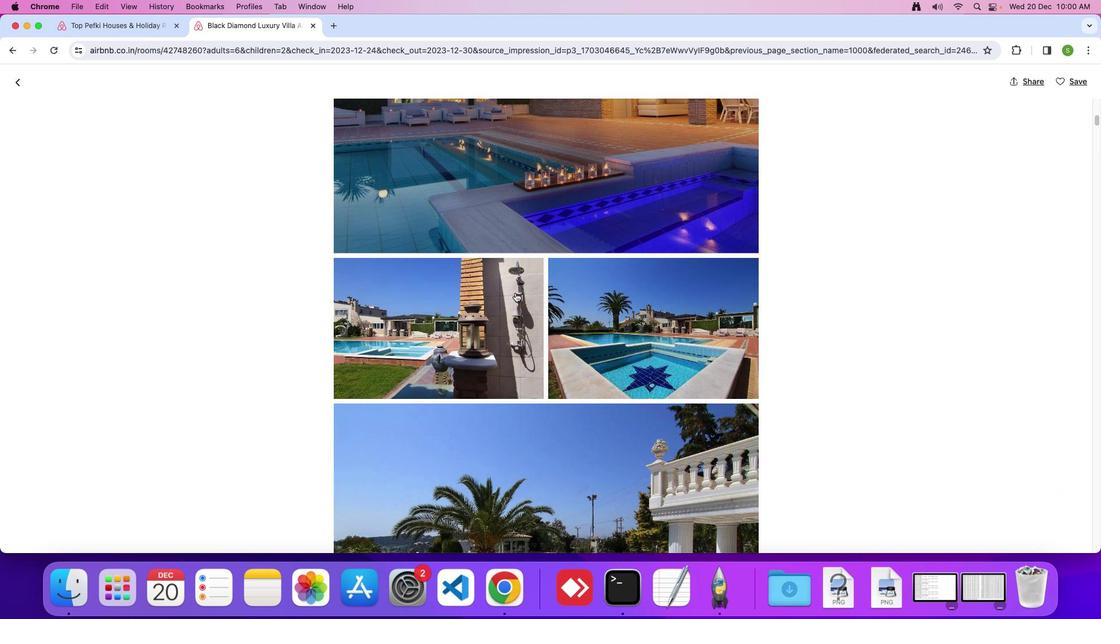 
Action: Mouse scrolled (484, 284) with delta (-15, 0)
Screenshot: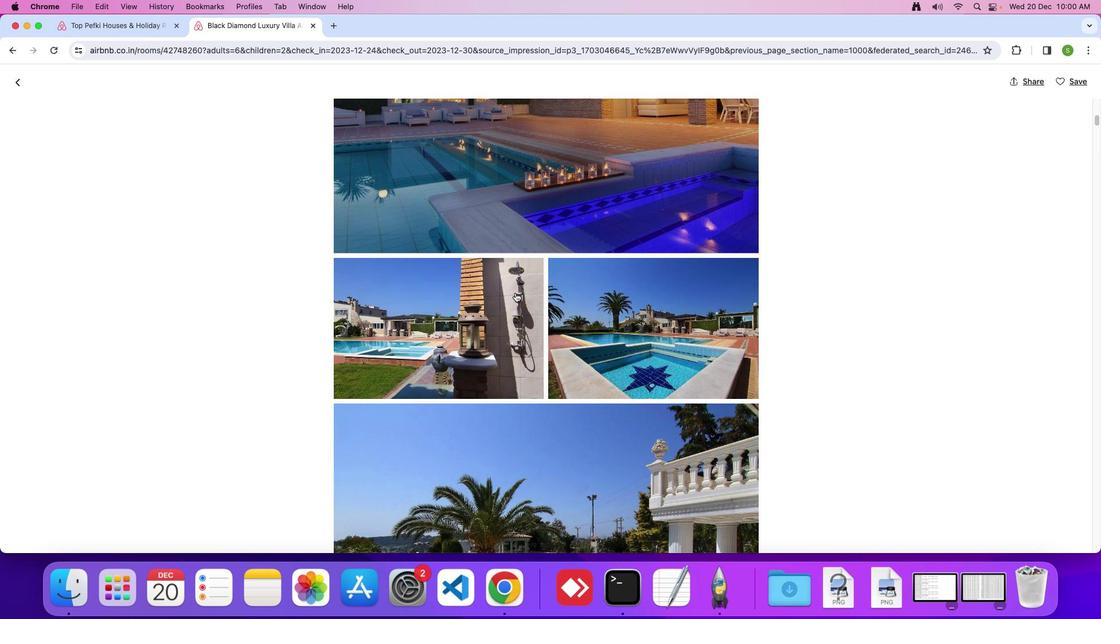 
Action: Mouse scrolled (484, 284) with delta (-15, 0)
Screenshot: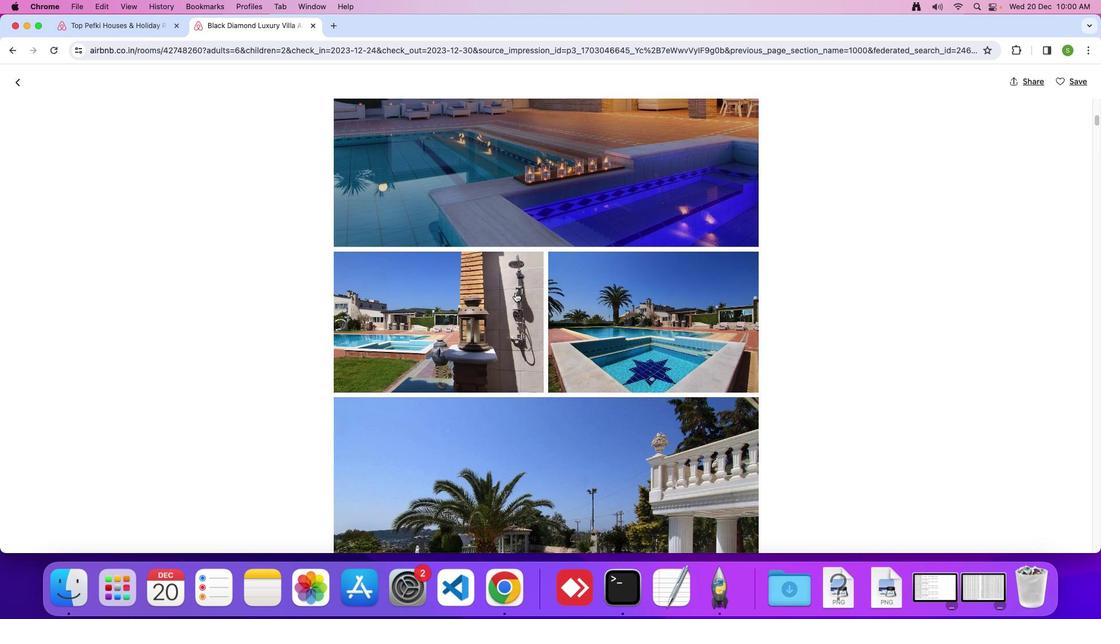 
Action: Mouse scrolled (484, 284) with delta (-15, 0)
Screenshot: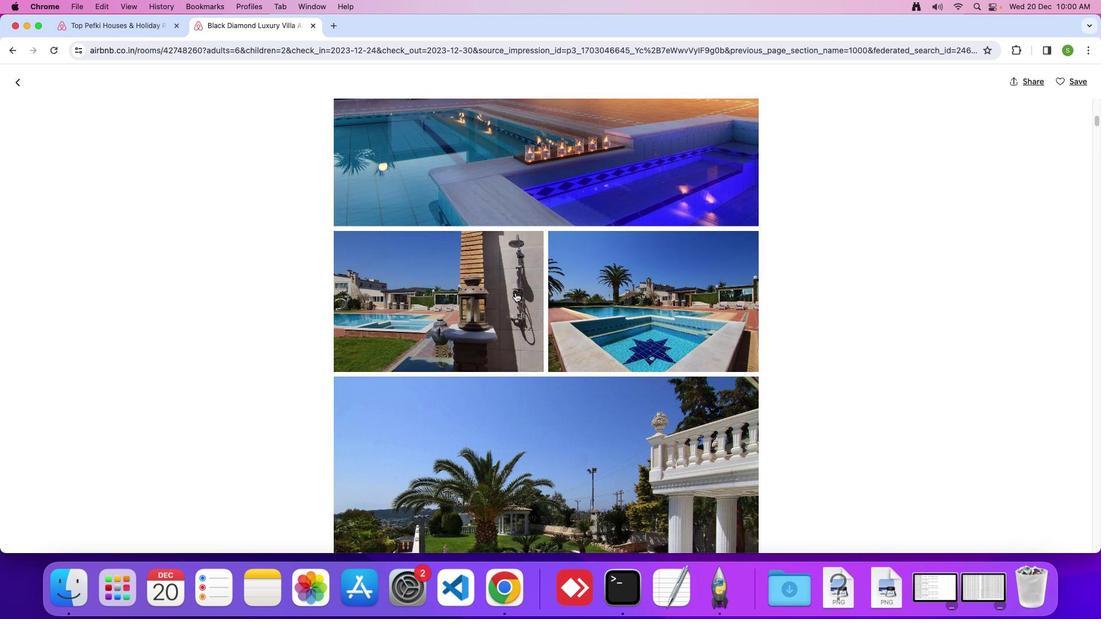 
Action: Mouse scrolled (484, 284) with delta (-15, 0)
Screenshot: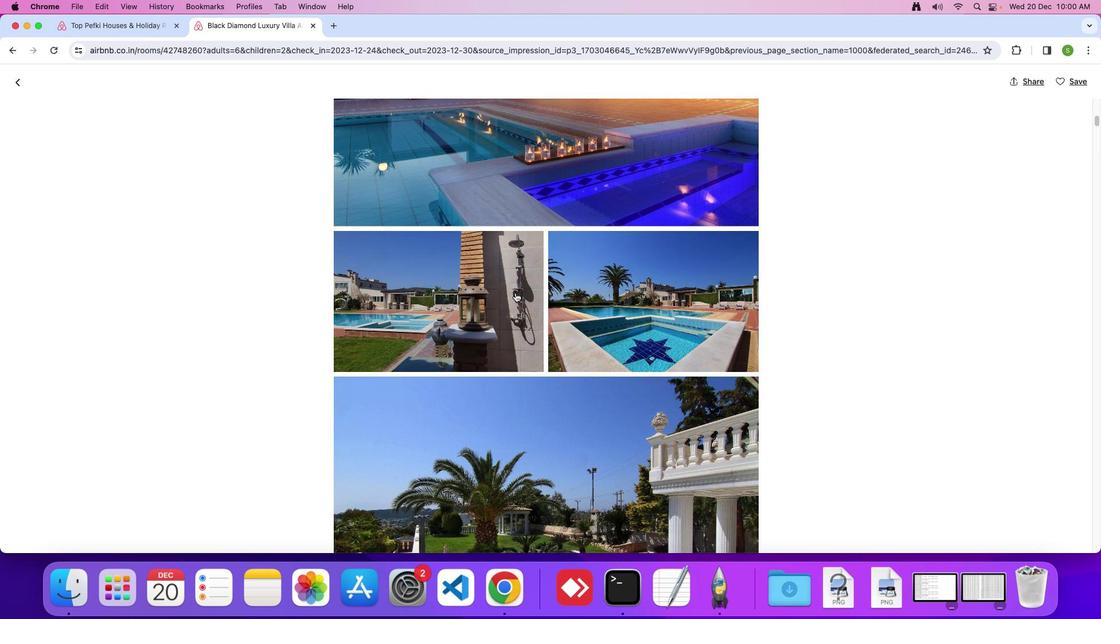 
Action: Mouse scrolled (484, 284) with delta (-15, 0)
Screenshot: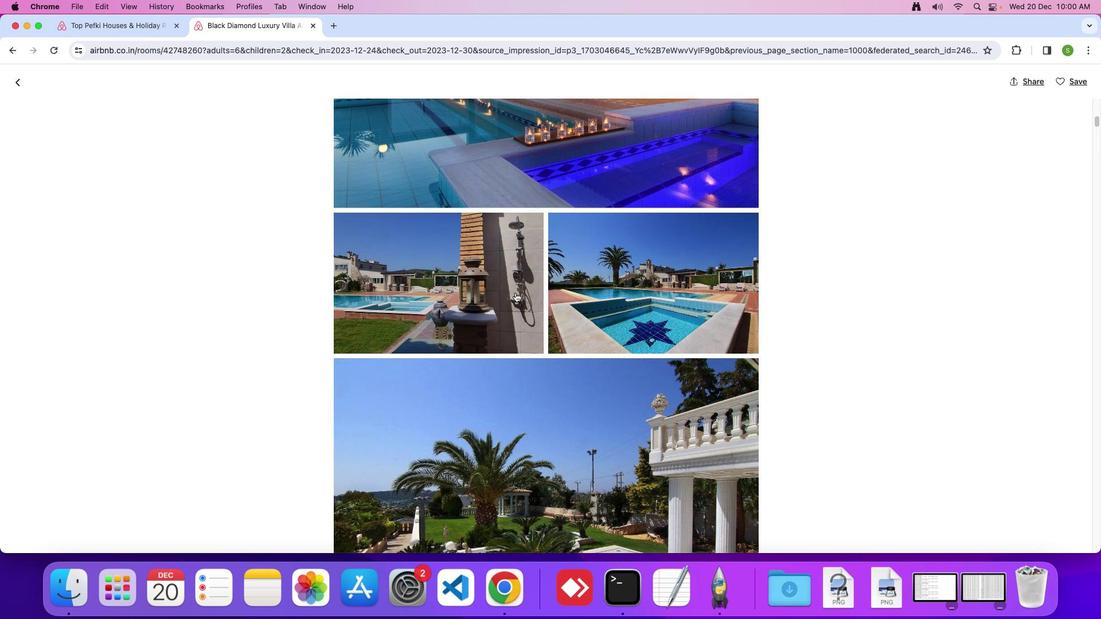 
Action: Mouse scrolled (484, 284) with delta (-15, 0)
Screenshot: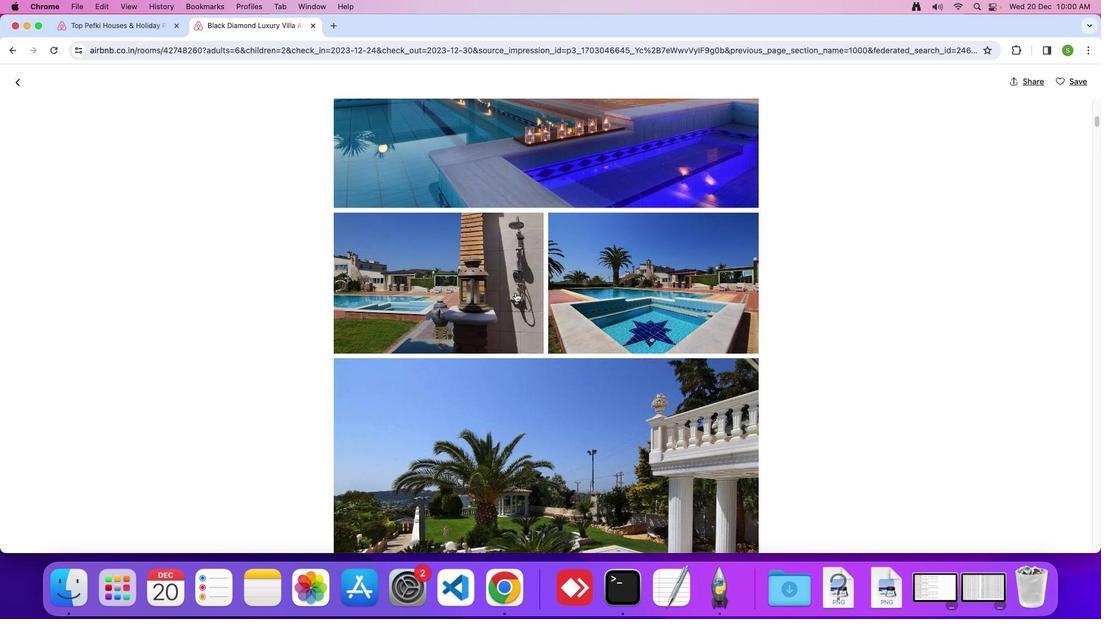 
Action: Mouse scrolled (484, 284) with delta (-15, 0)
Screenshot: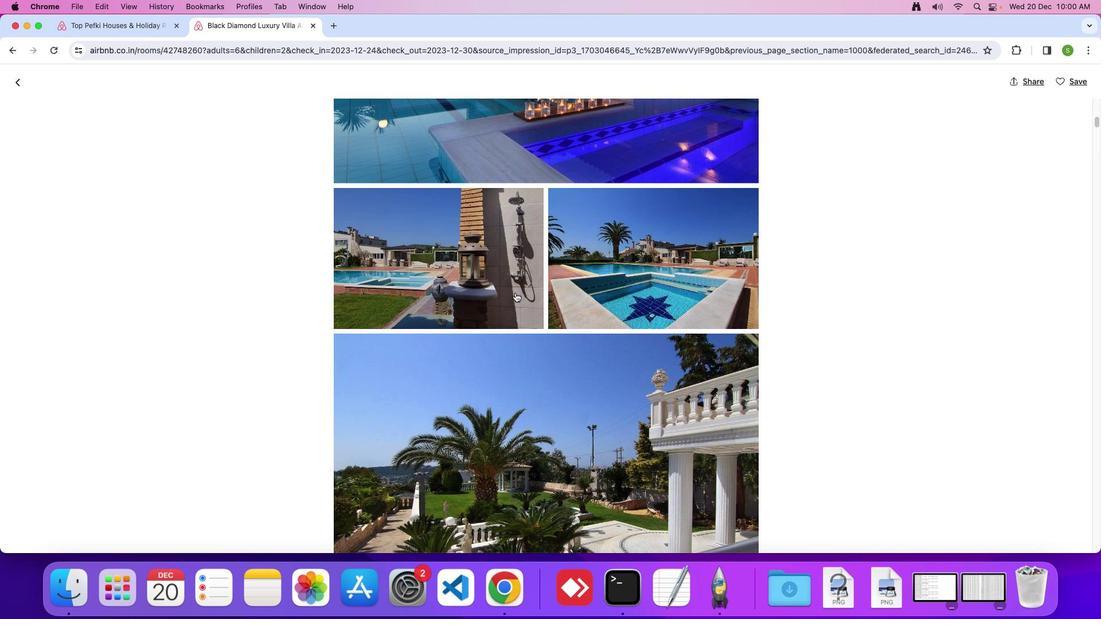 
Action: Mouse scrolled (484, 284) with delta (-15, 0)
Screenshot: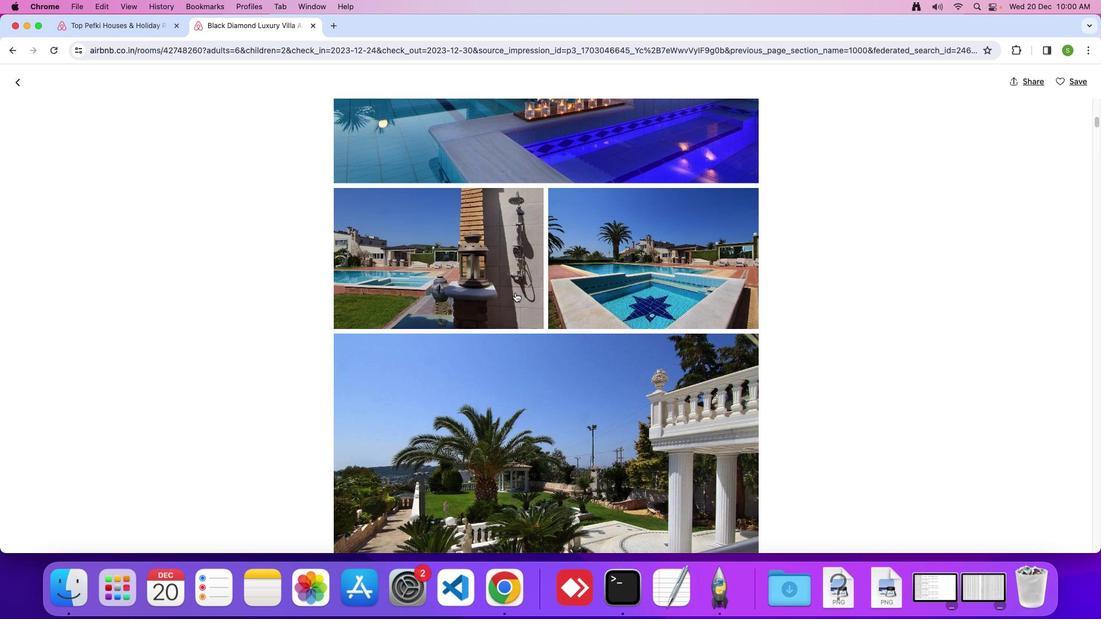 
Action: Mouse scrolled (484, 284) with delta (-15, -1)
Screenshot: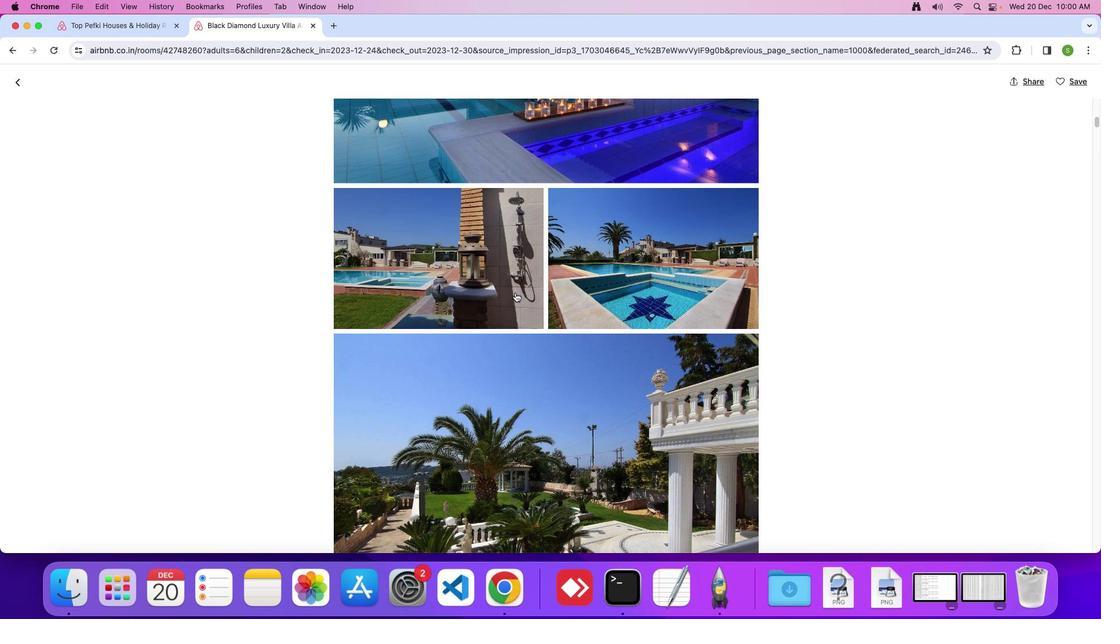 
Action: Mouse scrolled (484, 284) with delta (-15, 0)
Screenshot: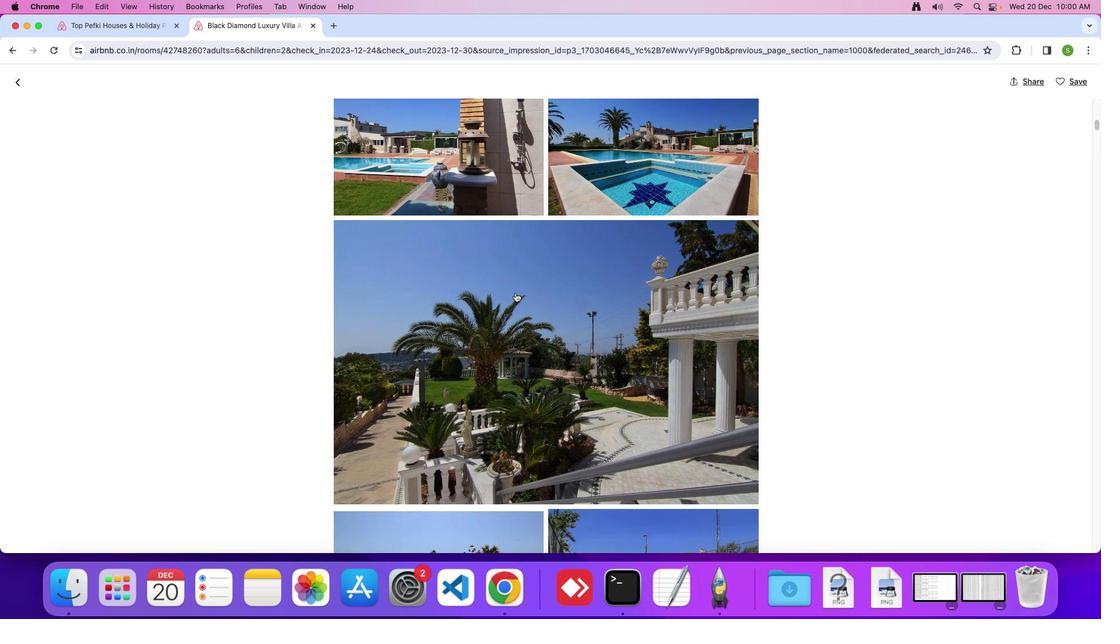 
Action: Mouse scrolled (484, 284) with delta (-15, 0)
Screenshot: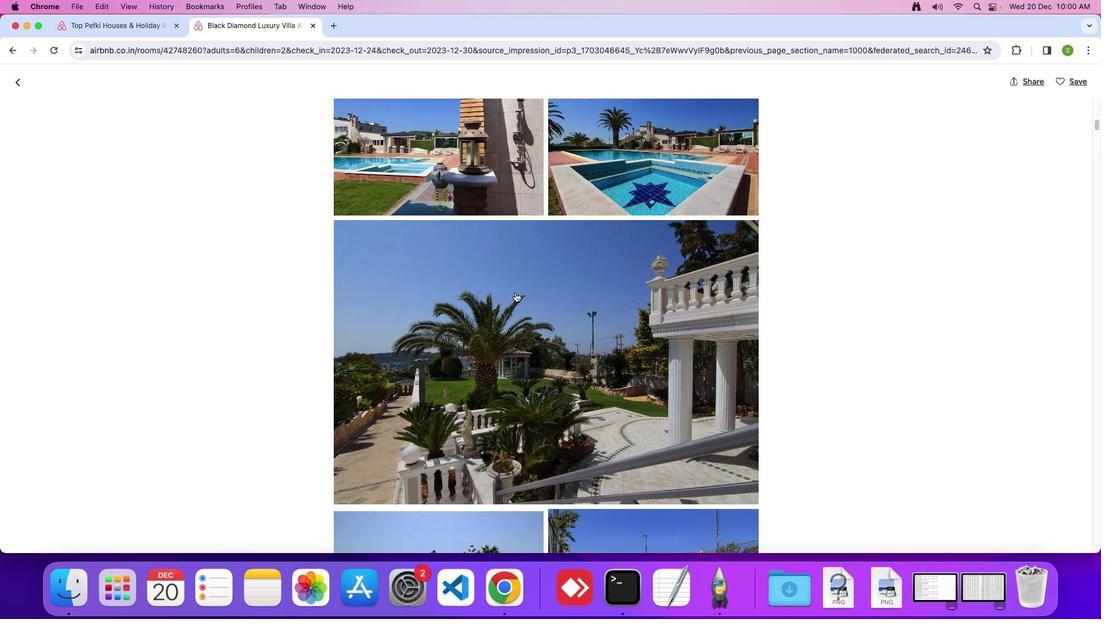 
Action: Mouse scrolled (484, 284) with delta (-15, 0)
Screenshot: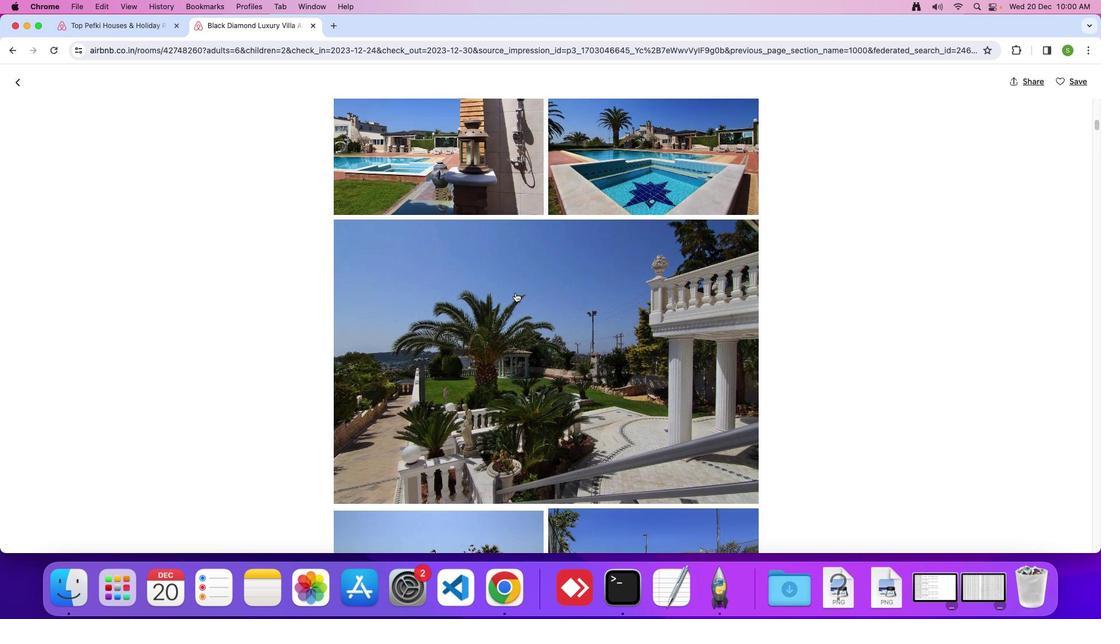 
Action: Mouse moved to (504, 261)
Screenshot: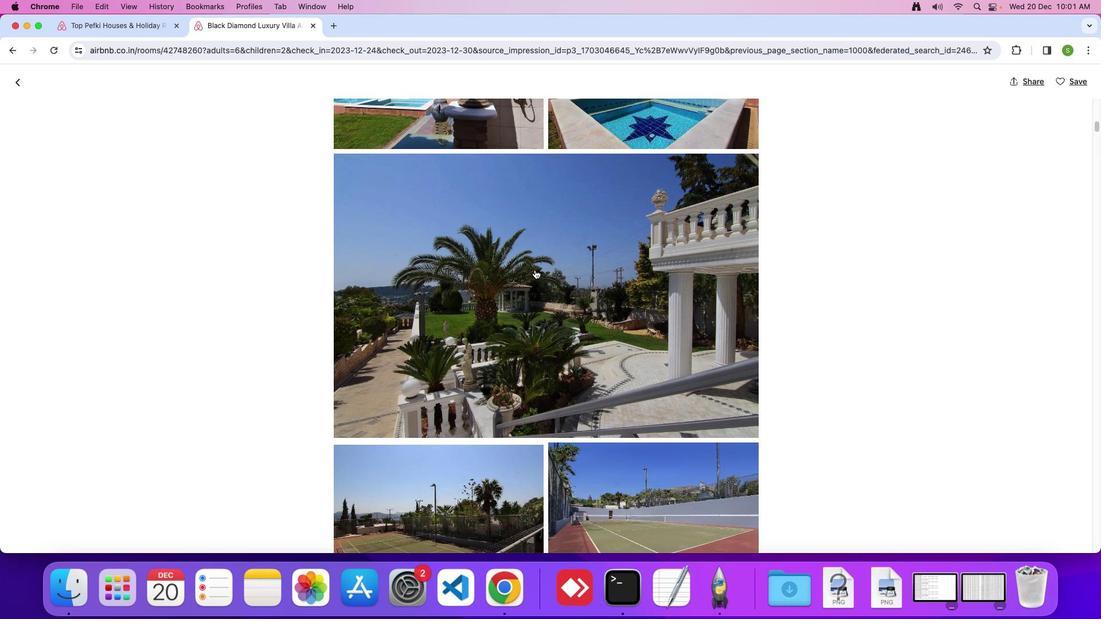 
Action: Mouse scrolled (504, 261) with delta (-15, 0)
Screenshot: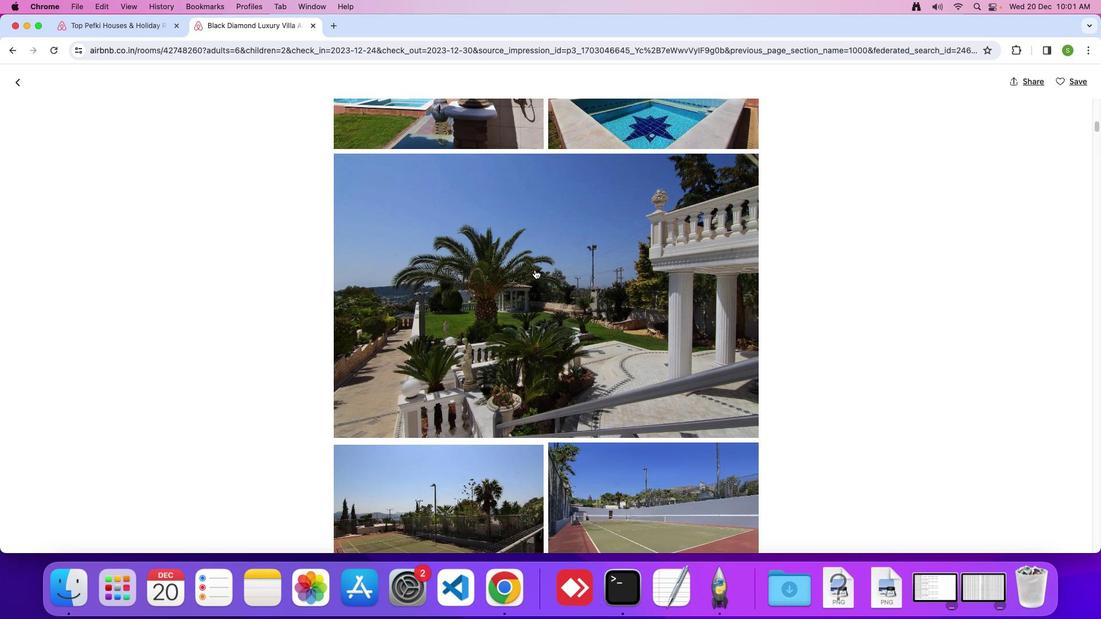 
Action: Mouse moved to (504, 261)
Screenshot: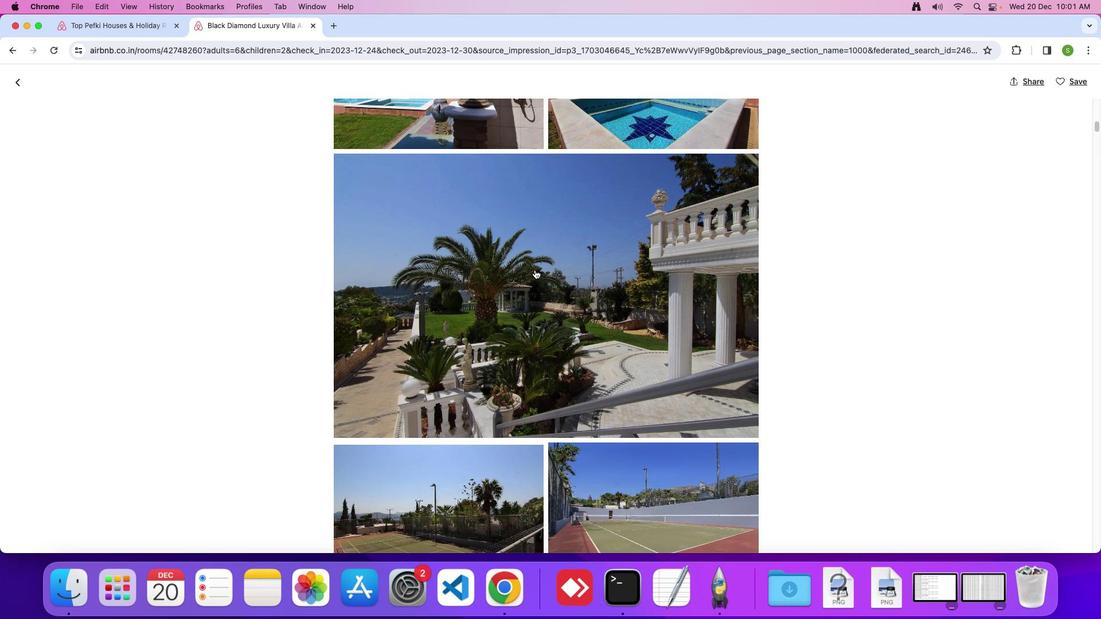 
Action: Mouse scrolled (504, 261) with delta (-15, 0)
Screenshot: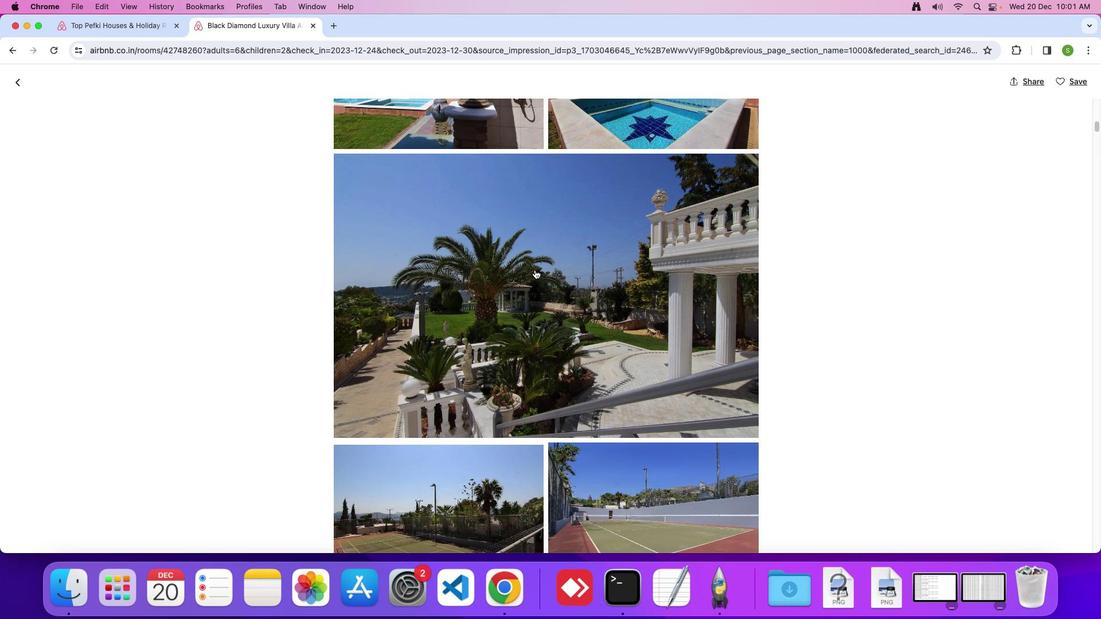 
Action: Mouse scrolled (504, 261) with delta (-15, 0)
Screenshot: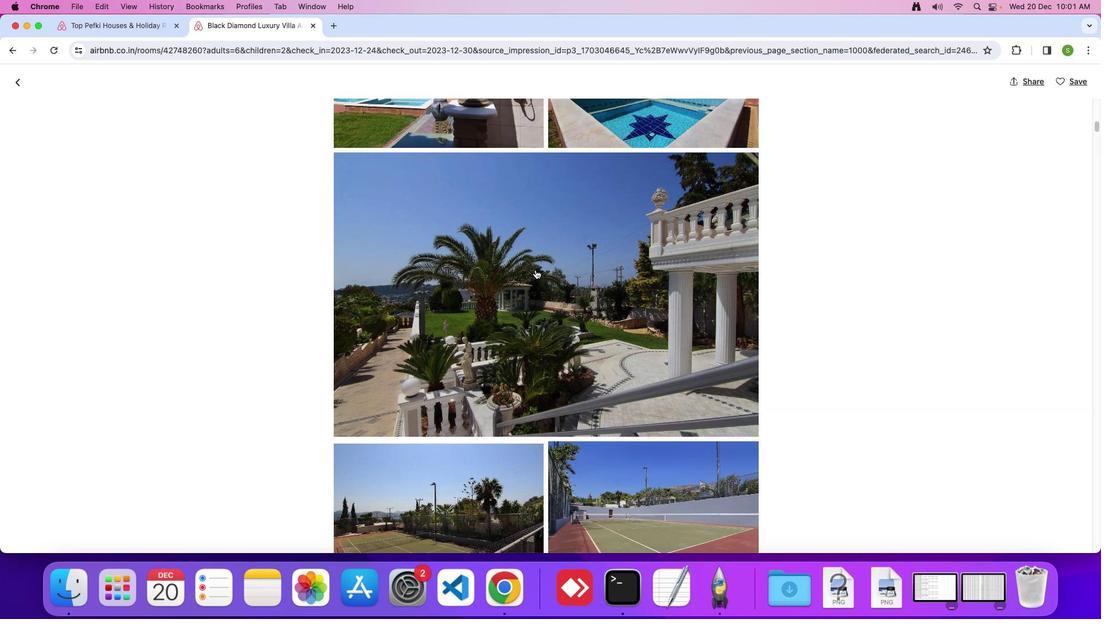 
Action: Mouse scrolled (504, 261) with delta (-15, 0)
Screenshot: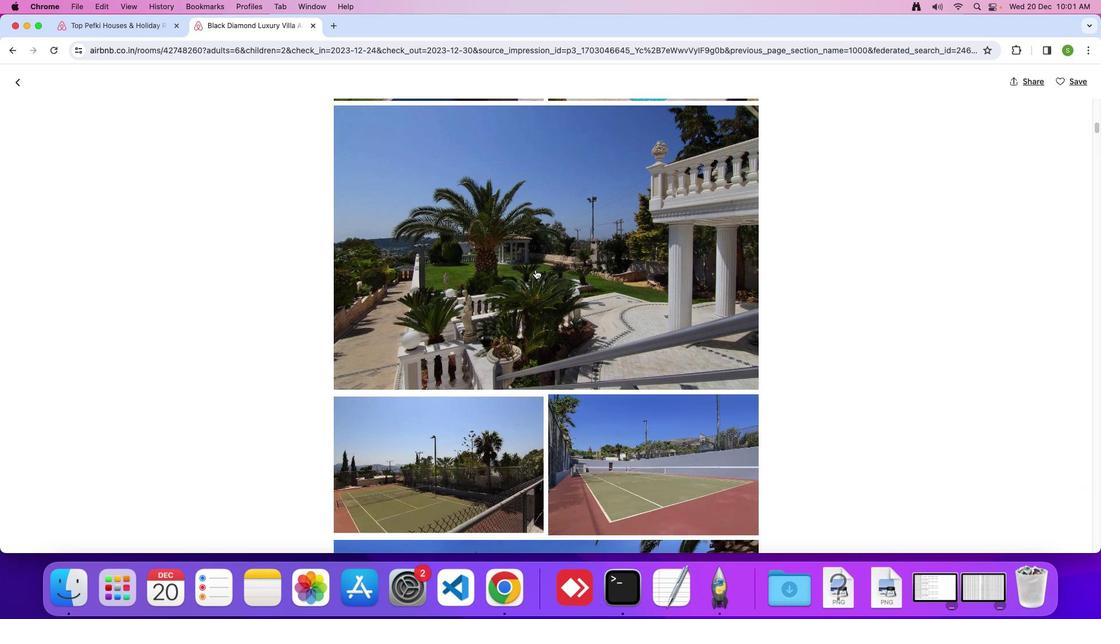 
Action: Mouse scrolled (504, 261) with delta (-15, 0)
Screenshot: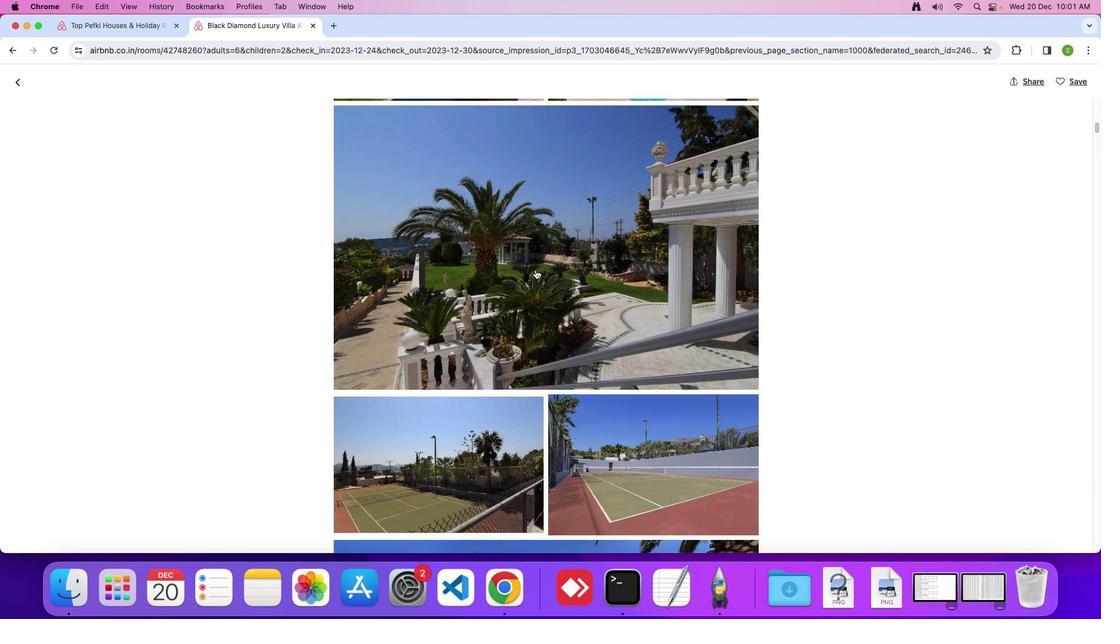 
Action: Mouse scrolled (504, 261) with delta (-15, 0)
Screenshot: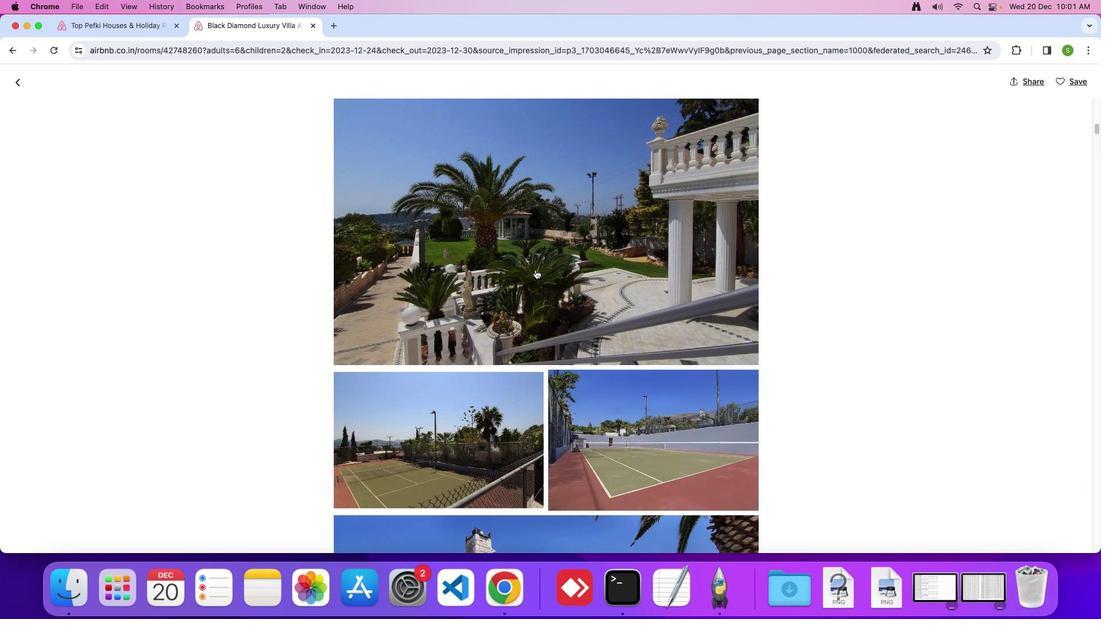 
Action: Mouse scrolled (504, 261) with delta (-15, 0)
Screenshot: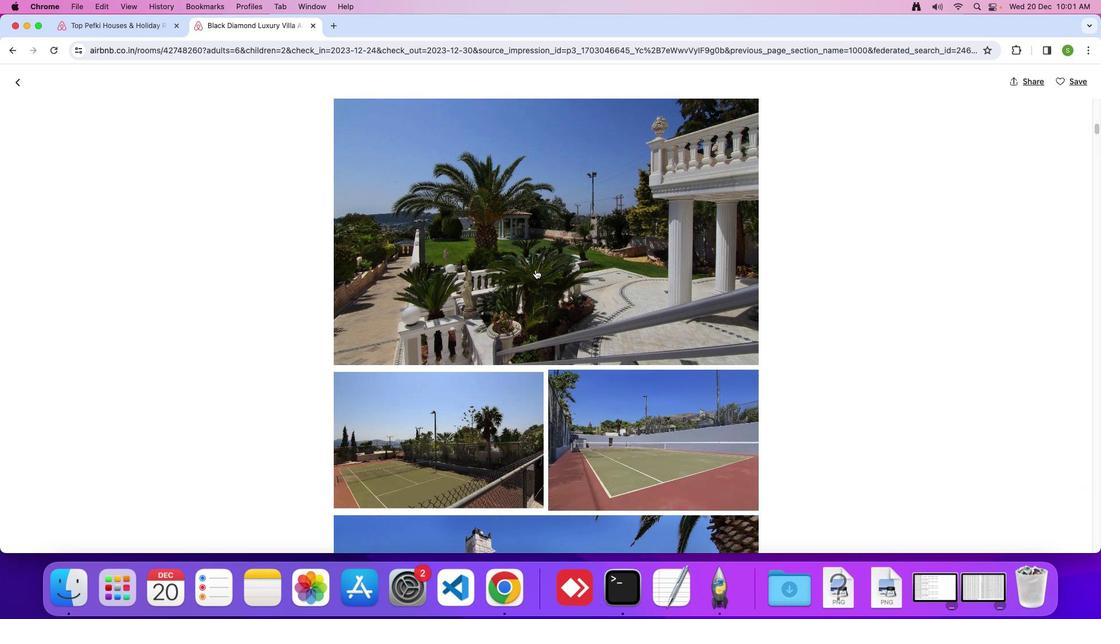 
Action: Mouse scrolled (504, 261) with delta (-15, -1)
Screenshot: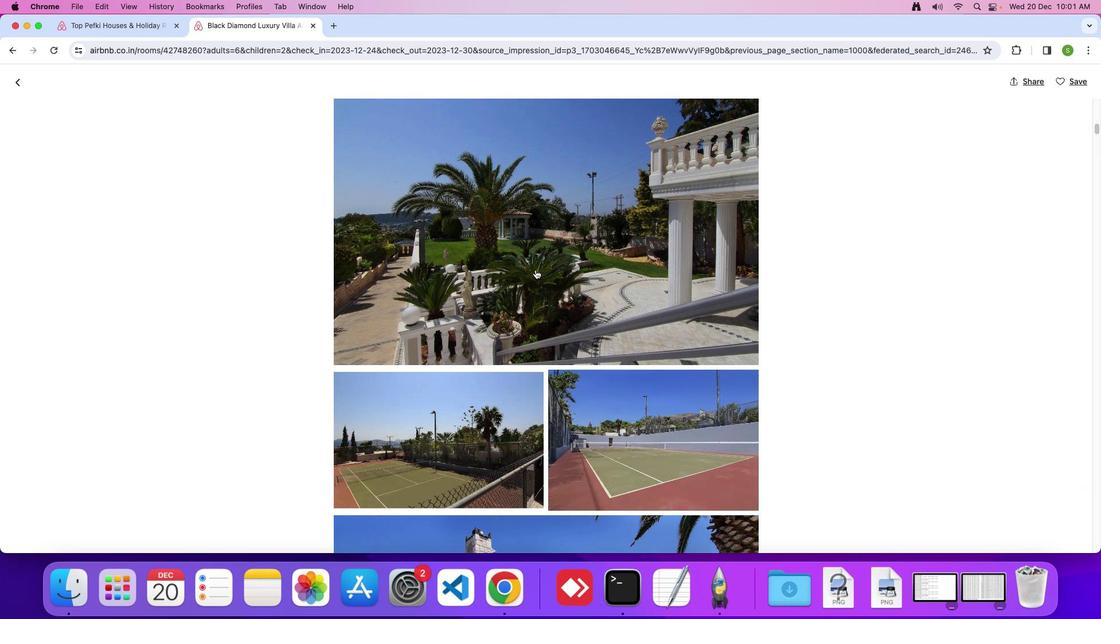 
Action: Mouse scrolled (504, 261) with delta (-15, 0)
Screenshot: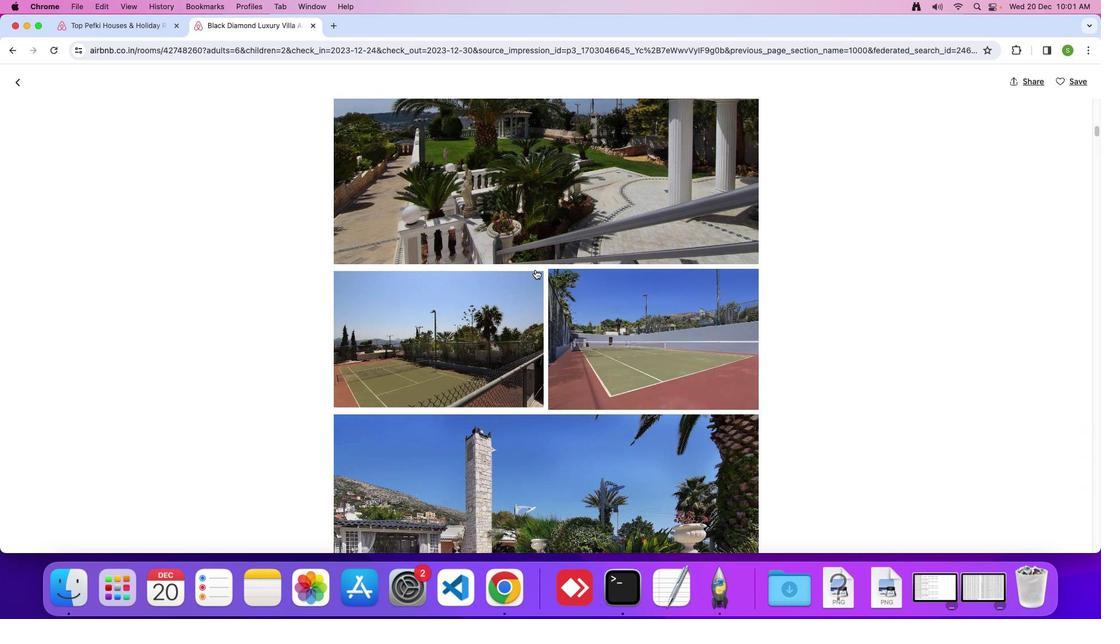 
Action: Mouse scrolled (504, 261) with delta (-15, 0)
Screenshot: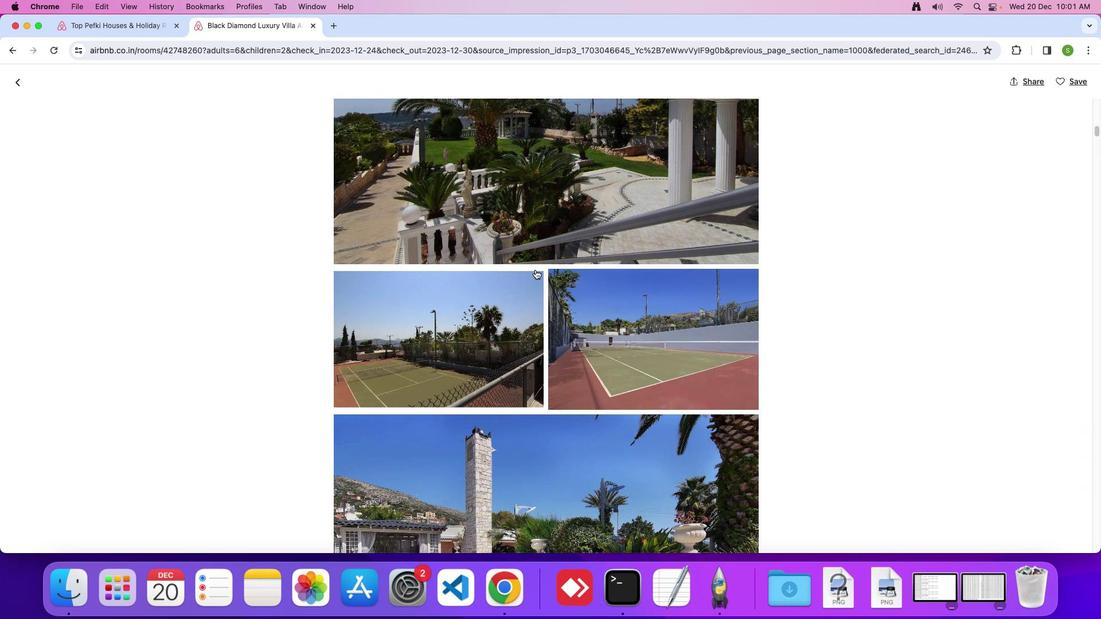 
Action: Mouse scrolled (504, 261) with delta (-15, 0)
Screenshot: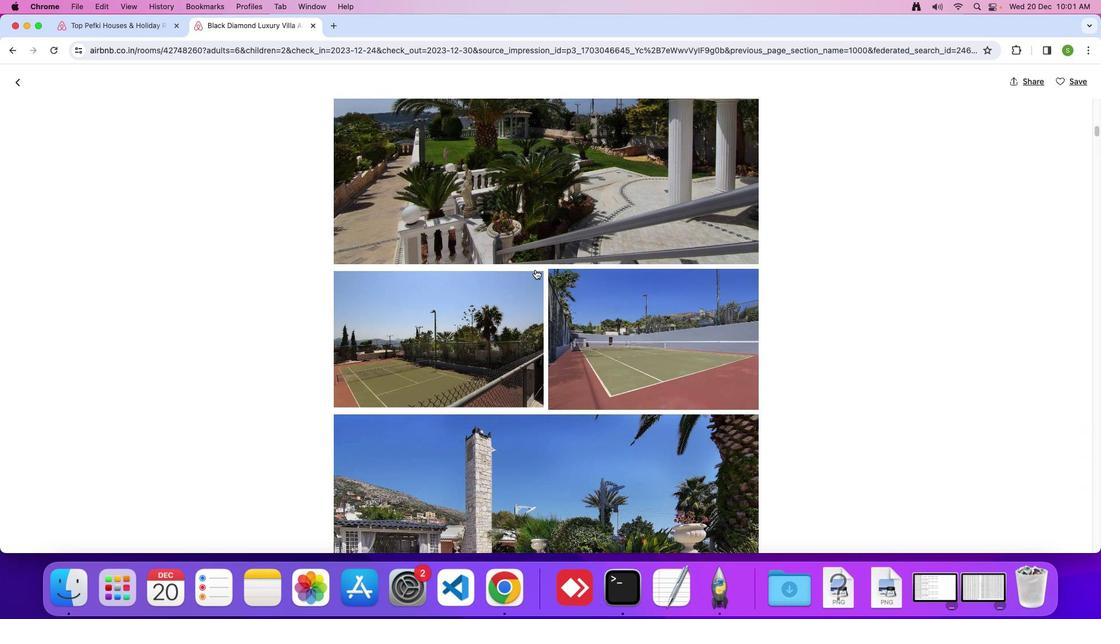 
Action: Mouse scrolled (504, 261) with delta (-15, 0)
Screenshot: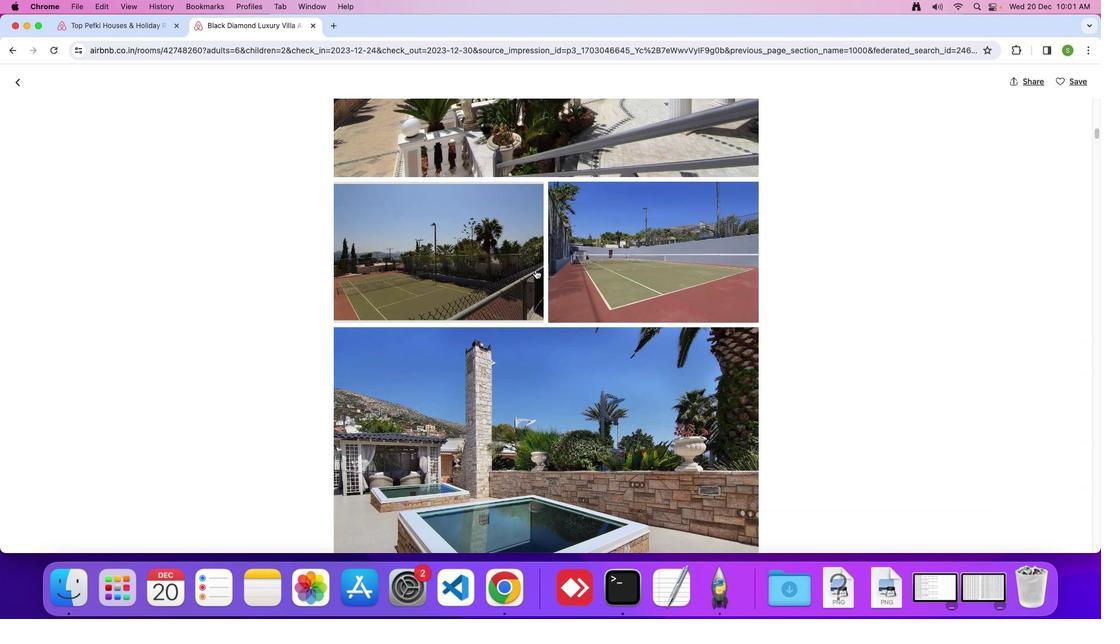 
Action: Mouse scrolled (504, 261) with delta (-15, 0)
Screenshot: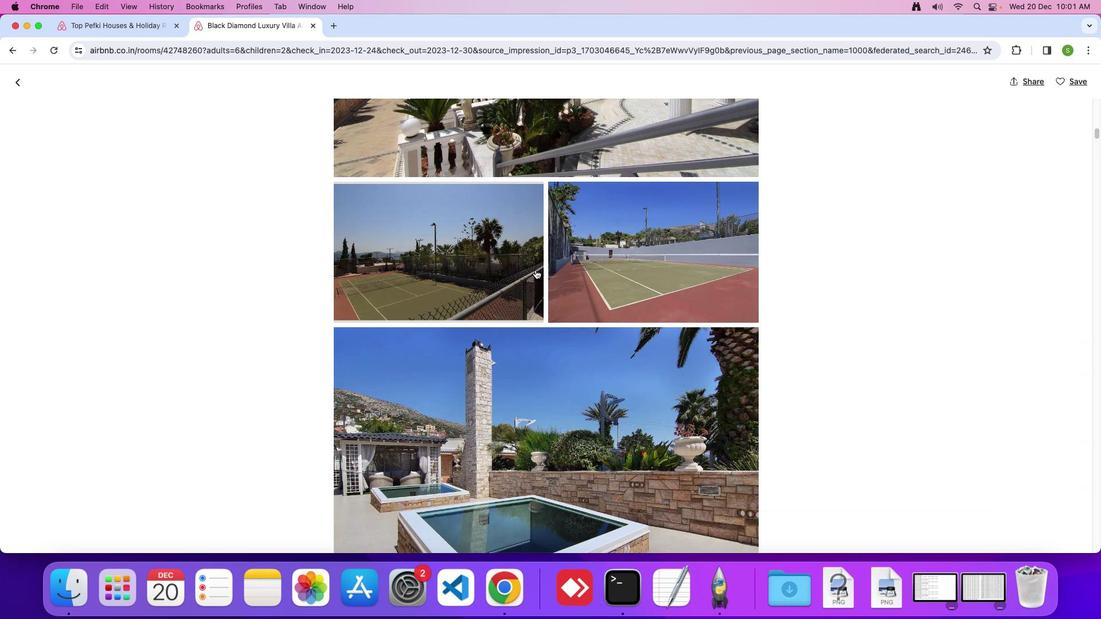 
Action: Mouse scrolled (504, 261) with delta (-15, 0)
Screenshot: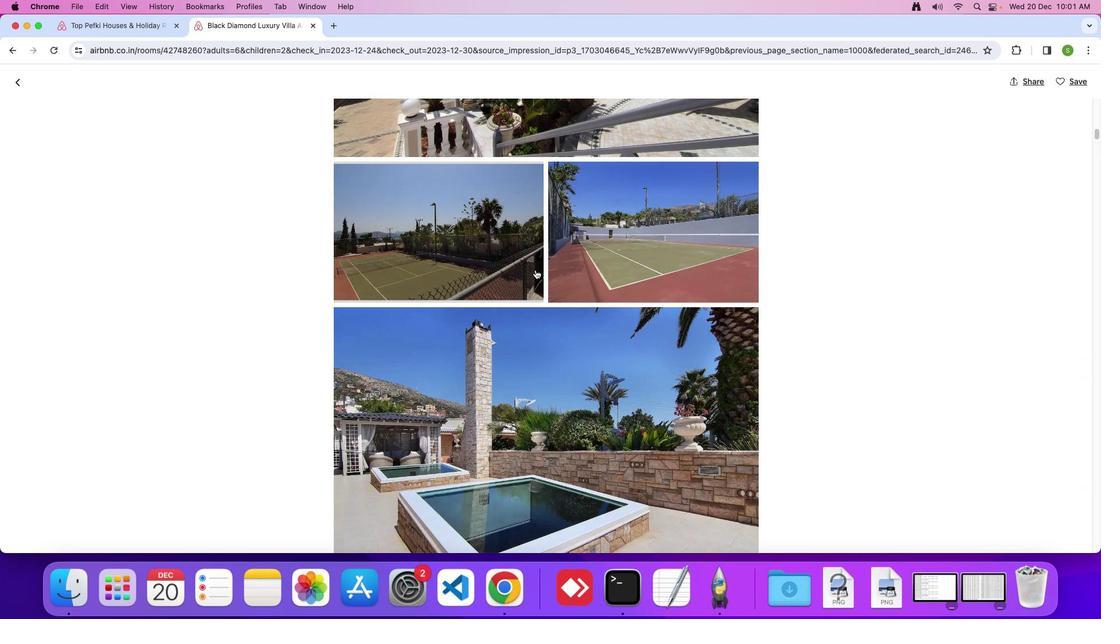 
Action: Mouse scrolled (504, 261) with delta (-15, 0)
Screenshot: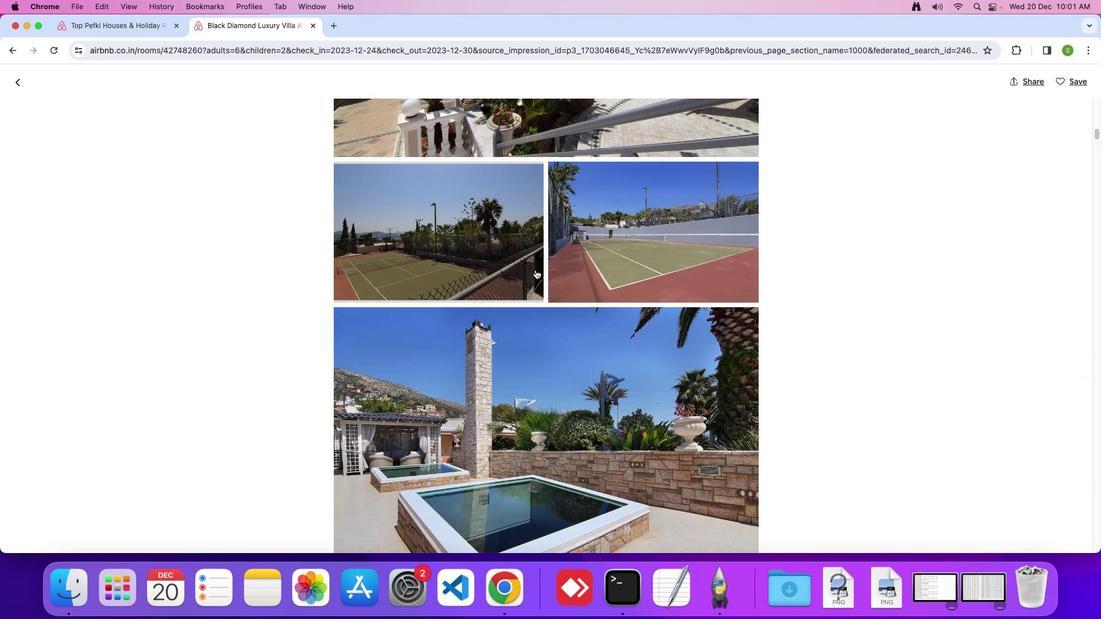 
Action: Mouse scrolled (504, 261) with delta (-15, -1)
Screenshot: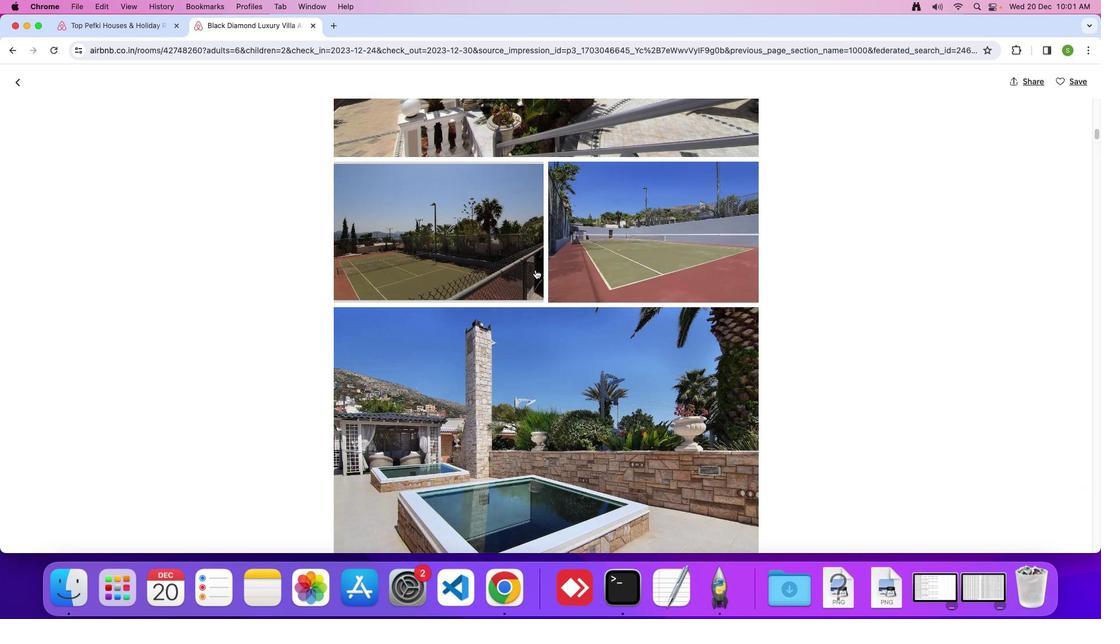 
Action: Mouse scrolled (504, 261) with delta (-15, 0)
Screenshot: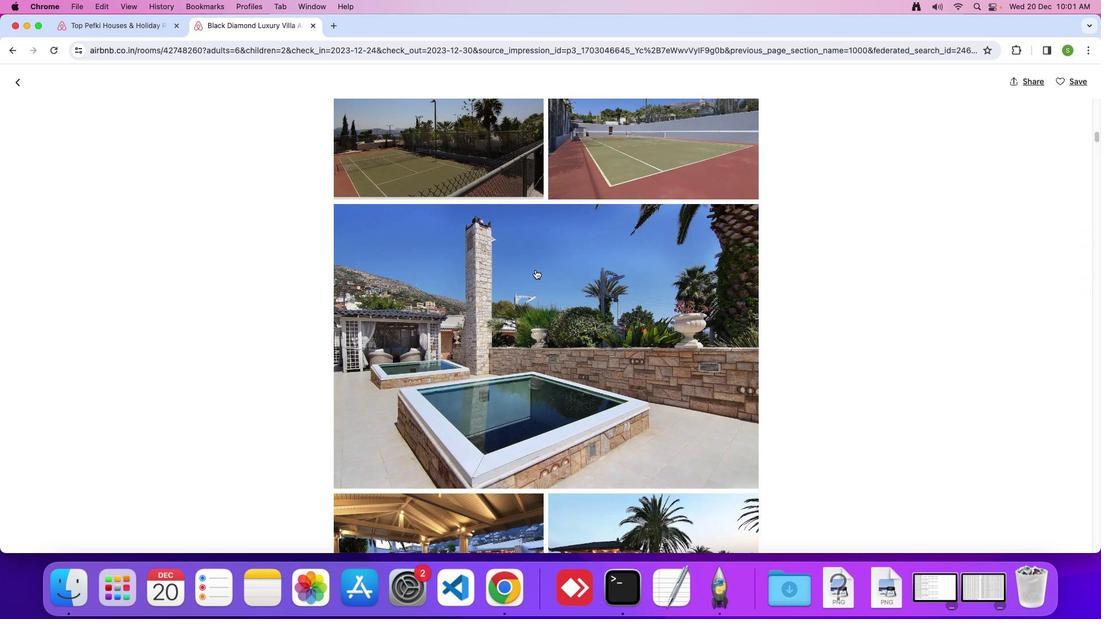 
Action: Mouse scrolled (504, 261) with delta (-15, 0)
Screenshot: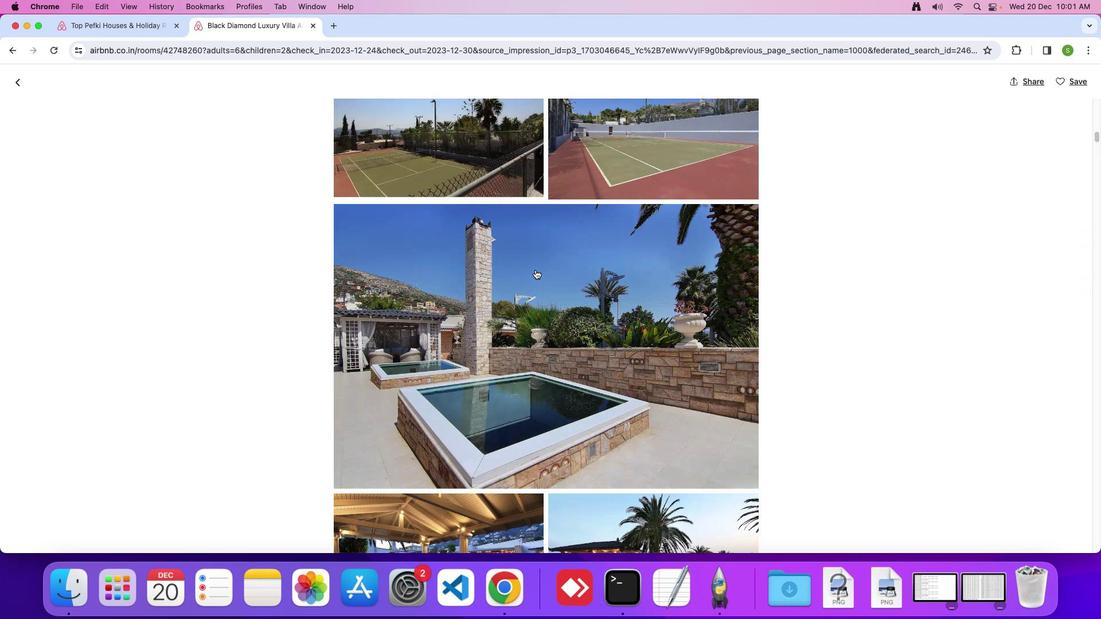 
Action: Mouse scrolled (504, 261) with delta (-15, 0)
Screenshot: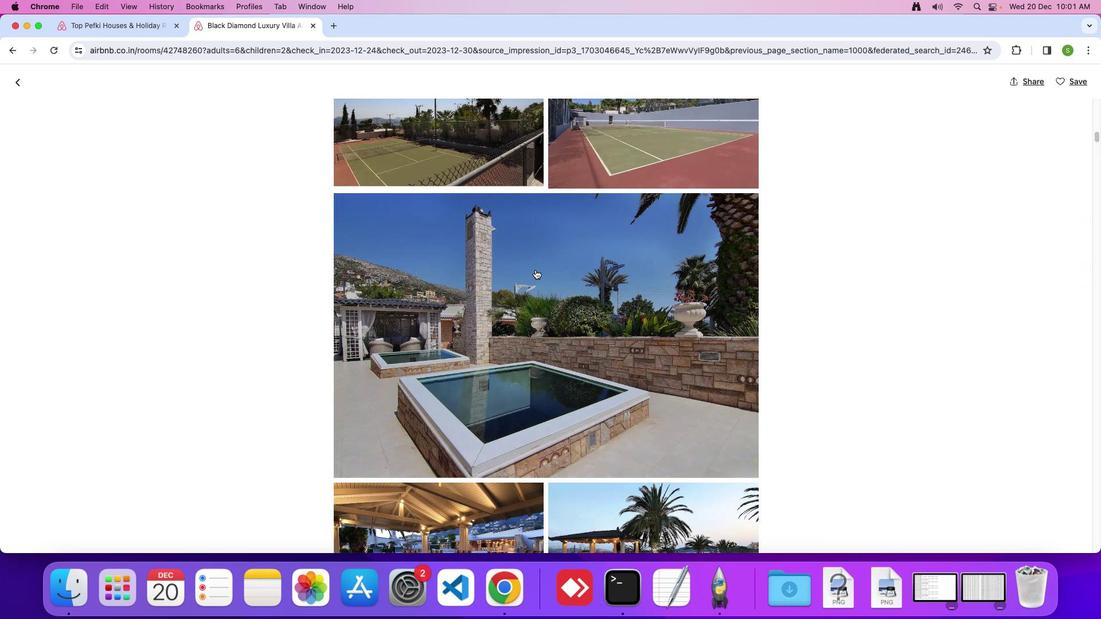 
Action: Mouse scrolled (504, 261) with delta (-15, 0)
Screenshot: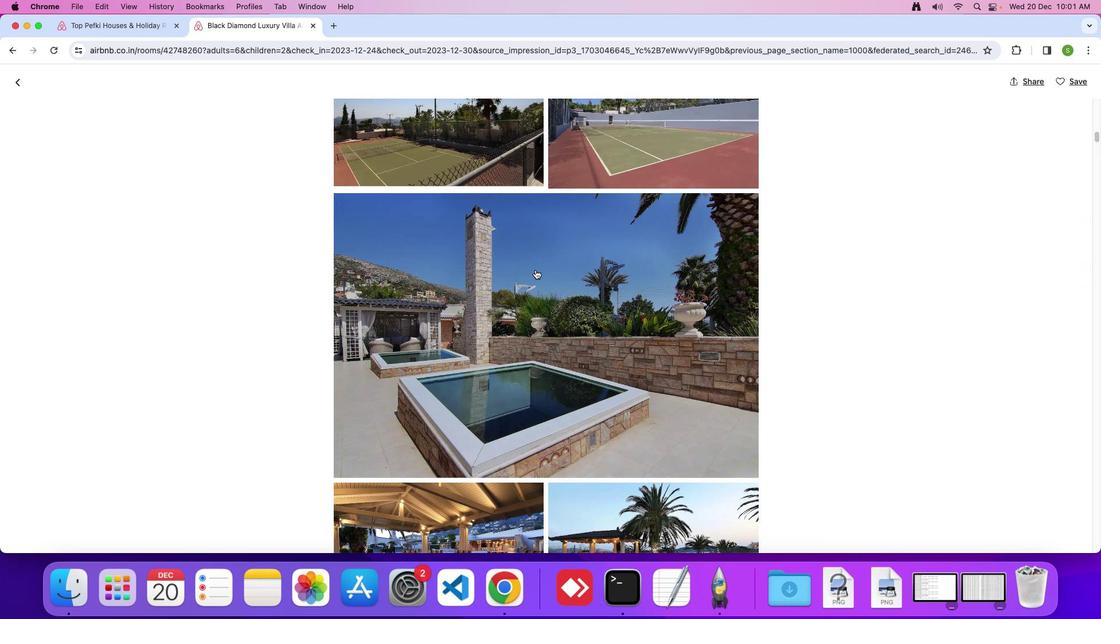 
Action: Mouse scrolled (504, 261) with delta (-15, 0)
Screenshot: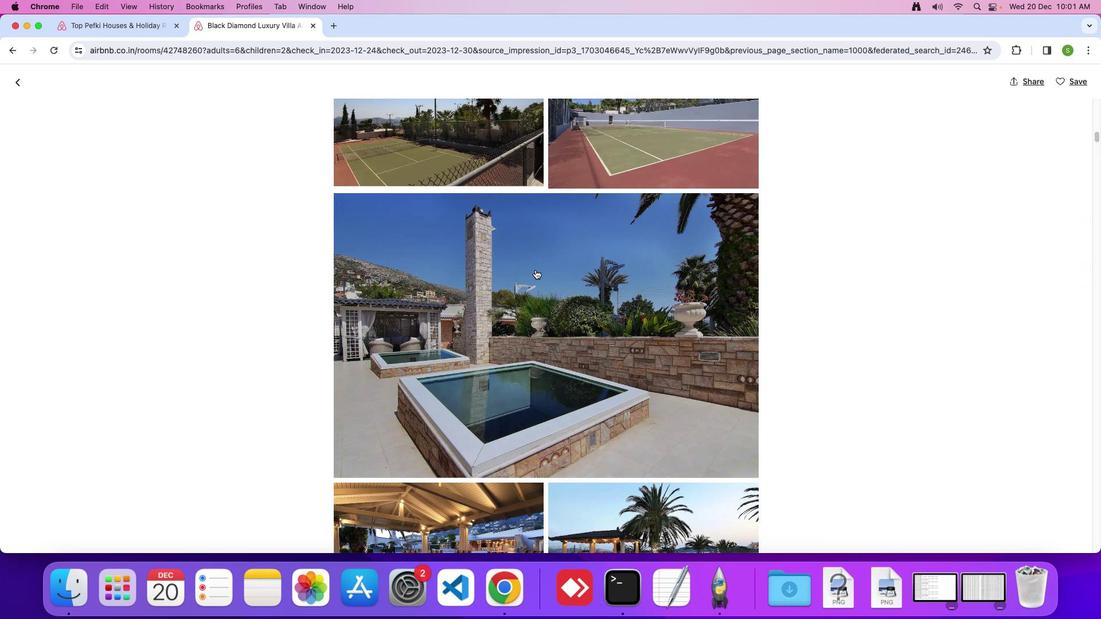 
Action: Mouse scrolled (504, 261) with delta (-15, 0)
Screenshot: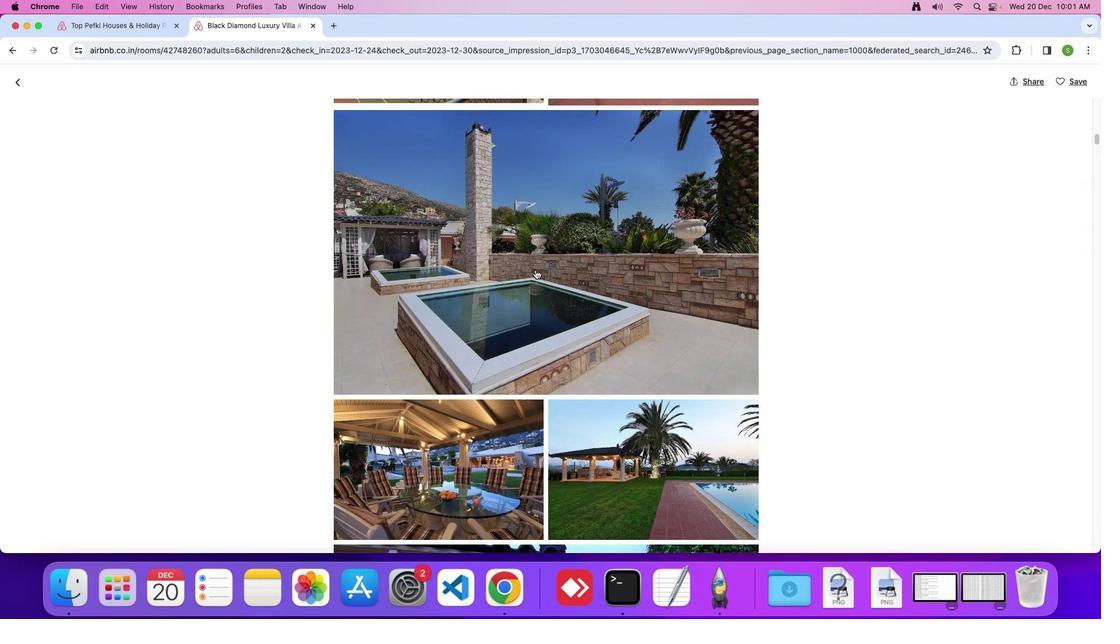 
Action: Mouse scrolled (504, 261) with delta (-15, 0)
Screenshot: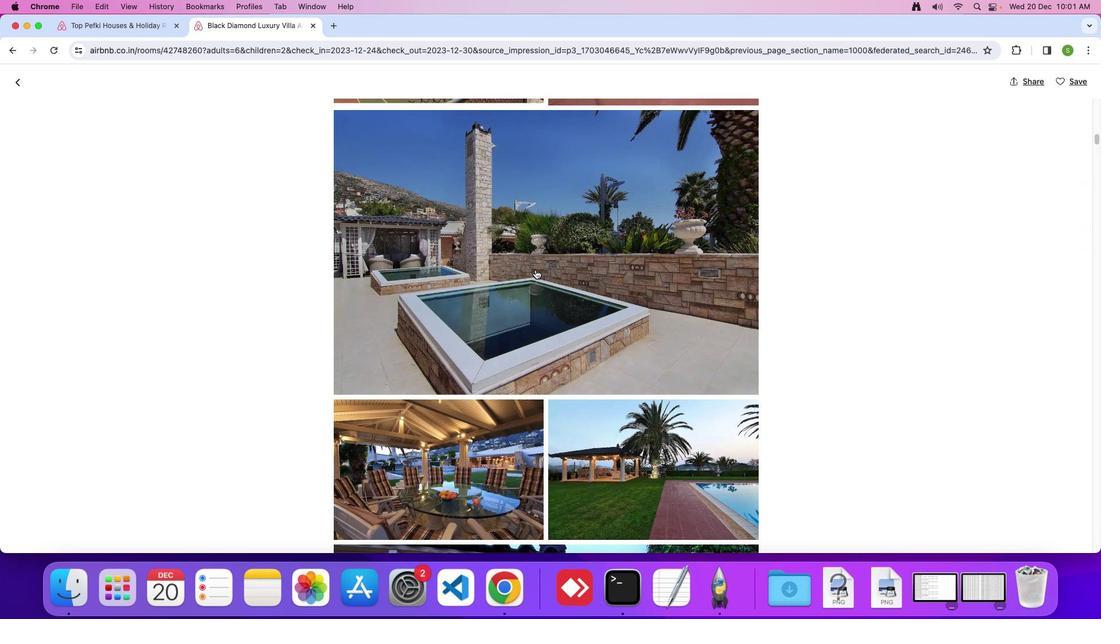 
Action: Mouse scrolled (504, 261) with delta (-15, 0)
Screenshot: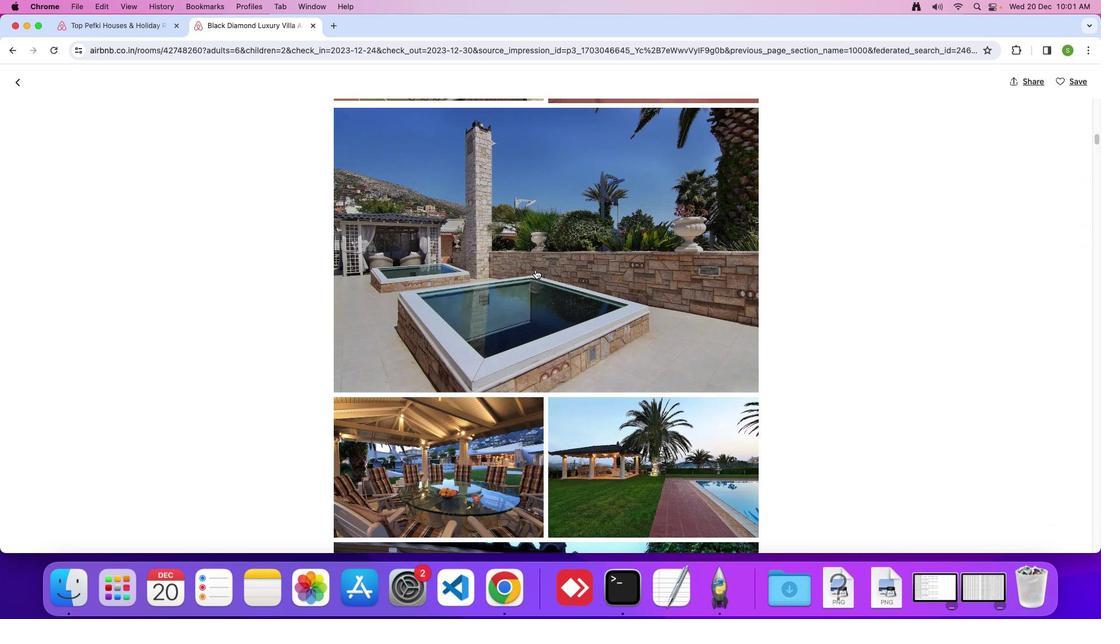 
Action: Mouse scrolled (504, 261) with delta (-15, 0)
Screenshot: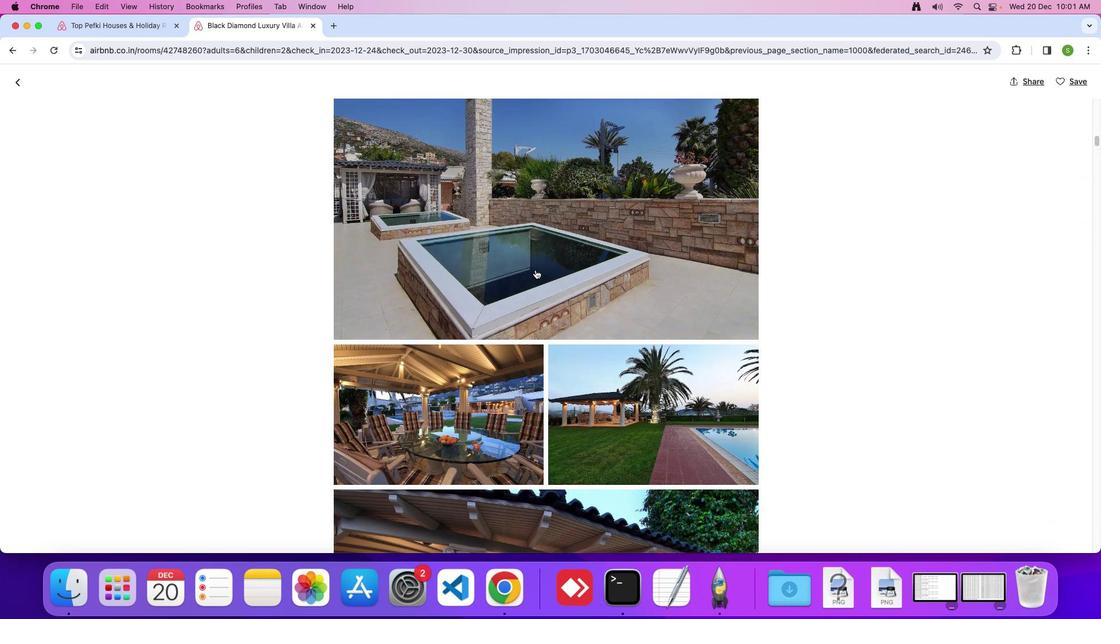 
Action: Mouse scrolled (504, 261) with delta (-15, 0)
Screenshot: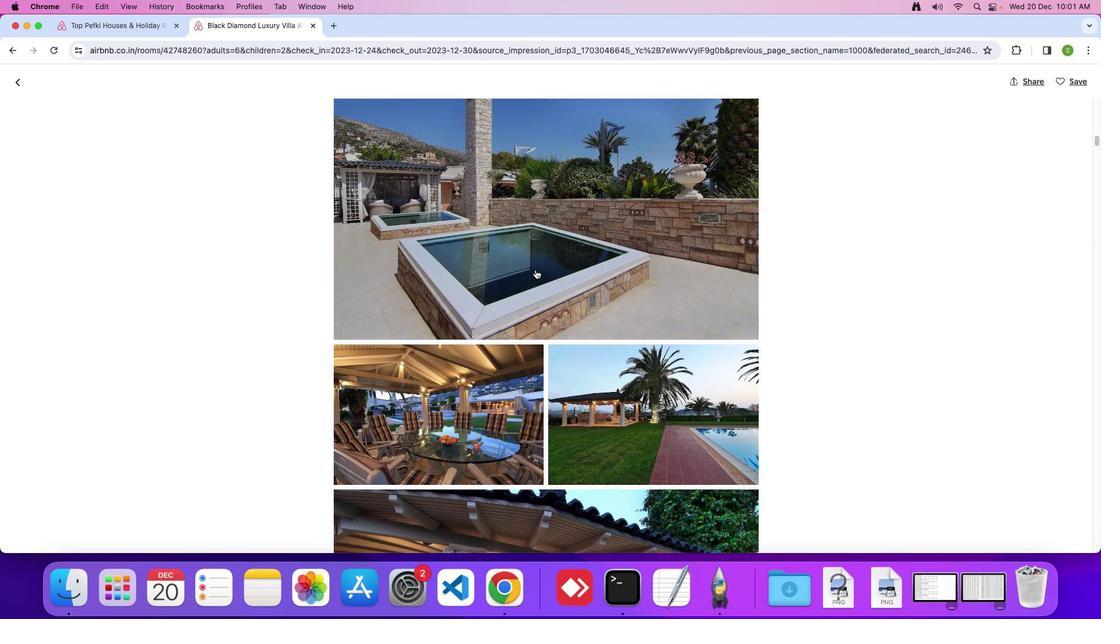 
Action: Mouse scrolled (504, 261) with delta (-15, 0)
Screenshot: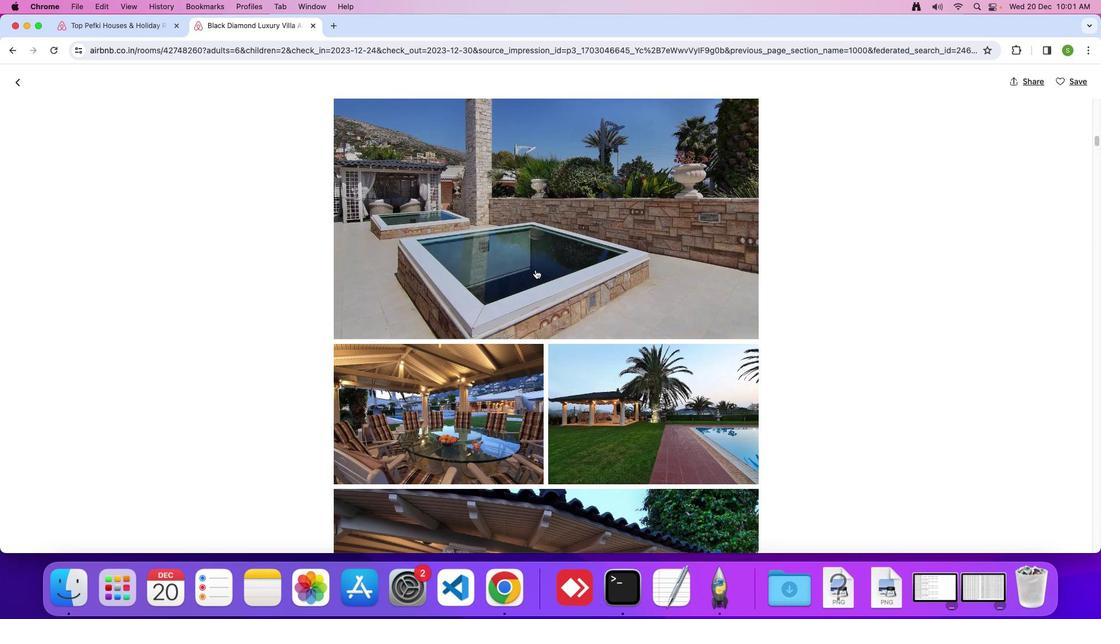 
Action: Mouse scrolled (504, 261) with delta (-15, 0)
Screenshot: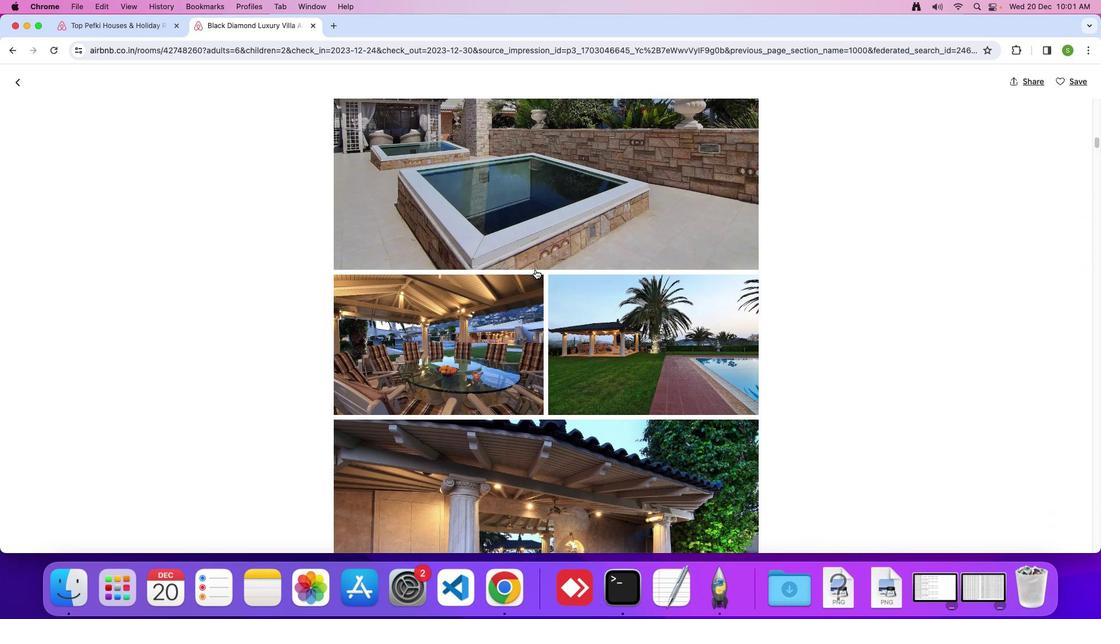 
Action: Mouse scrolled (504, 261) with delta (-15, 0)
Screenshot: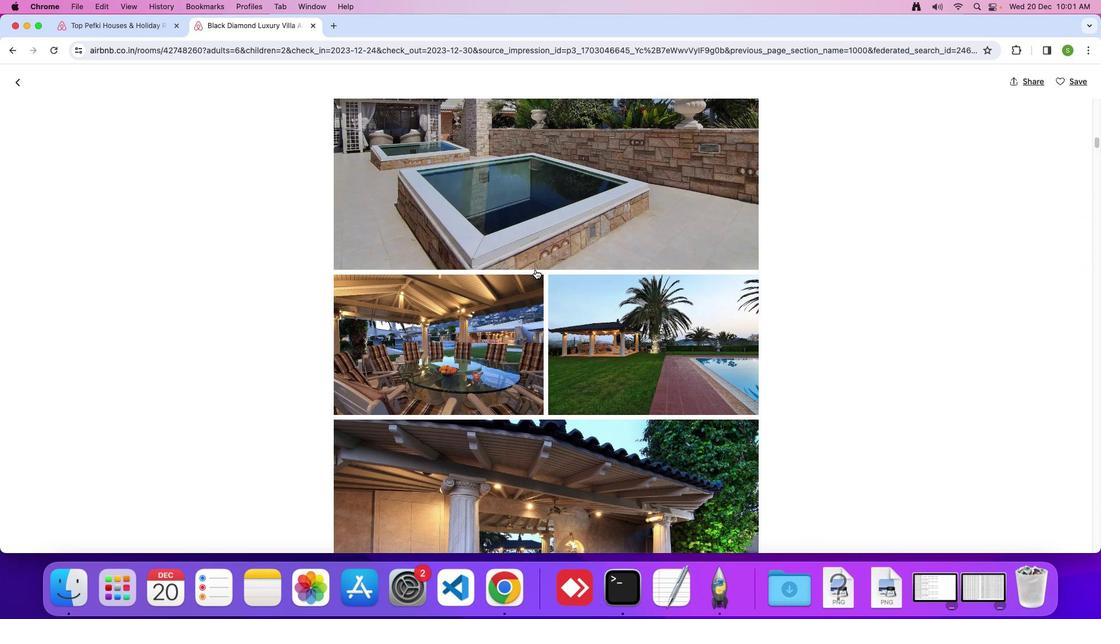 
Action: Mouse scrolled (504, 261) with delta (-15, 0)
Screenshot: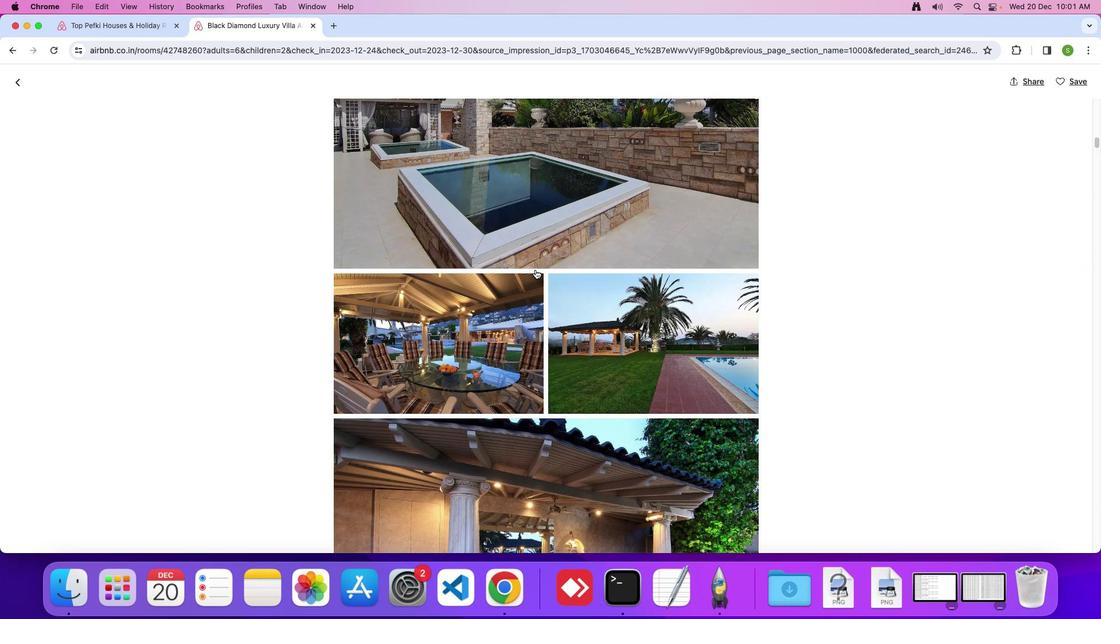 
Action: Mouse scrolled (504, 261) with delta (-15, 0)
Screenshot: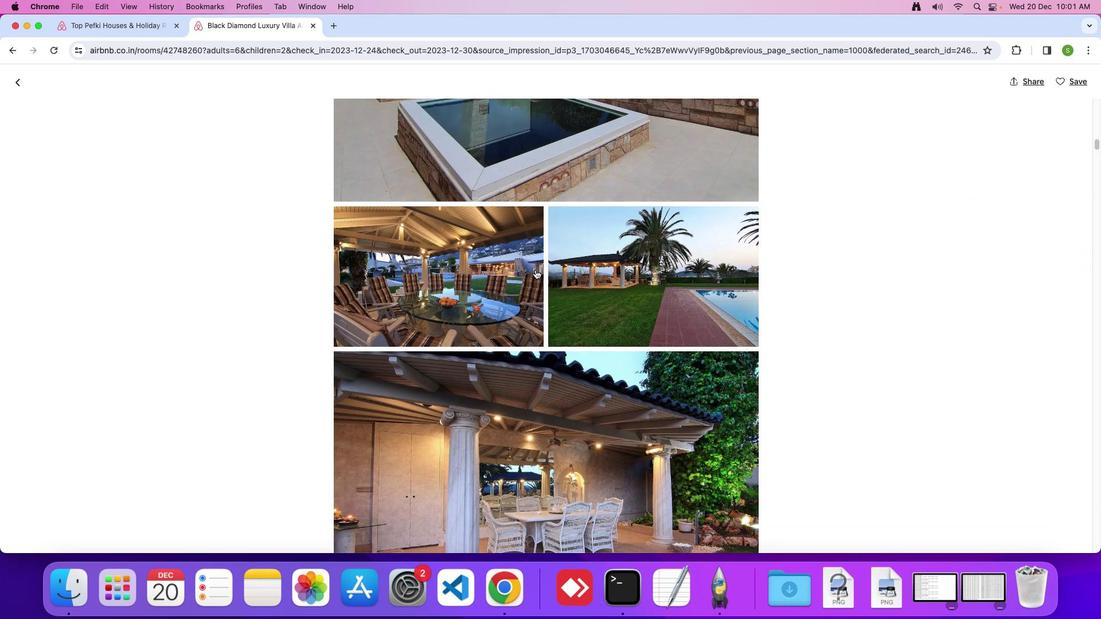 
Action: Mouse scrolled (504, 261) with delta (-15, 0)
Screenshot: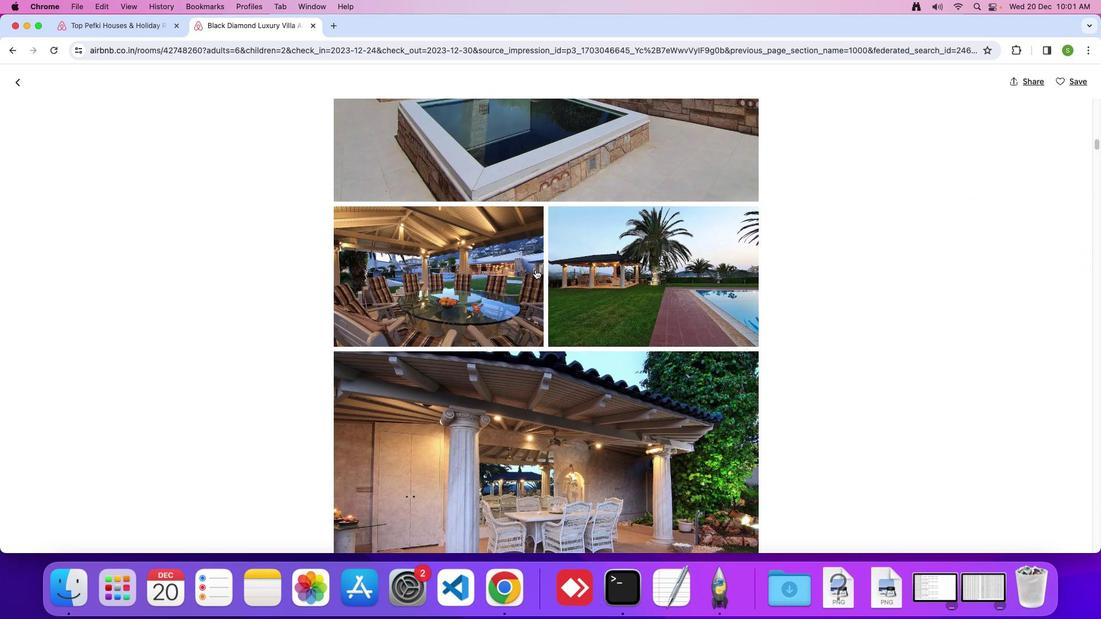 
Action: Mouse scrolled (504, 261) with delta (-15, 0)
Screenshot: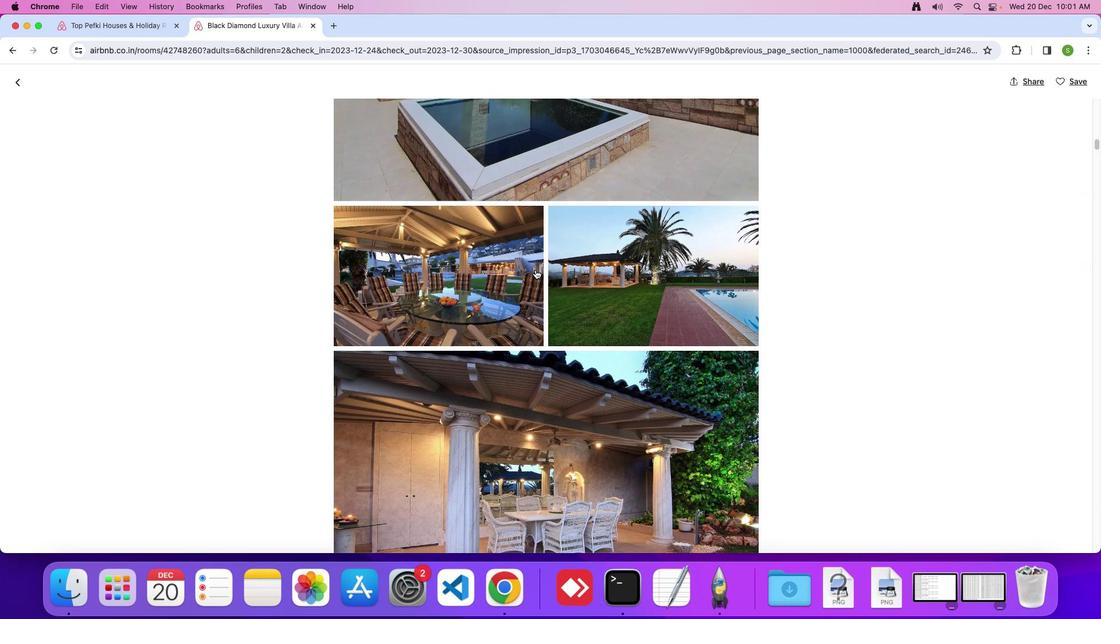 
Action: Mouse scrolled (504, 261) with delta (-15, 0)
Screenshot: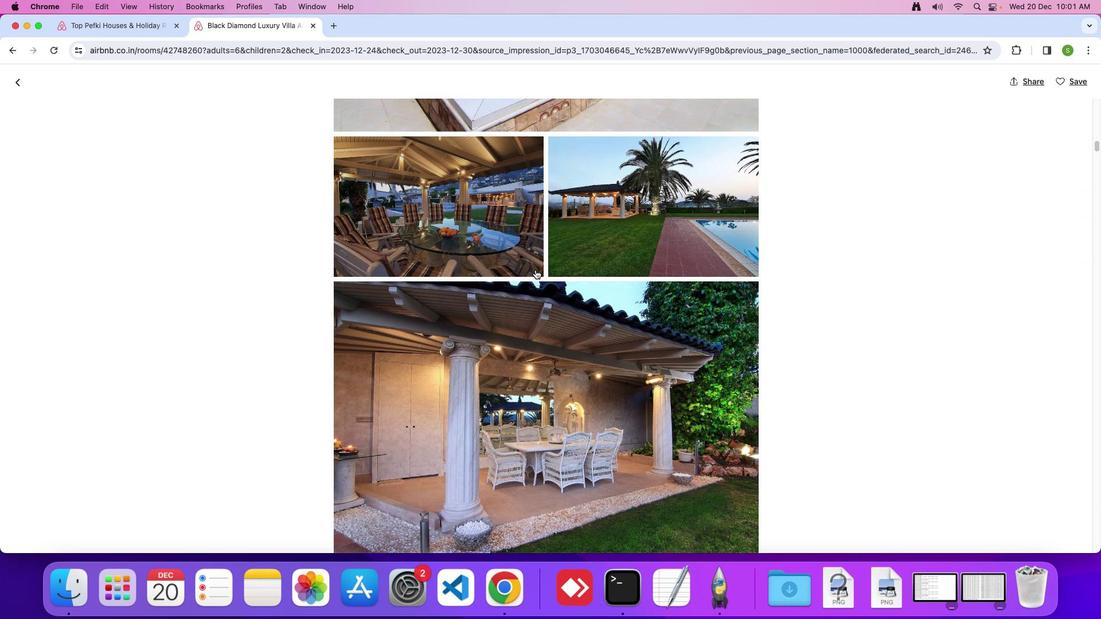 
Action: Mouse scrolled (504, 261) with delta (-15, 0)
Screenshot: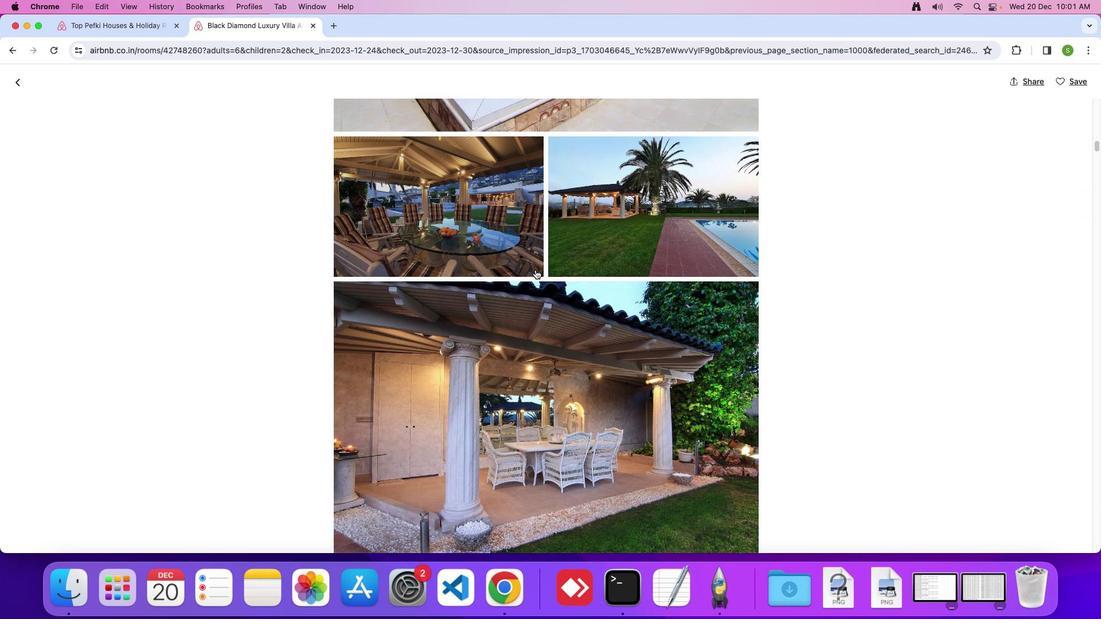 
Action: Mouse scrolled (504, 261) with delta (-15, 0)
Screenshot: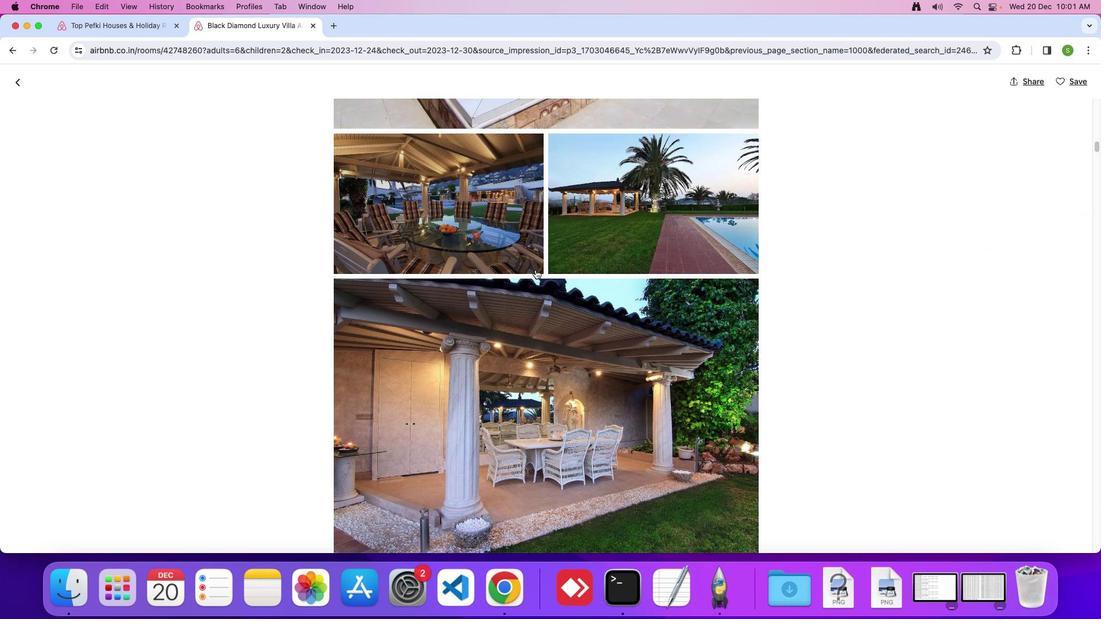 
Action: Mouse scrolled (504, 261) with delta (-15, 0)
Screenshot: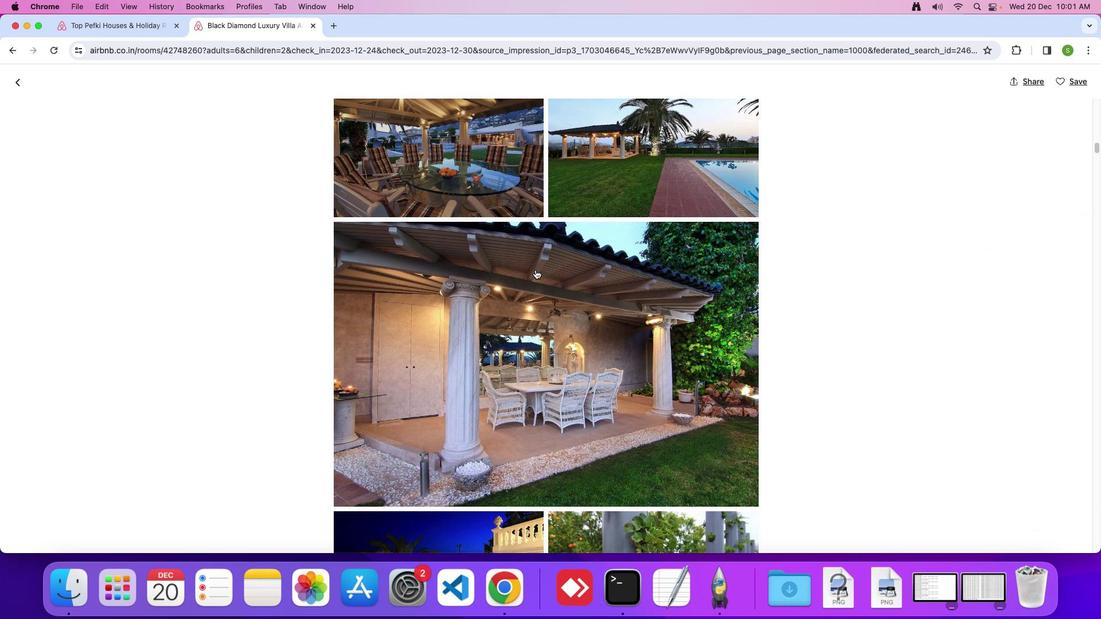 
Action: Mouse scrolled (504, 261) with delta (-15, 0)
Screenshot: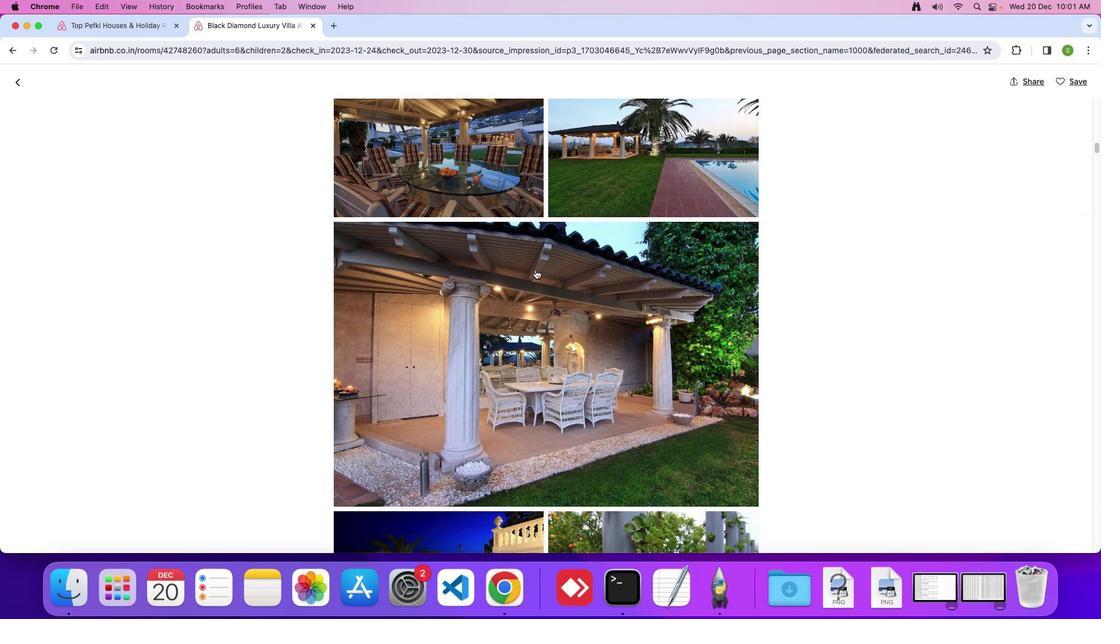 
Action: Mouse scrolled (504, 261) with delta (-15, 0)
Screenshot: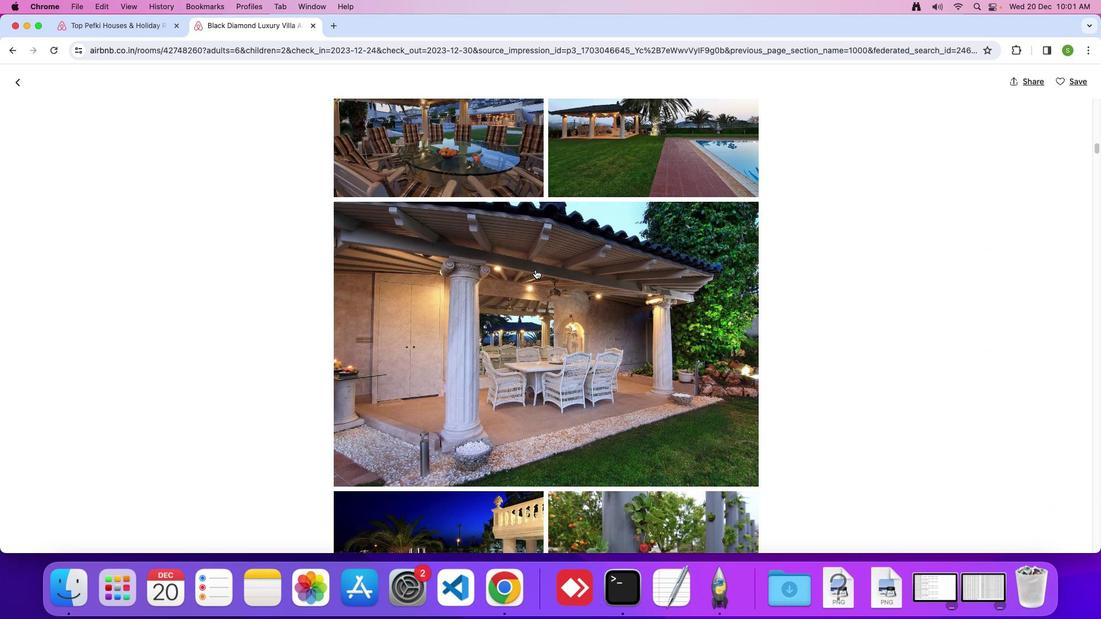 
Action: Mouse scrolled (504, 261) with delta (-15, 0)
Screenshot: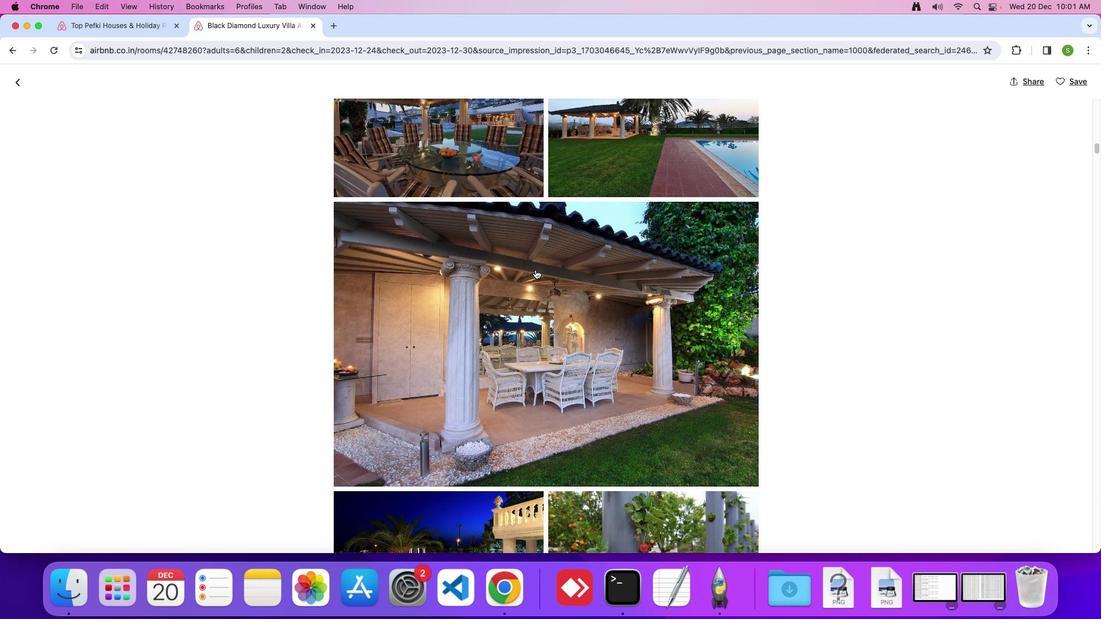 
Action: Mouse scrolled (504, 261) with delta (-15, -1)
Screenshot: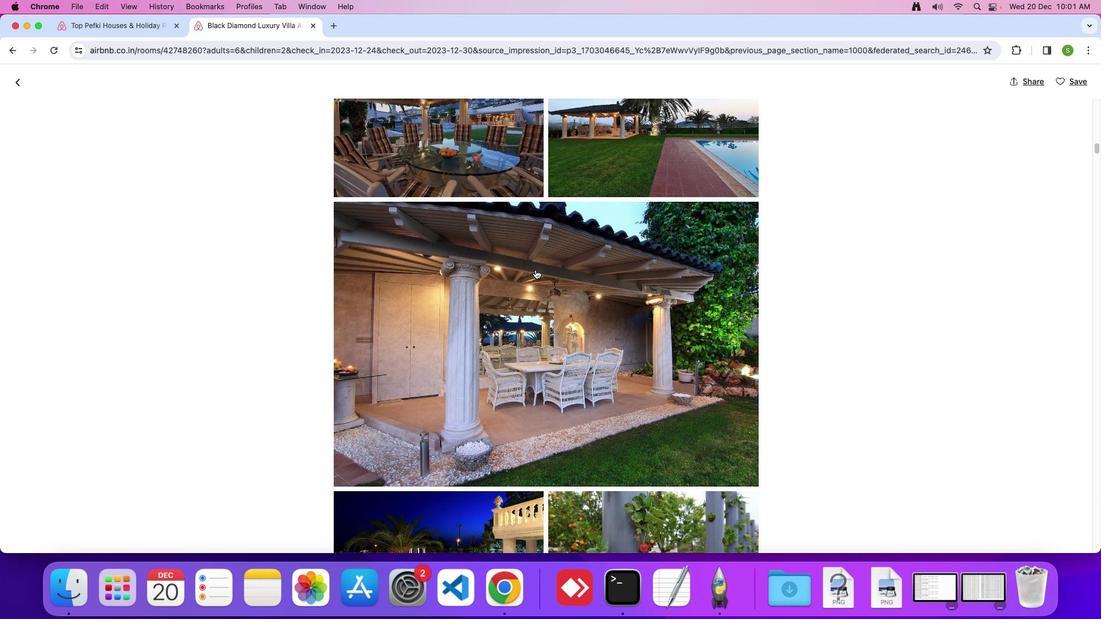 
Action: Mouse scrolled (504, 261) with delta (-15, 0)
Screenshot: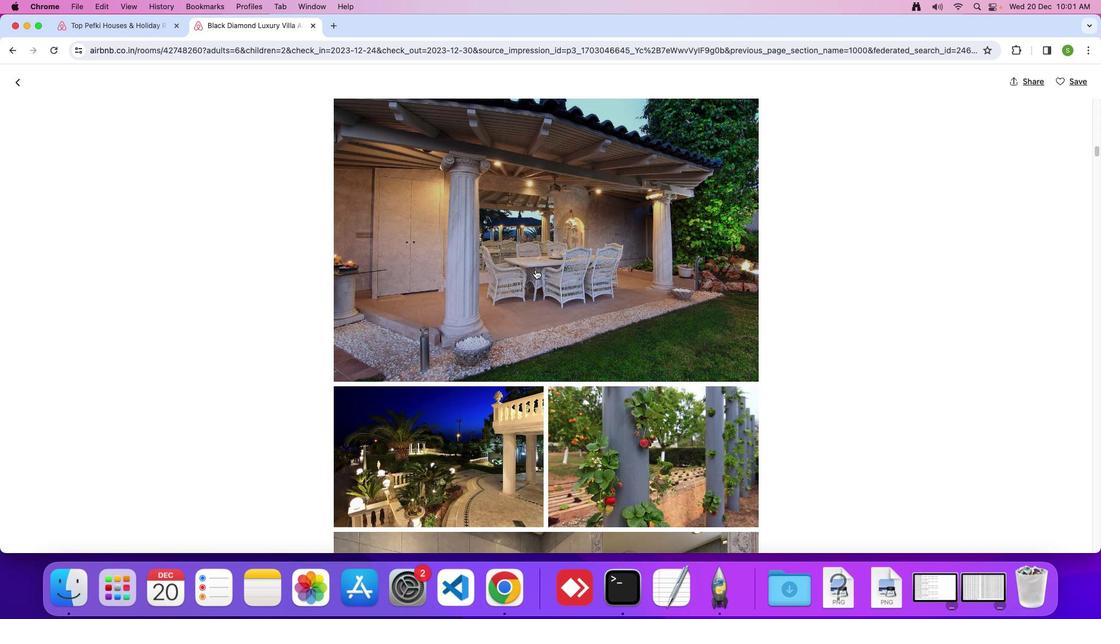 
Action: Mouse scrolled (504, 261) with delta (-15, 0)
Screenshot: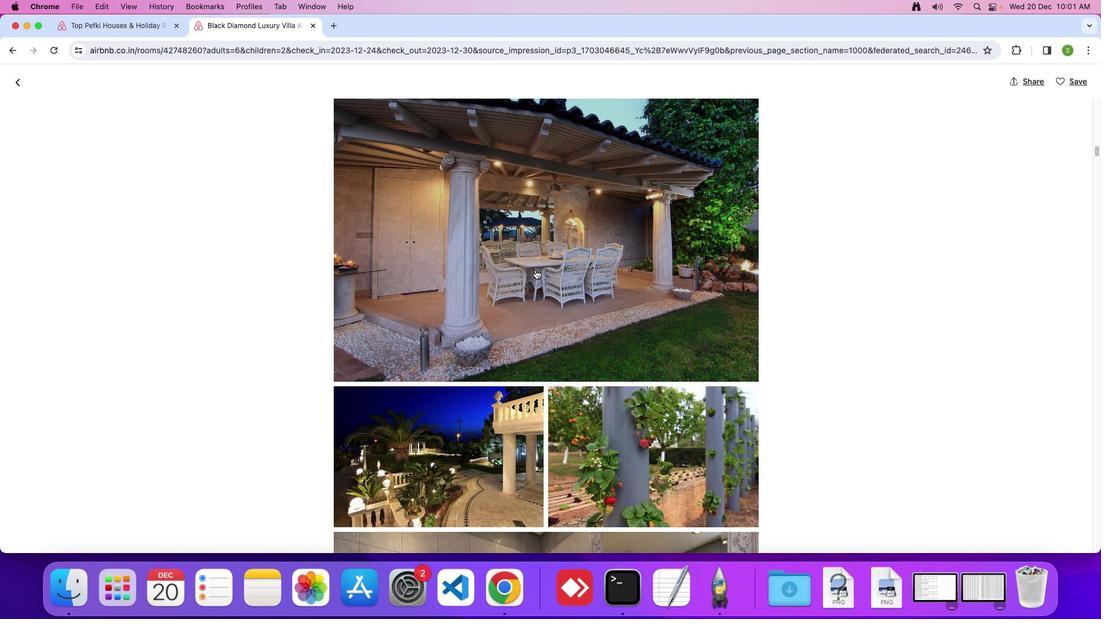 
Action: Mouse scrolled (504, 261) with delta (-15, 0)
Screenshot: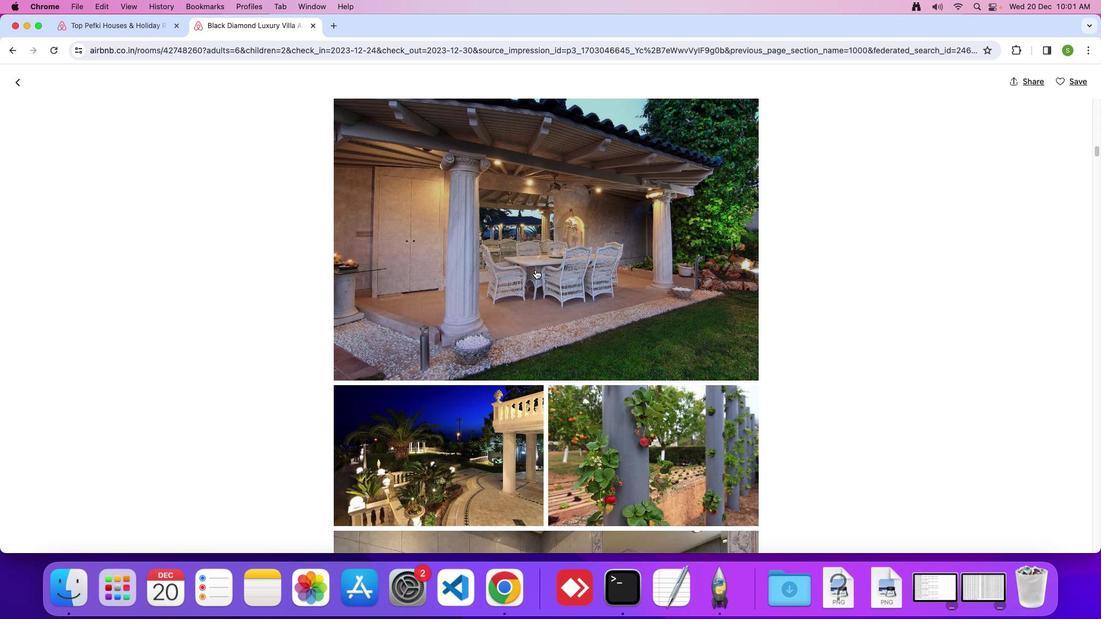 
Action: Mouse scrolled (504, 261) with delta (-15, 0)
Screenshot: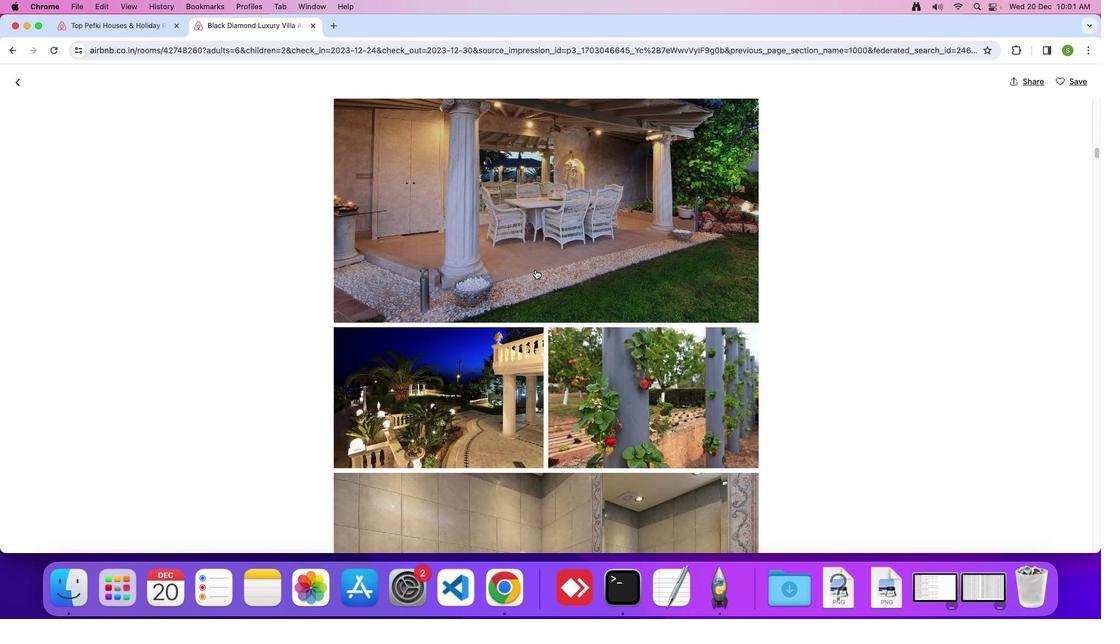 
Action: Mouse scrolled (504, 261) with delta (-15, 0)
Screenshot: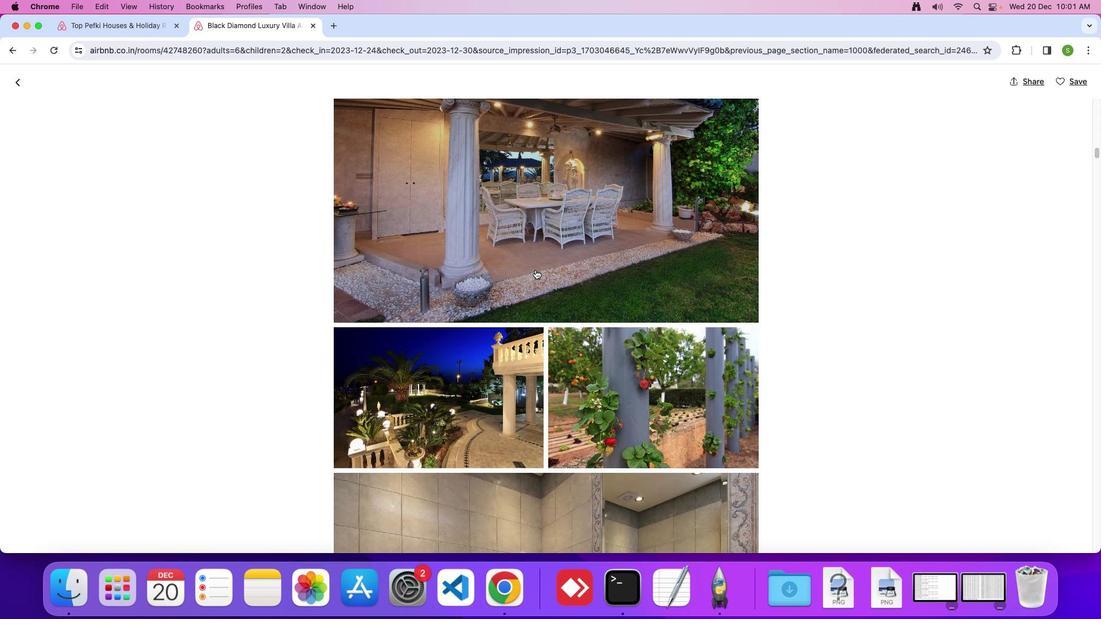 
Action: Mouse scrolled (504, 261) with delta (-15, 0)
Screenshot: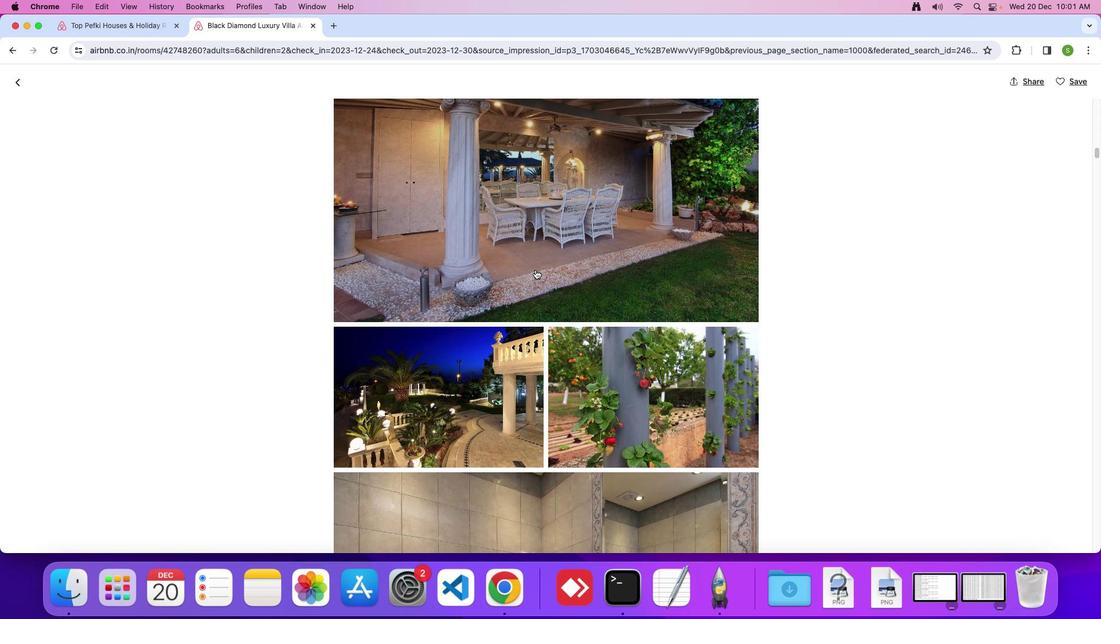 
Action: Mouse scrolled (504, 261) with delta (-15, 0)
Screenshot: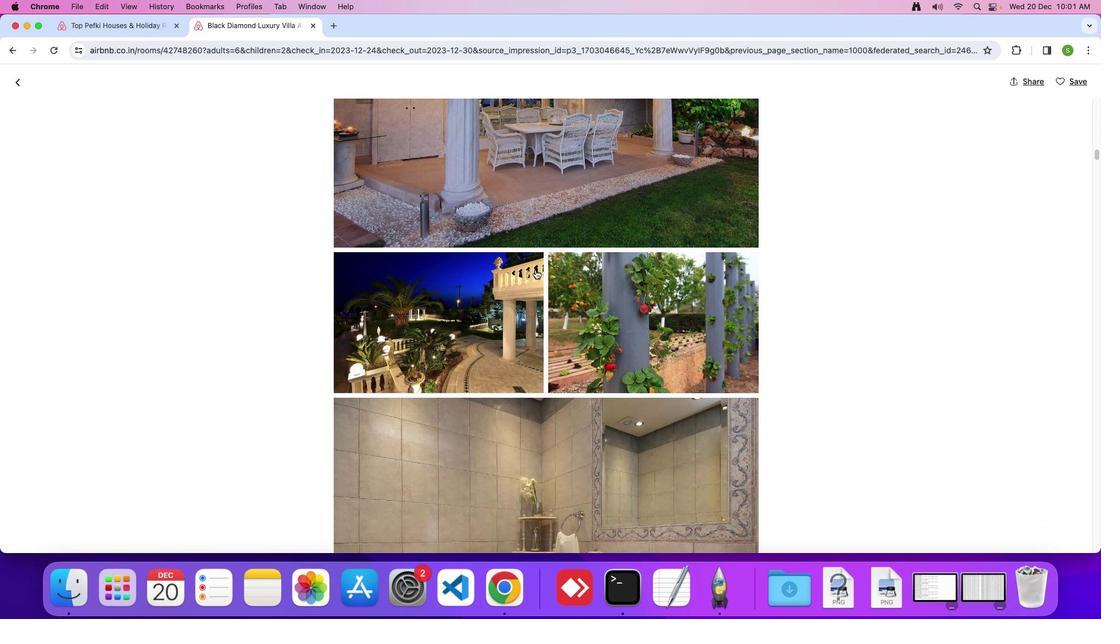 
Action: Mouse scrolled (504, 261) with delta (-15, 0)
Screenshot: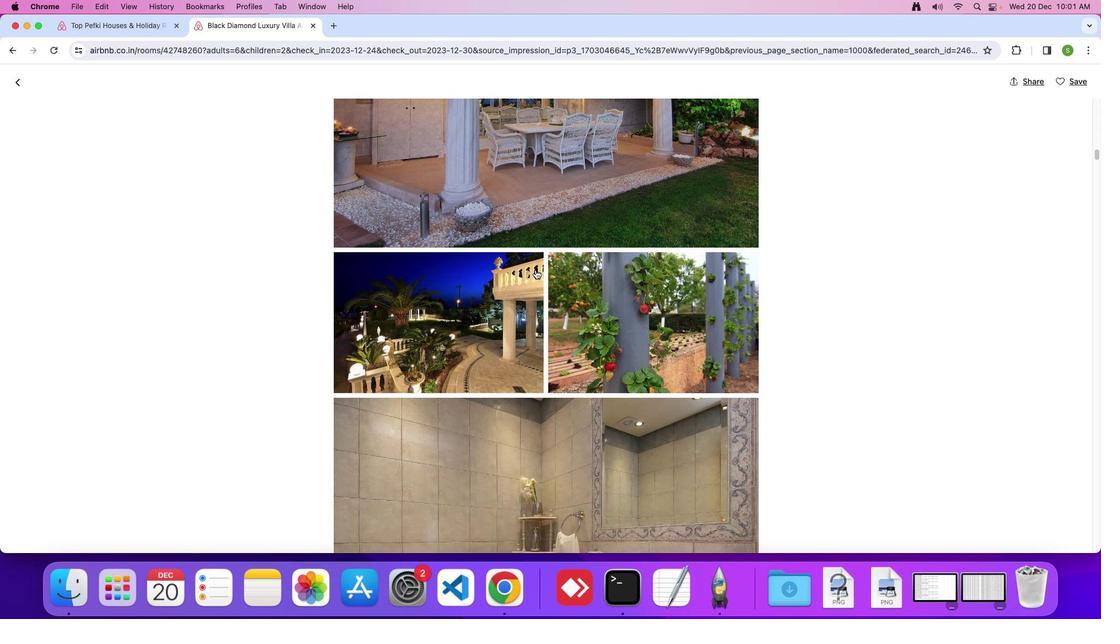 
Action: Mouse scrolled (504, 261) with delta (-15, 0)
Screenshot: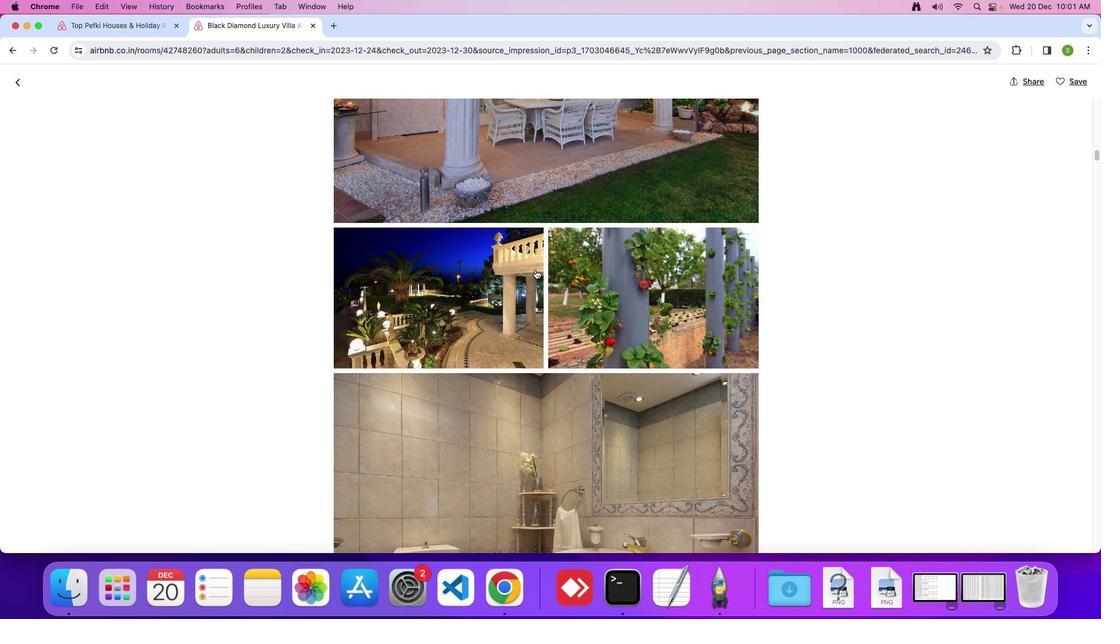 
Action: Mouse scrolled (504, 261) with delta (-15, 0)
Screenshot: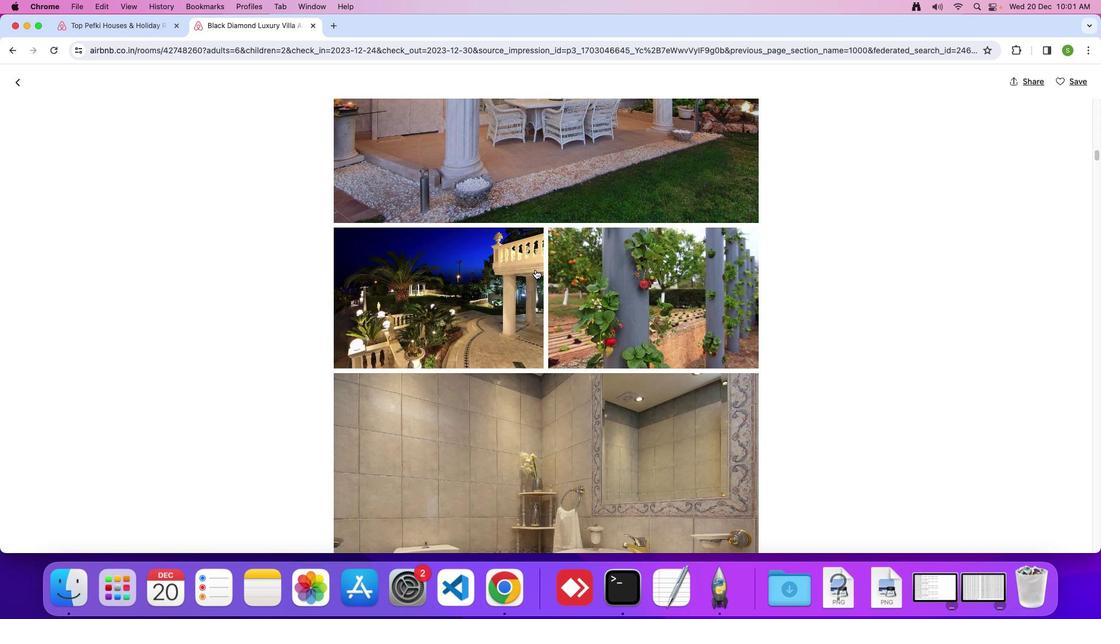 
Action: Mouse scrolled (504, 261) with delta (-15, -1)
